 Task: Update the start and due dates for issues, add web links, create an automation rule for version release, and share issues via Slack.
Action: Key pressed <Key.f11>
Screenshot: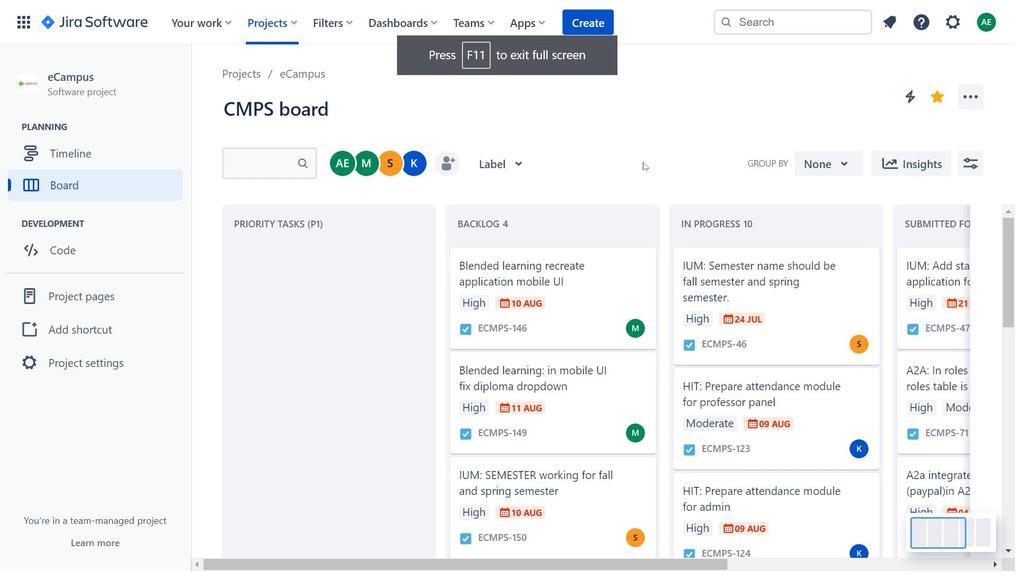 
Action: Mouse moved to (569, 4)
Screenshot: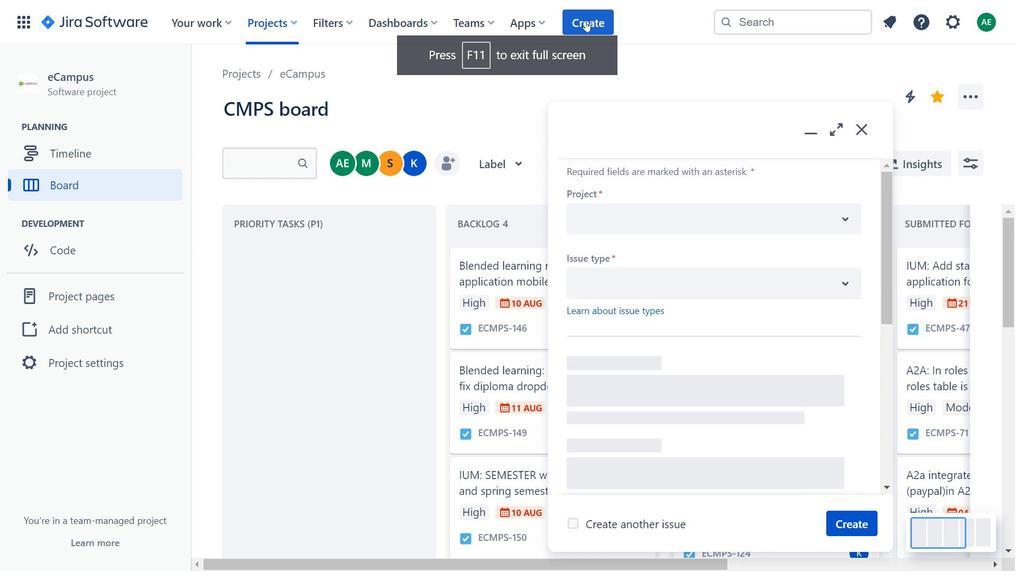 
Action: Mouse pressed left at (569, 4)
Screenshot: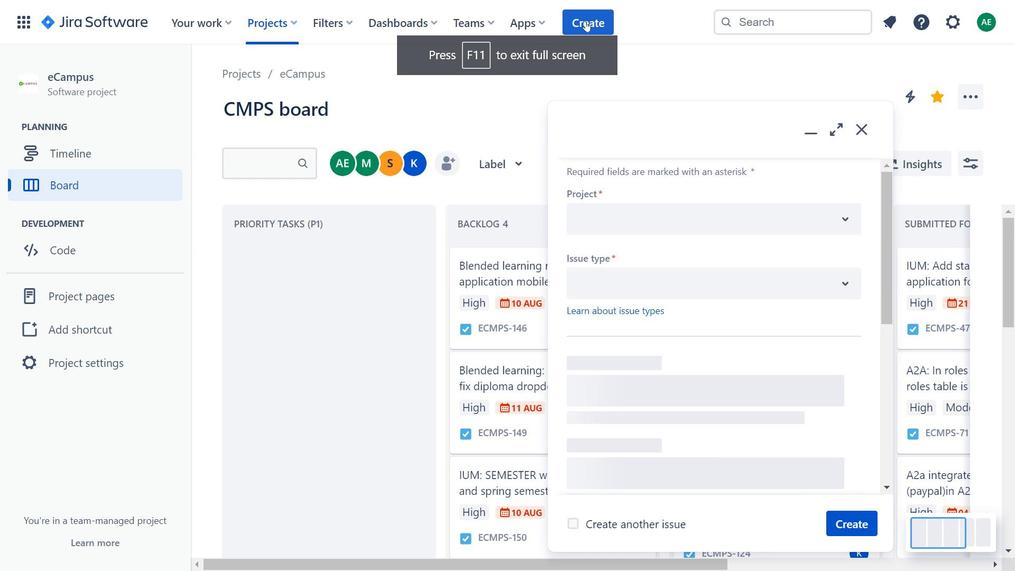 
Action: Mouse moved to (778, 273)
Screenshot: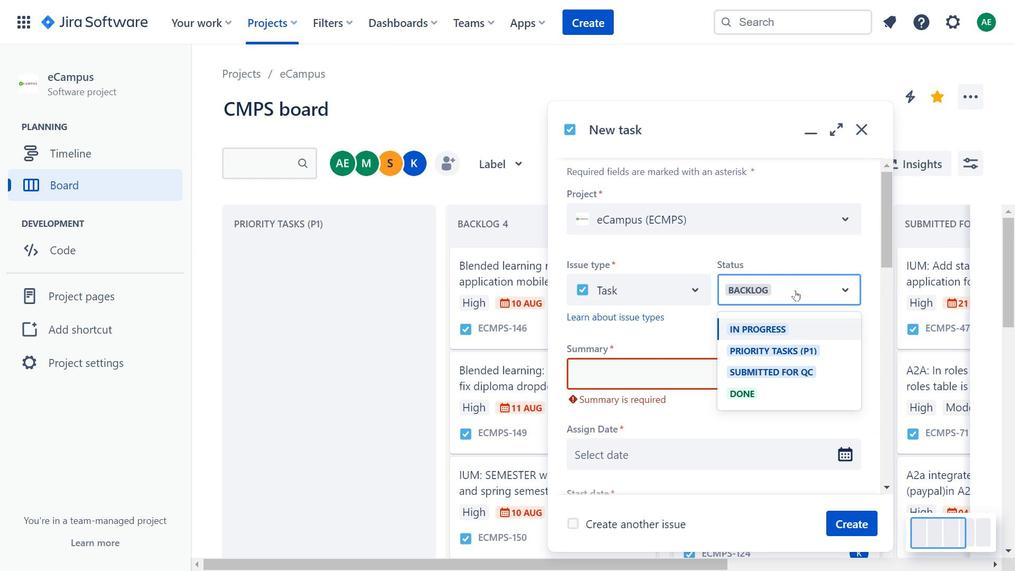 
Action: Mouse pressed left at (778, 273)
Screenshot: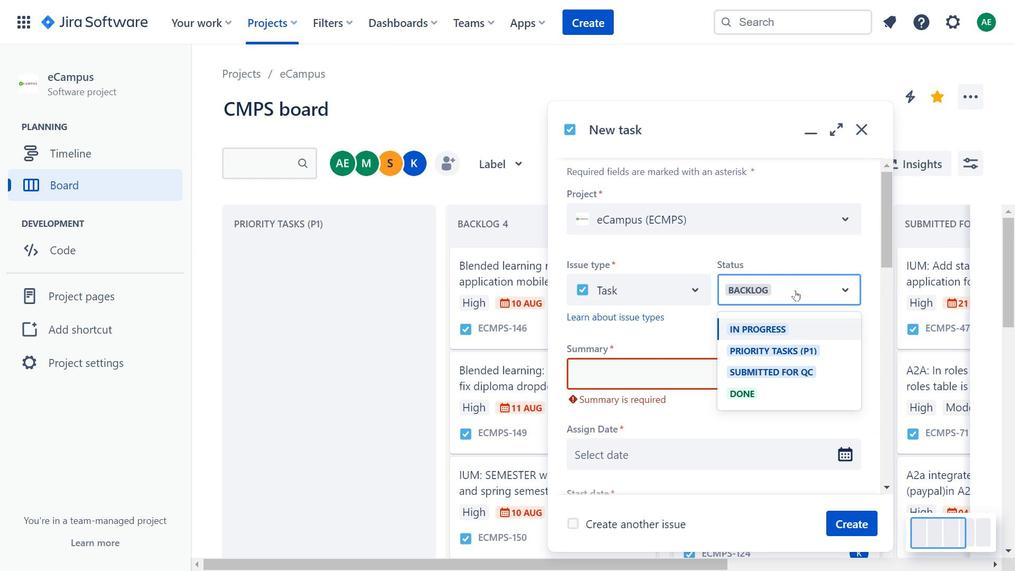 
Action: Mouse moved to (738, 317)
Screenshot: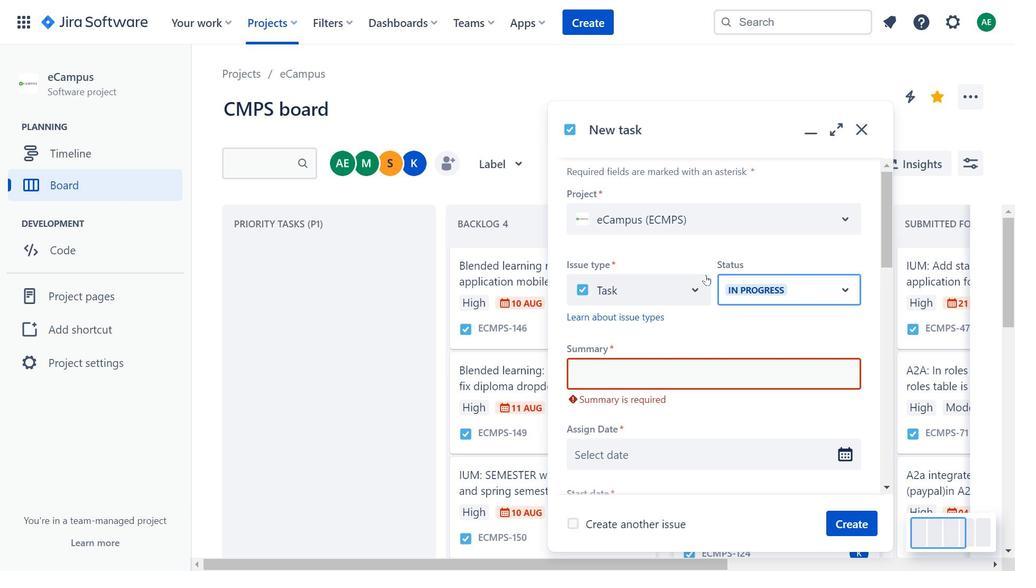 
Action: Mouse pressed left at (738, 317)
Screenshot: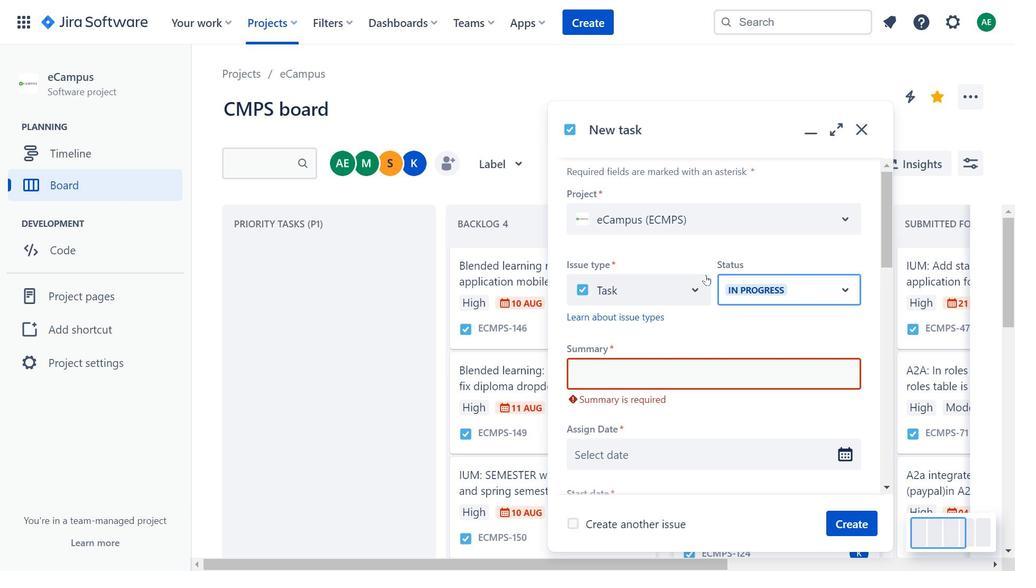 
Action: Mouse moved to (657, 255)
Screenshot: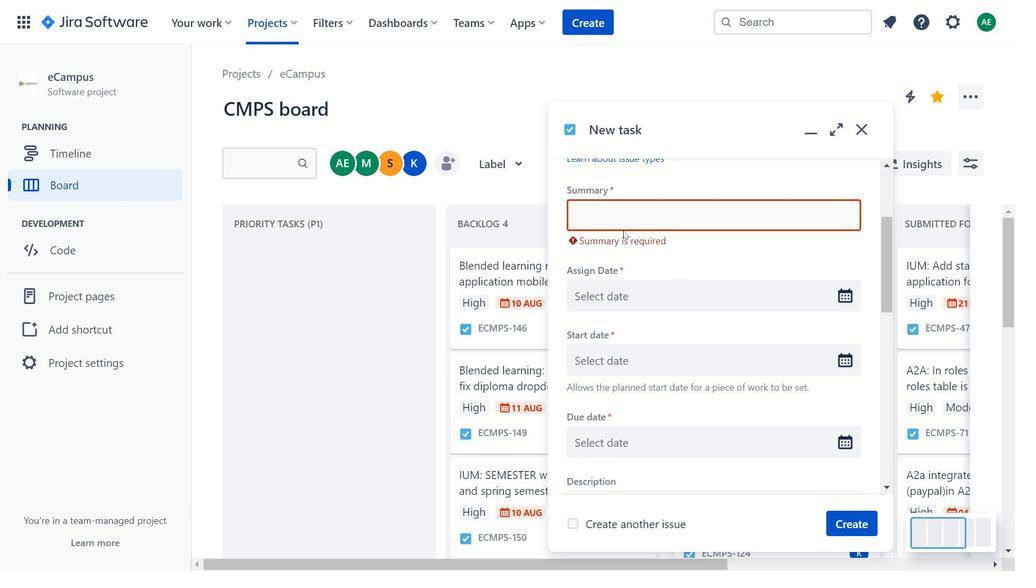 
Action: Mouse scrolled (657, 254) with delta (0, 0)
Screenshot: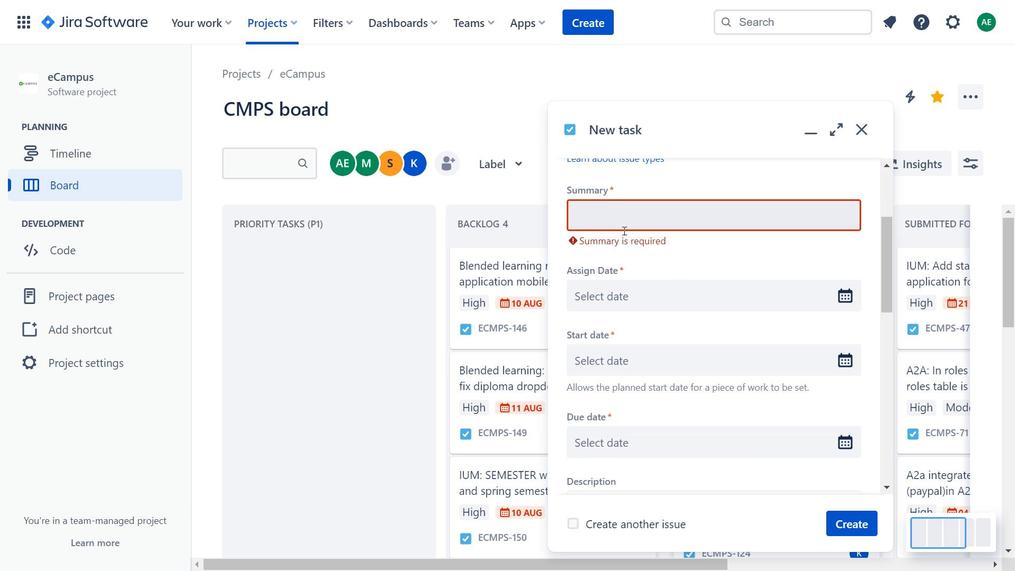 
Action: Mouse scrolled (657, 254) with delta (0, 0)
Screenshot: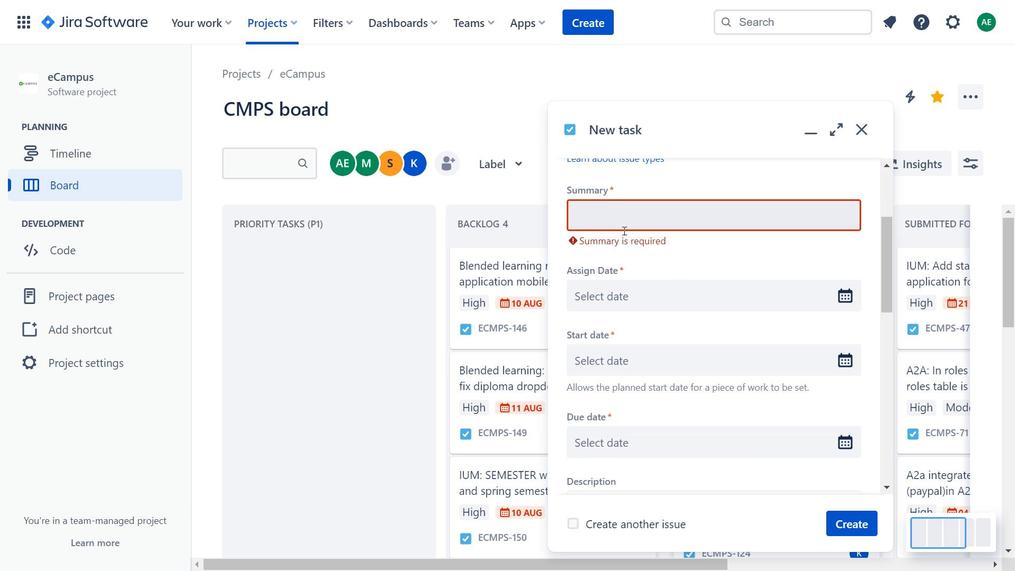 
Action: Mouse moved to (606, 213)
Screenshot: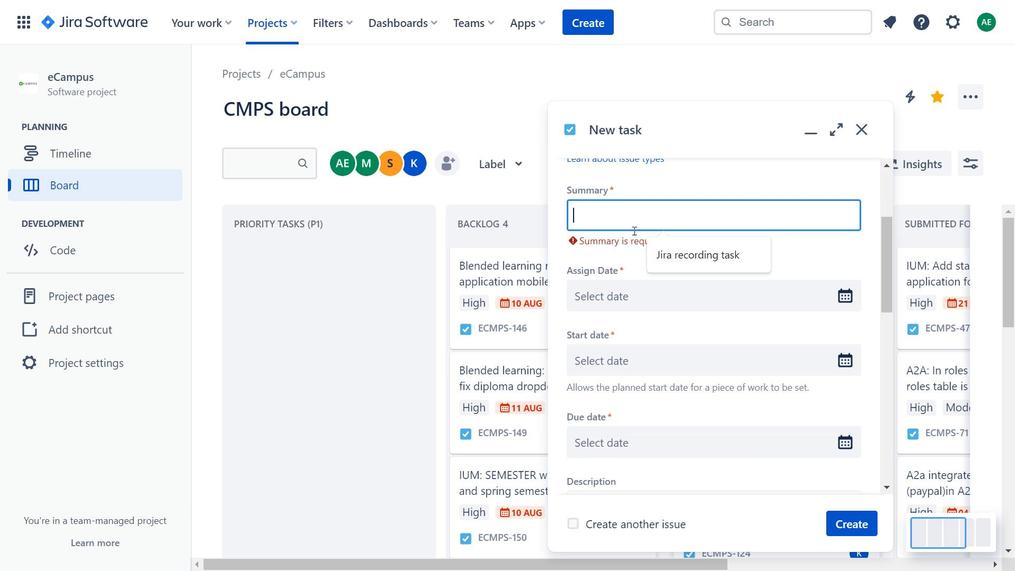 
Action: Mouse pressed left at (606, 213)
Screenshot: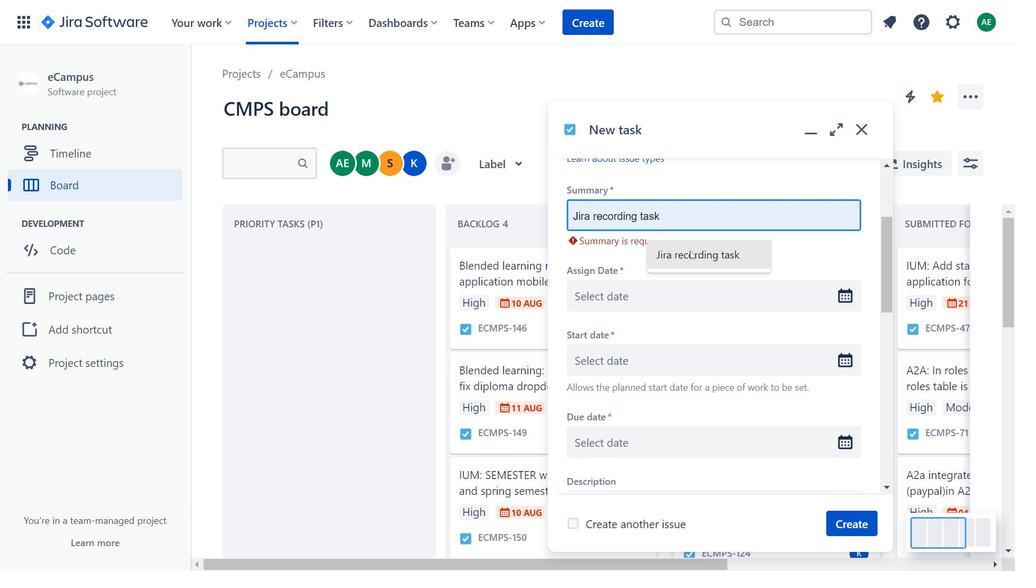 
Action: Mouse moved to (676, 237)
Screenshot: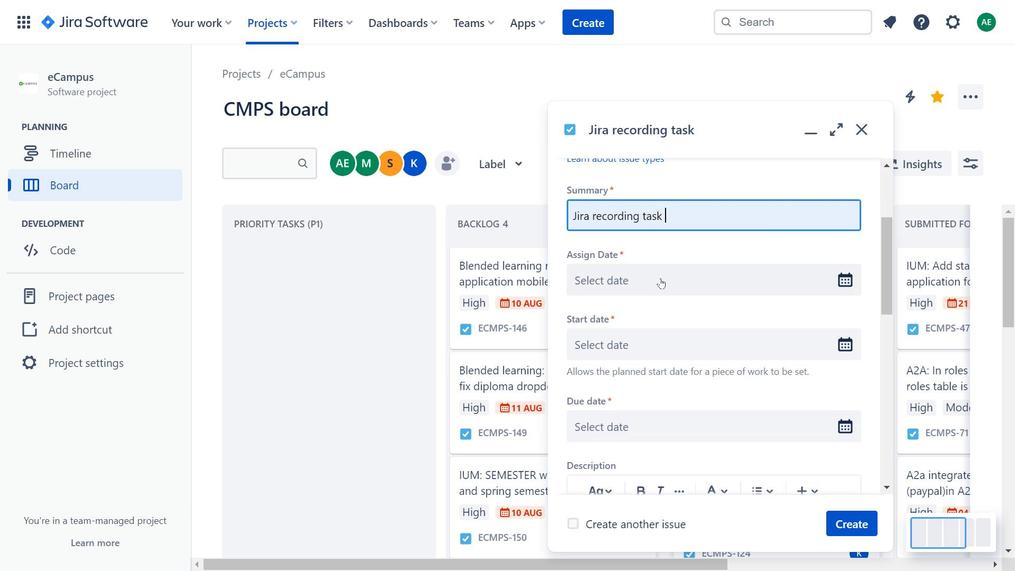 
Action: Mouse pressed left at (676, 237)
Screenshot: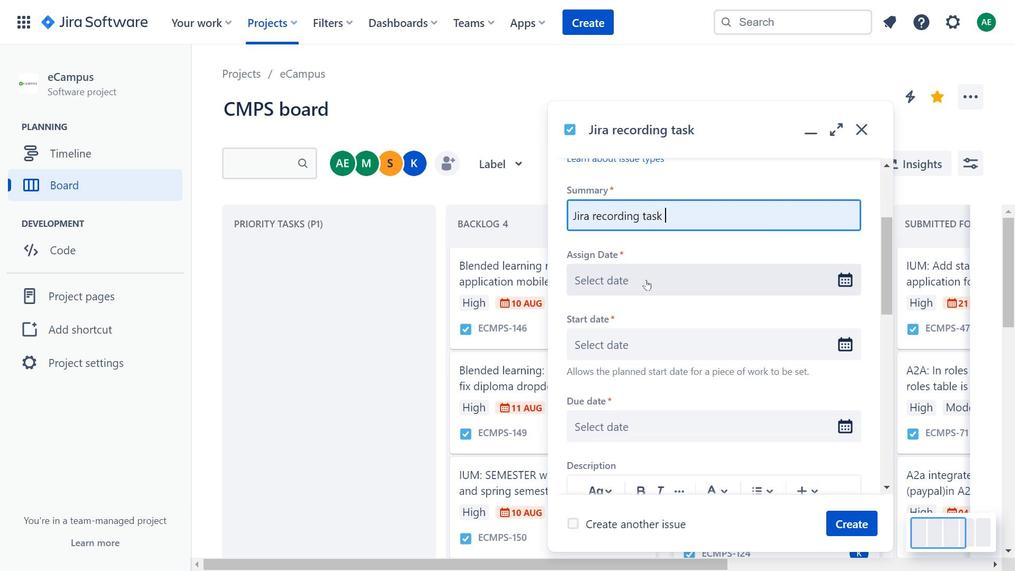
Action: Mouse moved to (629, 262)
Screenshot: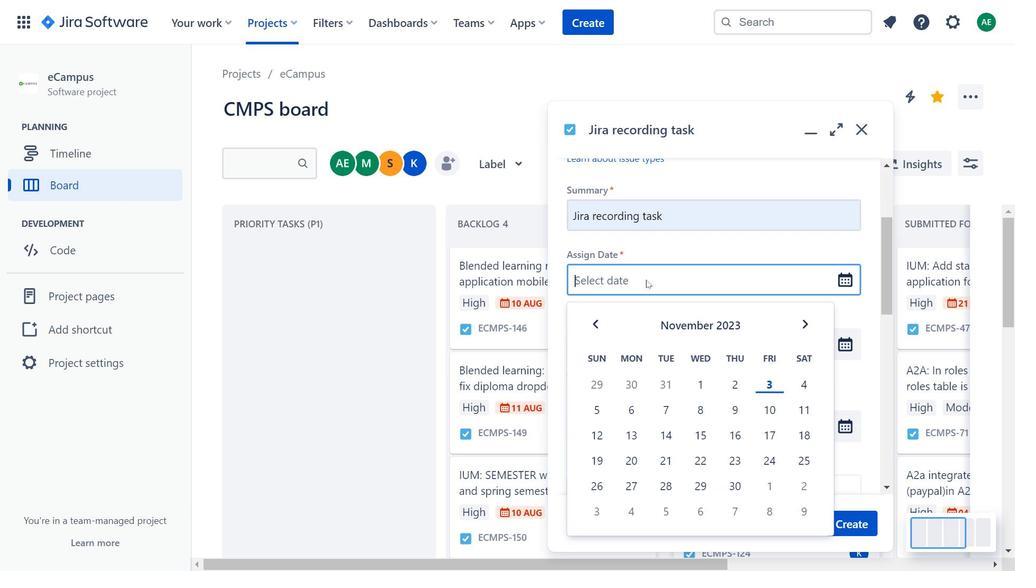 
Action: Mouse pressed left at (629, 262)
Screenshot: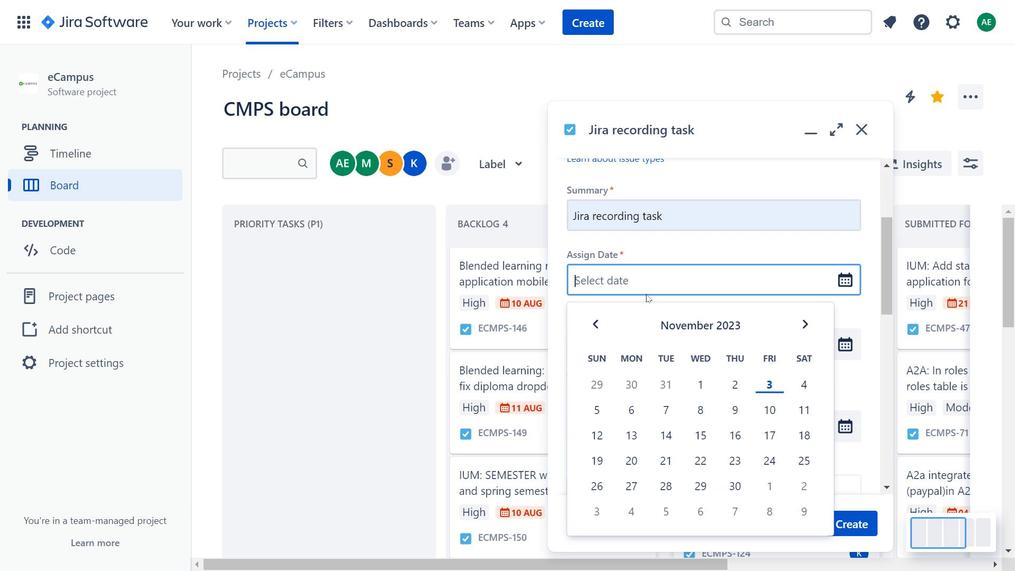 
Action: Mouse moved to (747, 369)
Screenshot: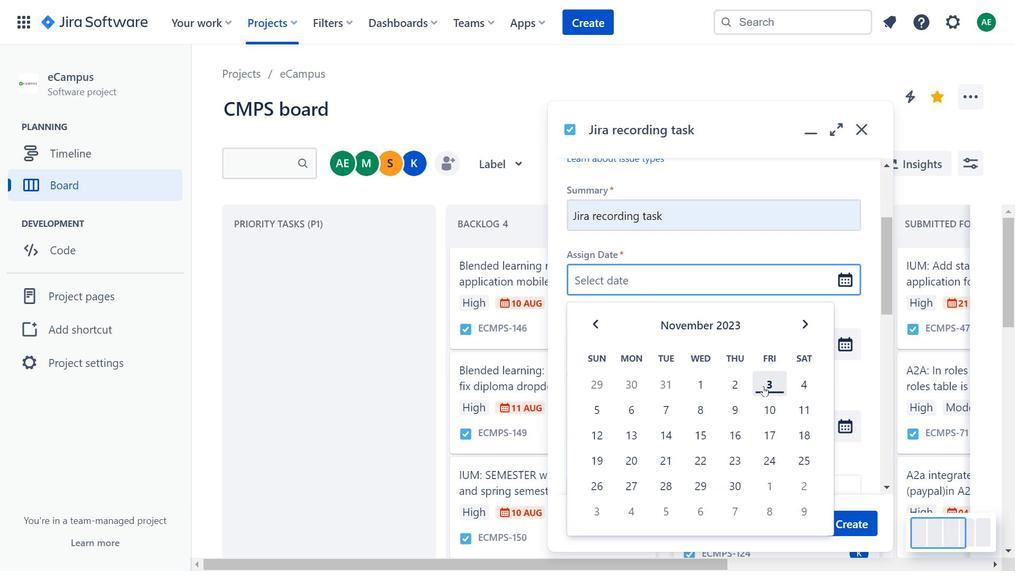 
Action: Mouse pressed left at (747, 369)
Screenshot: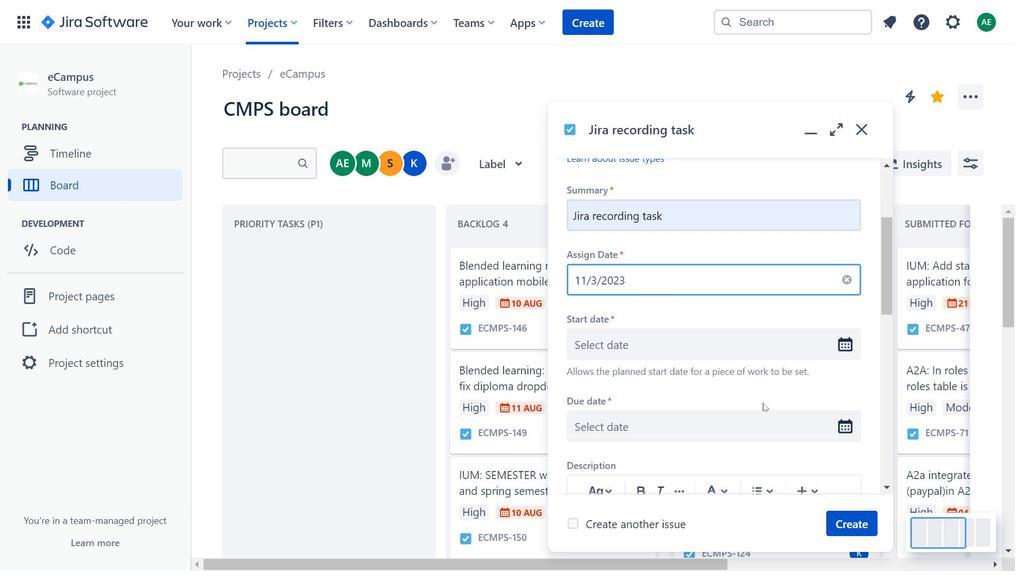 
Action: Mouse moved to (579, 333)
Screenshot: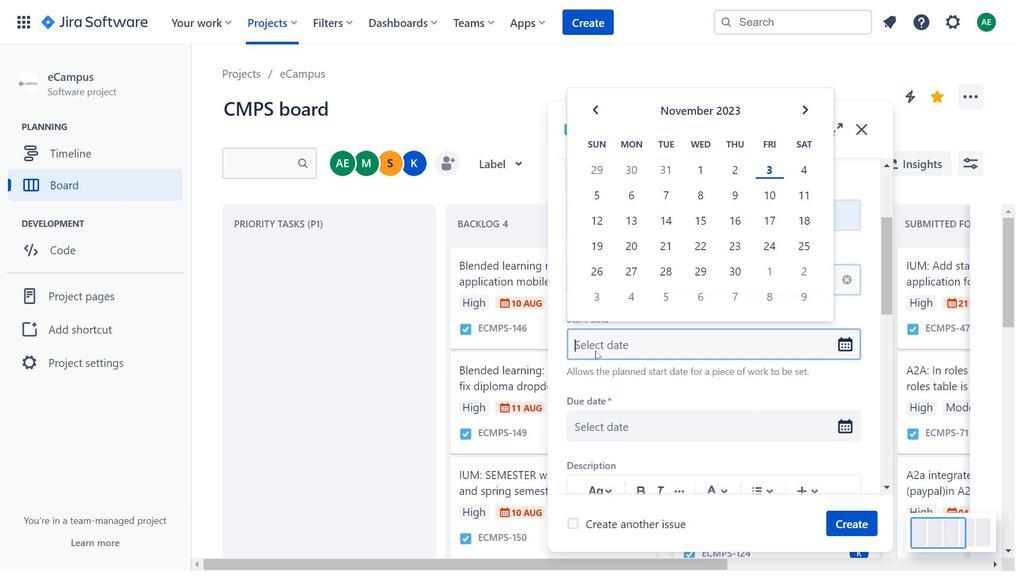 
Action: Mouse pressed left at (579, 333)
Screenshot: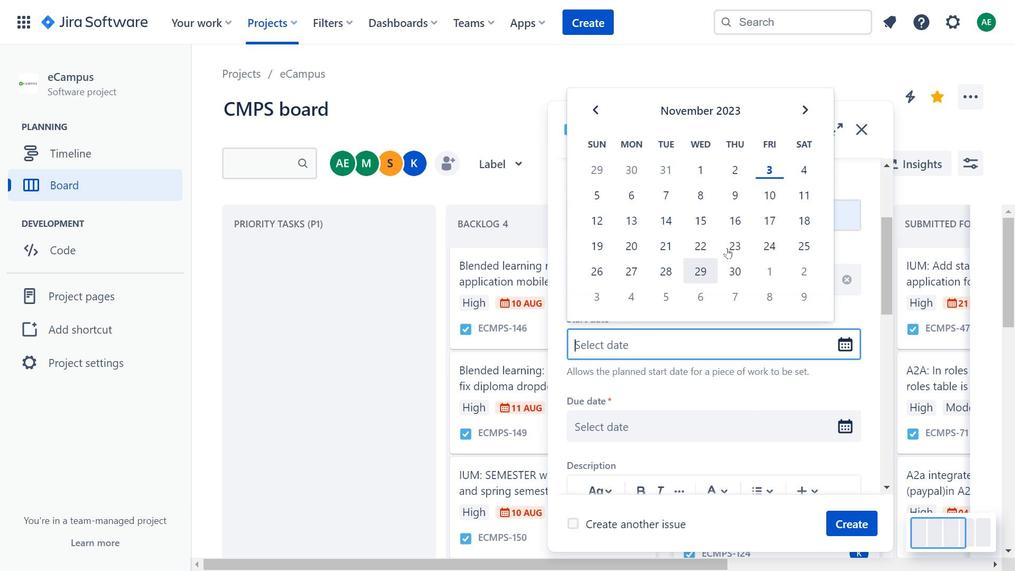
Action: Mouse moved to (758, 159)
Screenshot: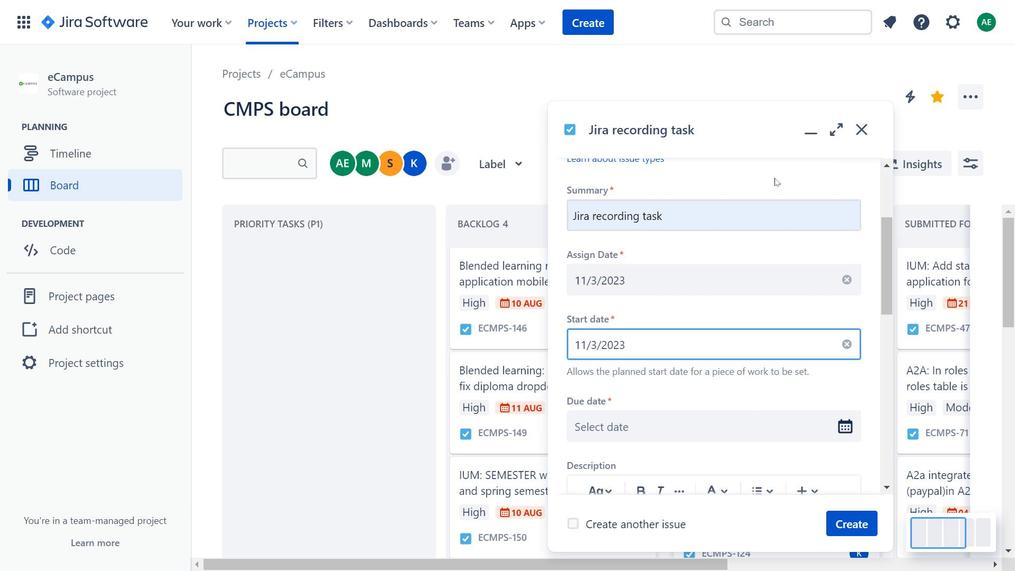 
Action: Mouse pressed left at (758, 159)
Screenshot: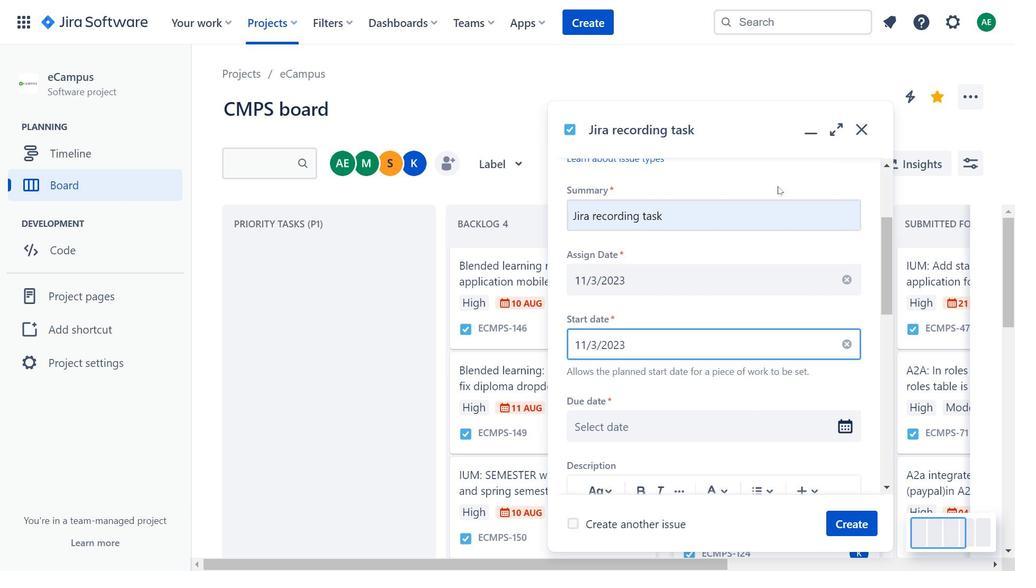 
Action: Mouse moved to (618, 409)
Screenshot: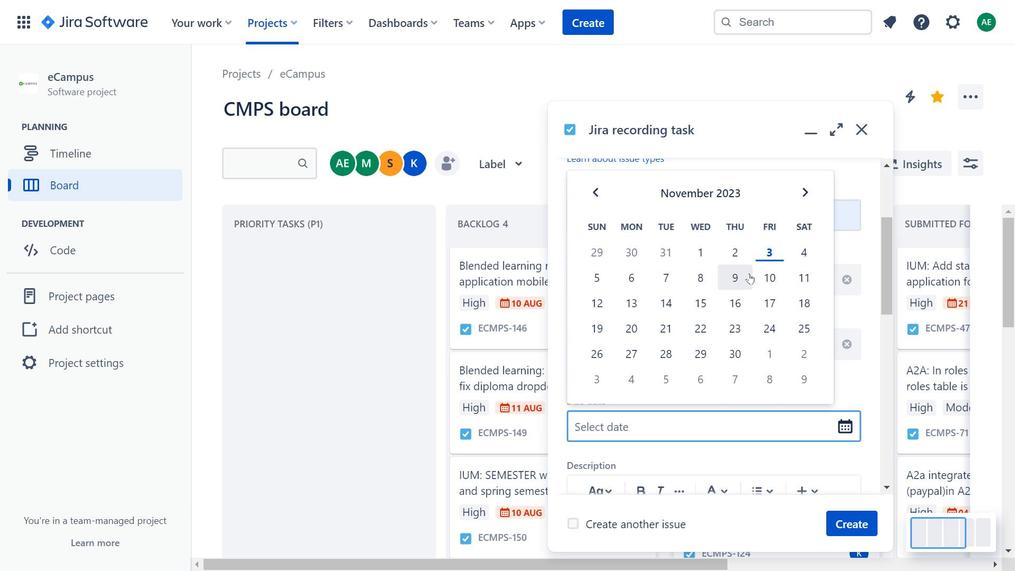 
Action: Mouse pressed left at (618, 409)
Screenshot: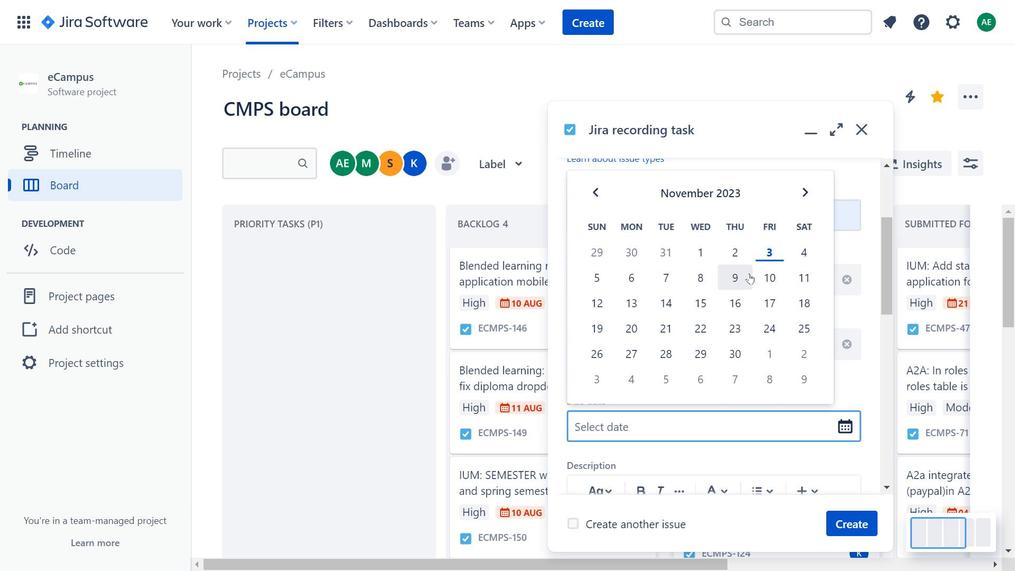
Action: Mouse moved to (745, 244)
Screenshot: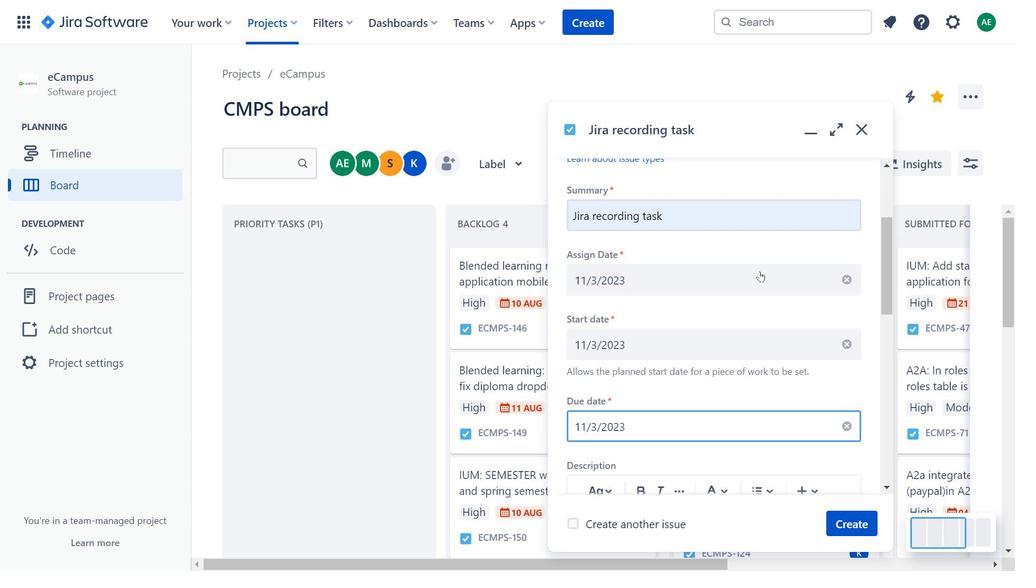 
Action: Mouse pressed left at (745, 244)
Screenshot: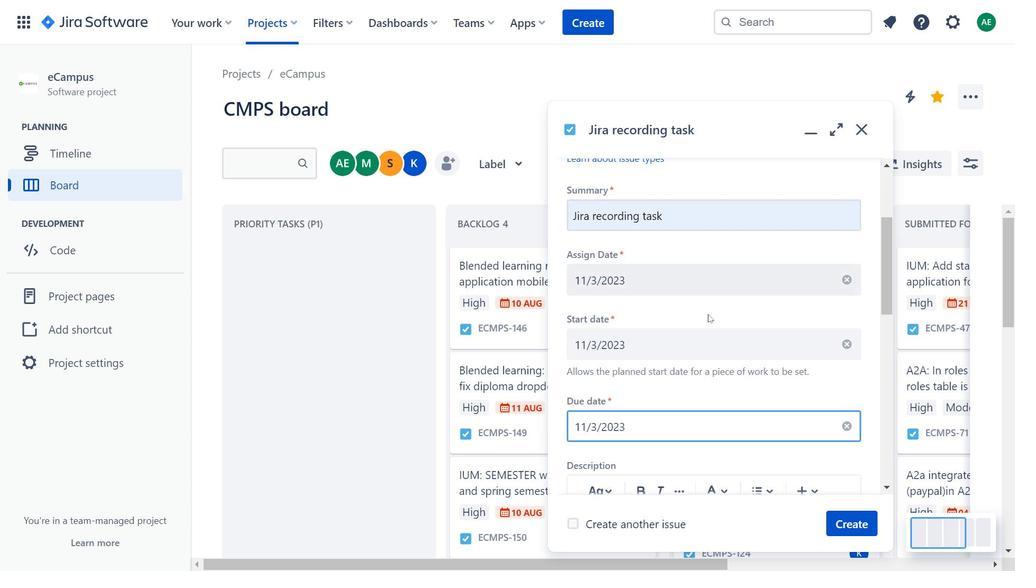 
Action: Mouse moved to (655, 319)
Screenshot: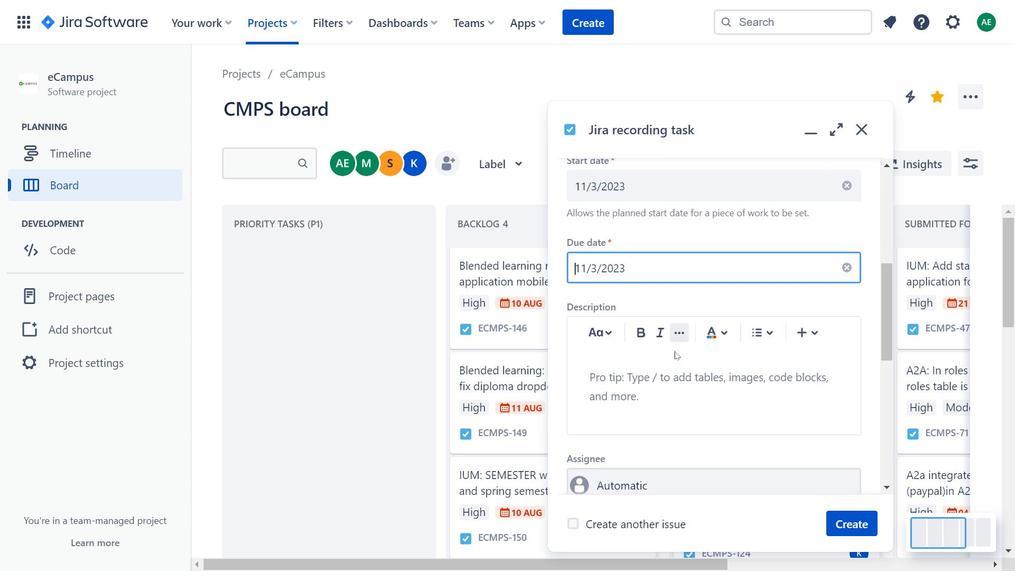 
Action: Mouse scrolled (655, 319) with delta (0, 0)
Screenshot: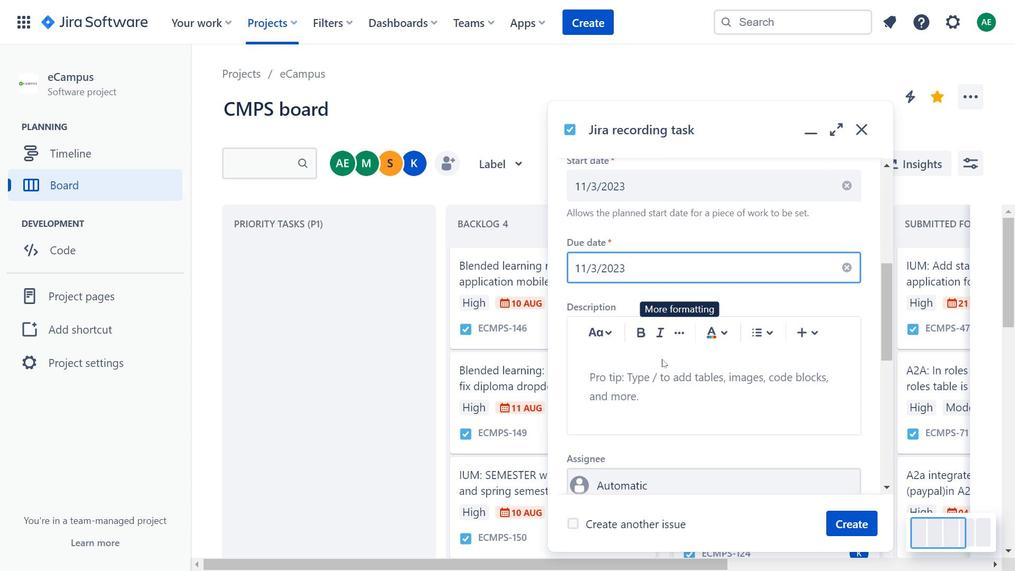 
Action: Mouse scrolled (655, 319) with delta (0, 0)
Screenshot: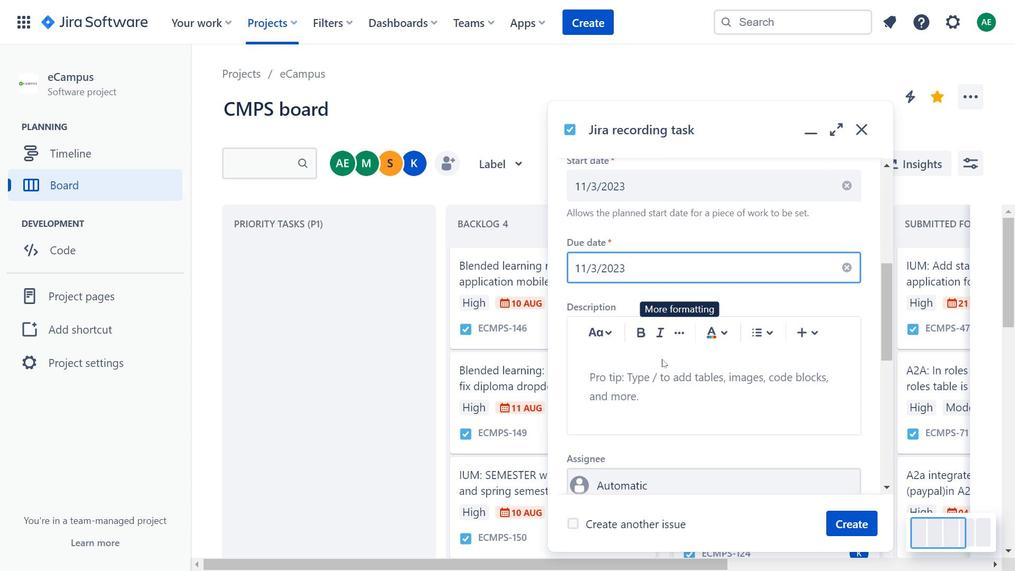 
Action: Mouse moved to (645, 342)
Screenshot: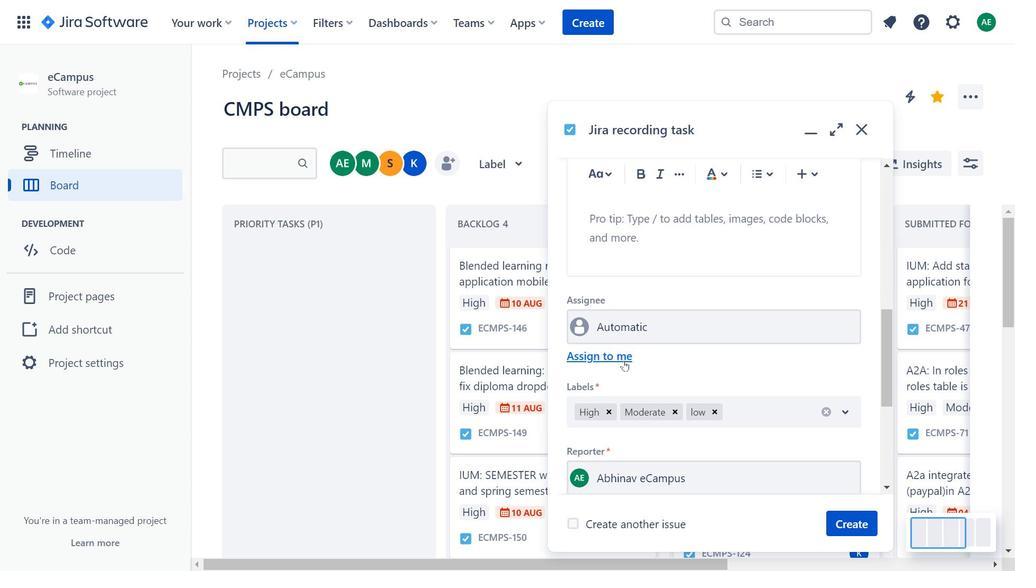 
Action: Mouse scrolled (645, 342) with delta (0, 0)
Screenshot: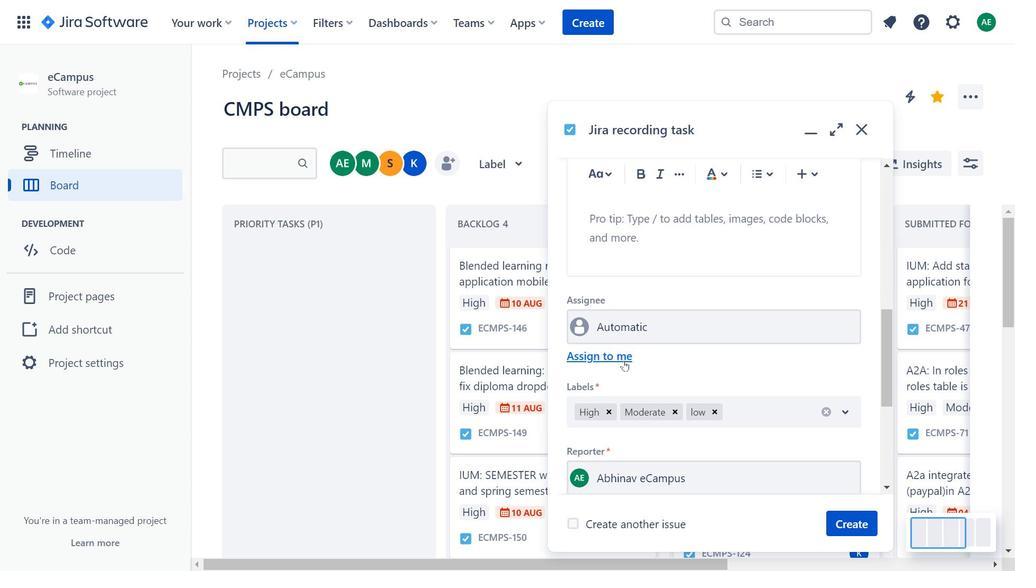 
Action: Mouse scrolled (645, 342) with delta (0, 0)
Screenshot: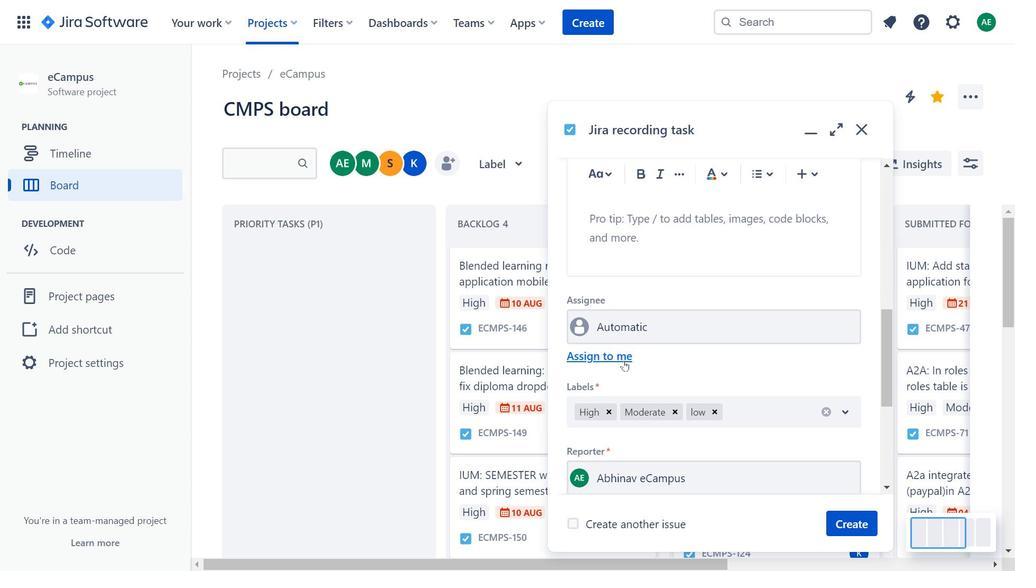 
Action: Mouse moved to (607, 344)
Screenshot: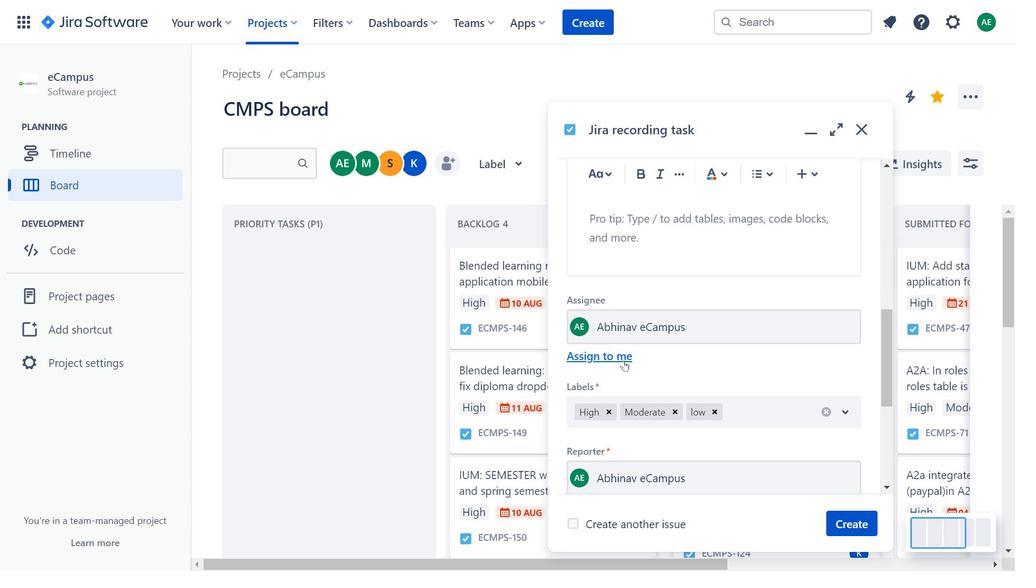 
Action: Mouse pressed left at (607, 344)
Screenshot: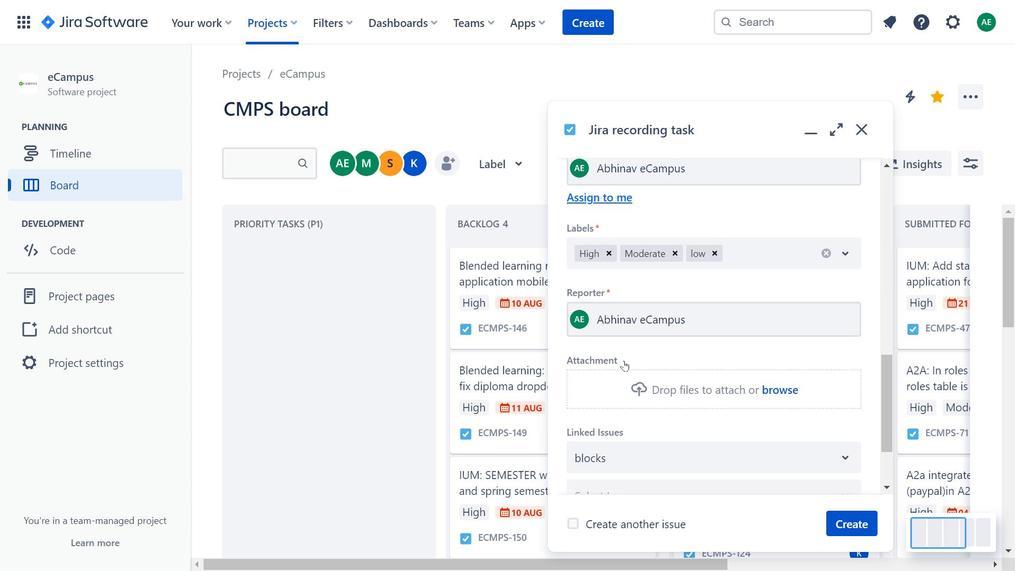 
Action: Mouse scrolled (607, 343) with delta (0, 0)
Screenshot: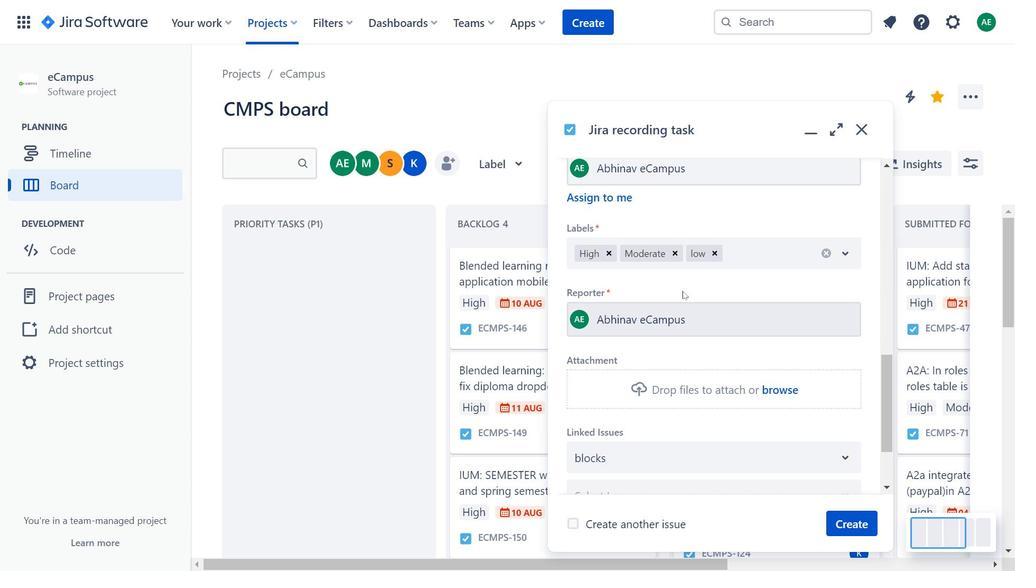 
Action: Mouse scrolled (607, 343) with delta (0, 0)
Screenshot: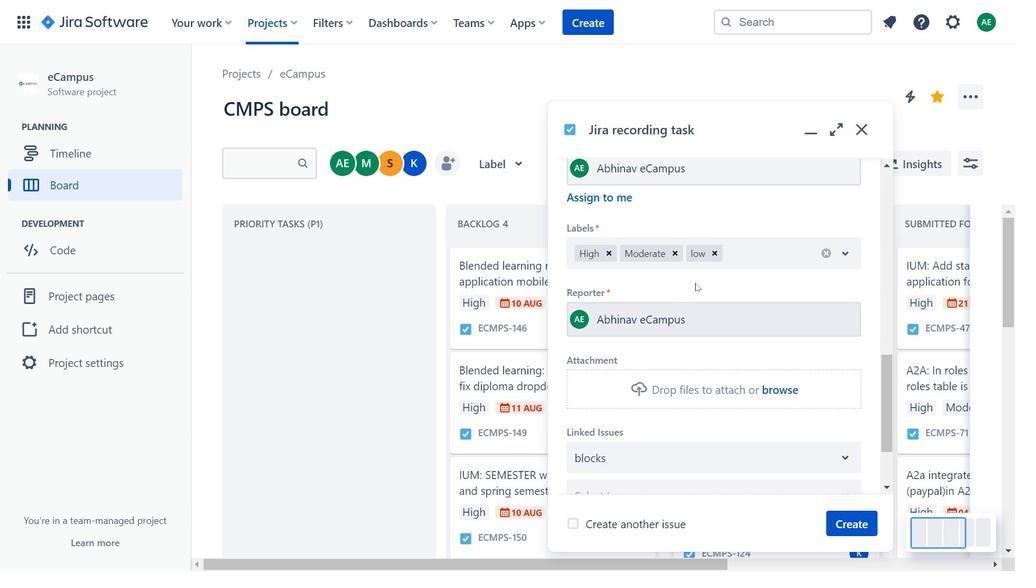 
Action: Mouse moved to (714, 250)
Screenshot: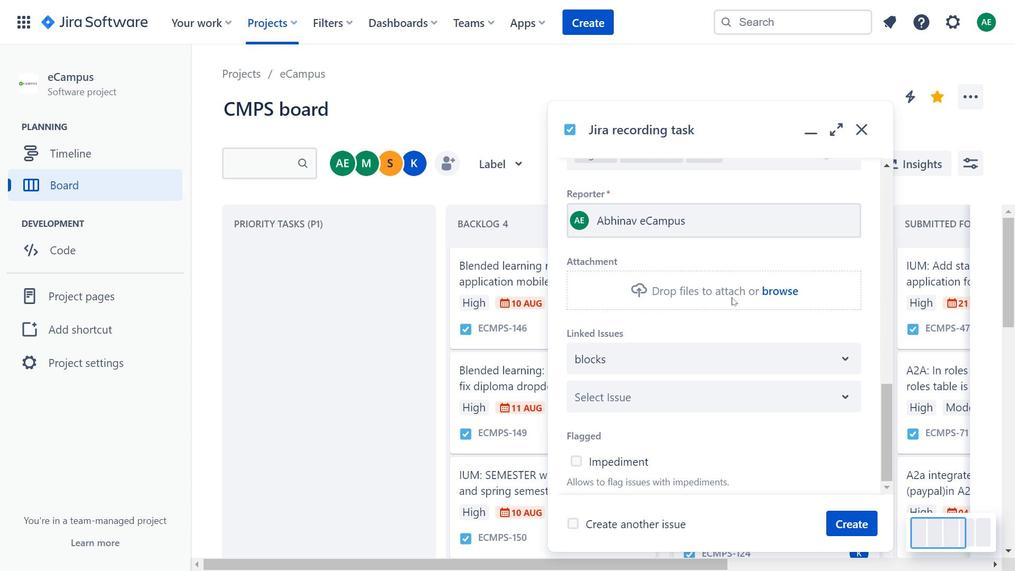 
Action: Mouse scrolled (714, 249) with delta (0, 0)
Screenshot: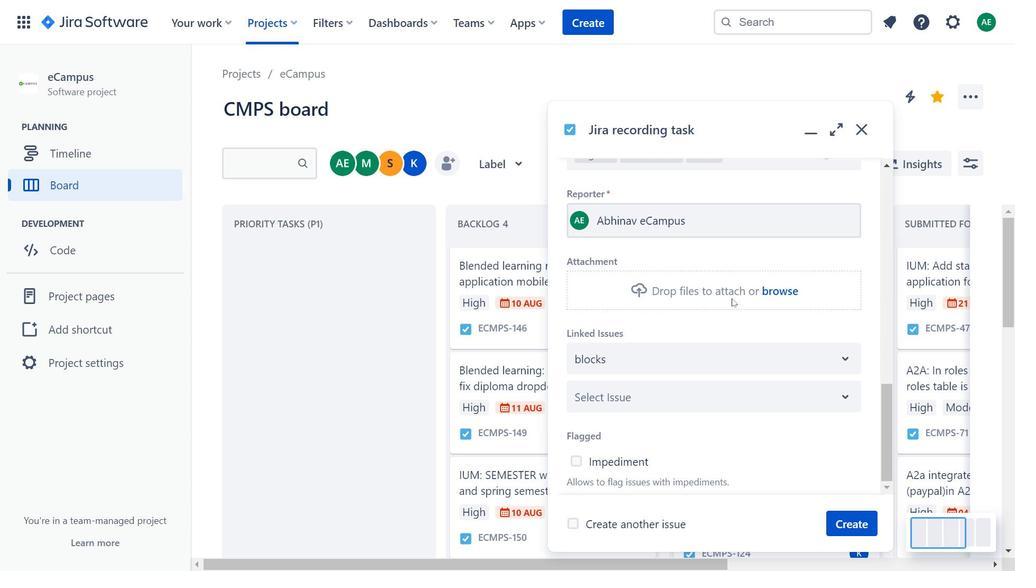 
Action: Mouse moved to (715, 252)
Screenshot: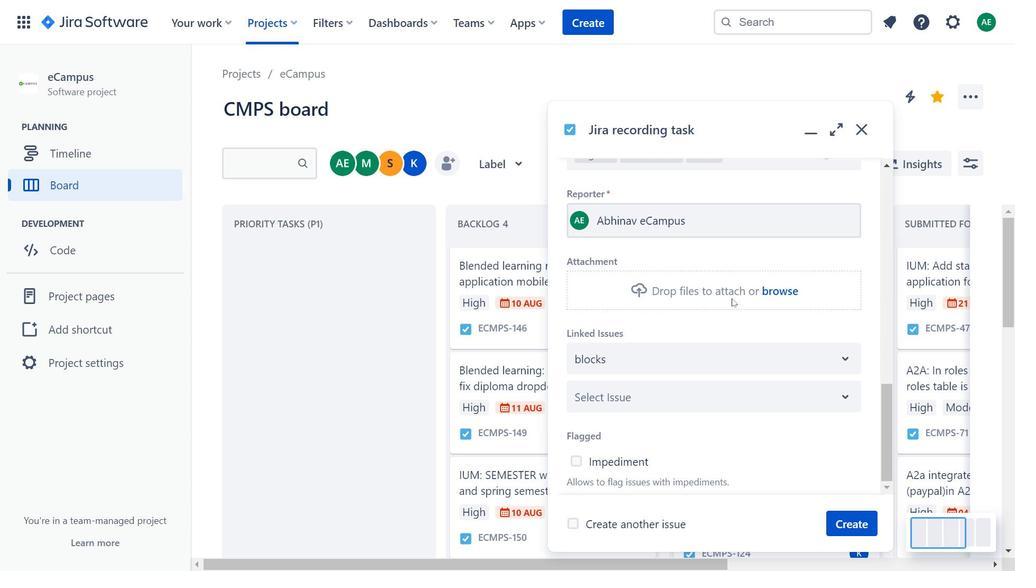 
Action: Mouse scrolled (715, 251) with delta (0, 0)
Screenshot: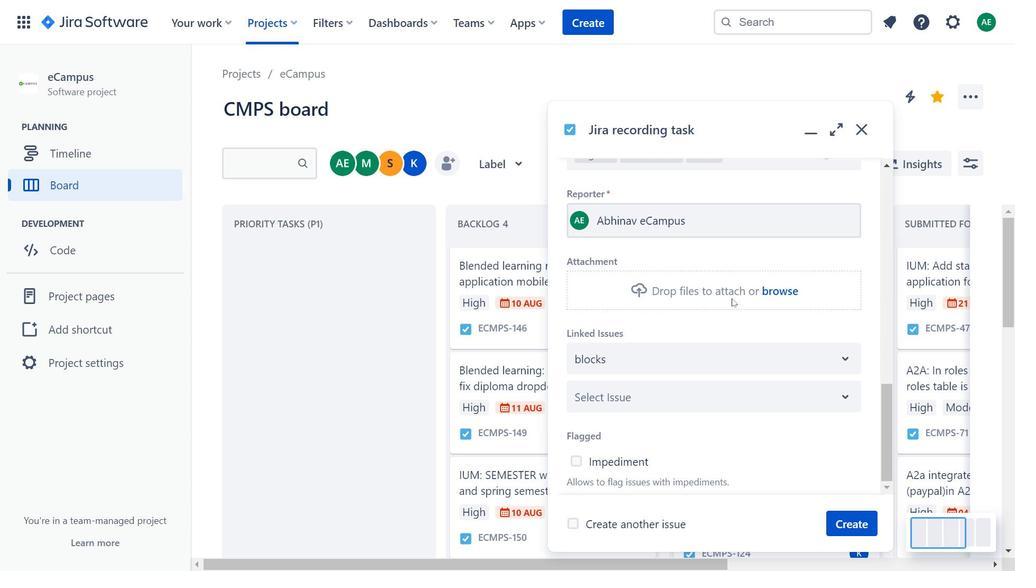 
Action: Mouse moved to (714, 279)
Screenshot: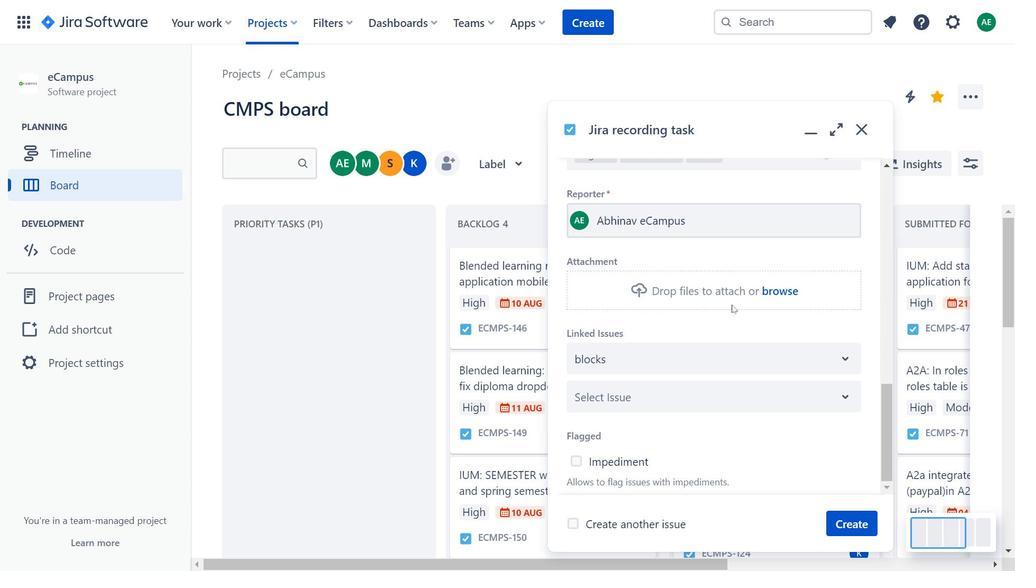 
Action: Mouse scrolled (714, 278) with delta (0, 0)
Screenshot: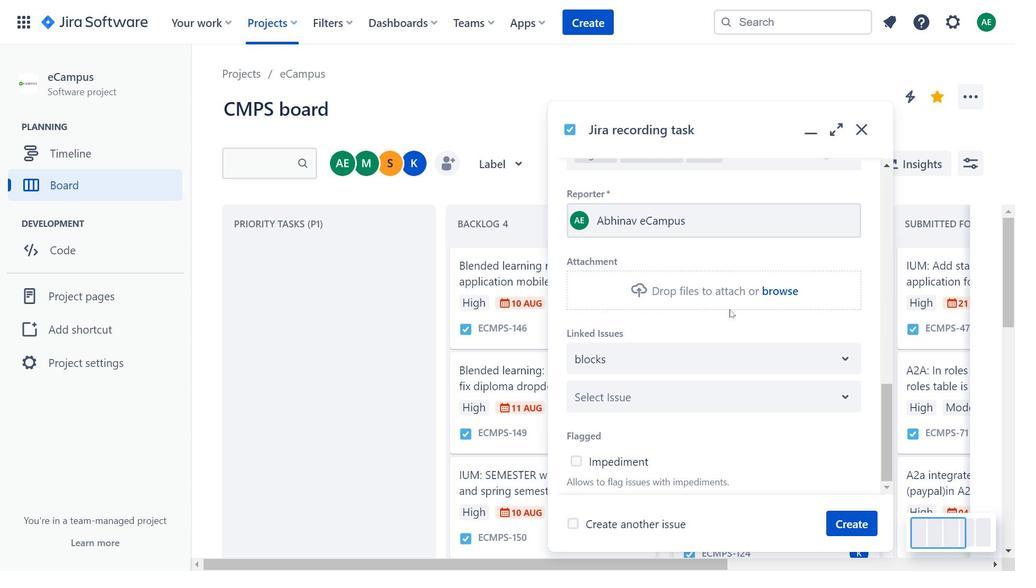 
Action: Mouse moved to (714, 279)
Screenshot: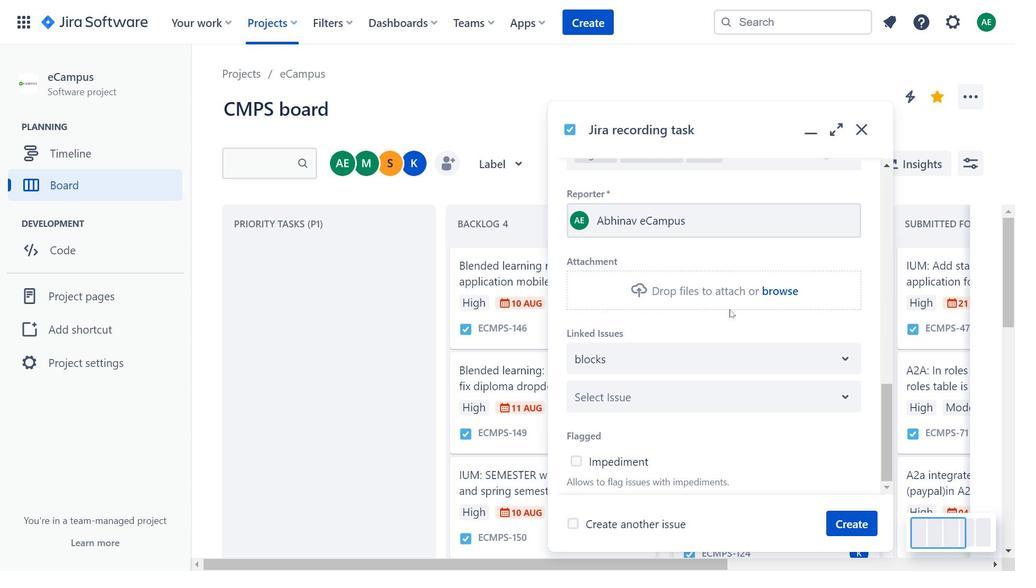 
Action: Mouse scrolled (714, 279) with delta (0, 0)
Screenshot: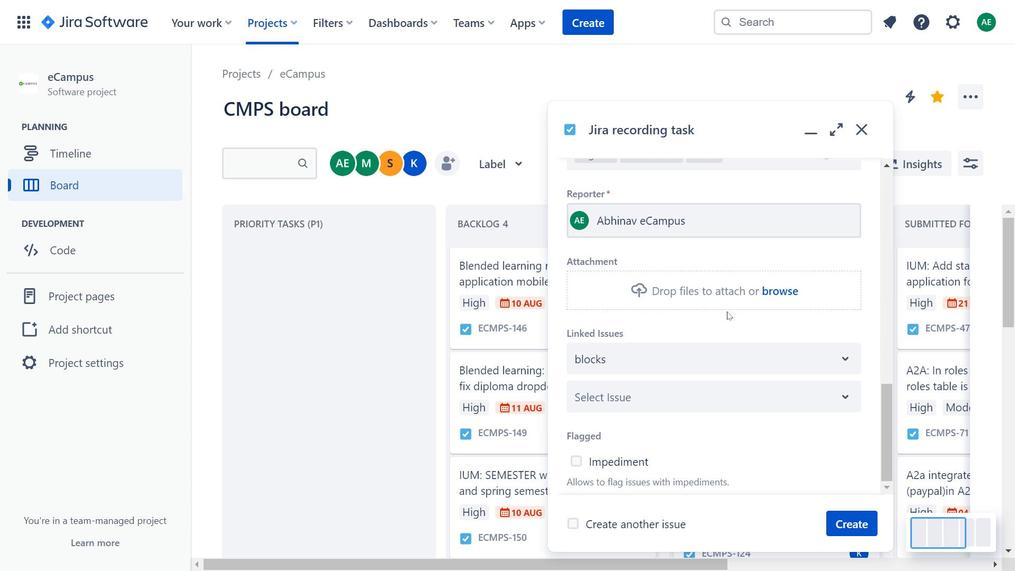 
Action: Mouse moved to (833, 501)
Screenshot: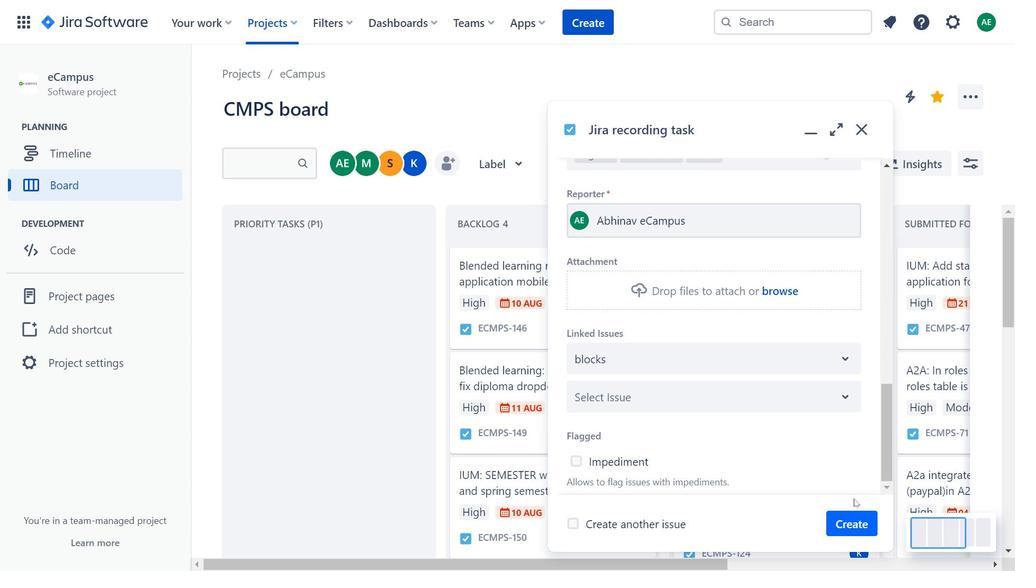 
Action: Mouse pressed left at (833, 501)
Screenshot: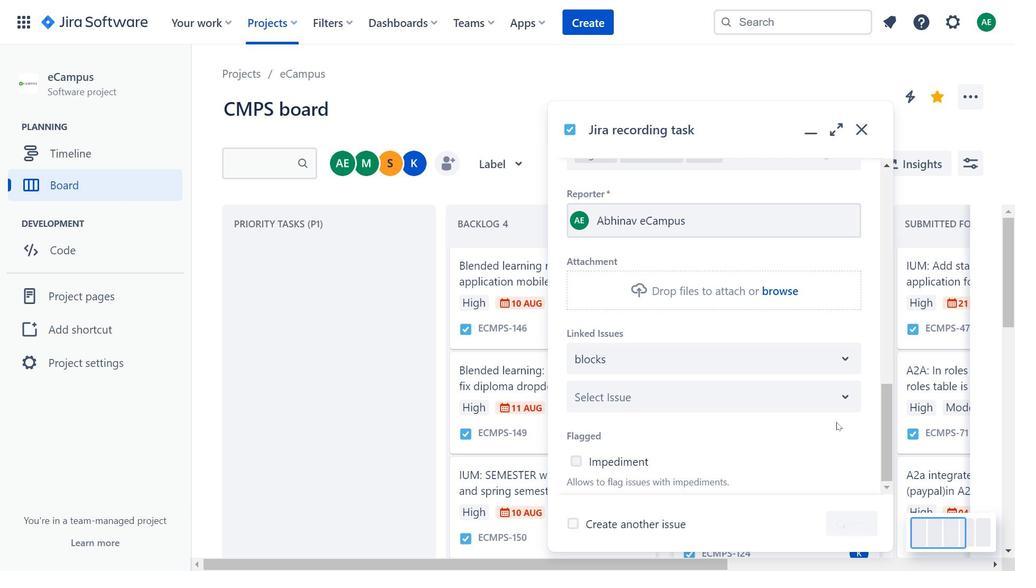 
Action: Mouse moved to (118, 487)
Screenshot: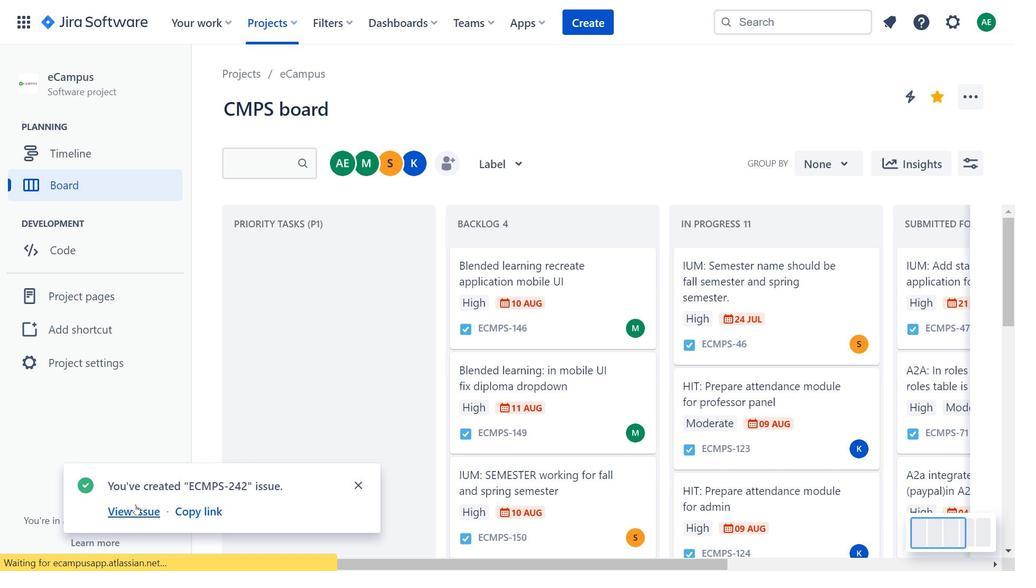 
Action: Mouse pressed left at (118, 487)
Screenshot: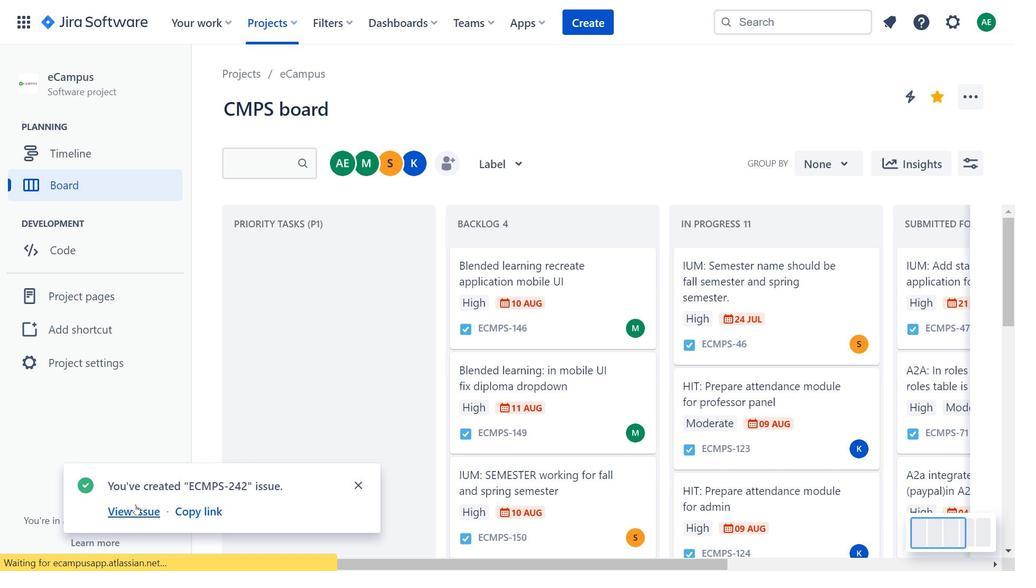 
Action: Mouse moved to (749, 101)
Screenshot: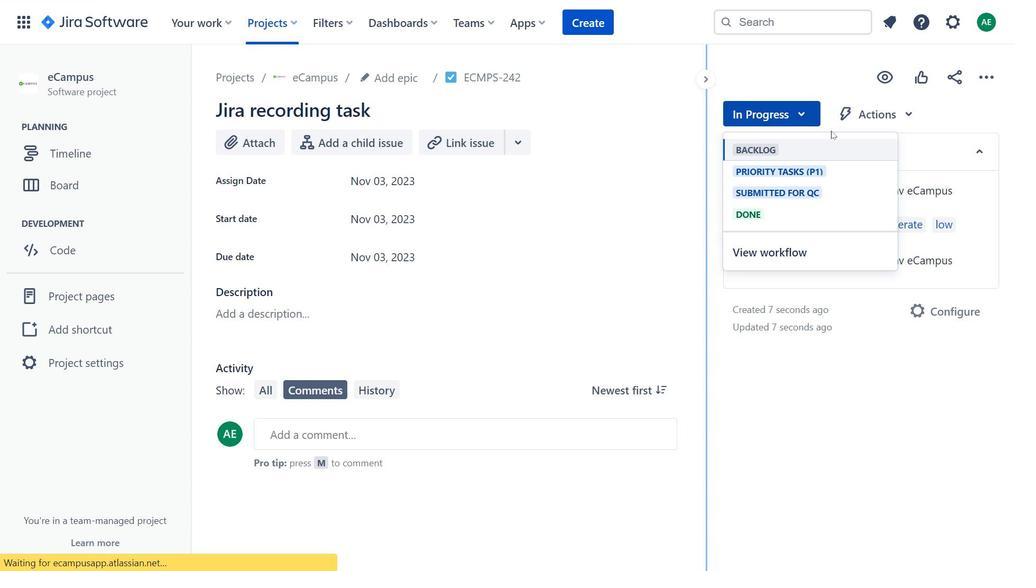 
Action: Mouse pressed left at (749, 101)
Screenshot: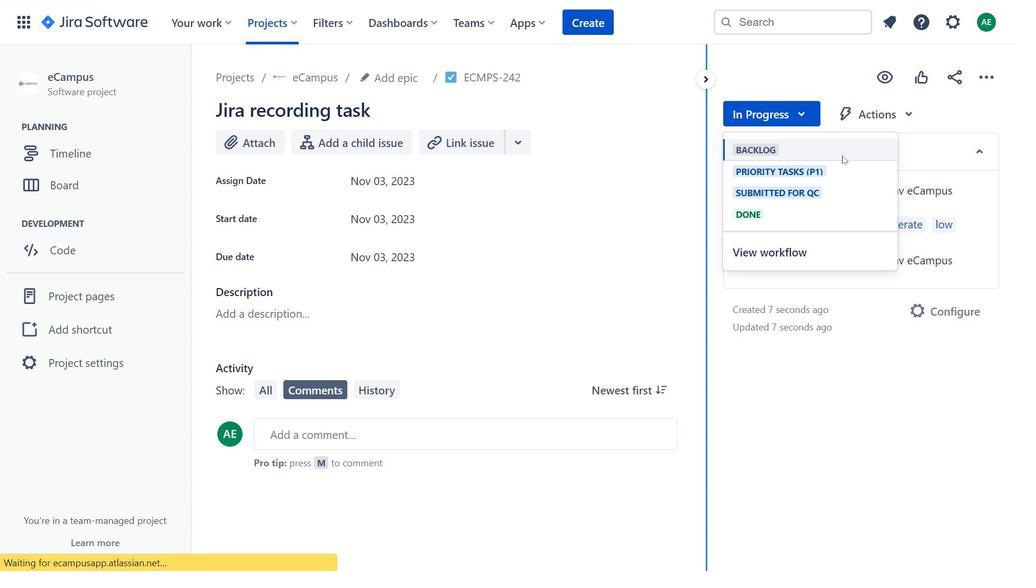 
Action: Mouse moved to (451, 205)
Screenshot: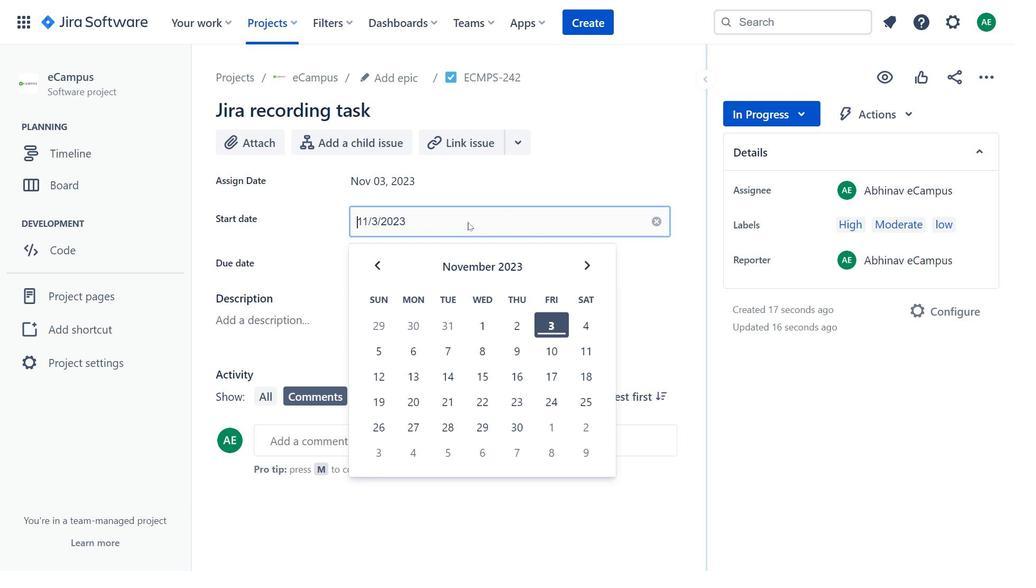 
Action: Mouse pressed left at (451, 205)
Screenshot: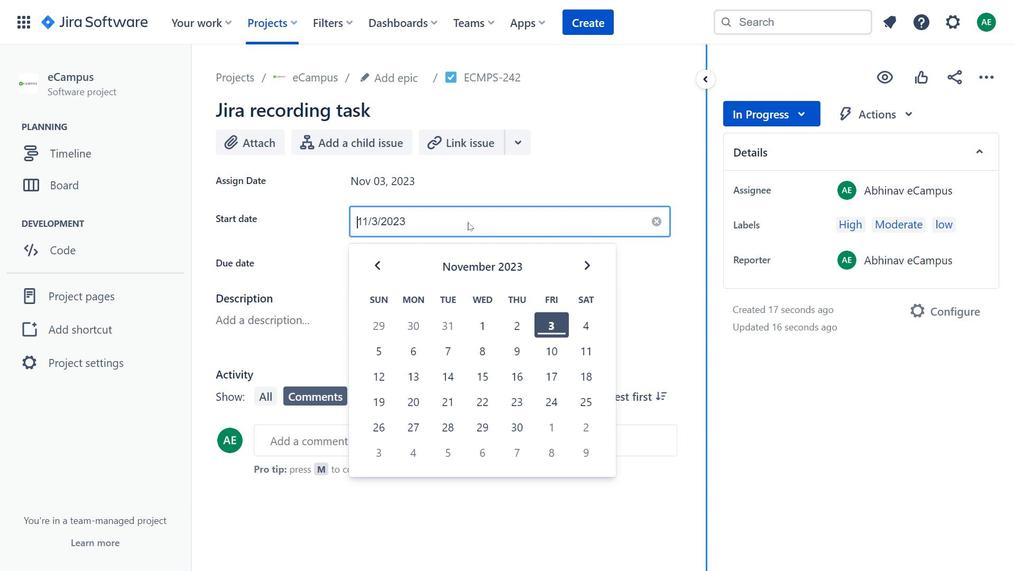 
Action: Mouse moved to (836, 99)
Screenshot: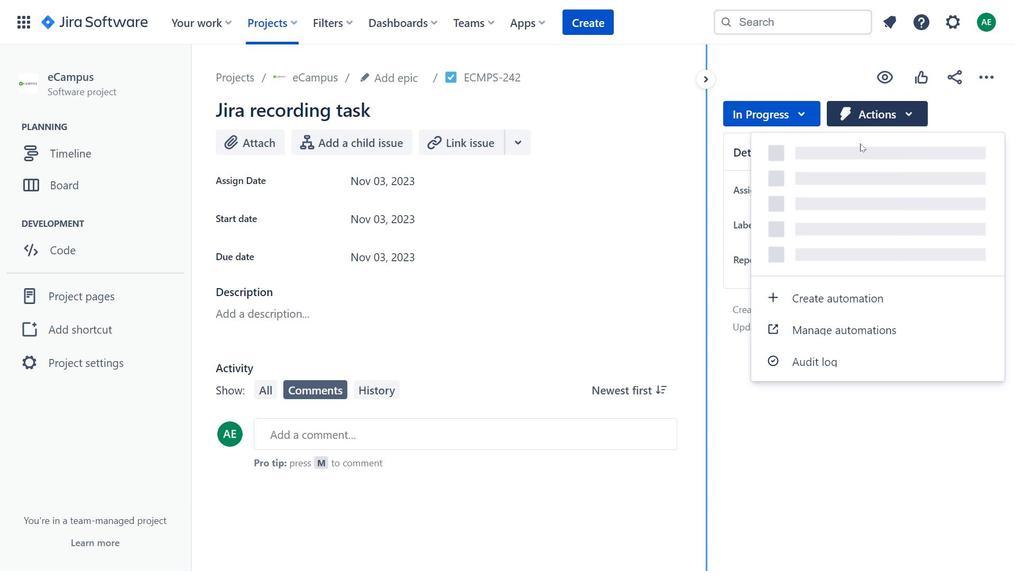 
Action: Mouse pressed left at (836, 99)
Screenshot: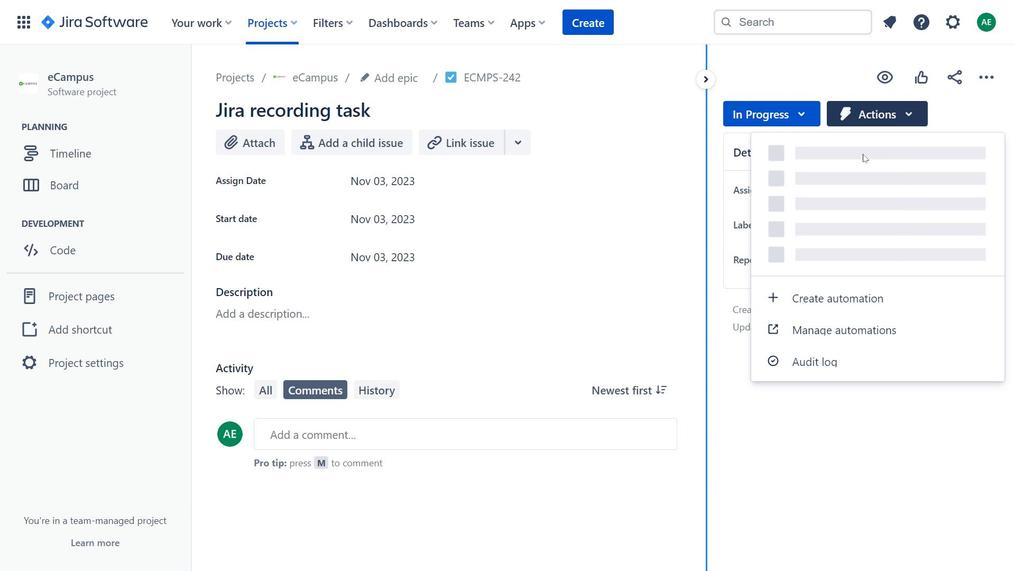 
Action: Mouse moved to (303, 67)
Screenshot: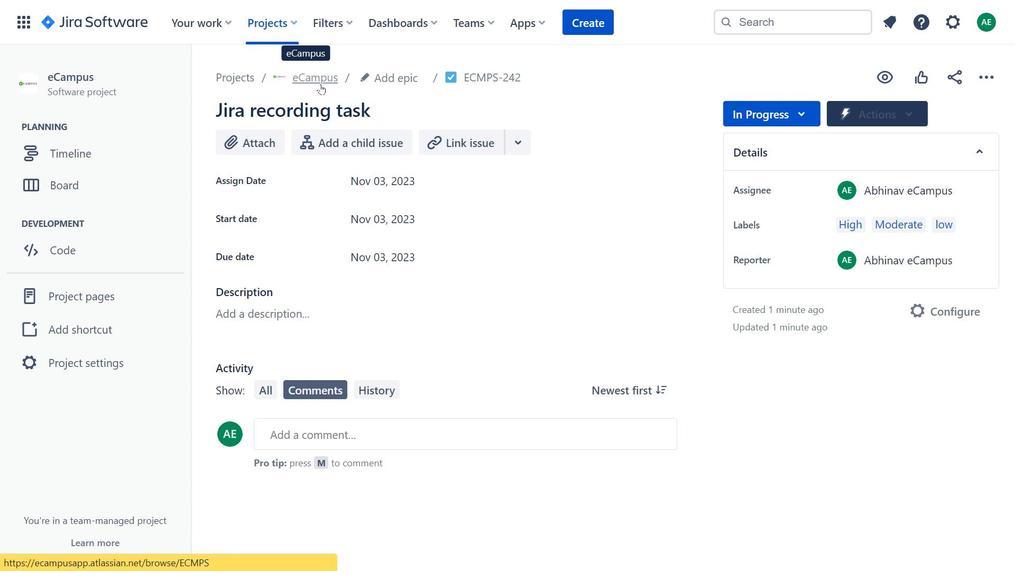 
Action: Mouse pressed left at (303, 67)
Screenshot: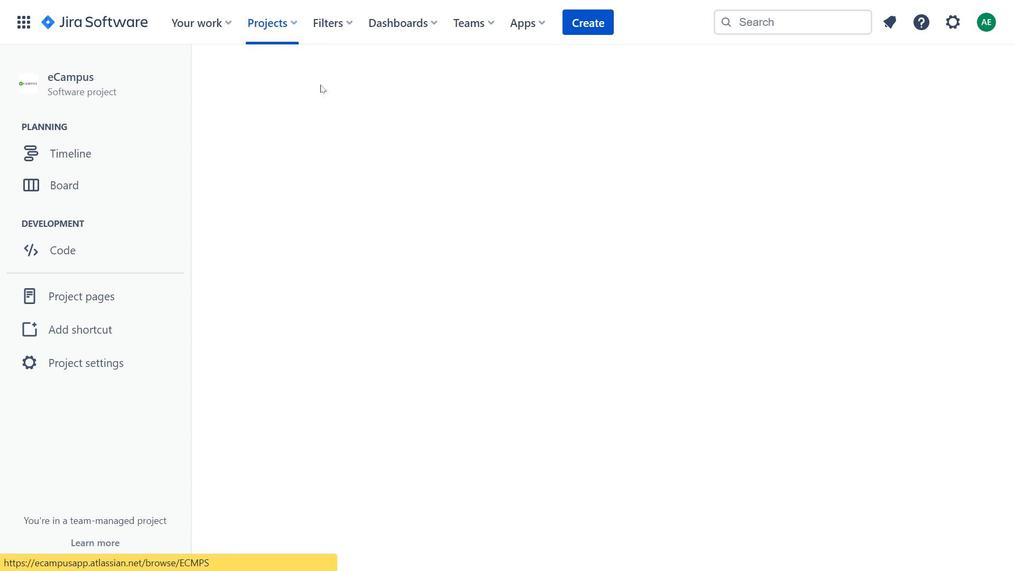 
Action: Mouse moved to (565, 257)
Screenshot: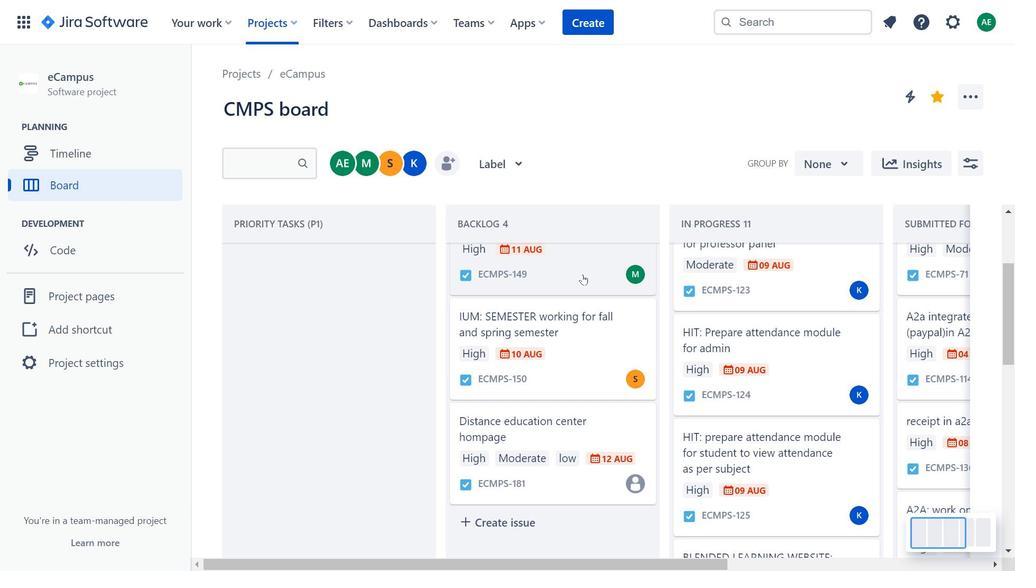 
Action: Mouse scrolled (565, 257) with delta (0, 0)
Screenshot: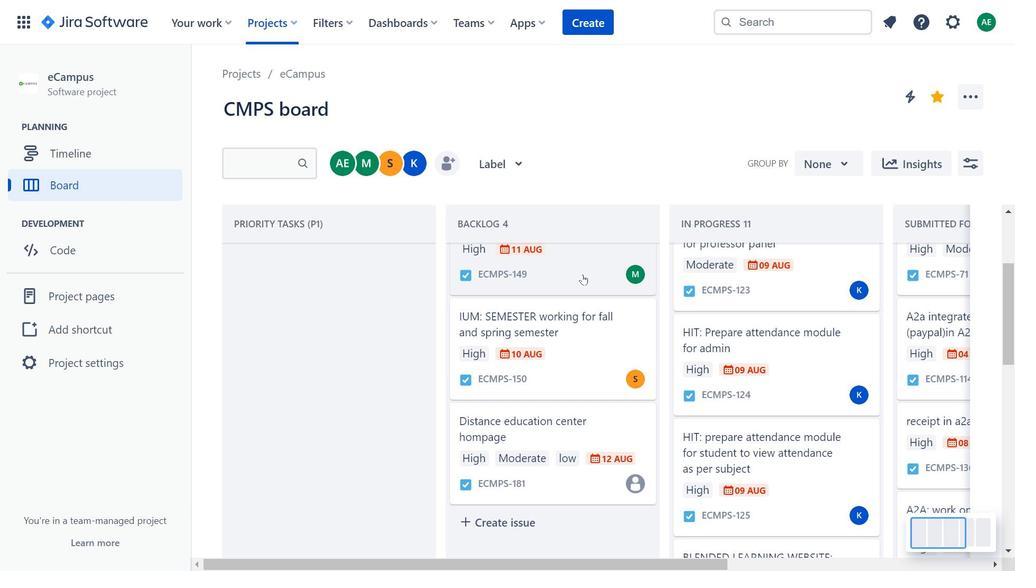 
Action: Mouse scrolled (565, 257) with delta (0, 0)
Screenshot: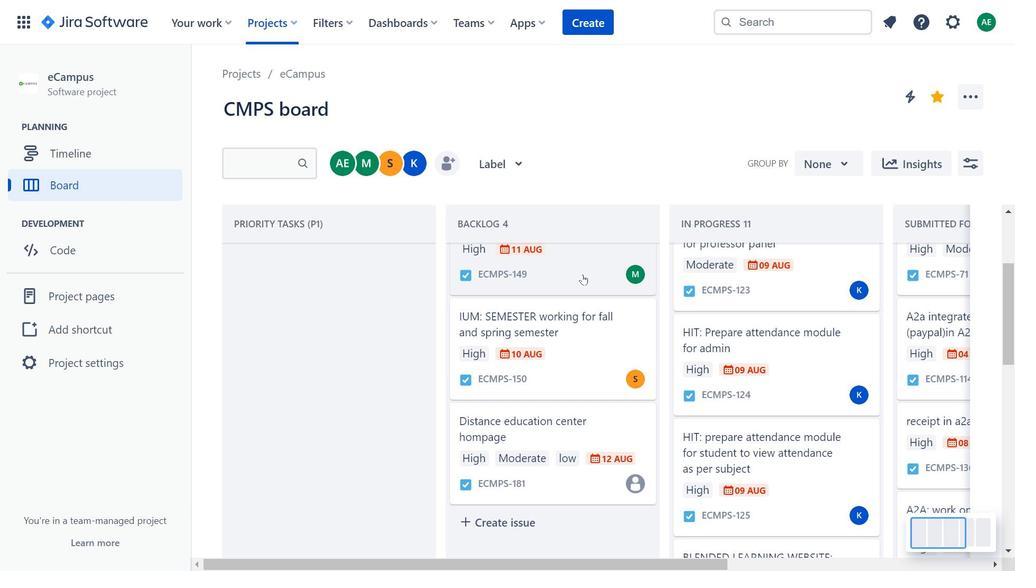 
Action: Mouse pressed left at (565, 257)
Screenshot: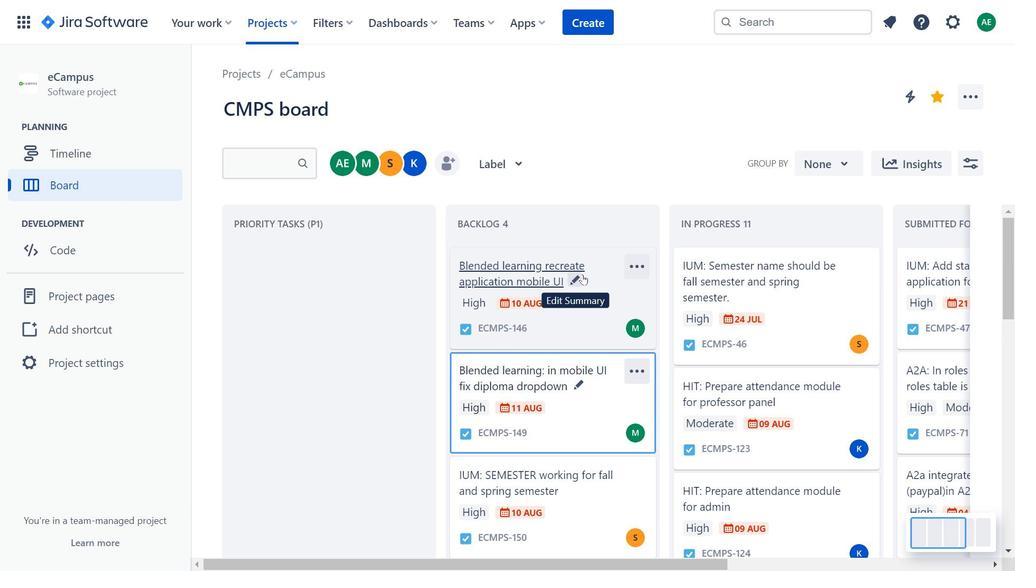 
Action: Mouse moved to (572, 415)
Screenshot: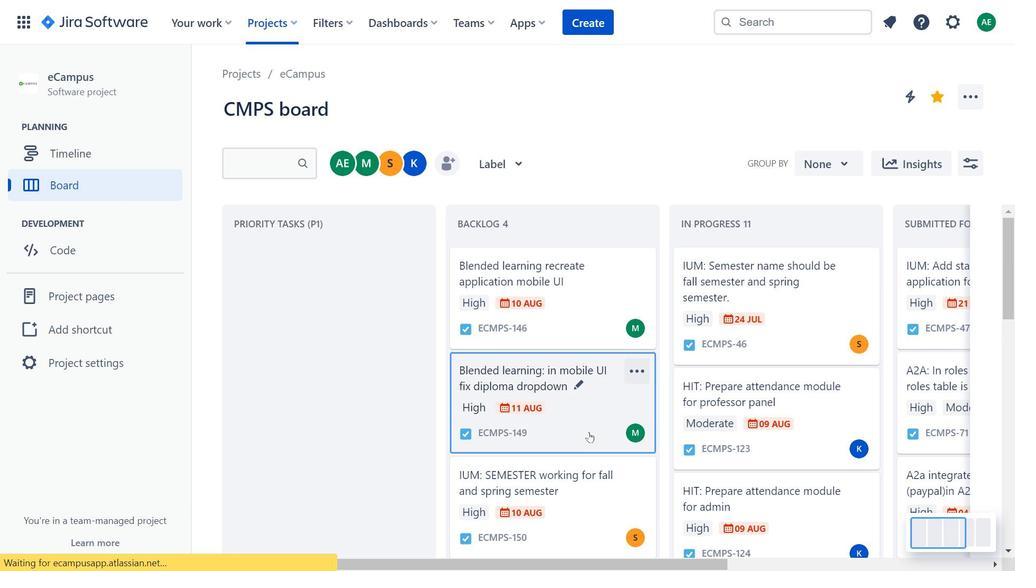 
Action: Mouse pressed left at (572, 415)
Screenshot: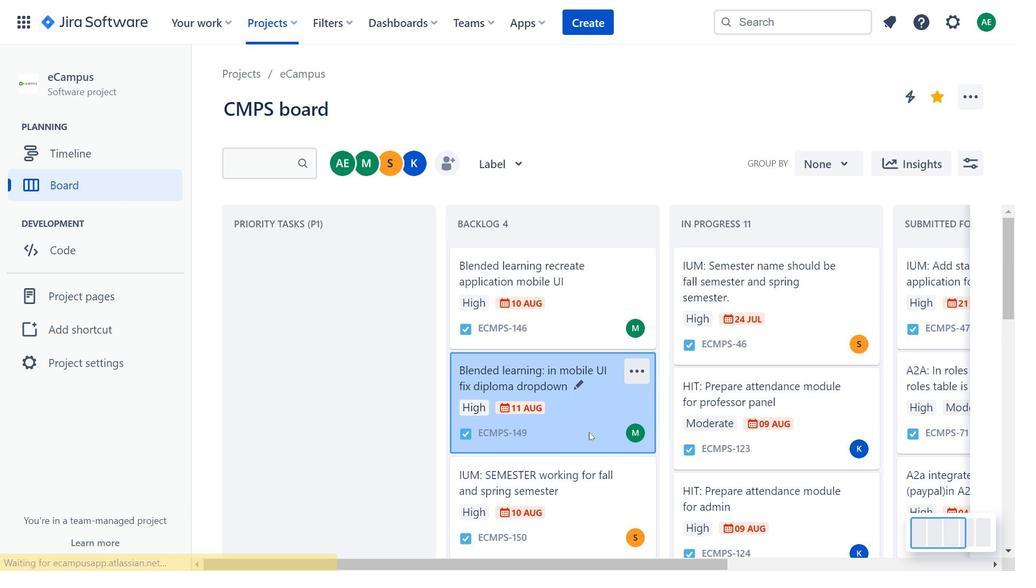 
Action: Mouse moved to (718, 114)
Screenshot: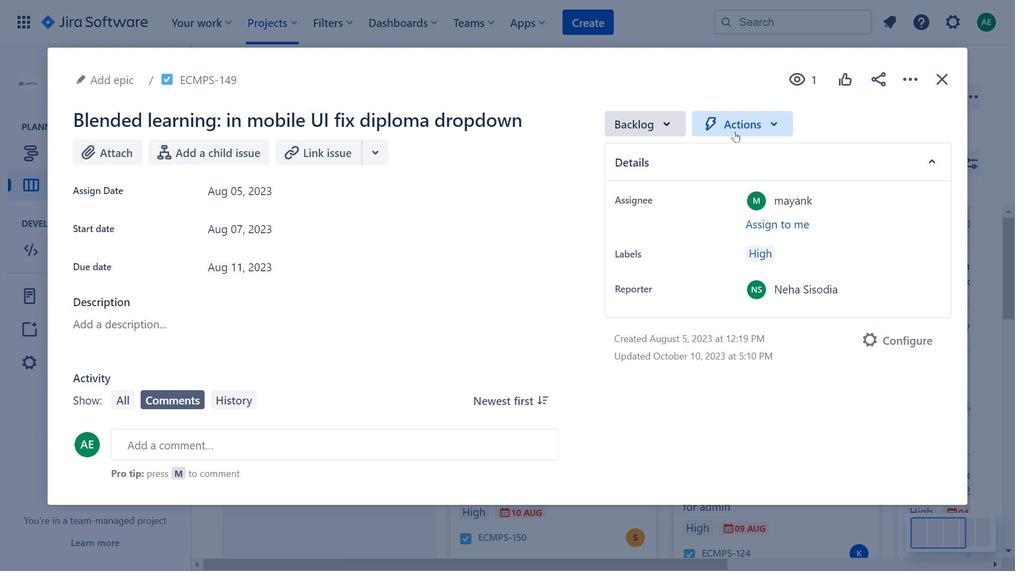 
Action: Mouse pressed left at (718, 114)
Screenshot: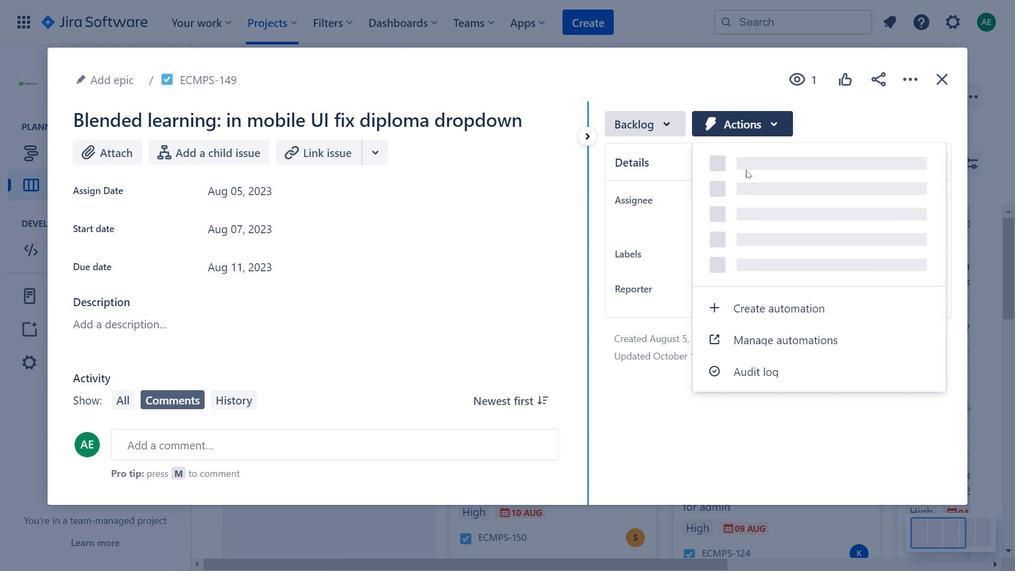 
Action: Mouse moved to (367, 135)
Screenshot: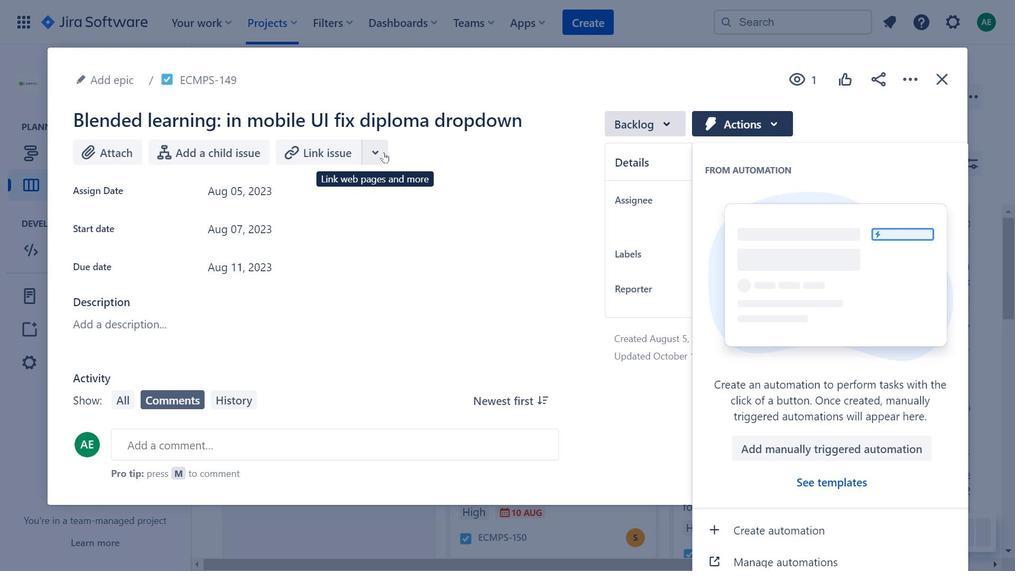 
Action: Mouse pressed left at (367, 135)
Screenshot: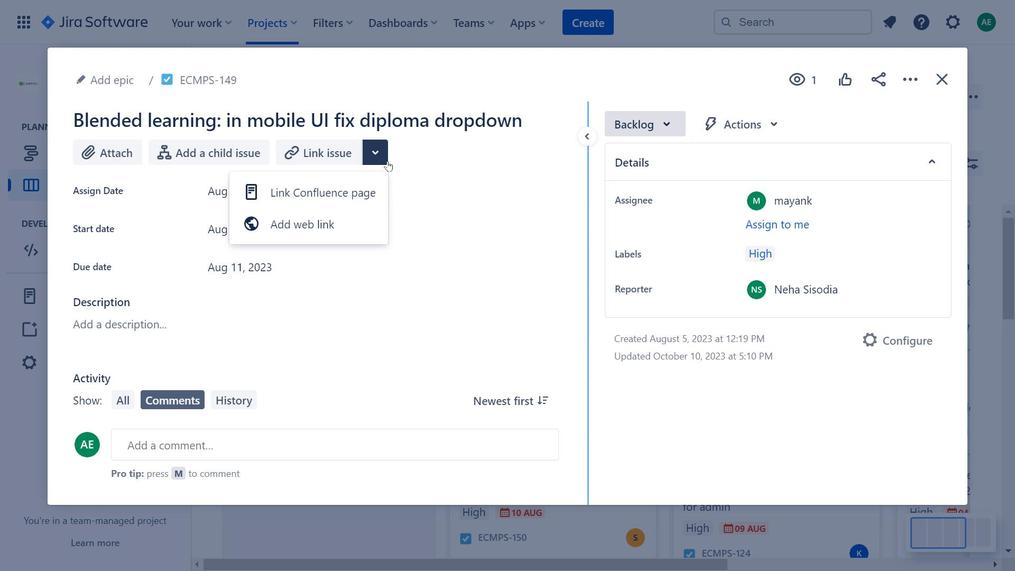 
Action: Mouse moved to (208, 387)
Screenshot: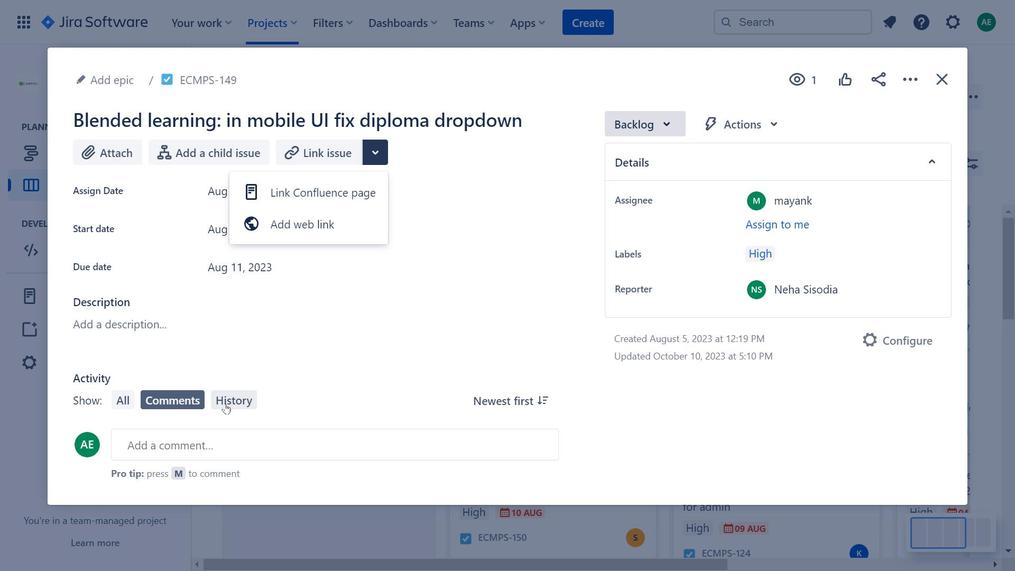 
Action: Mouse pressed left at (208, 387)
Screenshot: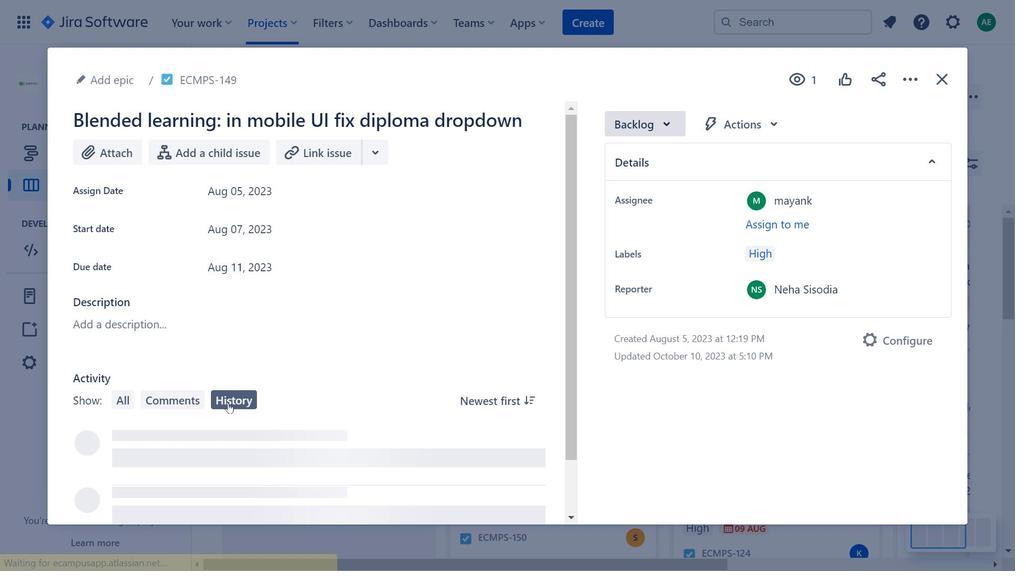 
Action: Mouse moved to (371, 258)
Screenshot: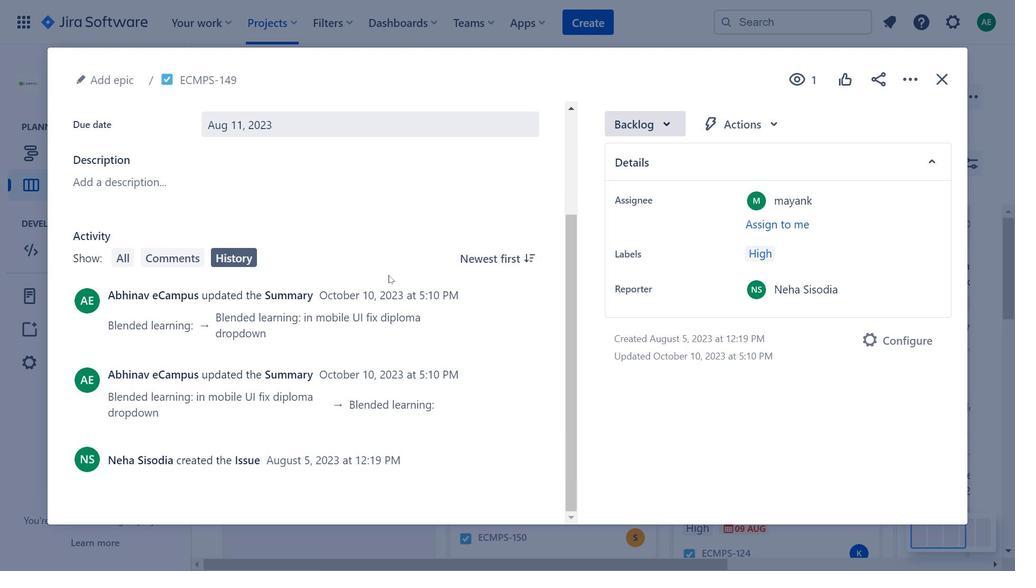 
Action: Mouse scrolled (371, 257) with delta (0, 0)
Screenshot: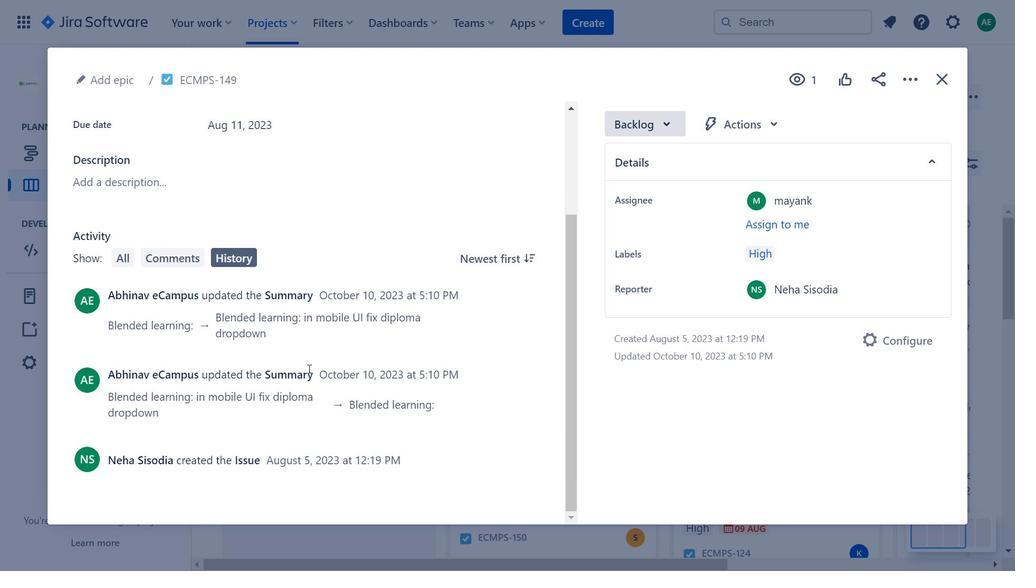 
Action: Mouse scrolled (371, 257) with delta (0, 0)
Screenshot: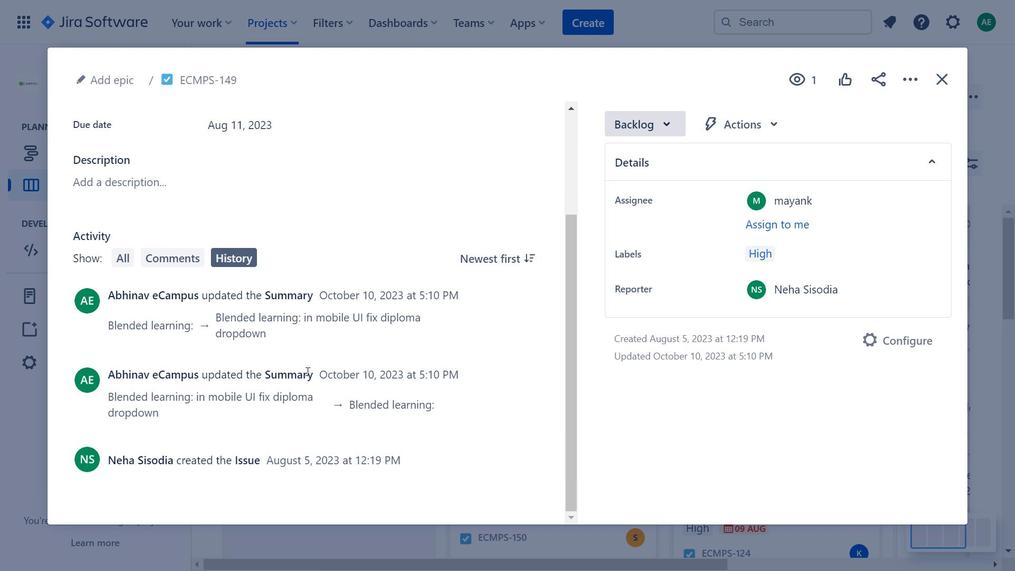 
Action: Mouse moved to (664, 97)
Screenshot: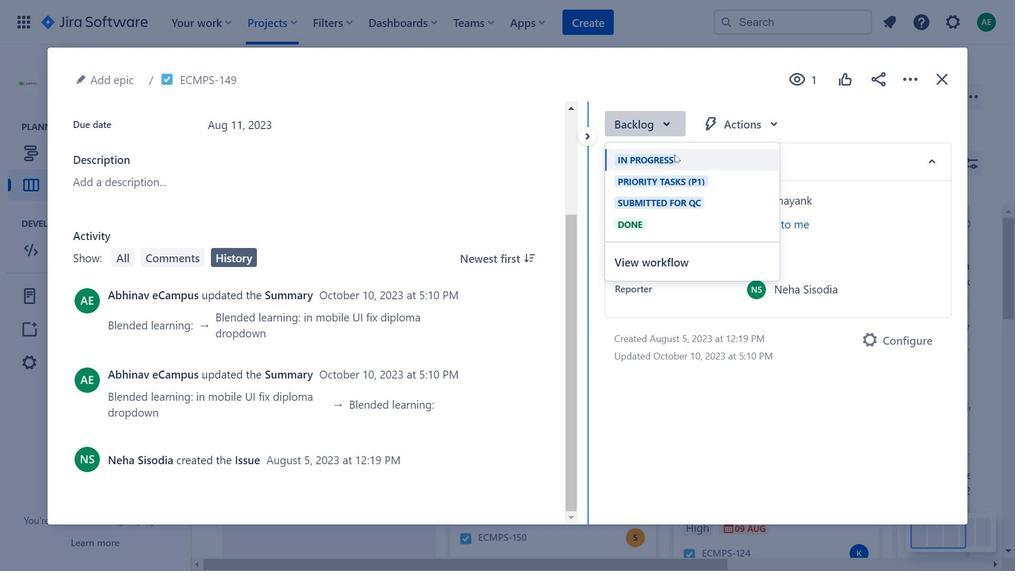 
Action: Mouse pressed left at (664, 97)
Screenshot: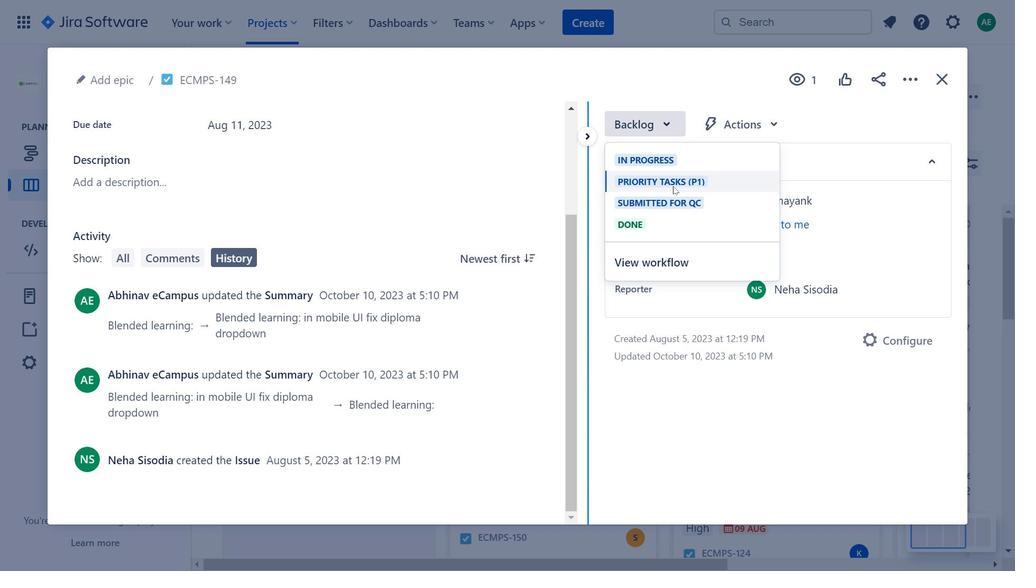 
Action: Mouse moved to (708, 109)
Screenshot: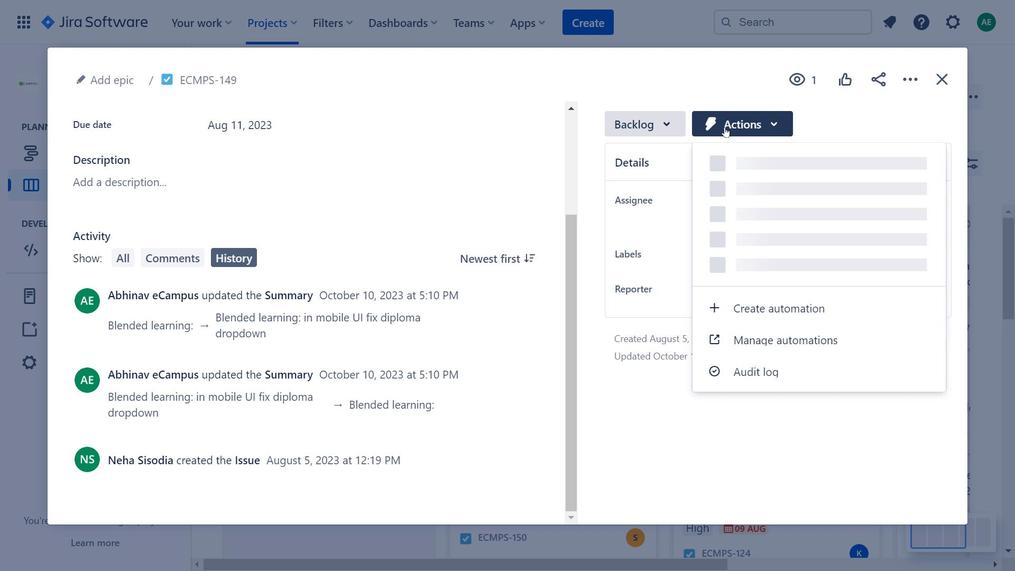 
Action: Mouse pressed left at (708, 109)
Screenshot: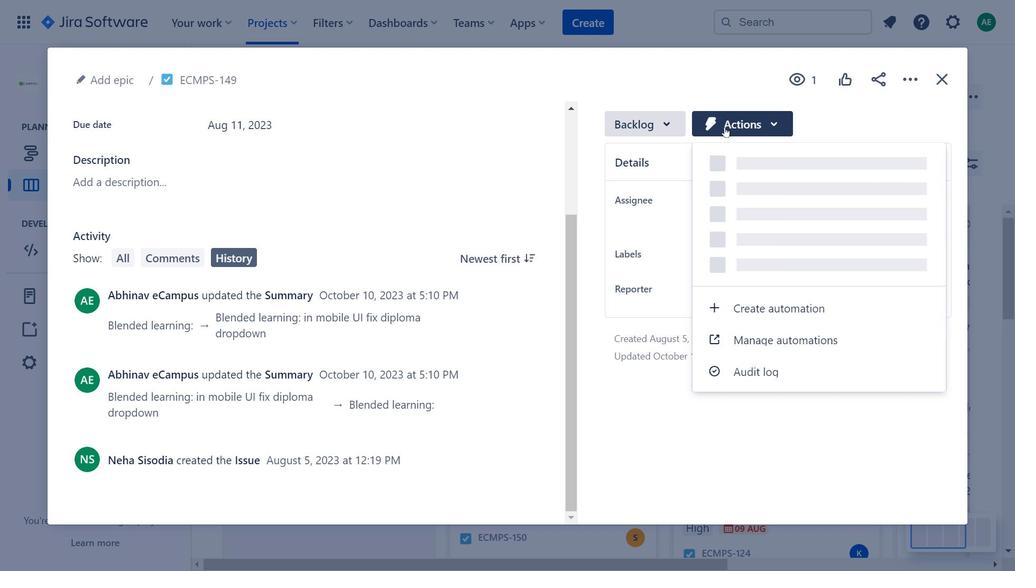 
Action: Mouse moved to (890, 62)
Screenshot: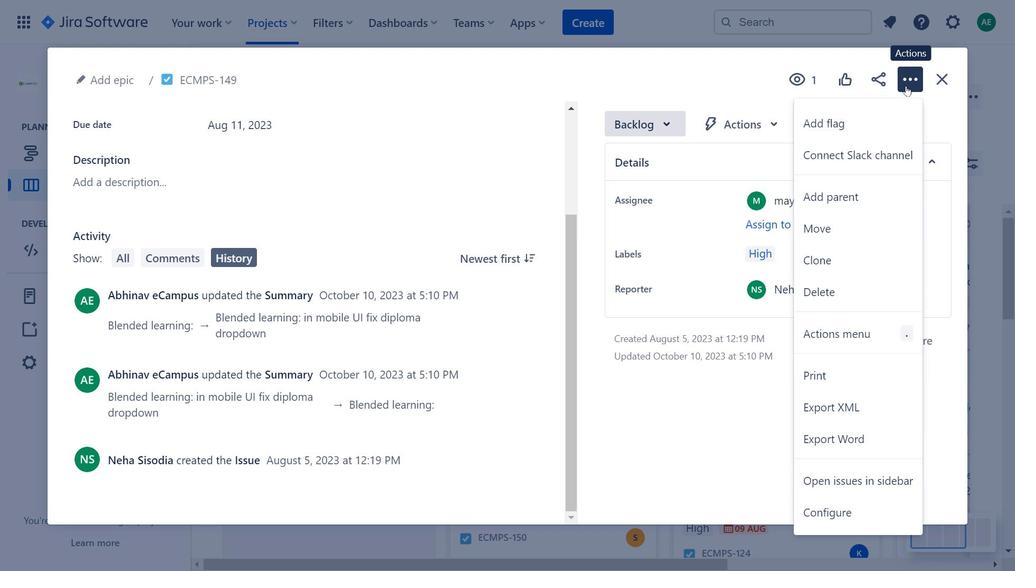 
Action: Mouse pressed left at (890, 62)
Screenshot: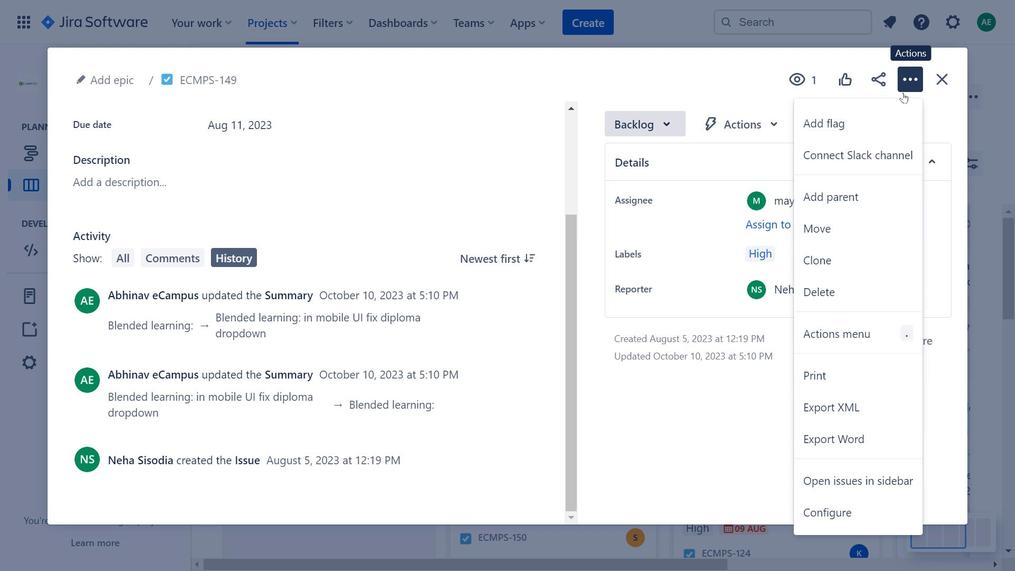 
Action: Mouse moved to (215, 278)
Screenshot: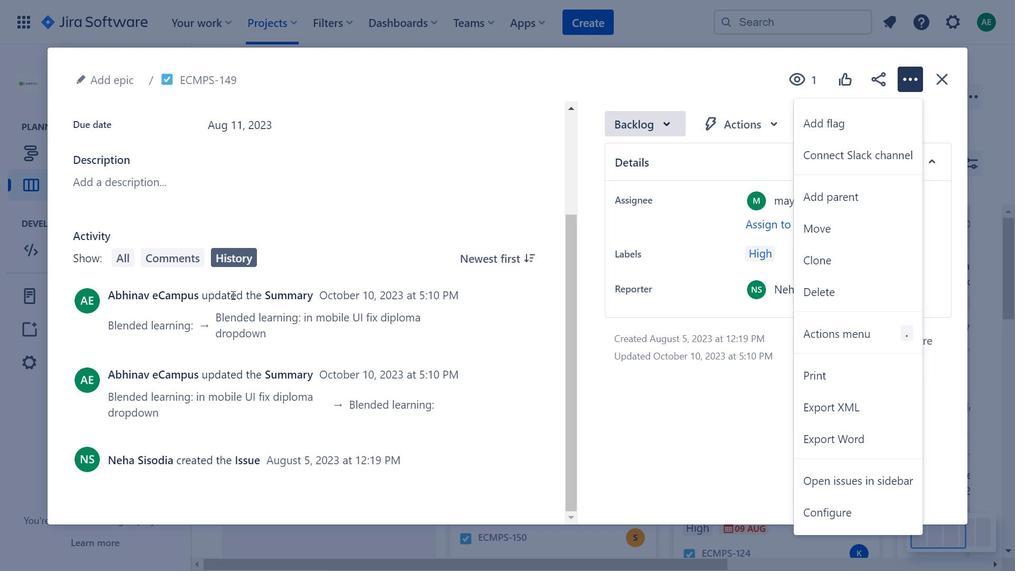 
Action: Mouse scrolled (215, 277) with delta (0, 0)
Screenshot: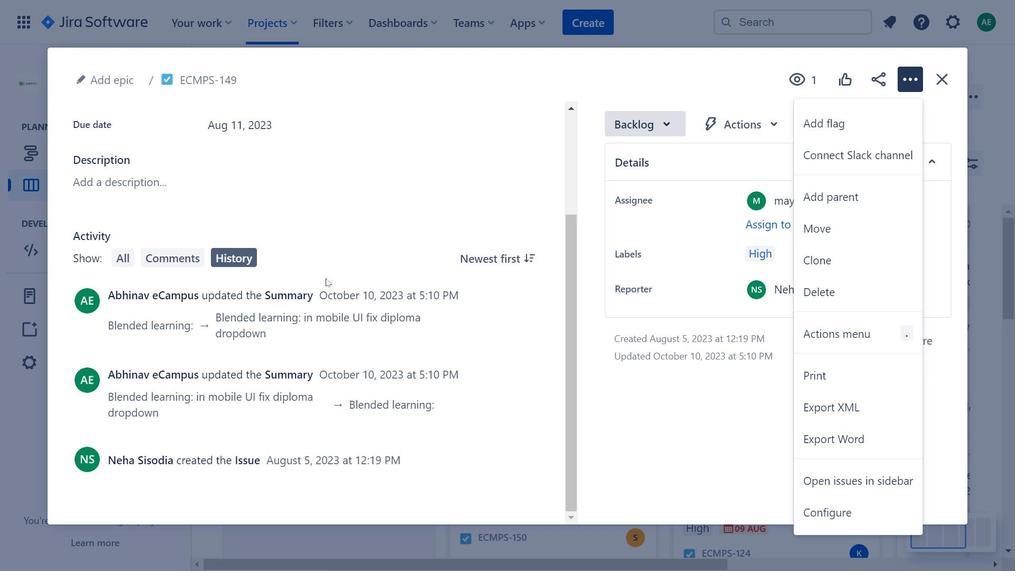 
Action: Mouse scrolled (215, 277) with delta (0, 0)
Screenshot: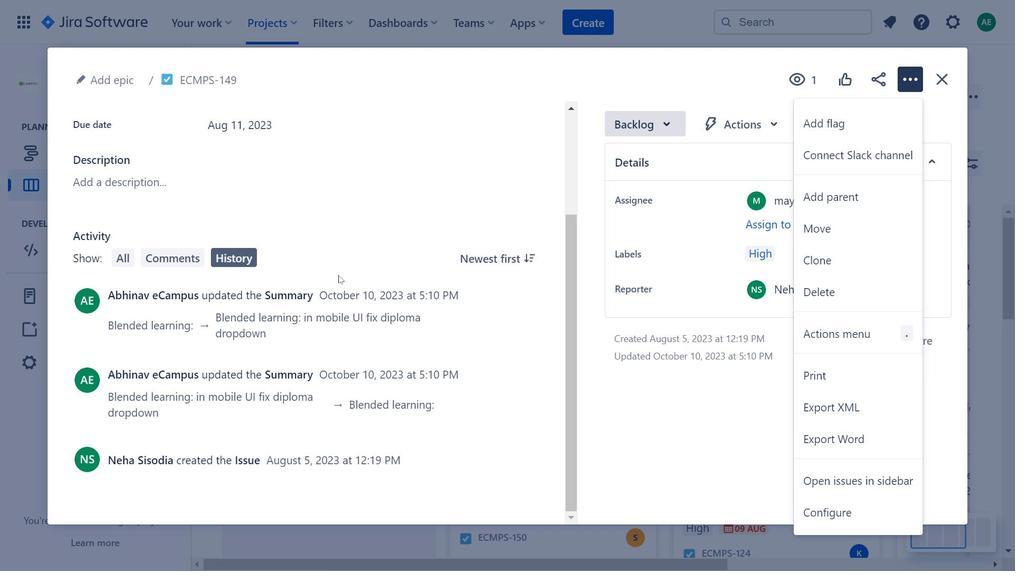 
Action: Mouse moved to (914, 56)
Screenshot: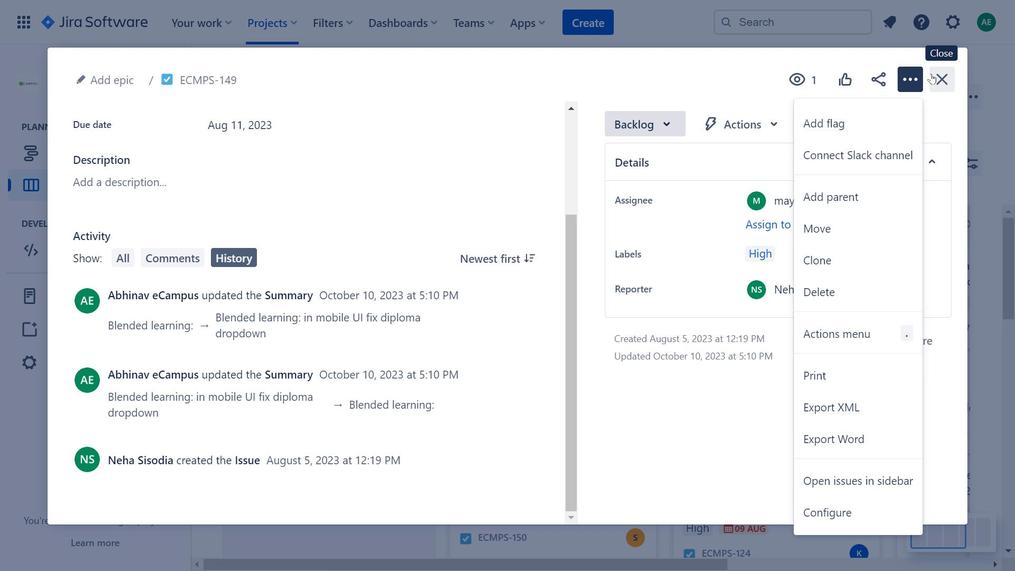 
Action: Mouse pressed left at (914, 56)
Screenshot: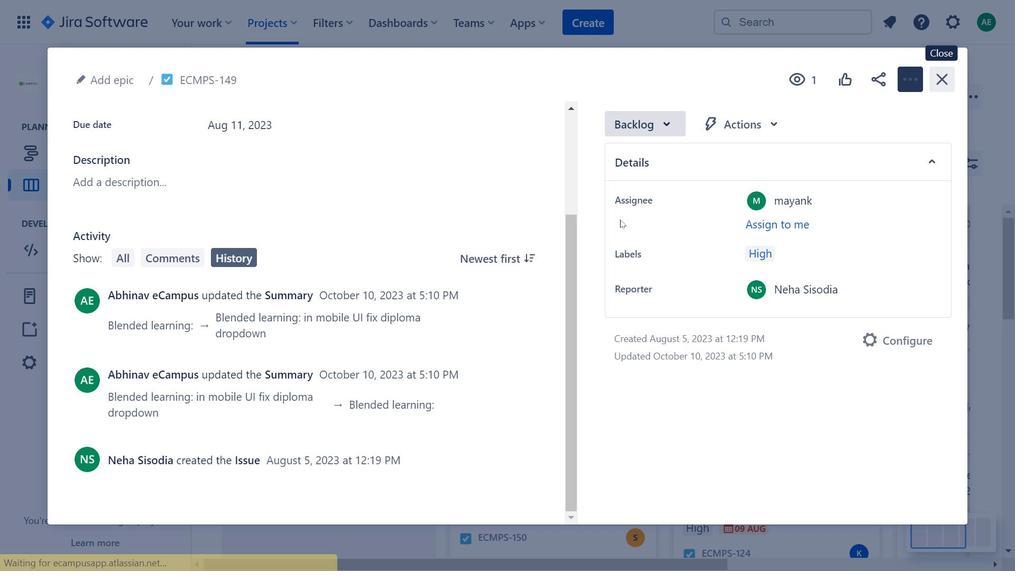 
Action: Mouse moved to (531, 312)
Screenshot: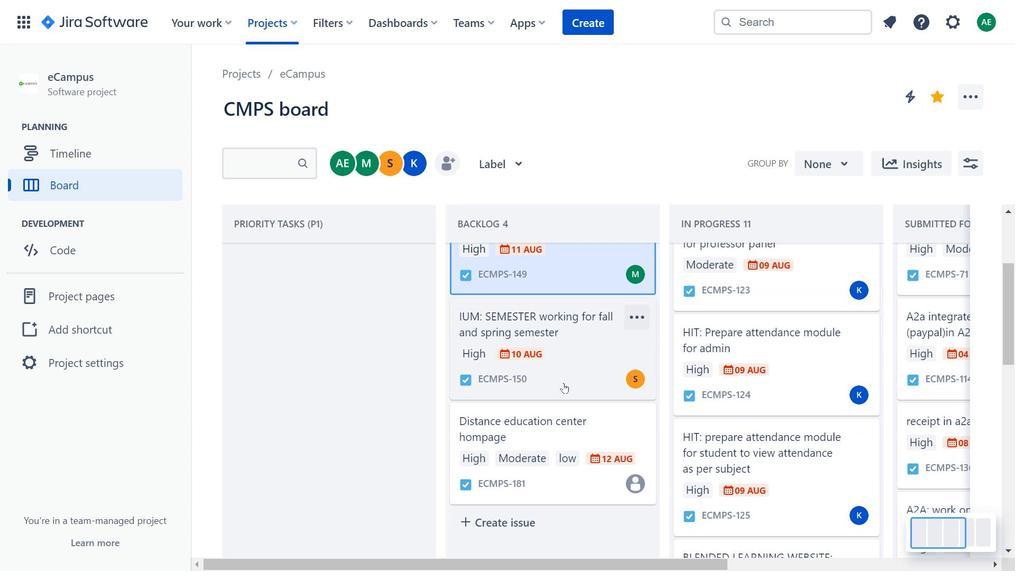 
Action: Mouse scrolled (531, 311) with delta (0, 0)
Screenshot: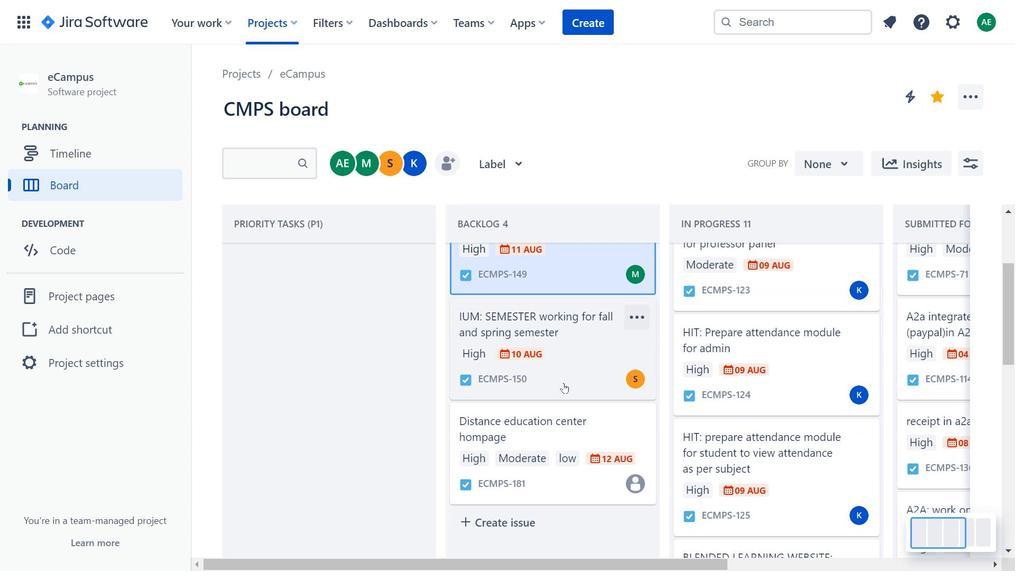 
Action: Mouse moved to (531, 314)
Screenshot: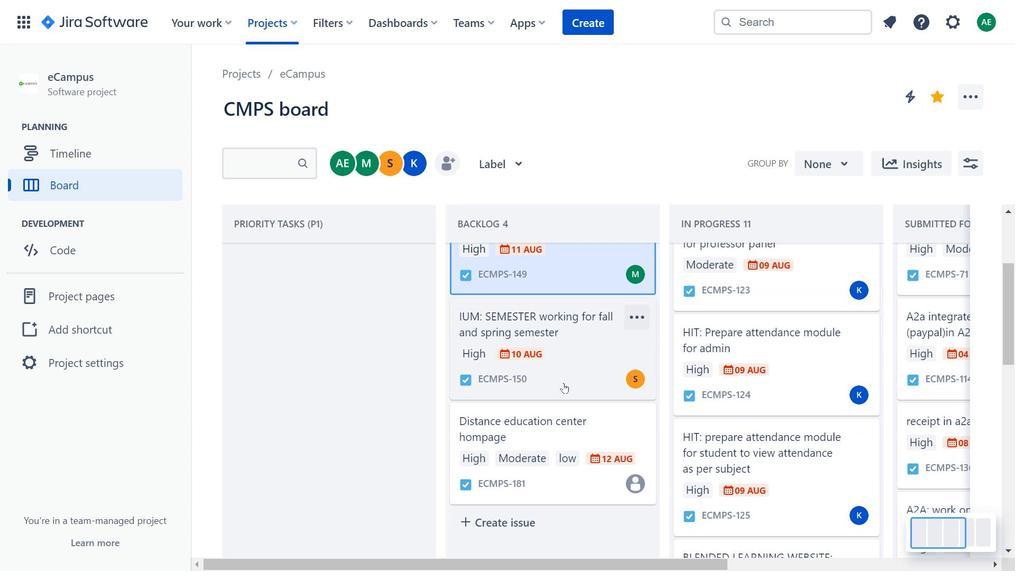 
Action: Mouse scrolled (531, 313) with delta (0, 0)
Screenshot: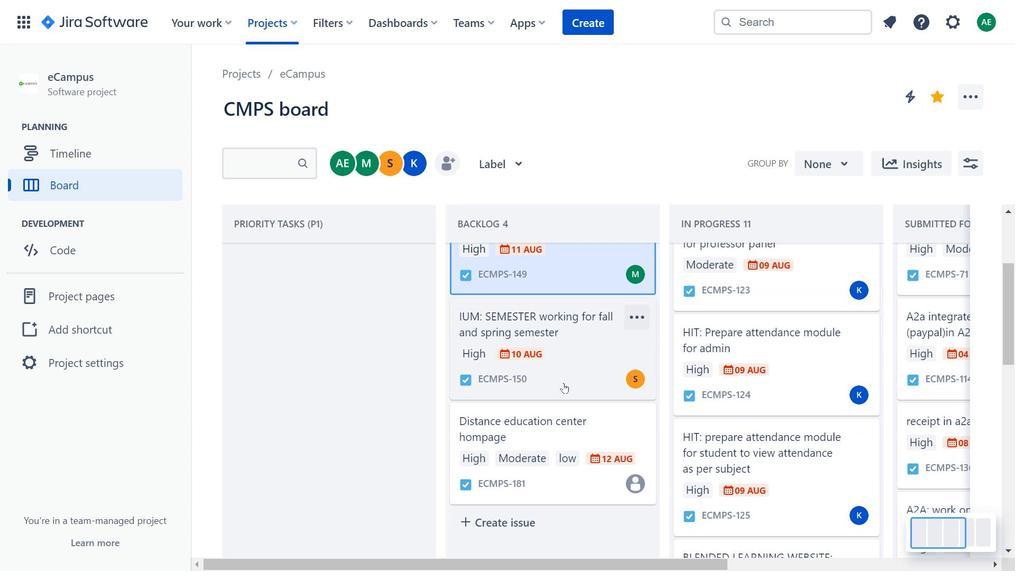 
Action: Mouse moved to (546, 365)
Screenshot: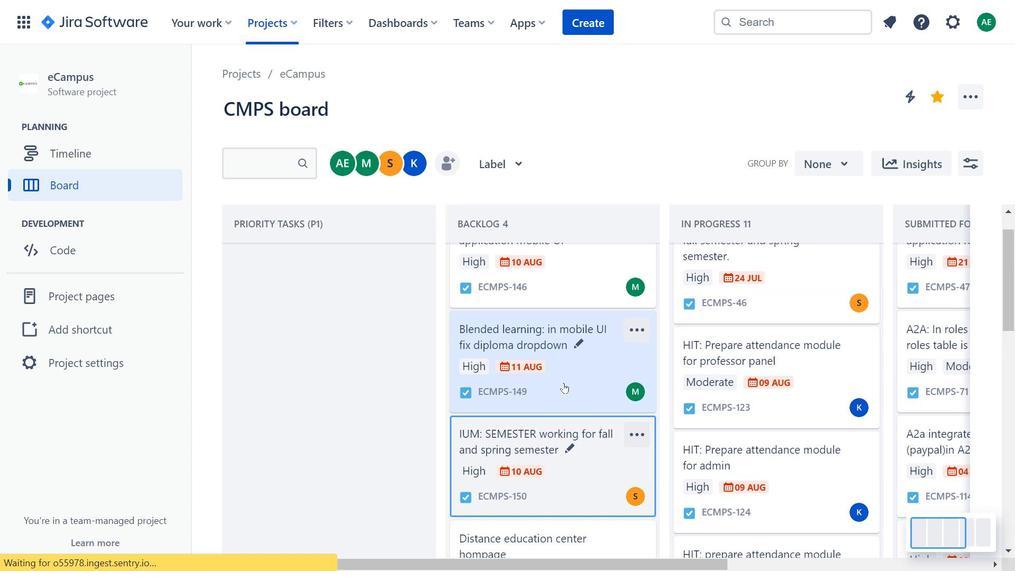 
Action: Mouse pressed left at (546, 365)
Screenshot: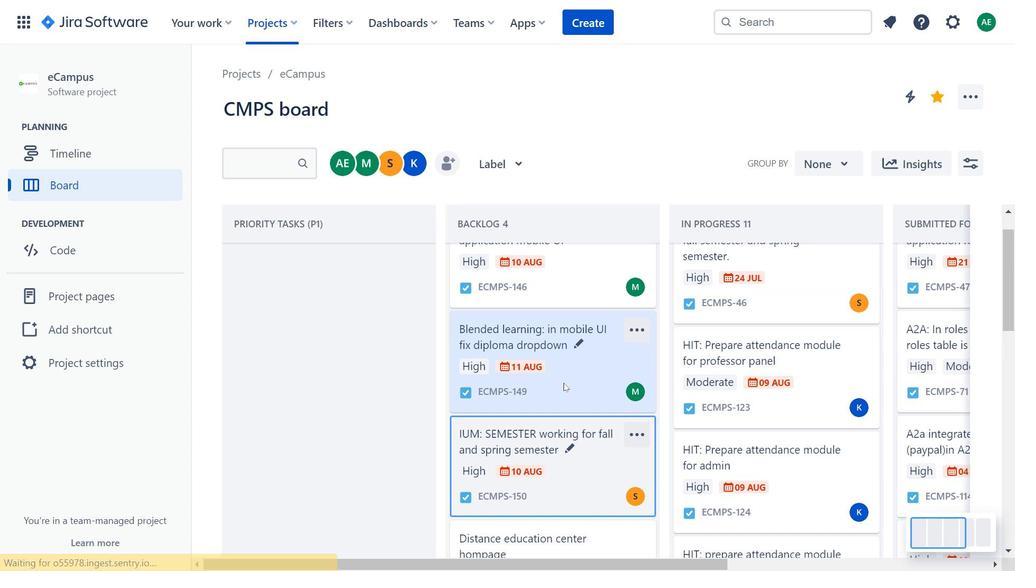 
Action: Mouse moved to (253, 217)
Screenshot: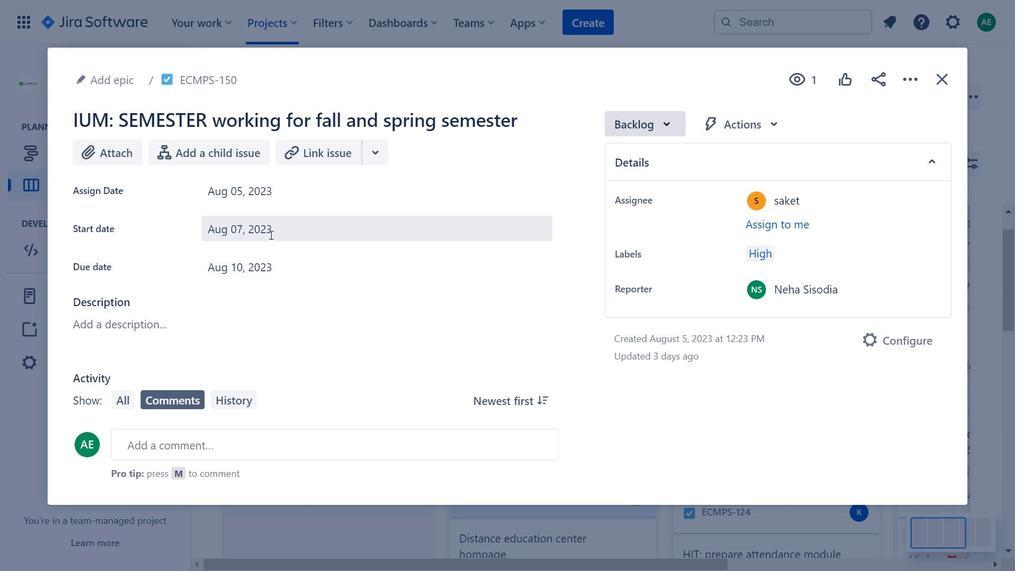 
Action: Mouse pressed left at (253, 217)
Screenshot: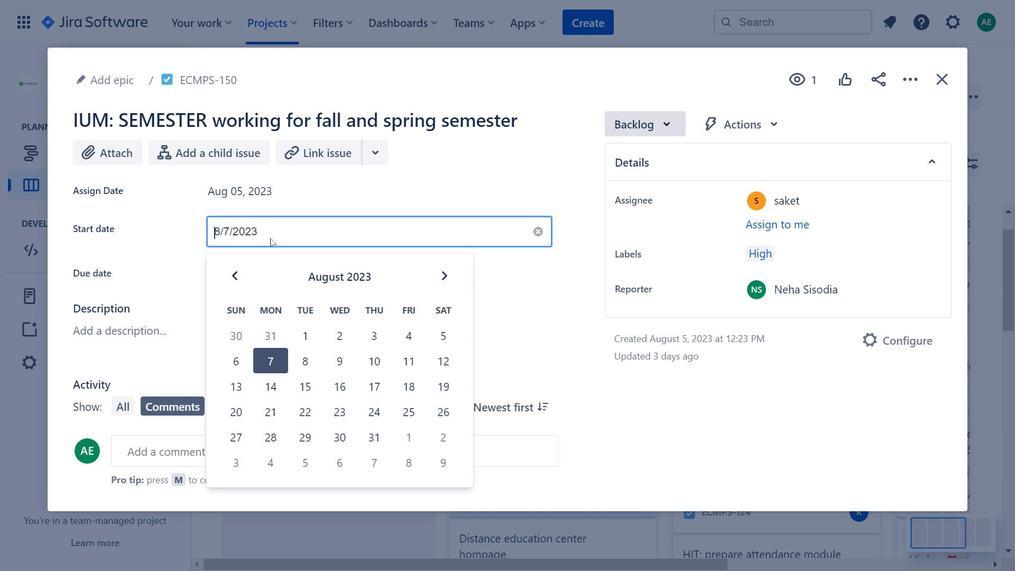 
Action: Mouse moved to (643, 110)
Screenshot: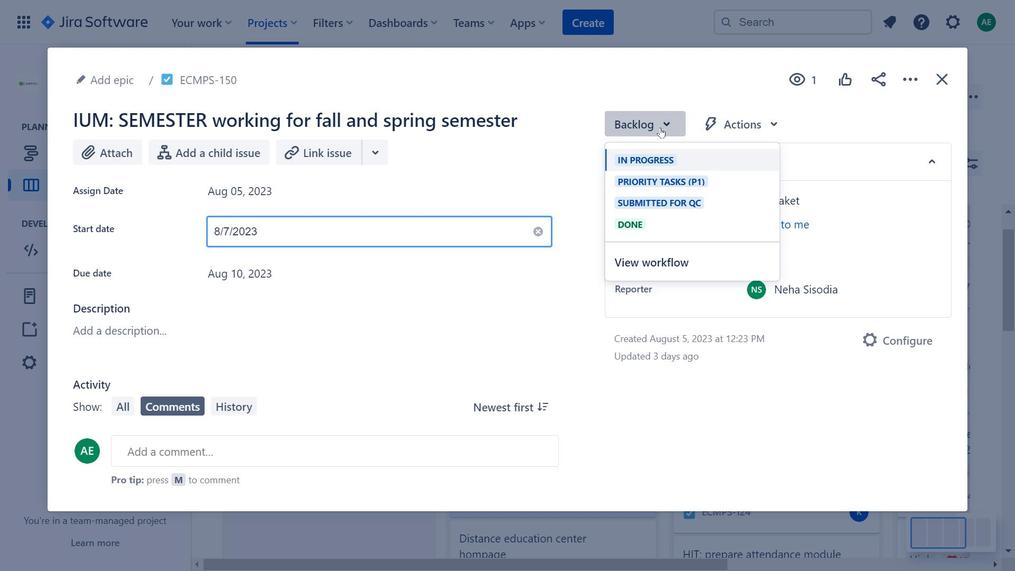 
Action: Mouse pressed left at (643, 110)
Screenshot: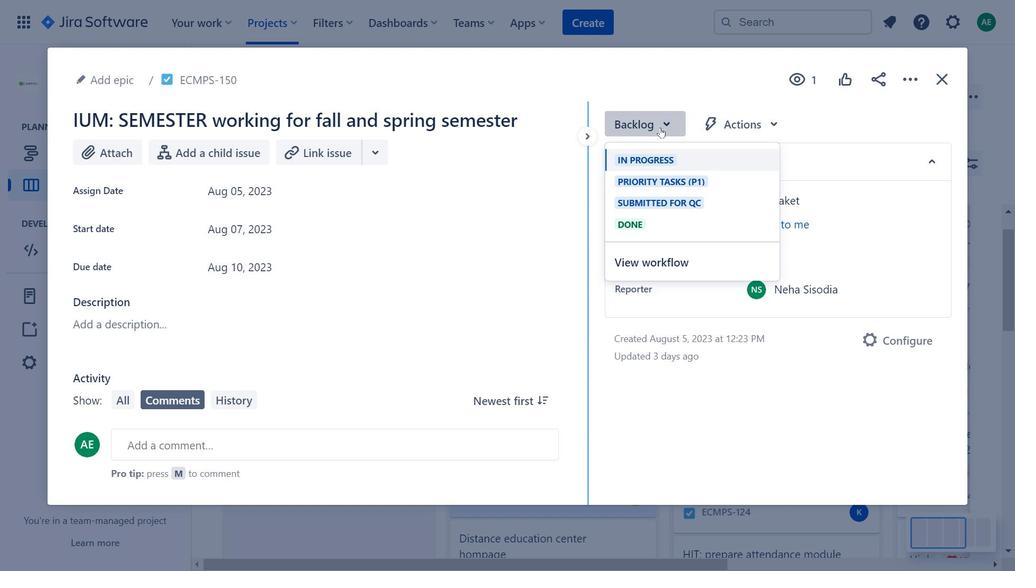 
Action: Mouse moved to (870, 63)
Screenshot: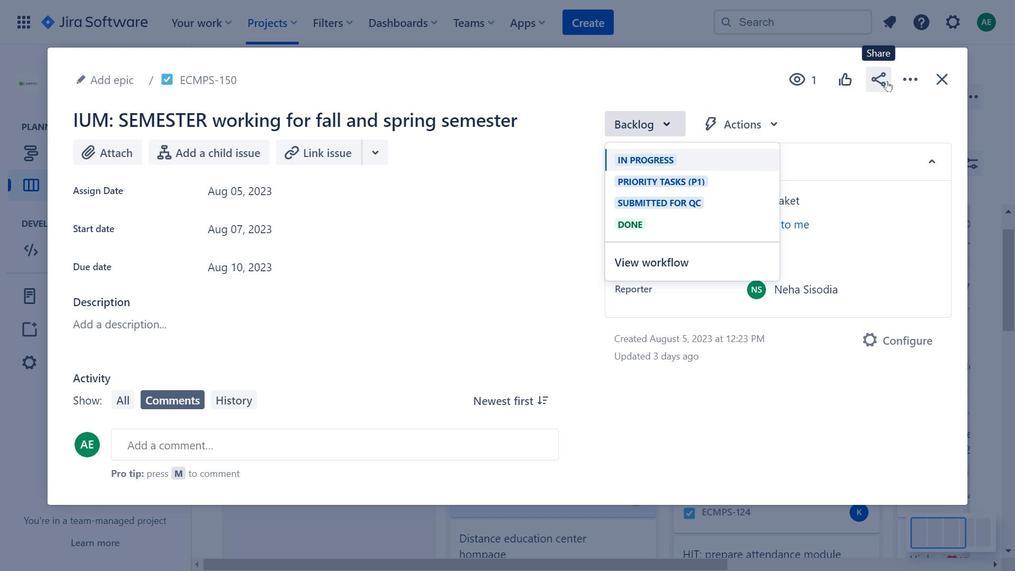 
Action: Mouse pressed left at (870, 63)
Screenshot: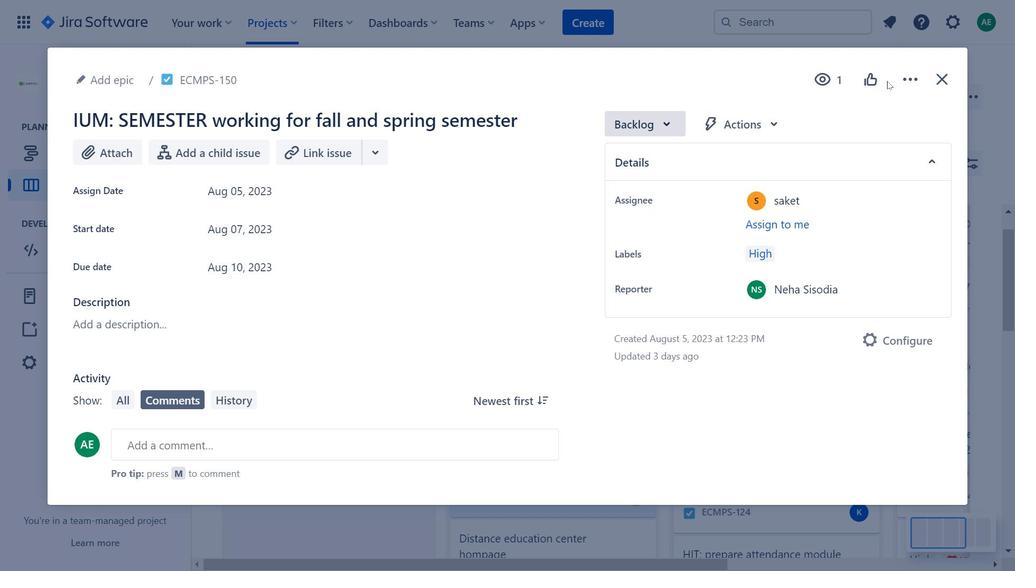 
Action: Mouse moved to (253, 205)
Screenshot: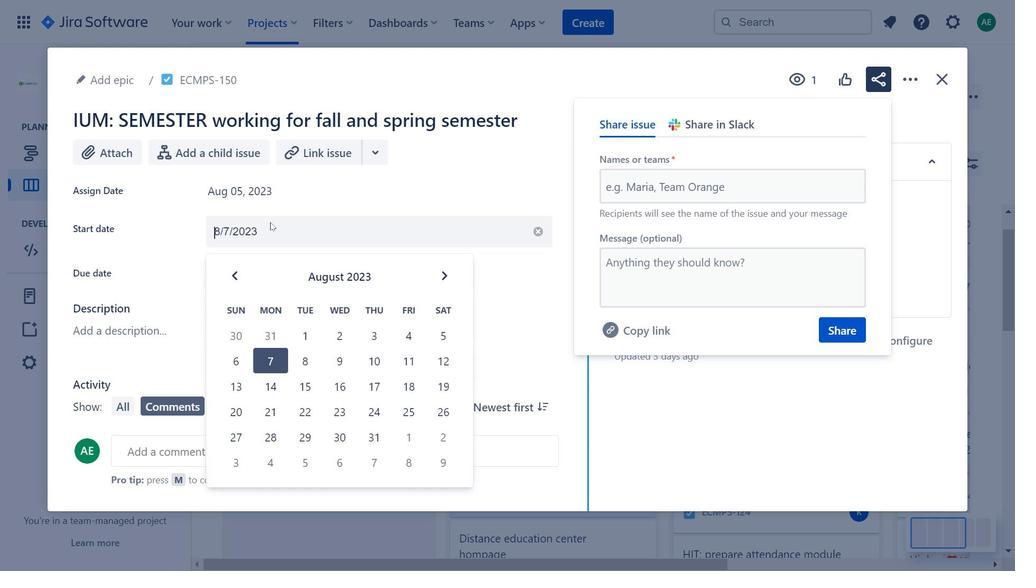 
Action: Mouse pressed left at (253, 205)
Screenshot: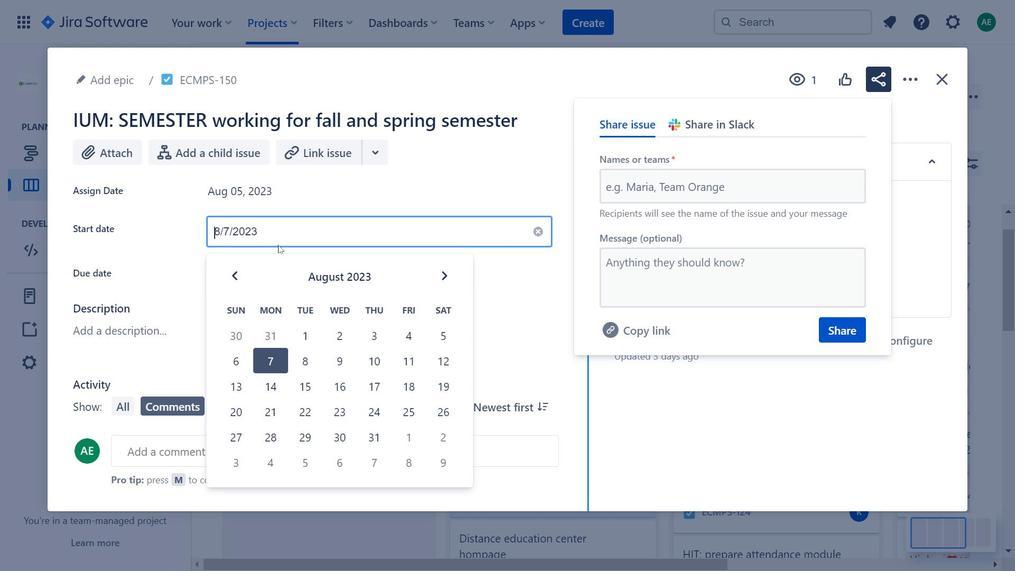 
Action: Mouse moved to (924, 59)
Screenshot: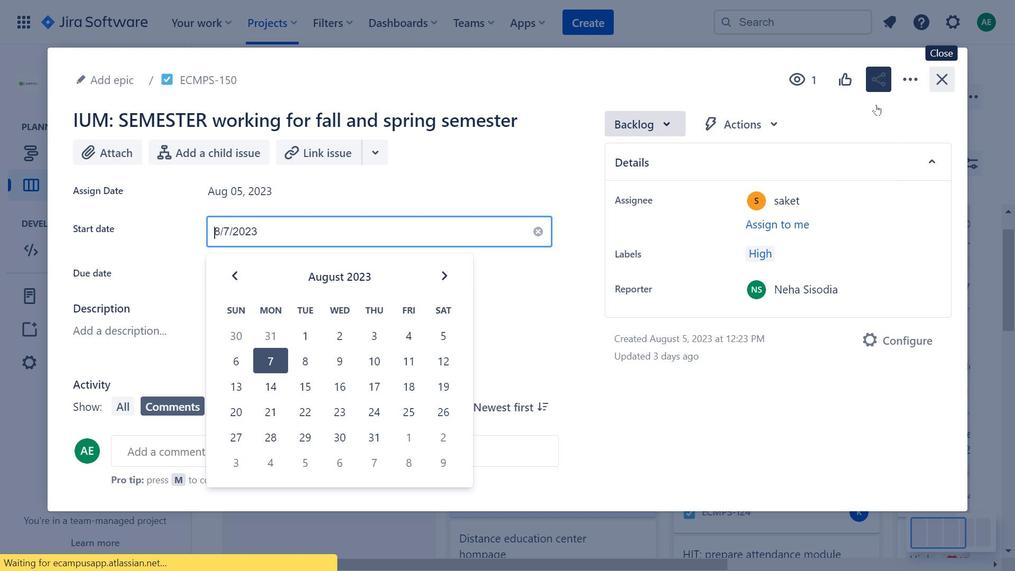 
Action: Mouse pressed left at (924, 59)
Screenshot: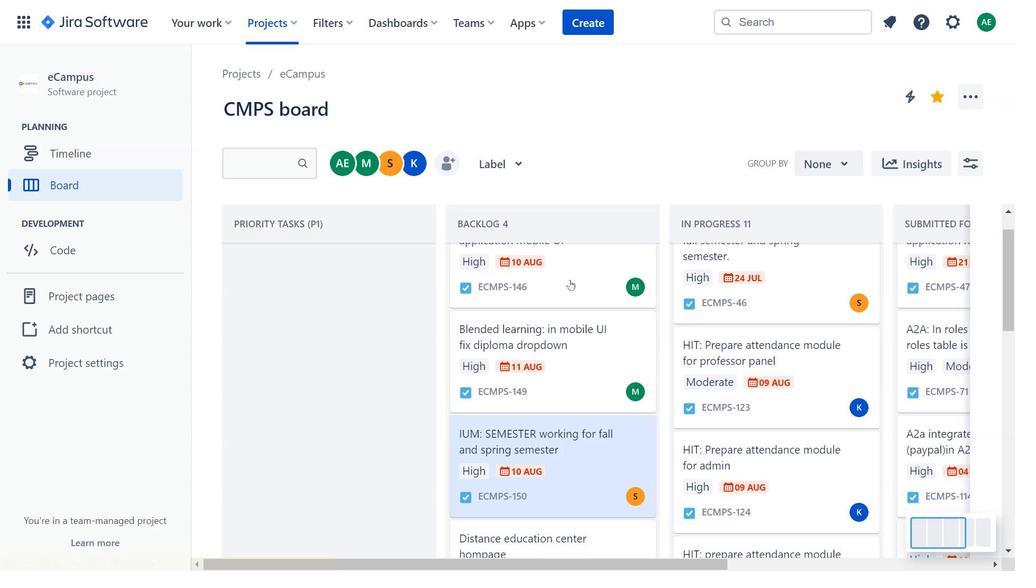 
Action: Mouse moved to (589, 366)
Screenshot: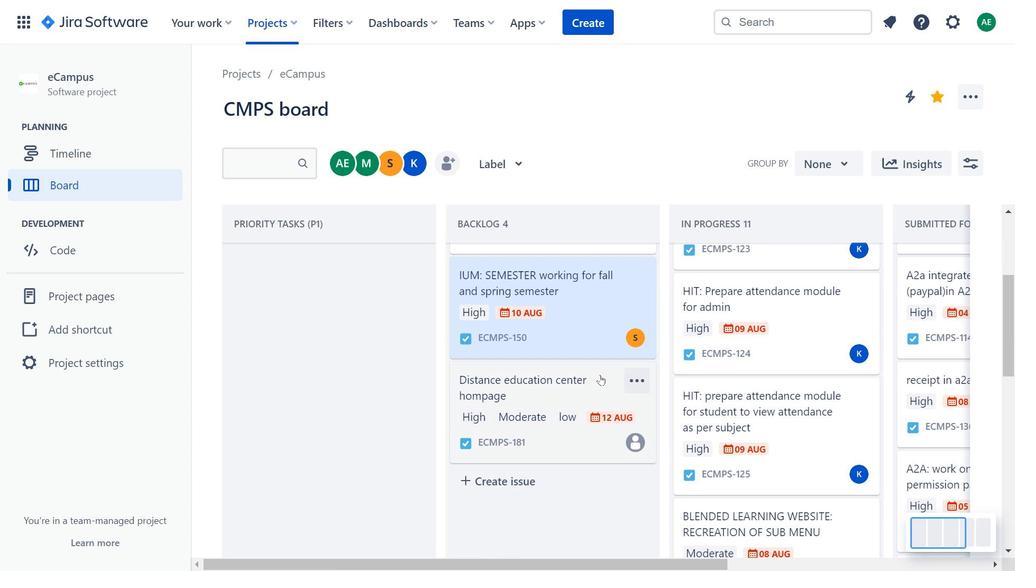 
Action: Mouse scrolled (589, 365) with delta (0, 0)
Screenshot: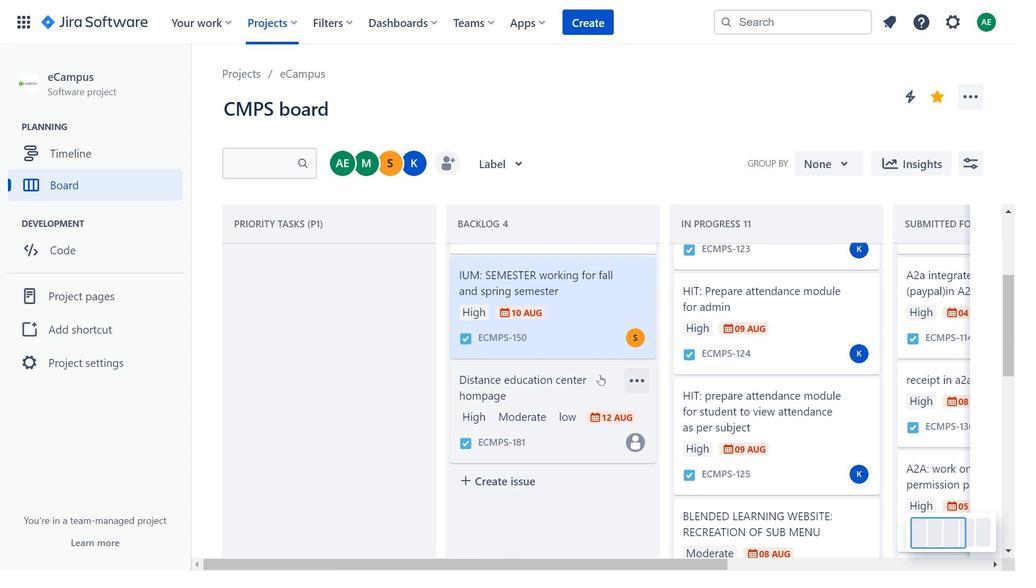 
Action: Mouse moved to (583, 358)
Screenshot: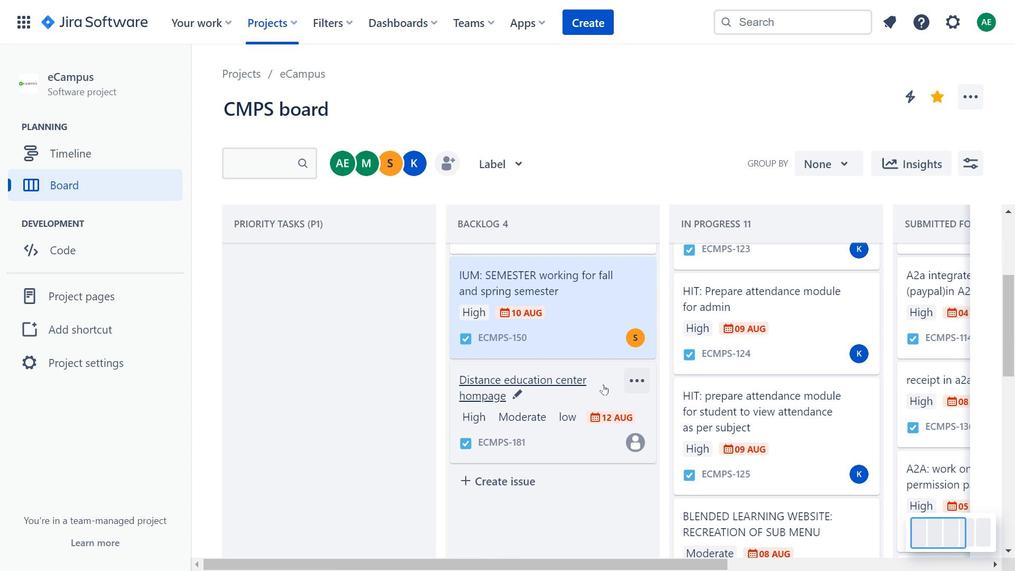 
Action: Mouse scrolled (583, 358) with delta (0, 0)
Screenshot: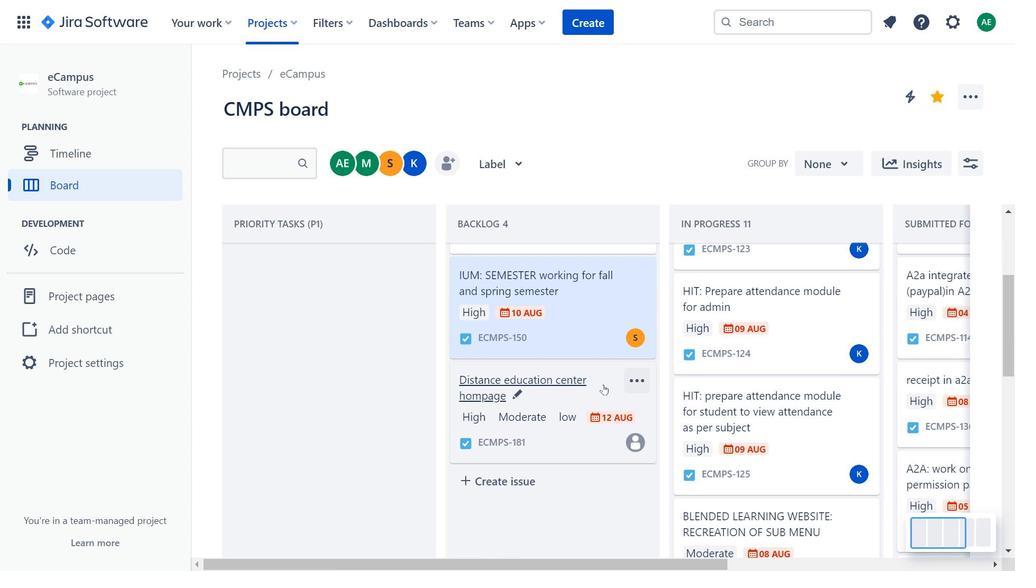 
Action: Mouse moved to (588, 377)
Screenshot: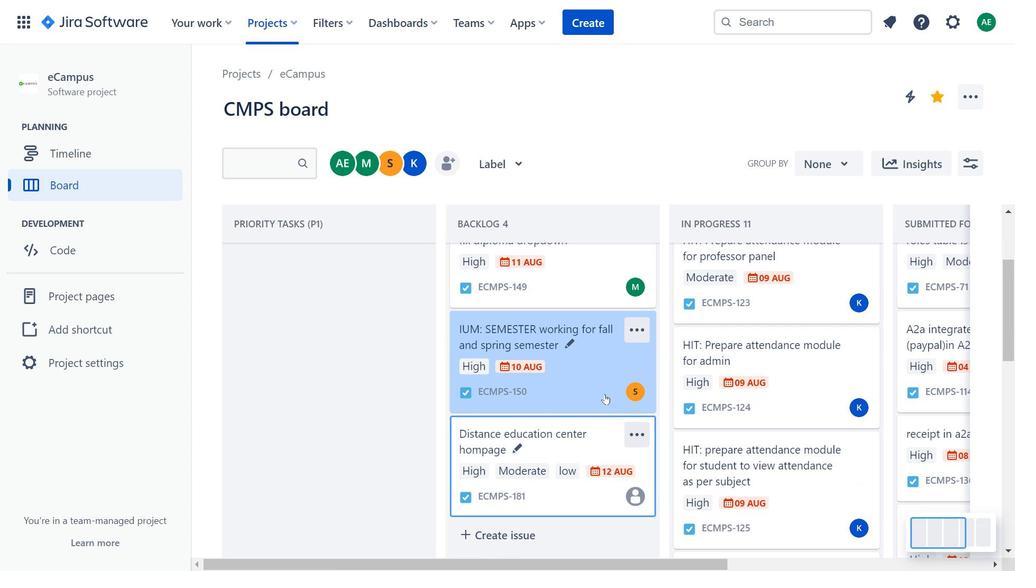 
Action: Mouse pressed left at (588, 377)
Screenshot: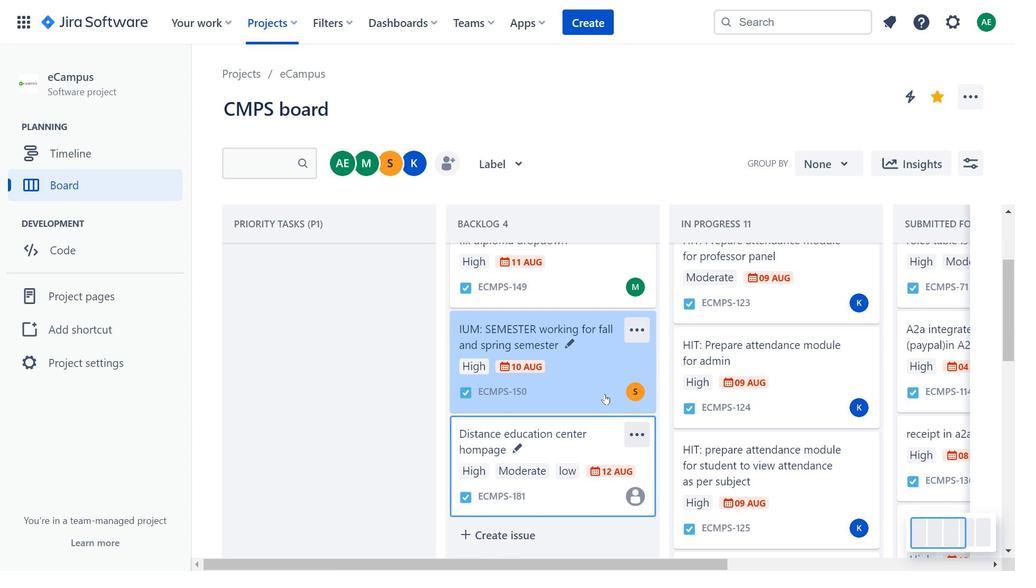 
Action: Mouse moved to (571, 480)
Screenshot: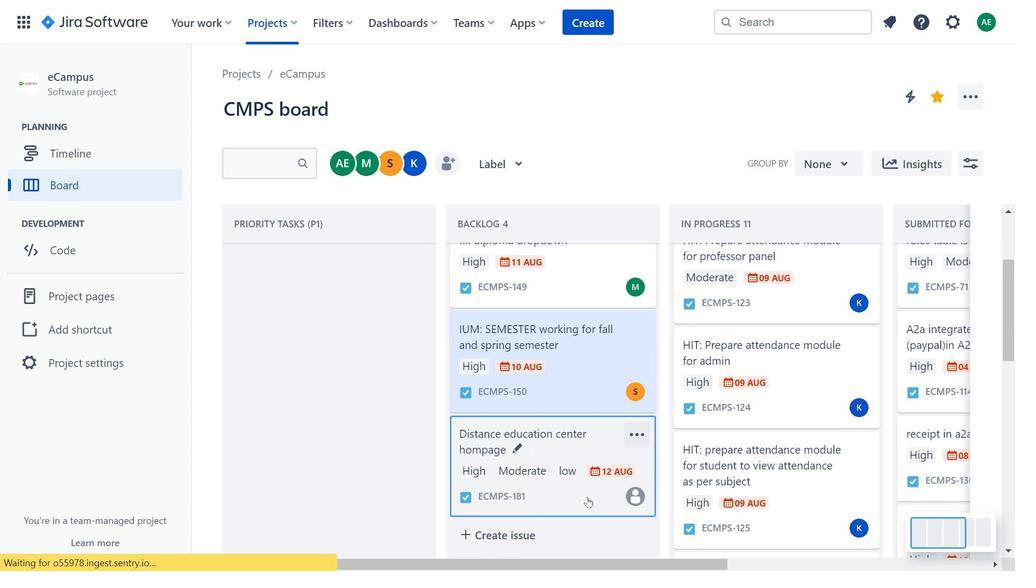 
Action: Mouse pressed left at (571, 480)
Screenshot: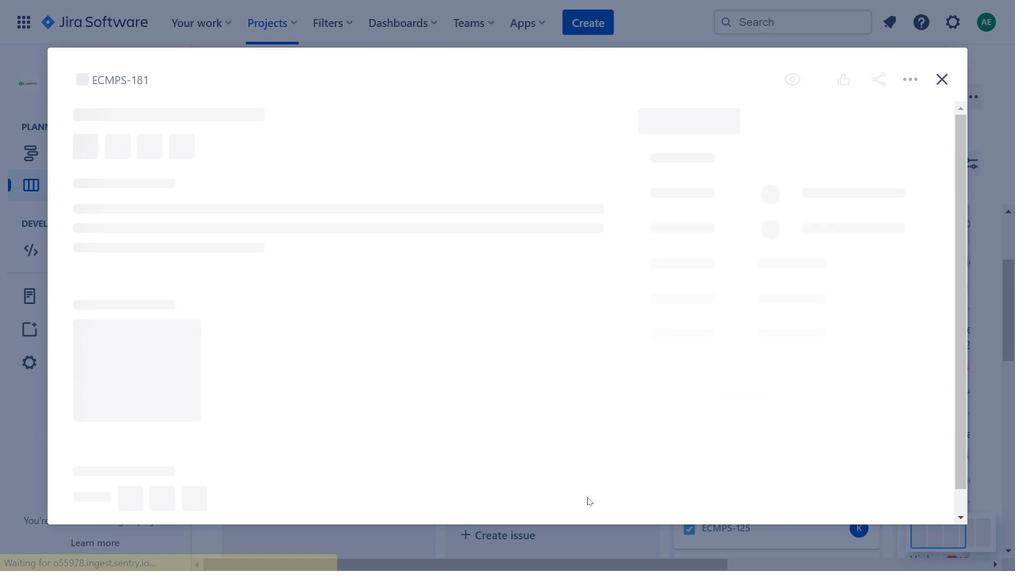
Action: Mouse moved to (235, 209)
Screenshot: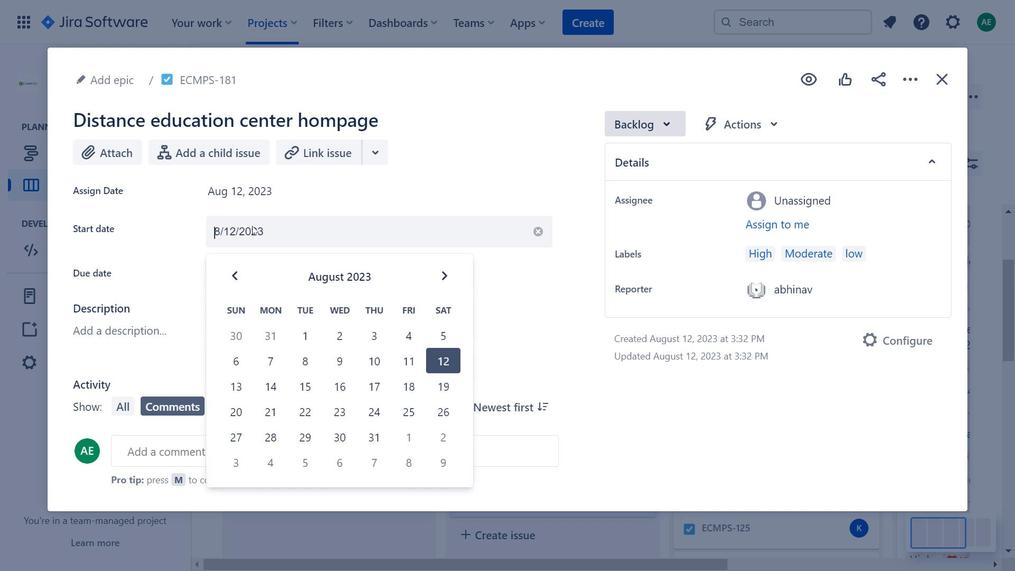 
Action: Mouse pressed left at (235, 209)
Screenshot: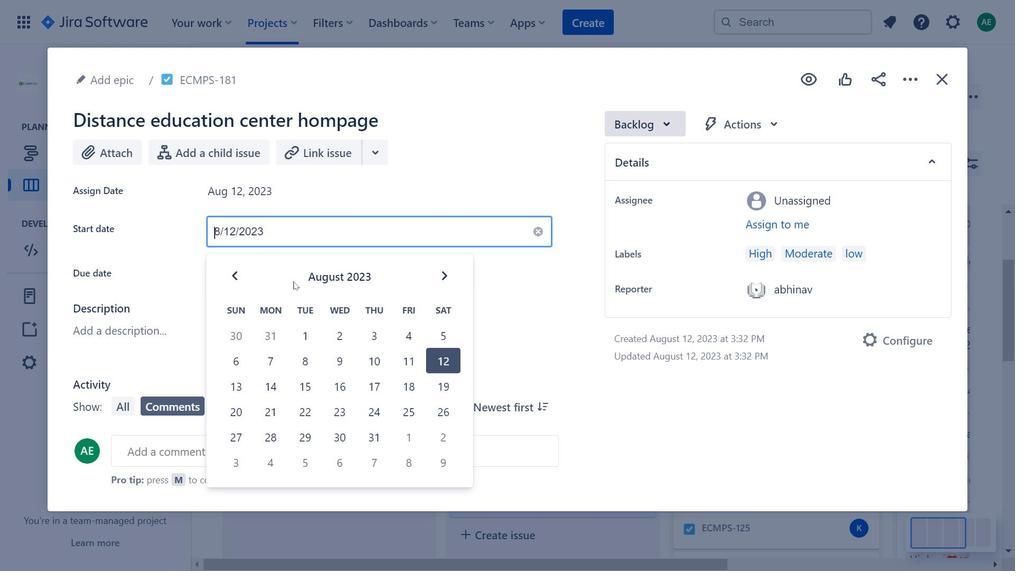 
Action: Mouse moved to (723, 112)
Screenshot: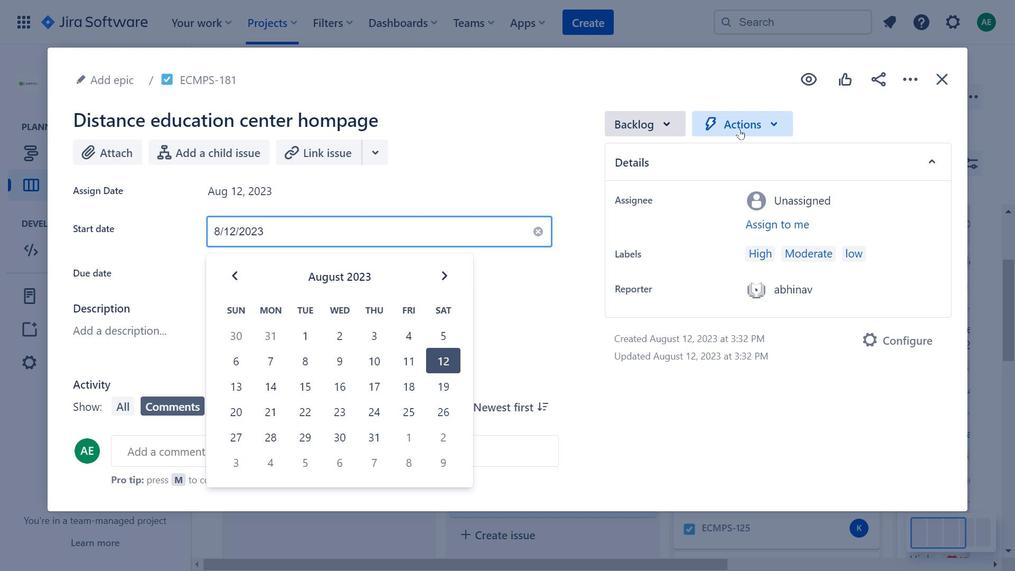
Action: Mouse pressed left at (723, 112)
Screenshot: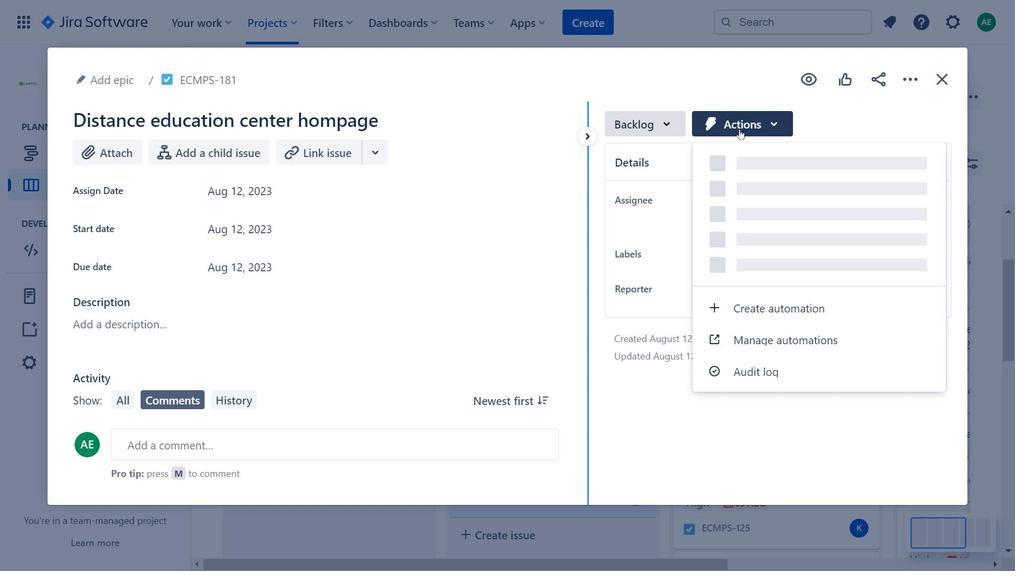 
Action: Mouse moved to (902, 56)
Screenshot: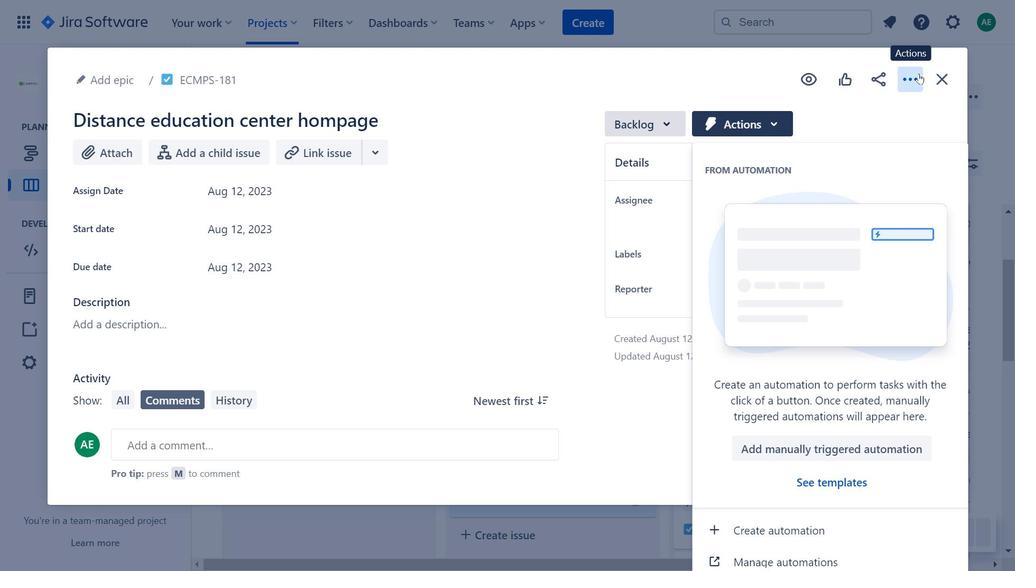 
Action: Mouse pressed left at (902, 56)
Screenshot: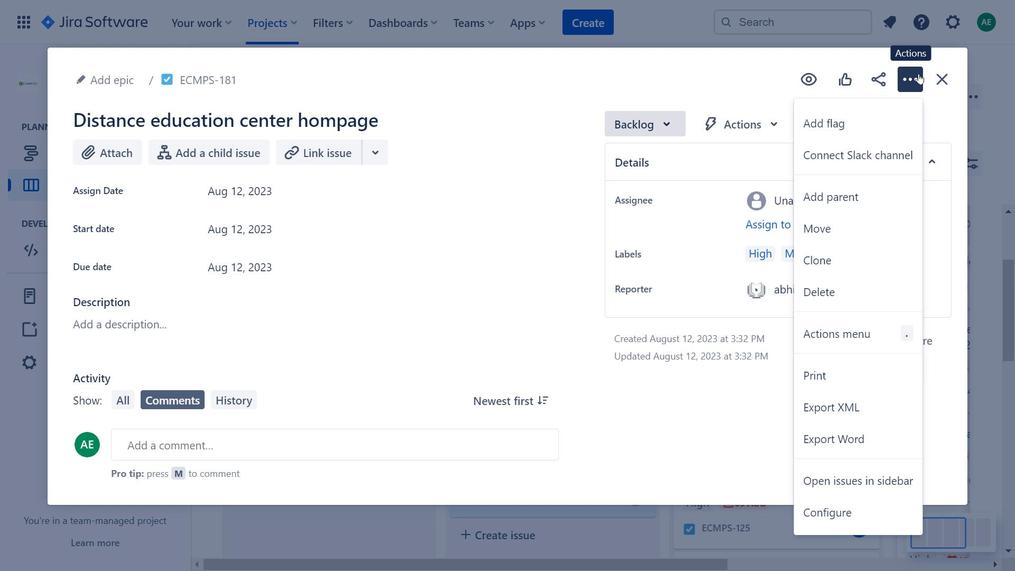
Action: Mouse moved to (931, 67)
Screenshot: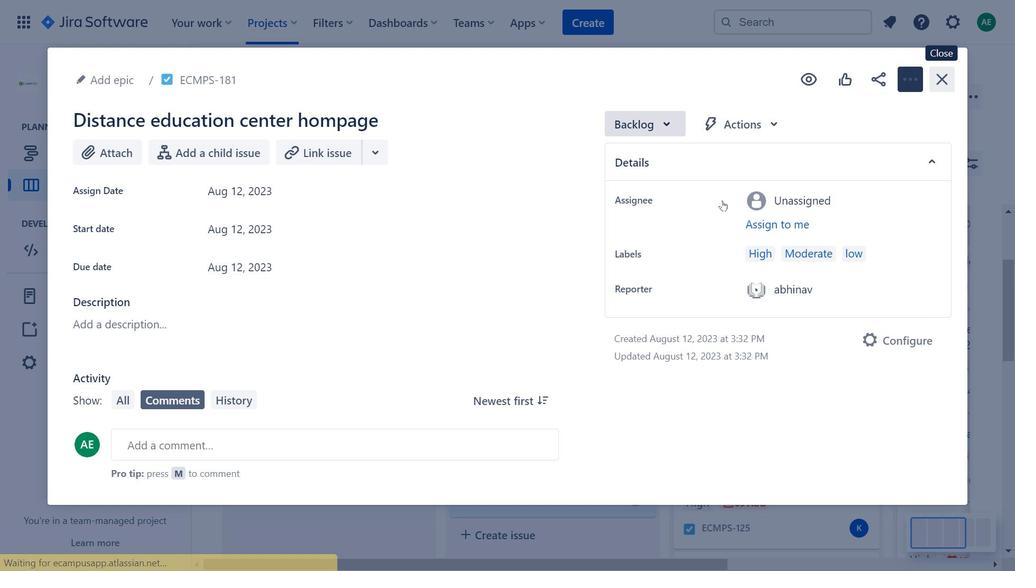 
Action: Mouse pressed left at (931, 67)
Screenshot: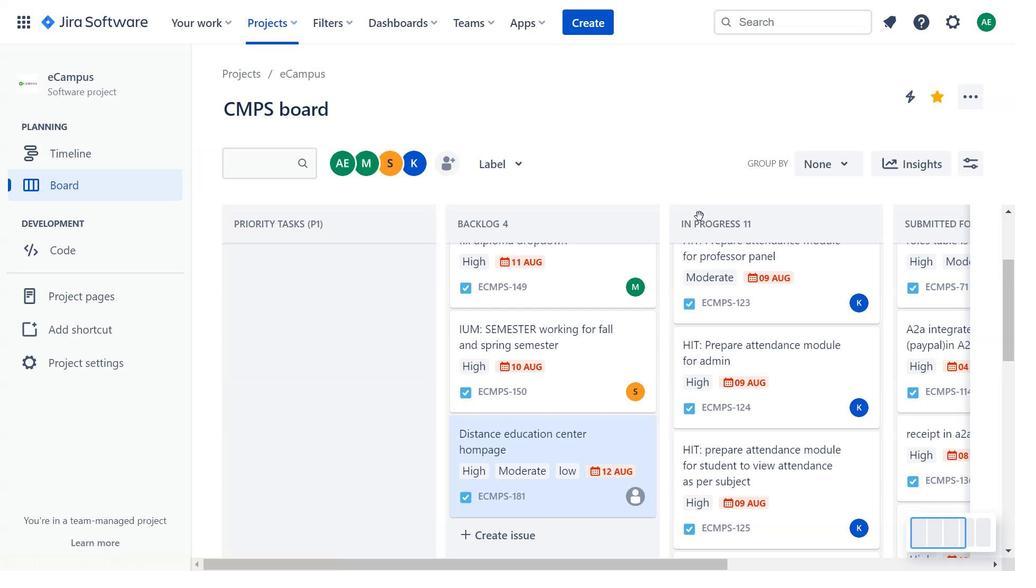 
Action: Mouse moved to (547, 349)
Screenshot: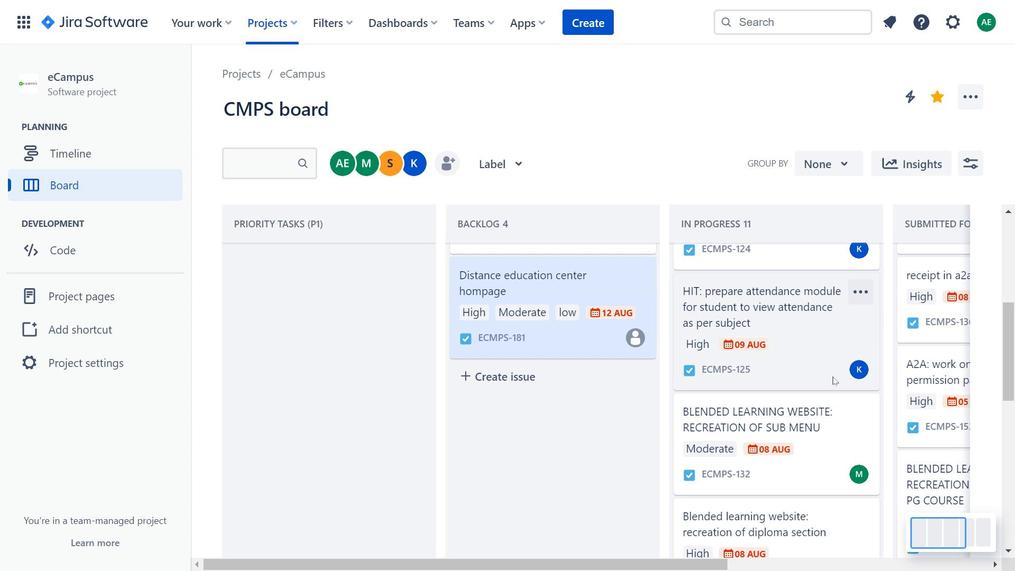
Action: Mouse scrolled (547, 349) with delta (0, 0)
Screenshot: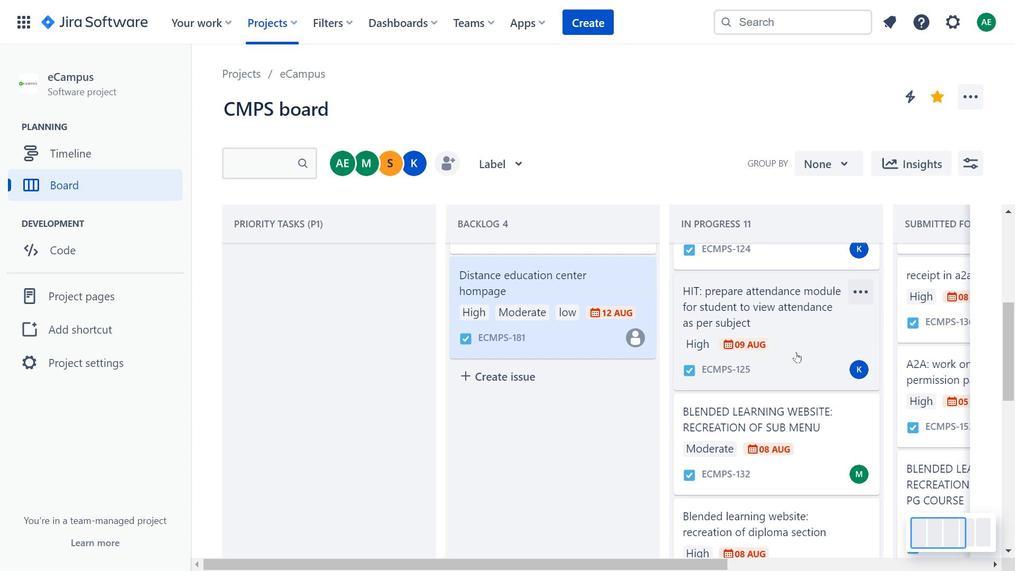 
Action: Mouse scrolled (547, 349) with delta (0, 0)
Screenshot: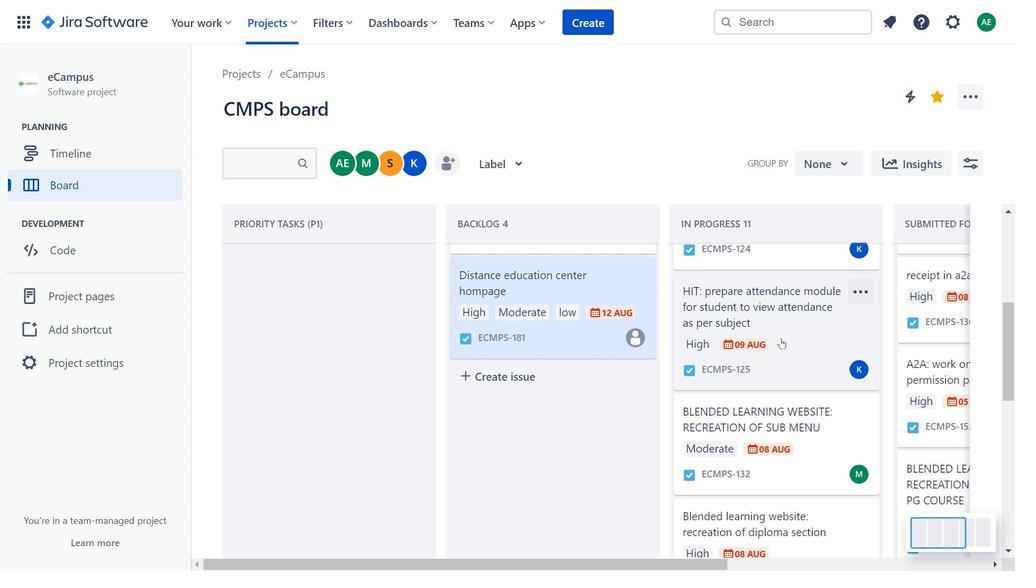 
Action: Mouse moved to (762, 318)
Screenshot: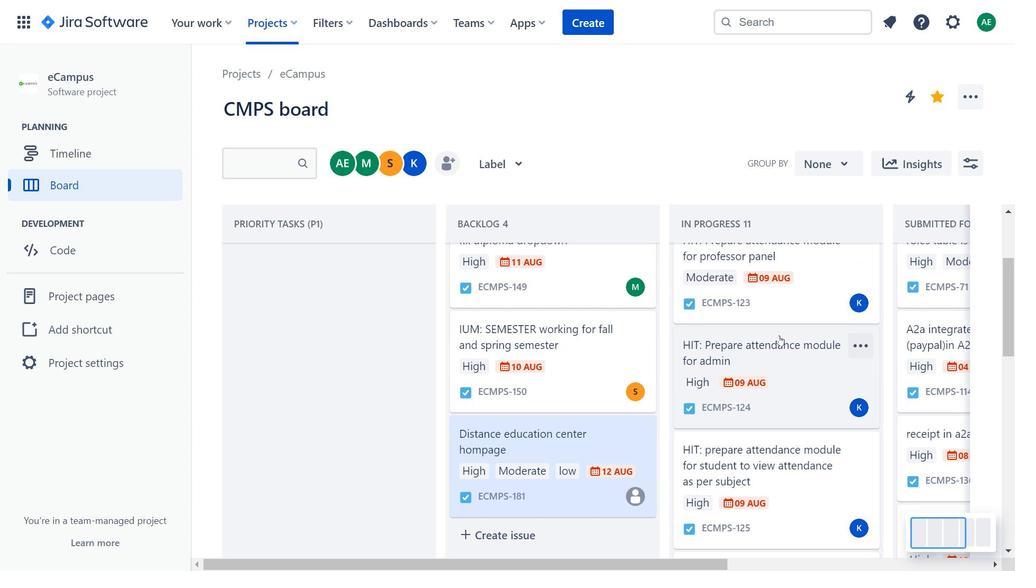 
Action: Mouse scrolled (762, 319) with delta (0, 0)
Screenshot: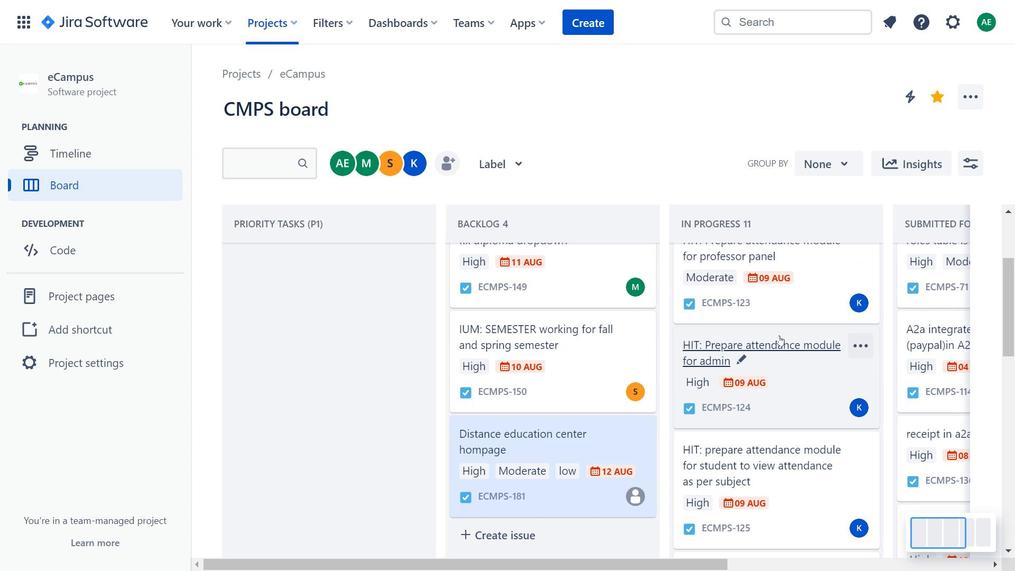 
Action: Mouse scrolled (762, 319) with delta (0, 0)
Screenshot: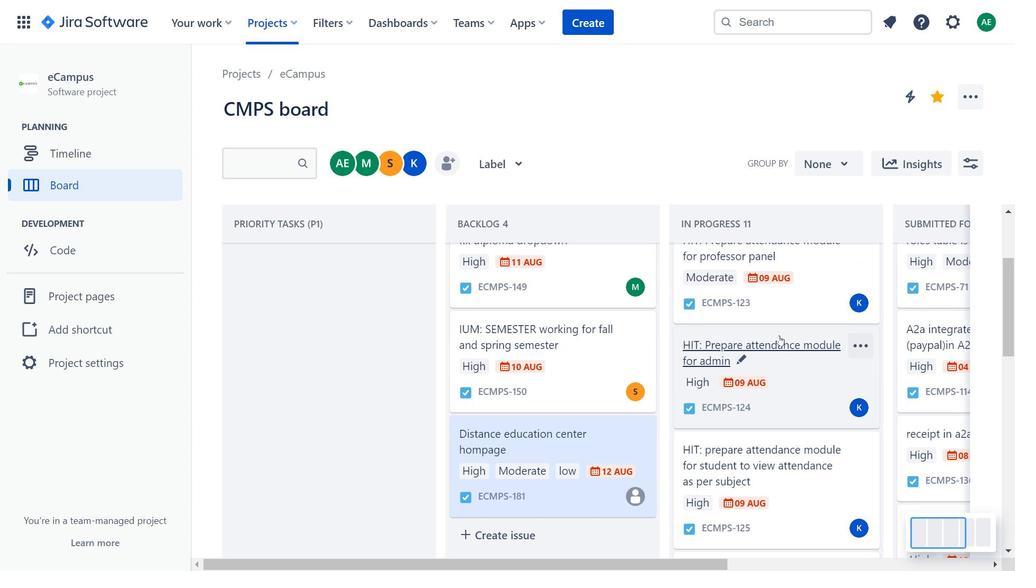 
Action: Mouse scrolled (762, 319) with delta (0, 0)
Screenshot: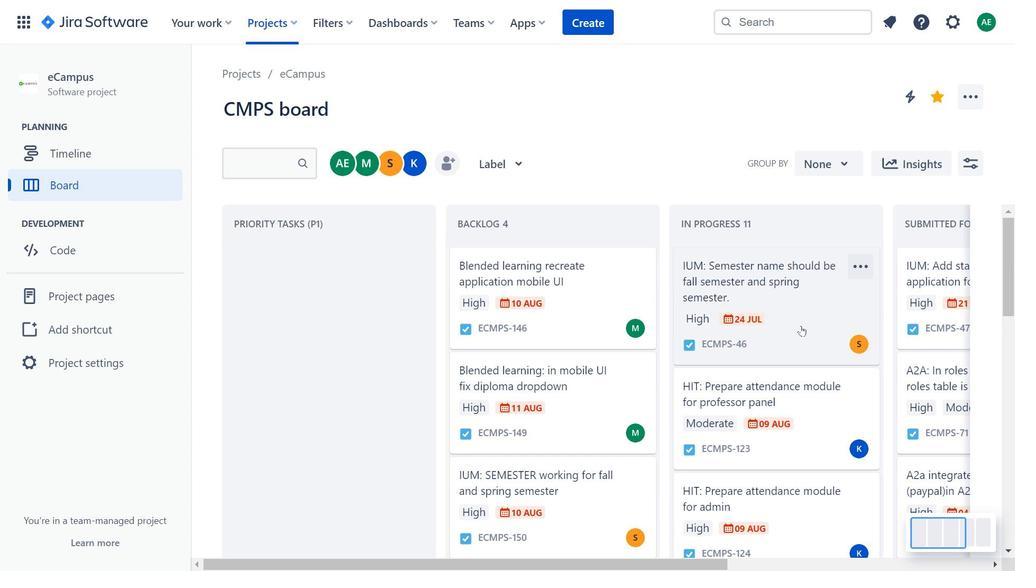 
Action: Mouse scrolled (762, 319) with delta (0, 0)
Screenshot: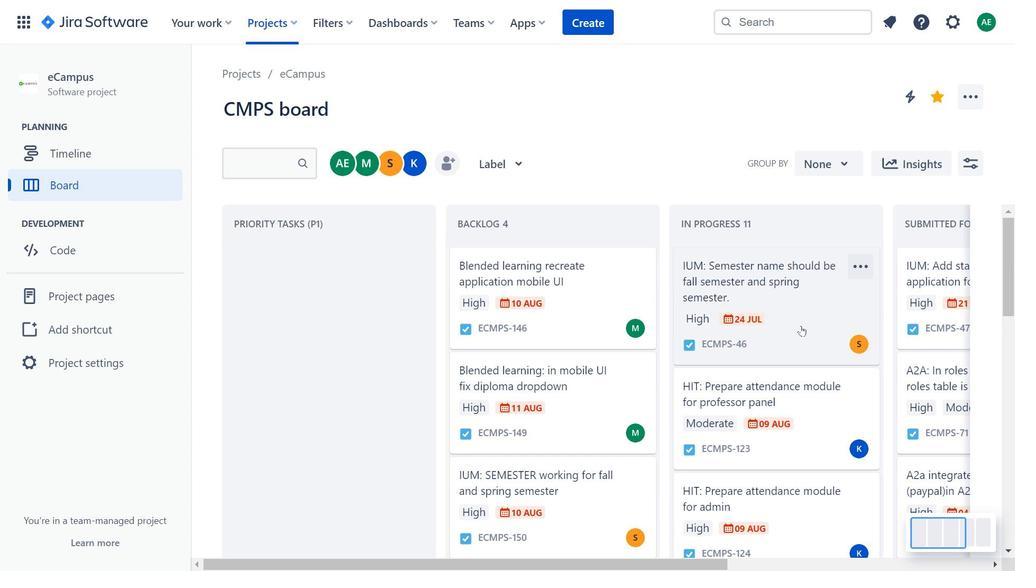 
Action: Mouse moved to (784, 308)
Screenshot: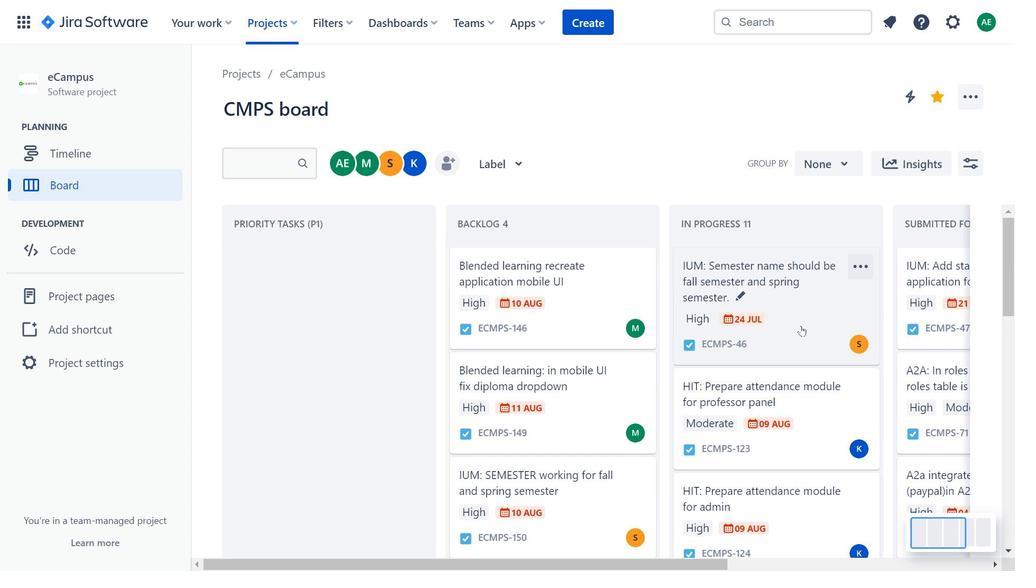 
Action: Mouse pressed left at (784, 308)
Screenshot: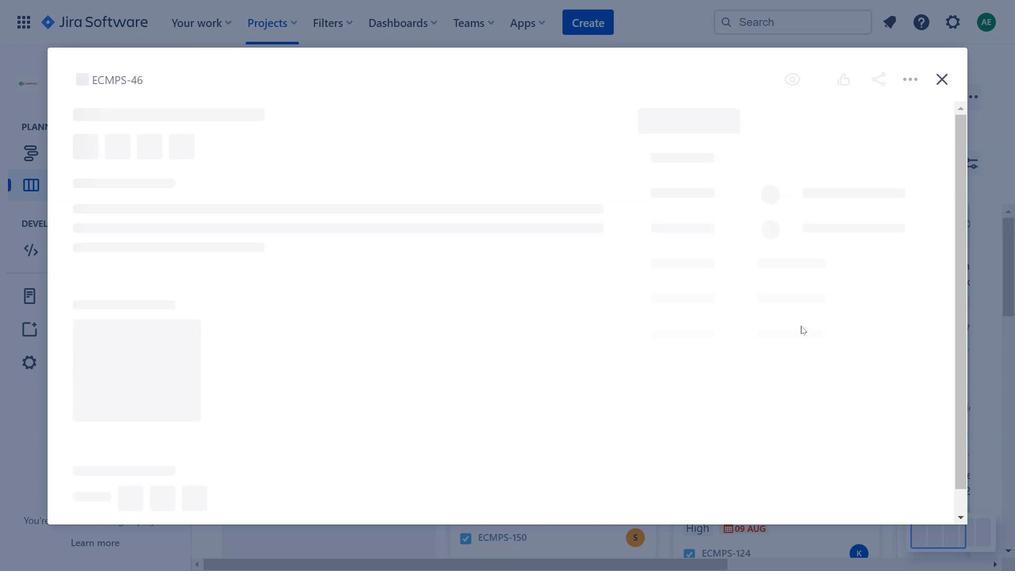 
Action: Mouse moved to (318, 230)
Screenshot: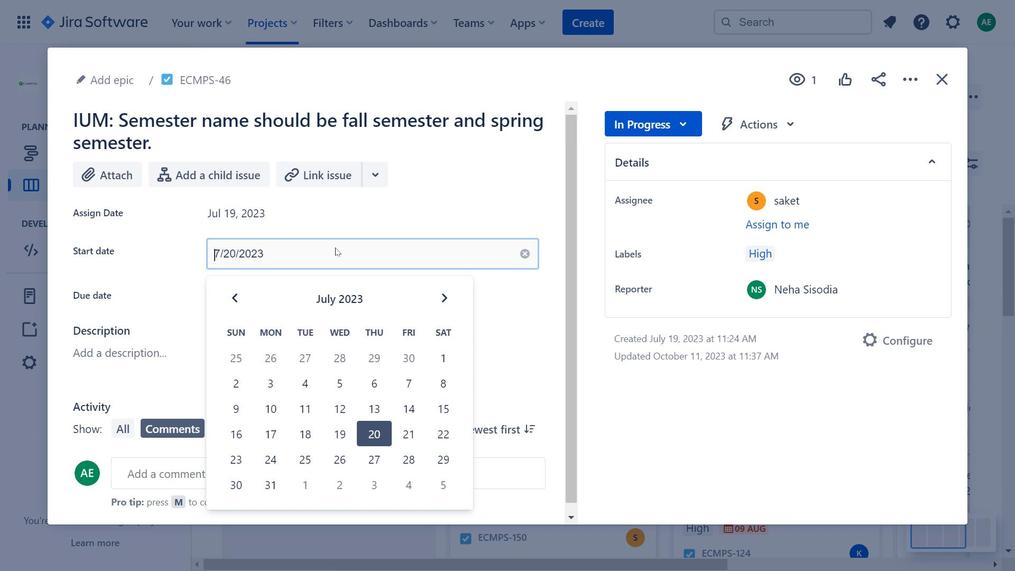 
Action: Mouse pressed left at (318, 230)
Screenshot: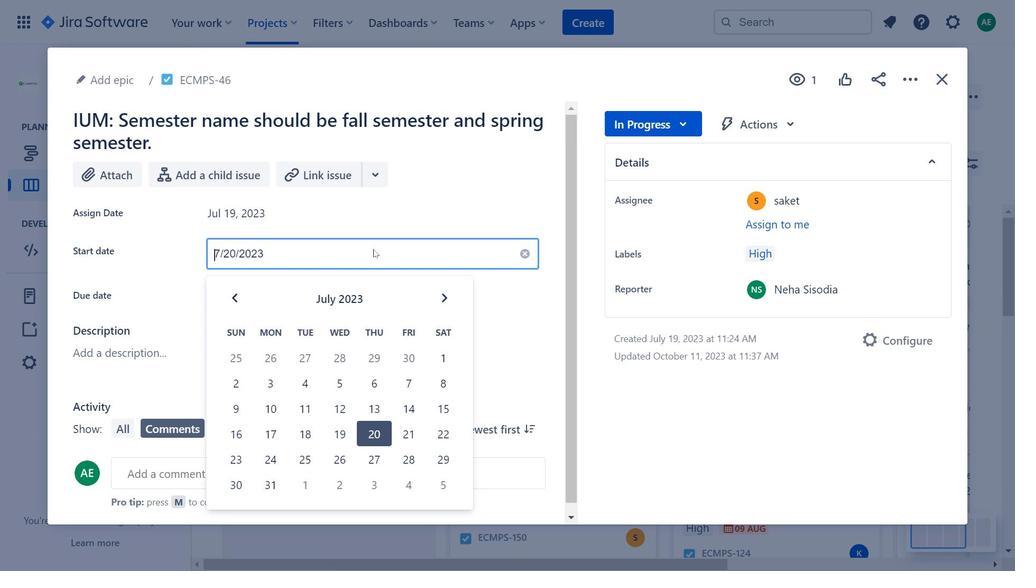 
Action: Mouse moved to (717, 105)
Screenshot: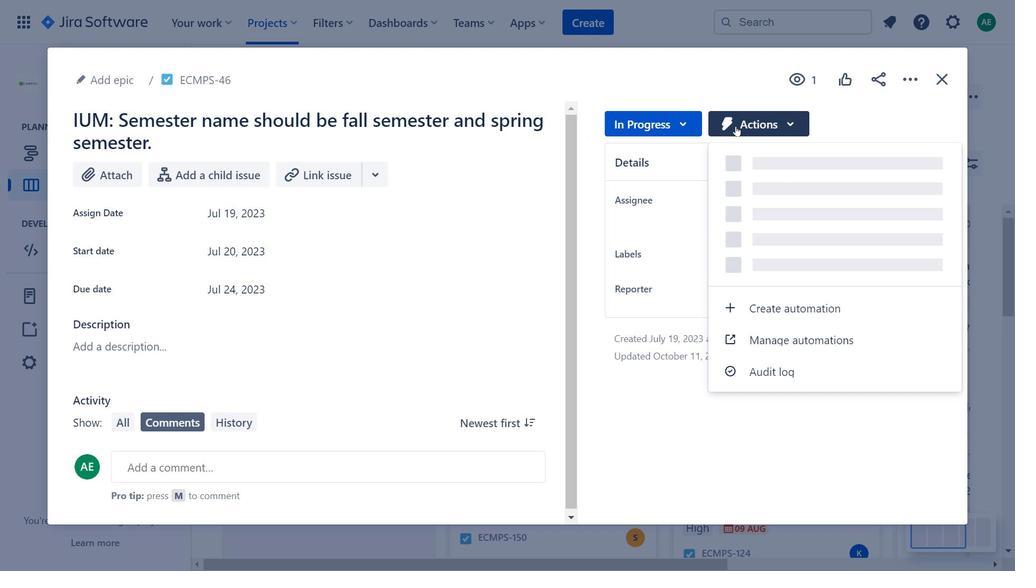 
Action: Mouse pressed left at (717, 105)
Screenshot: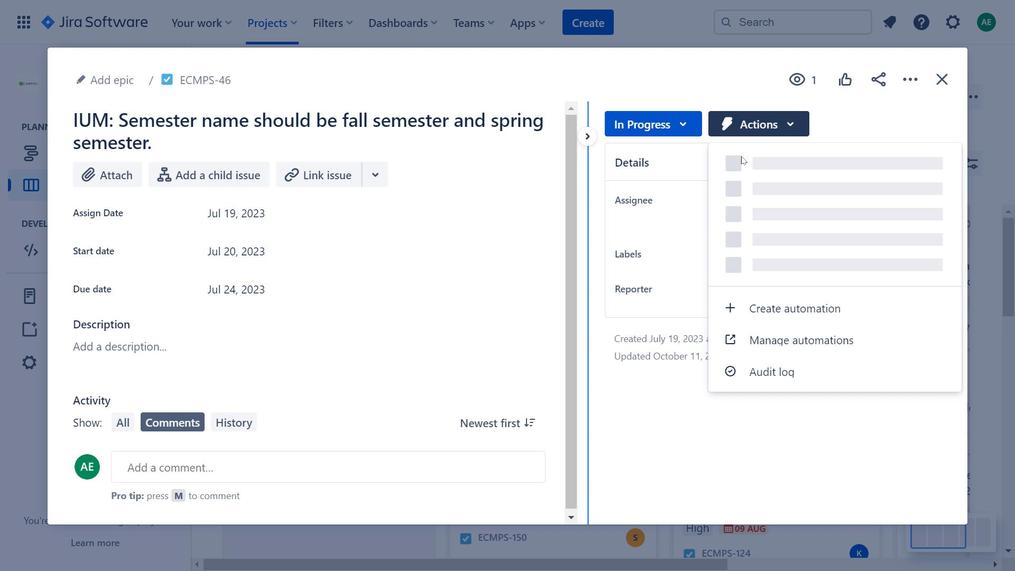 
Action: Mouse moved to (356, 151)
Screenshot: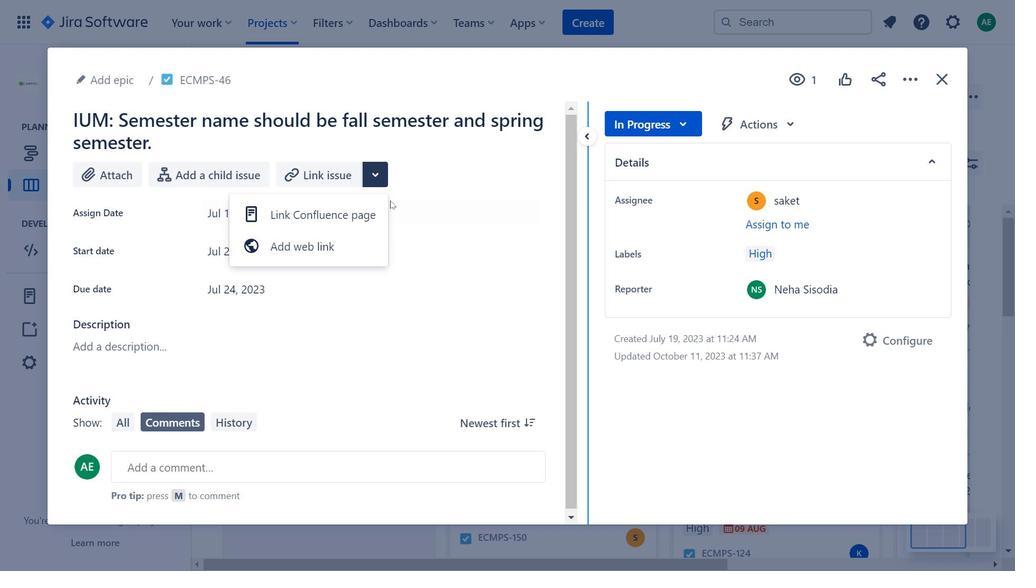 
Action: Mouse pressed left at (356, 151)
Screenshot: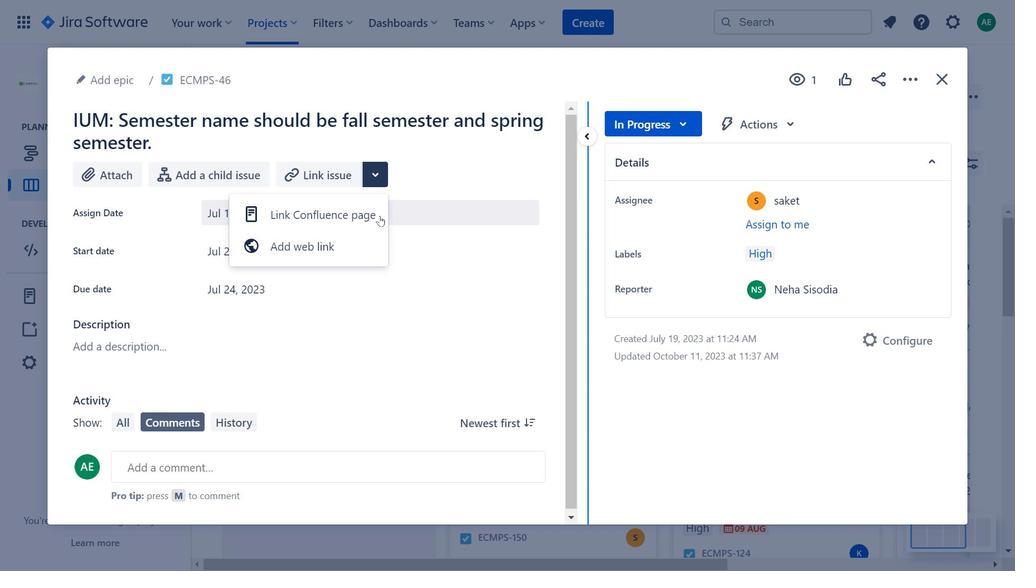 
Action: Mouse moved to (319, 226)
Screenshot: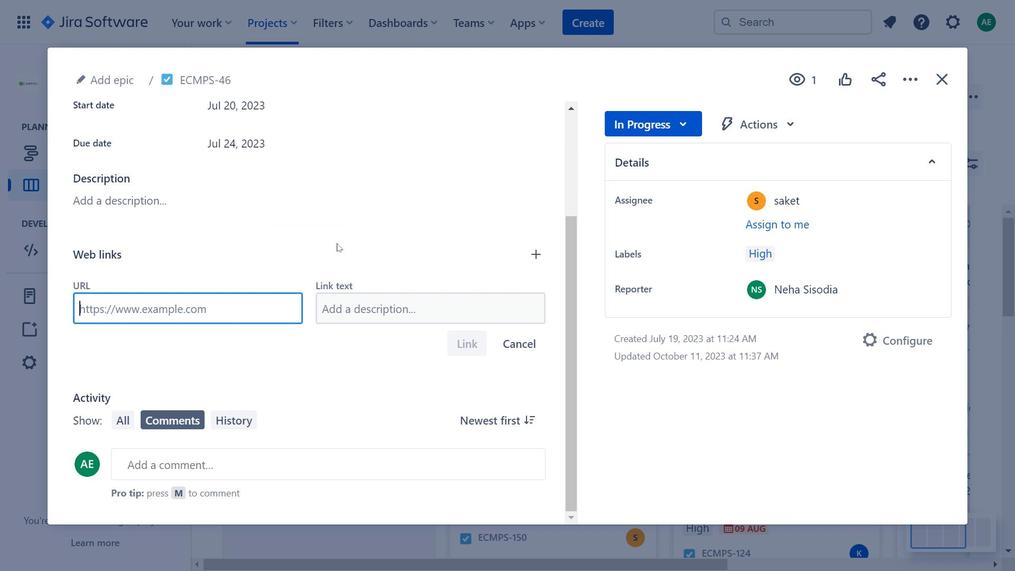 
Action: Mouse pressed left at (319, 226)
Screenshot: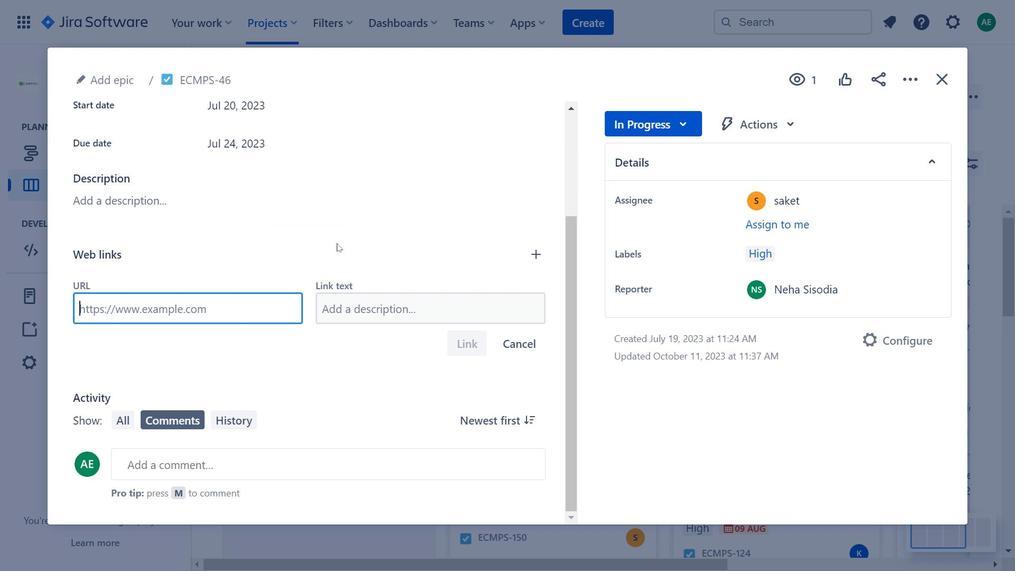 
Action: Mouse moved to (668, 101)
Screenshot: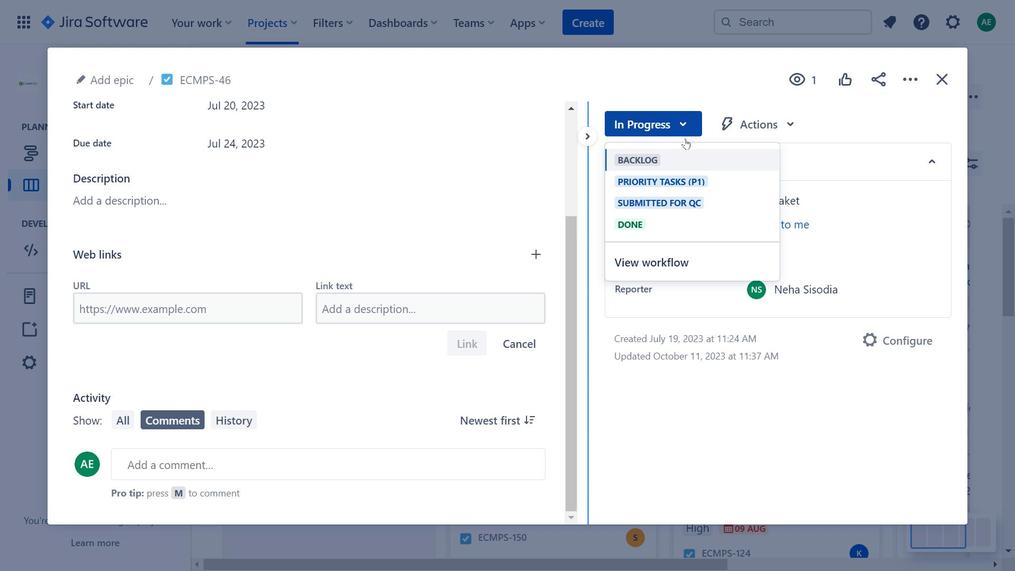 
Action: Mouse pressed left at (668, 101)
Screenshot: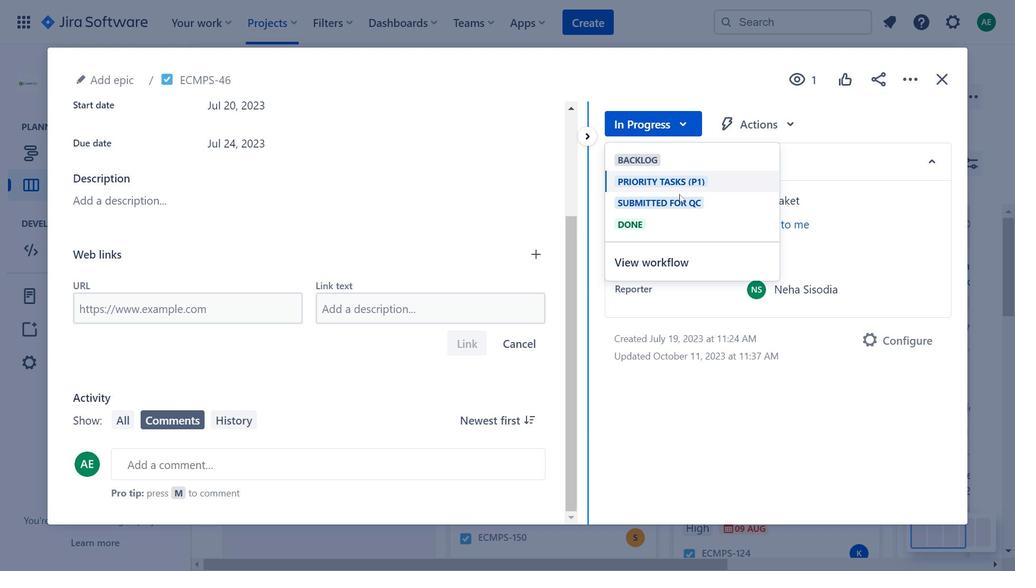 
Action: Mouse moved to (659, 242)
Screenshot: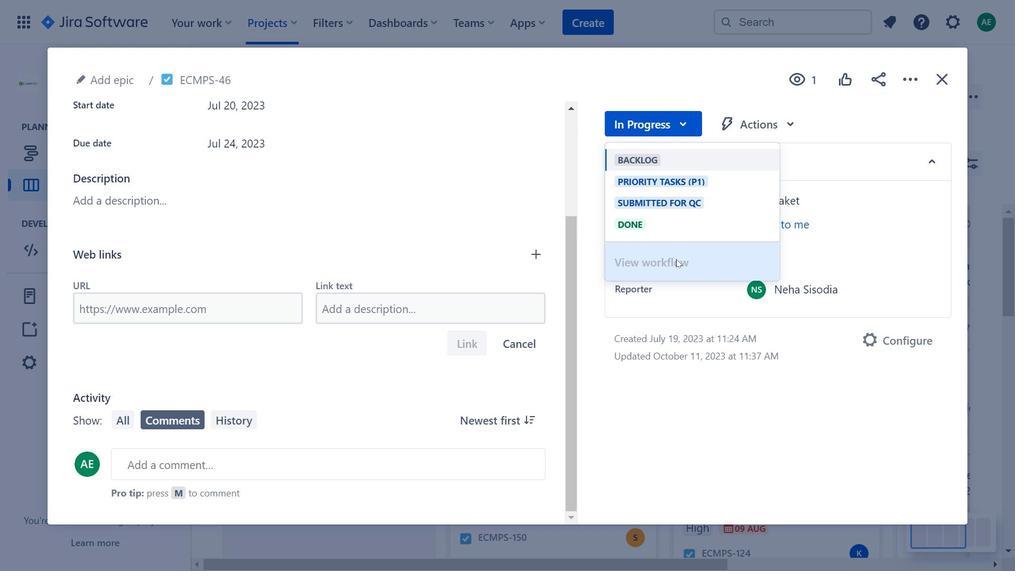 
Action: Mouse pressed left at (659, 242)
Screenshot: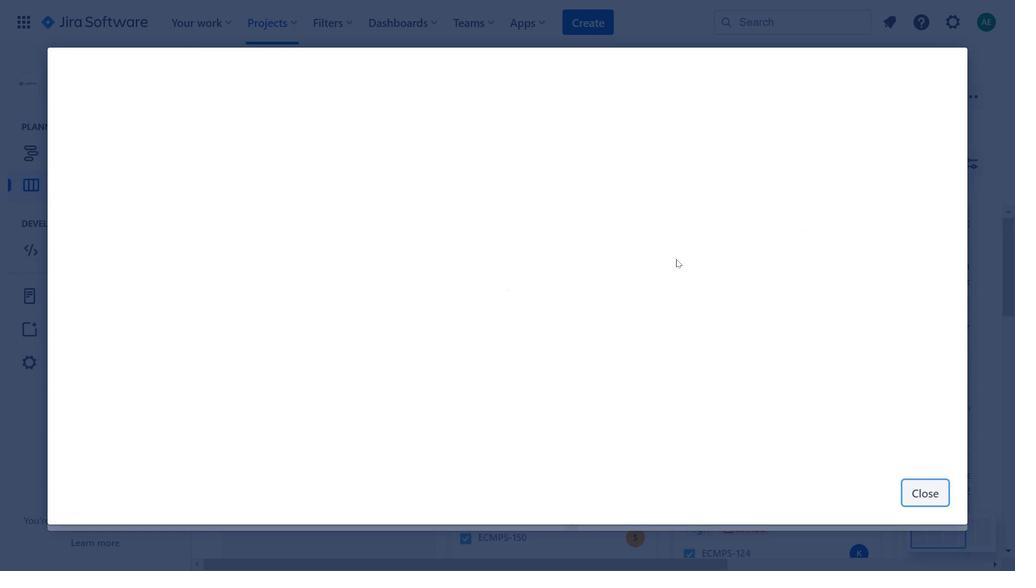 
Action: Mouse moved to (839, 417)
Screenshot: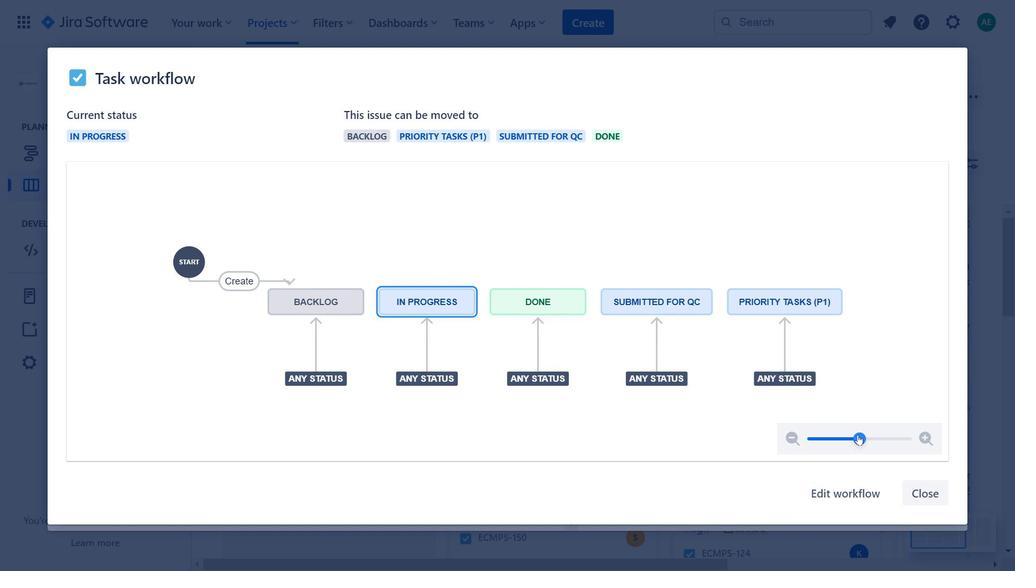 
Action: Mouse pressed left at (839, 417)
Screenshot: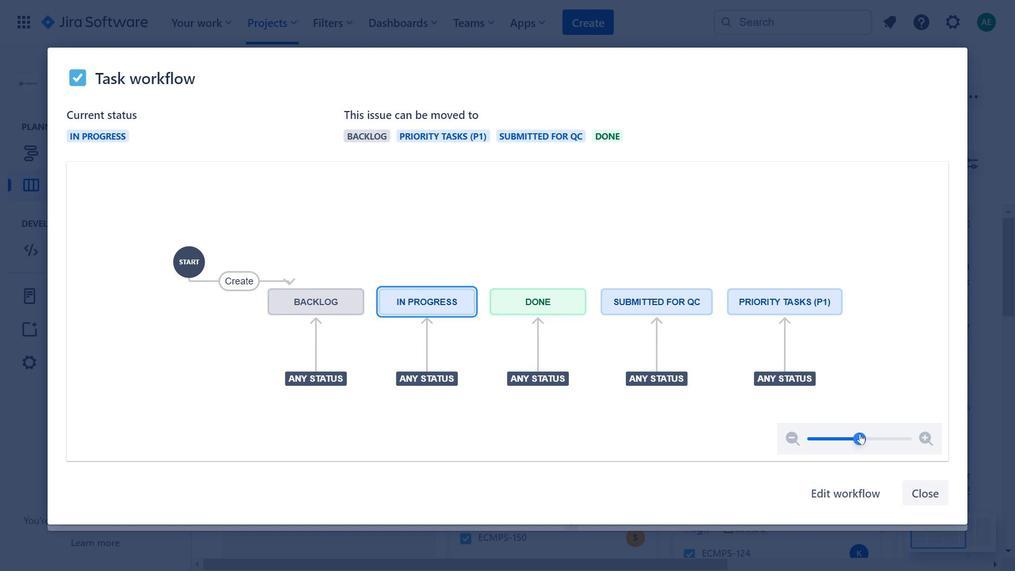 
Action: Mouse moved to (516, 241)
Screenshot: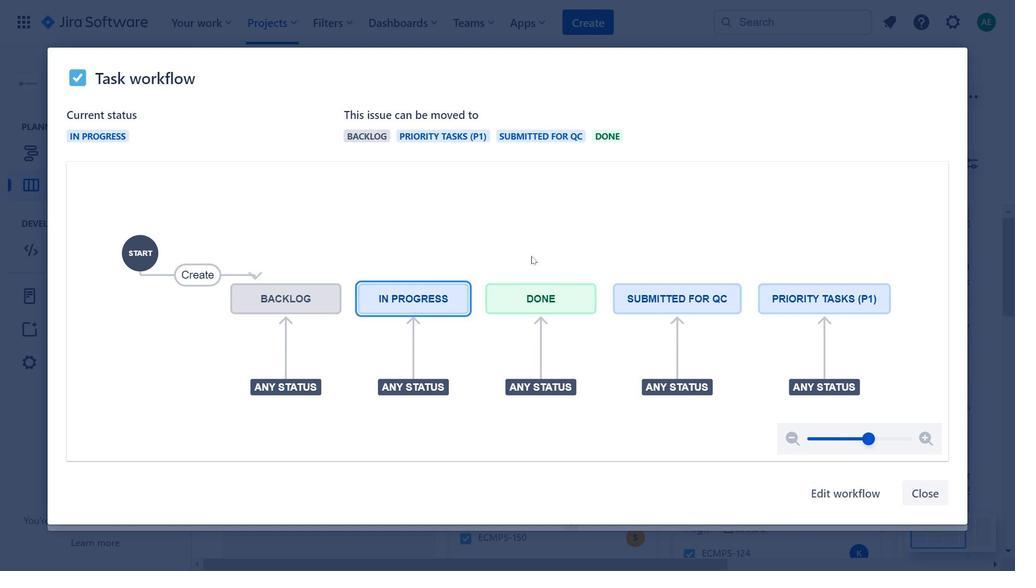 
Action: Mouse pressed left at (516, 241)
Screenshot: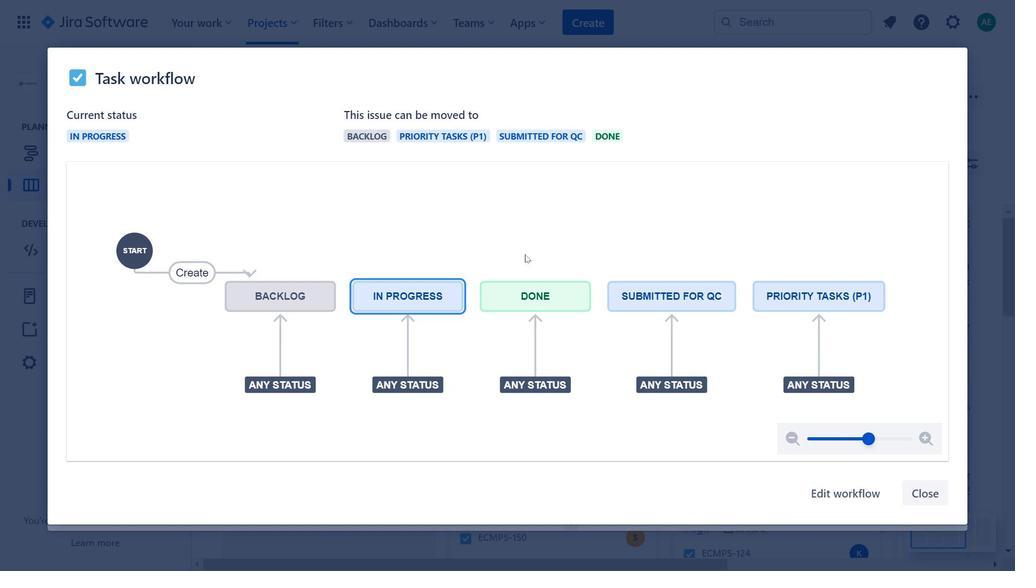 
Action: Mouse moved to (844, 424)
Screenshot: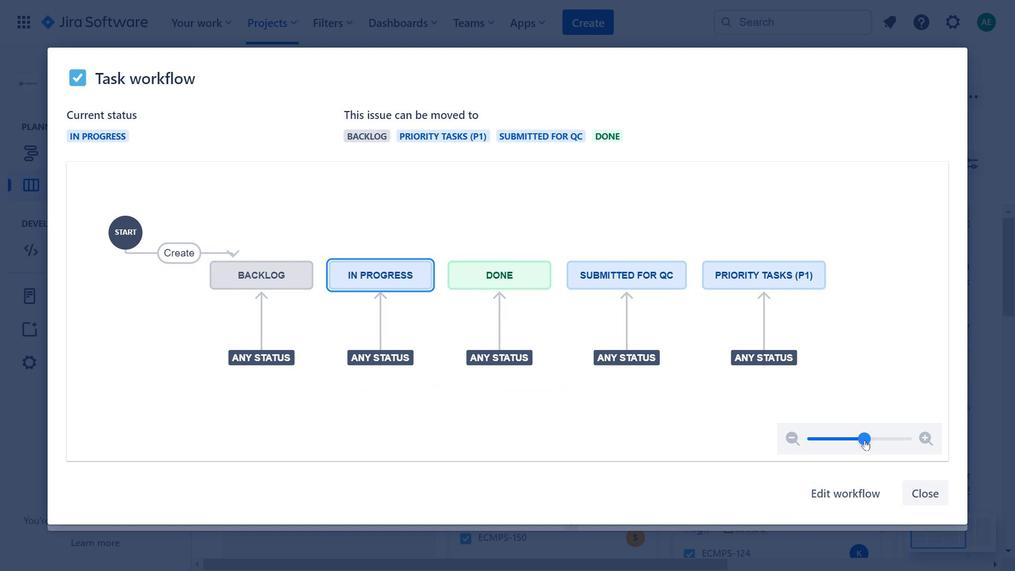 
Action: Mouse pressed left at (844, 424)
Screenshot: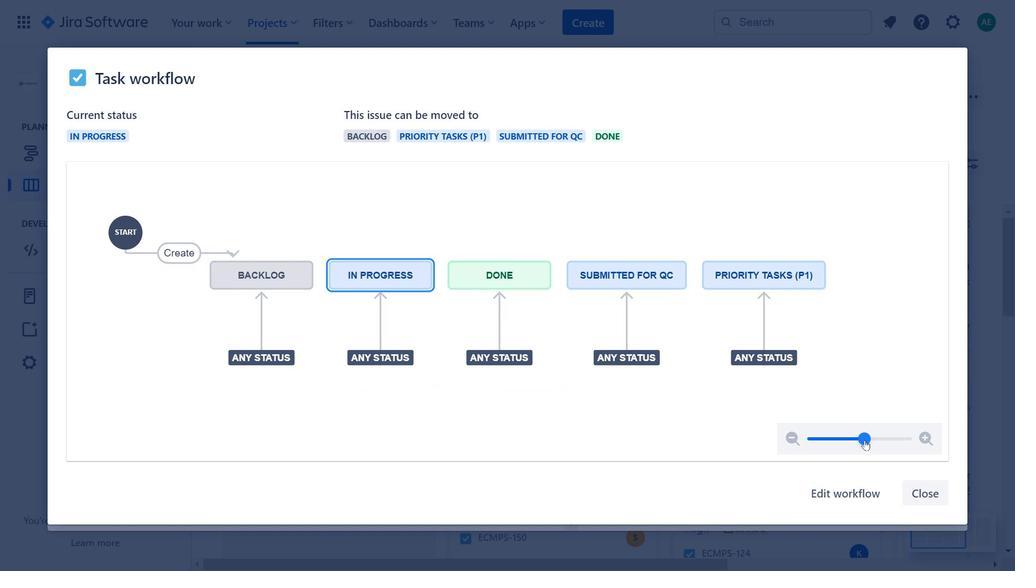 
Action: Mouse moved to (848, 423)
Screenshot: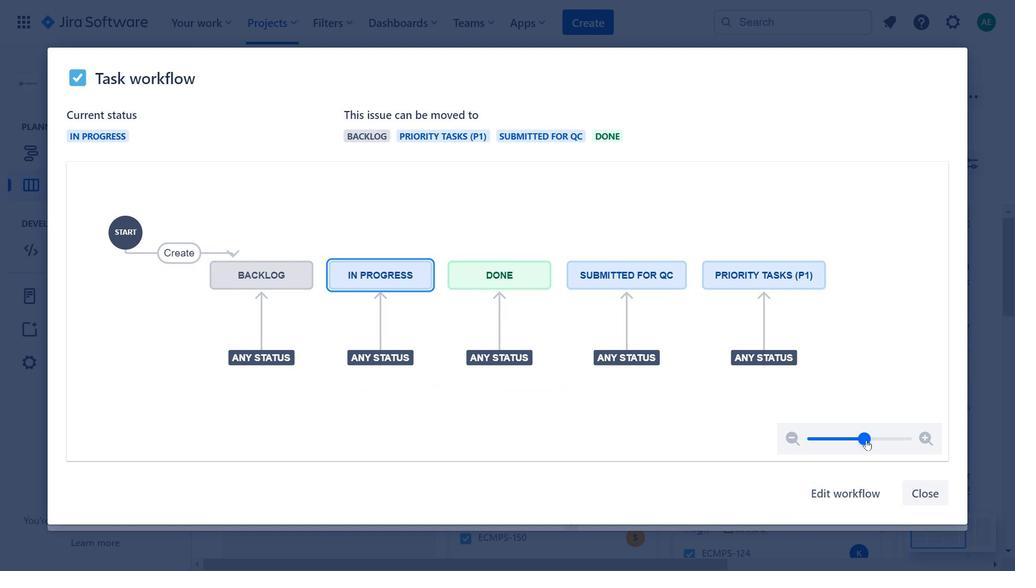 
Action: Mouse pressed left at (848, 423)
Screenshot: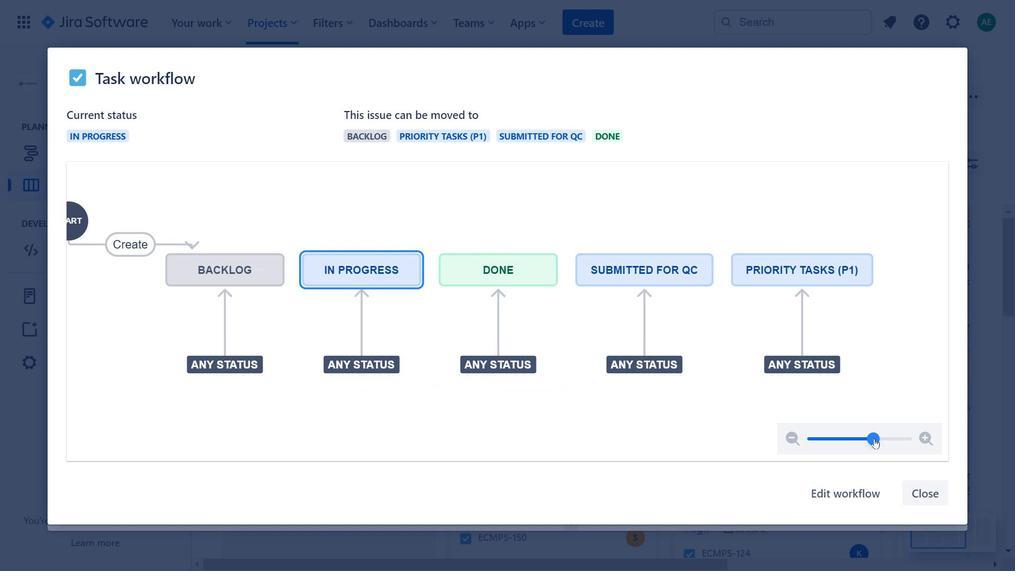 
Action: Mouse moved to (739, 282)
Screenshot: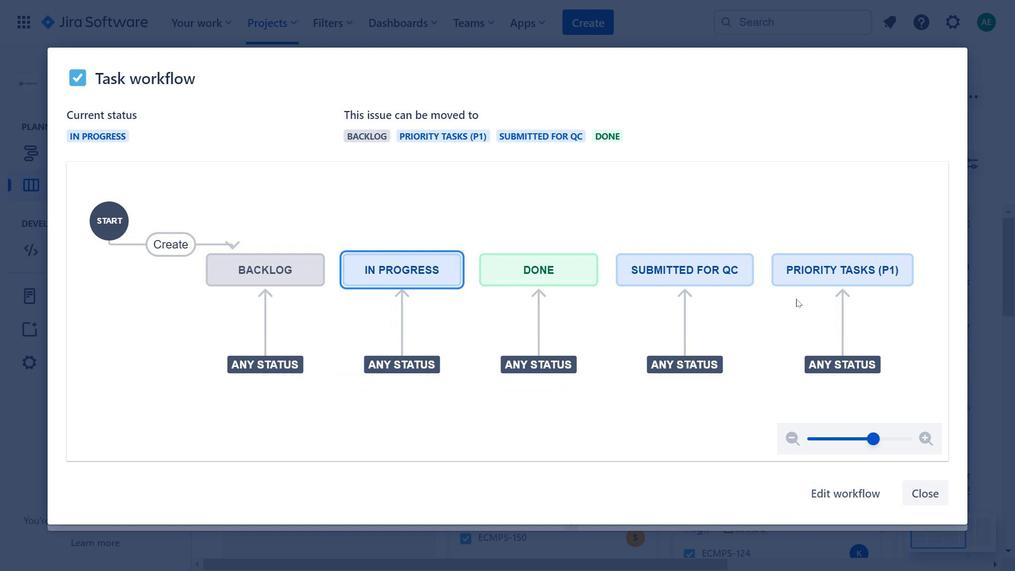 
Action: Mouse pressed left at (739, 282)
Screenshot: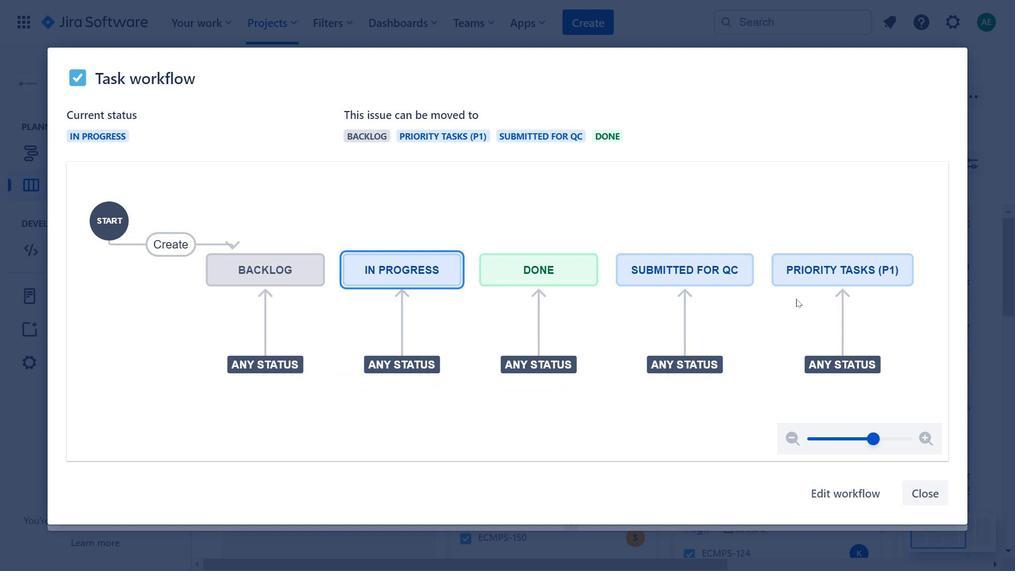 
Action: Mouse moved to (916, 470)
Screenshot: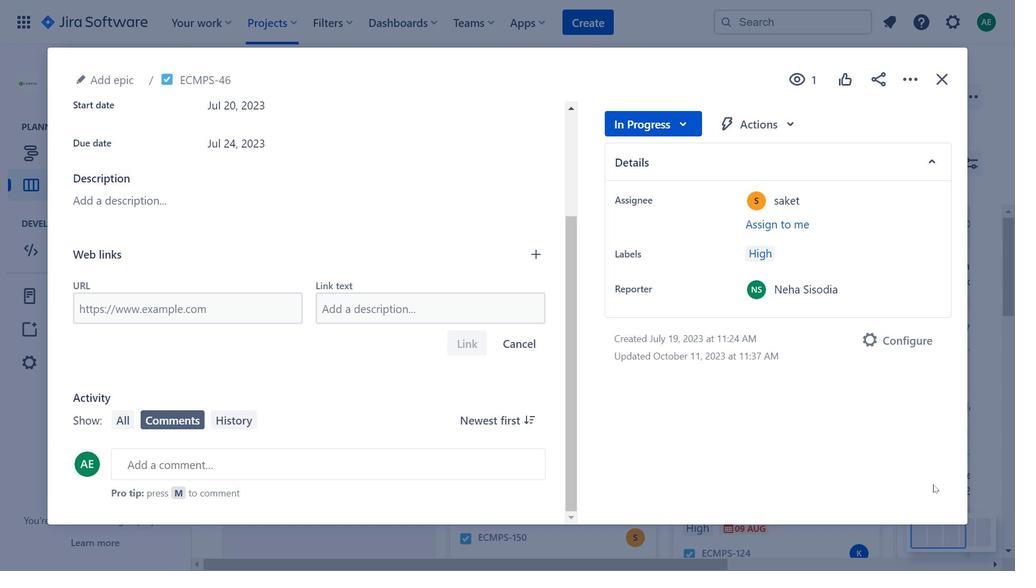 
Action: Mouse pressed left at (916, 470)
Screenshot: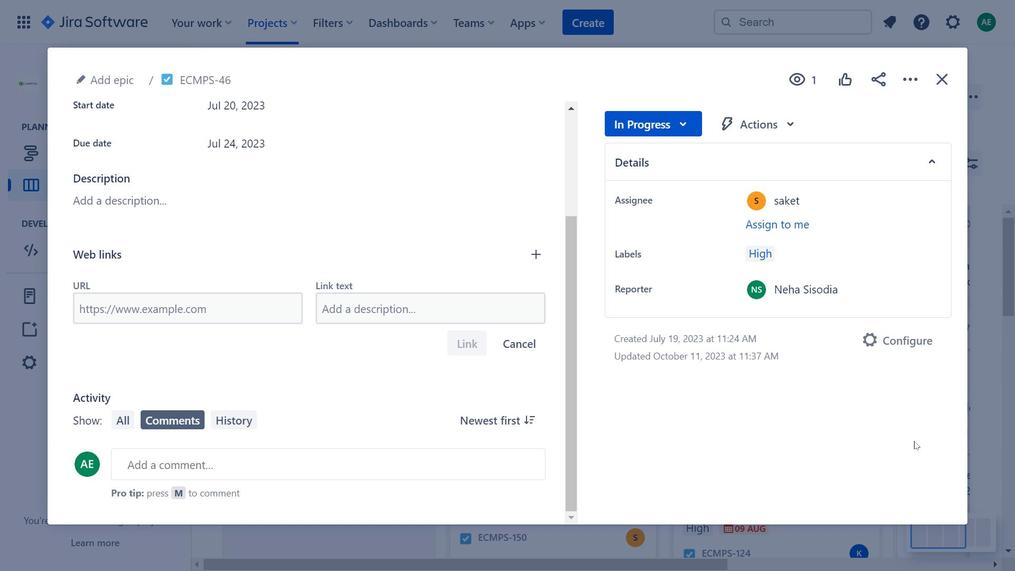 
Action: Mouse moved to (739, 107)
Screenshot: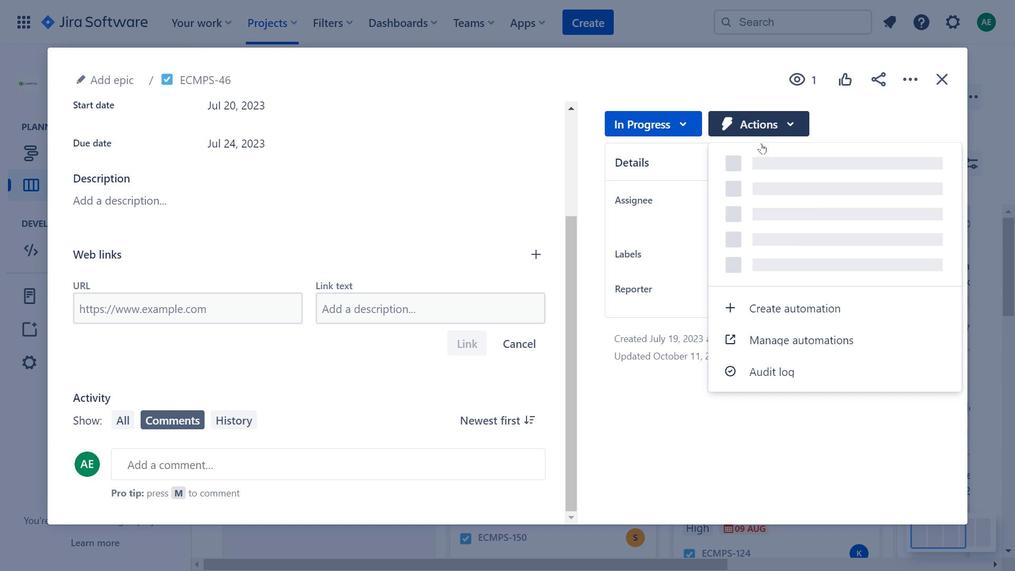 
Action: Mouse pressed left at (739, 107)
Screenshot: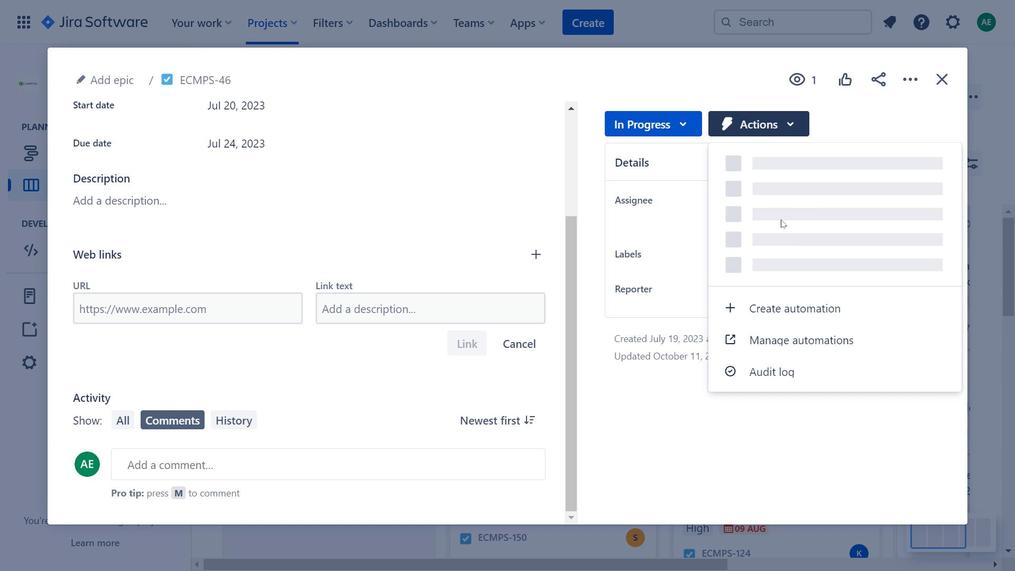 
Action: Mouse moved to (932, 62)
Screenshot: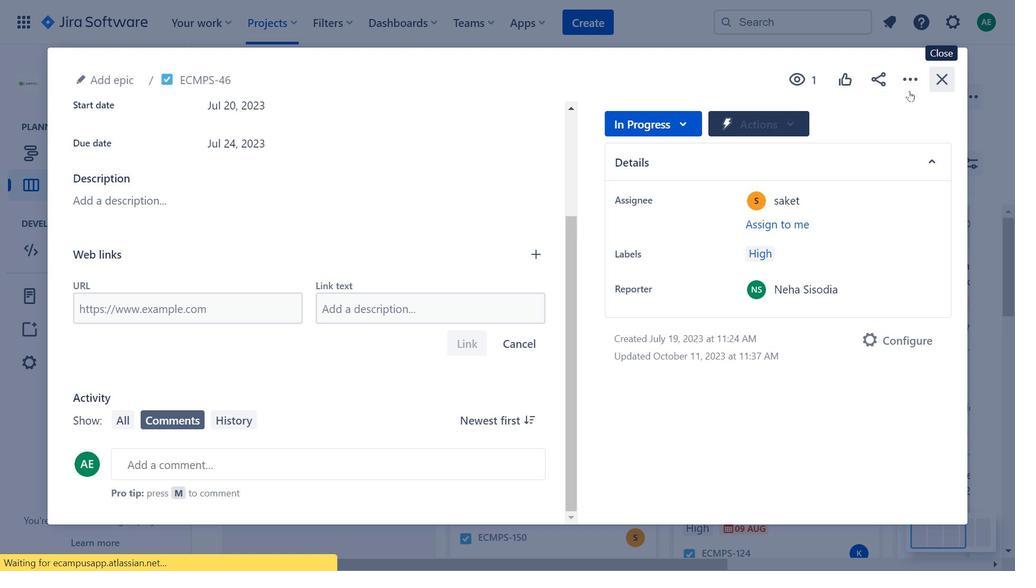 
Action: Mouse pressed left at (932, 62)
Screenshot: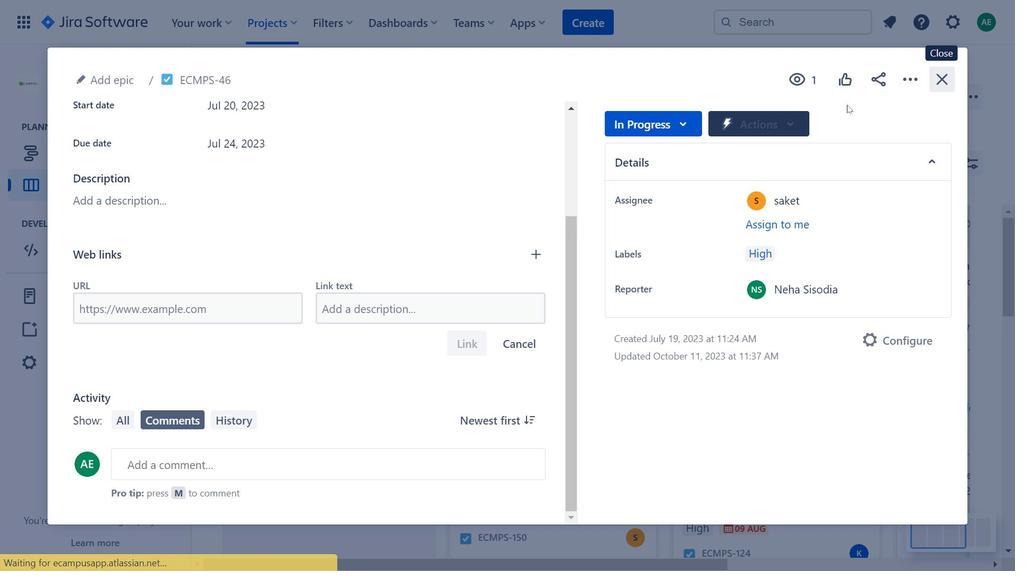 
Action: Mouse moved to (530, 400)
Screenshot: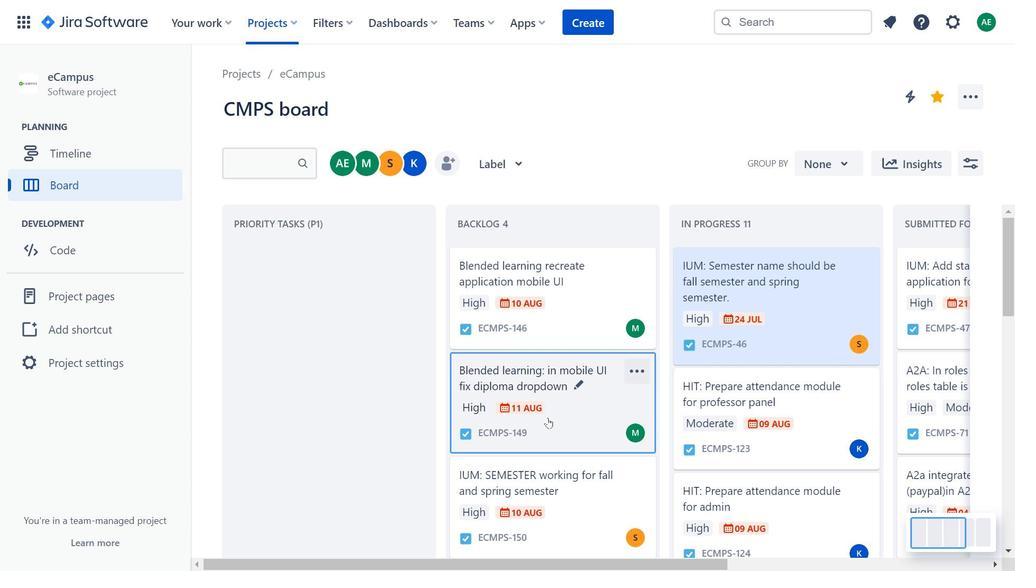 
Action: Mouse pressed left at (530, 400)
Screenshot: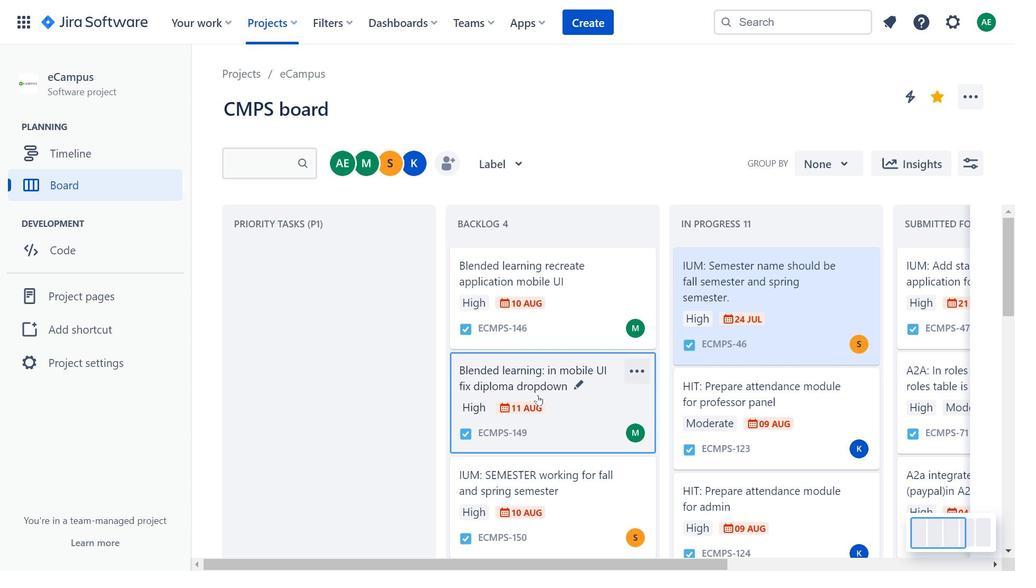 
Action: Mouse moved to (269, 215)
Screenshot: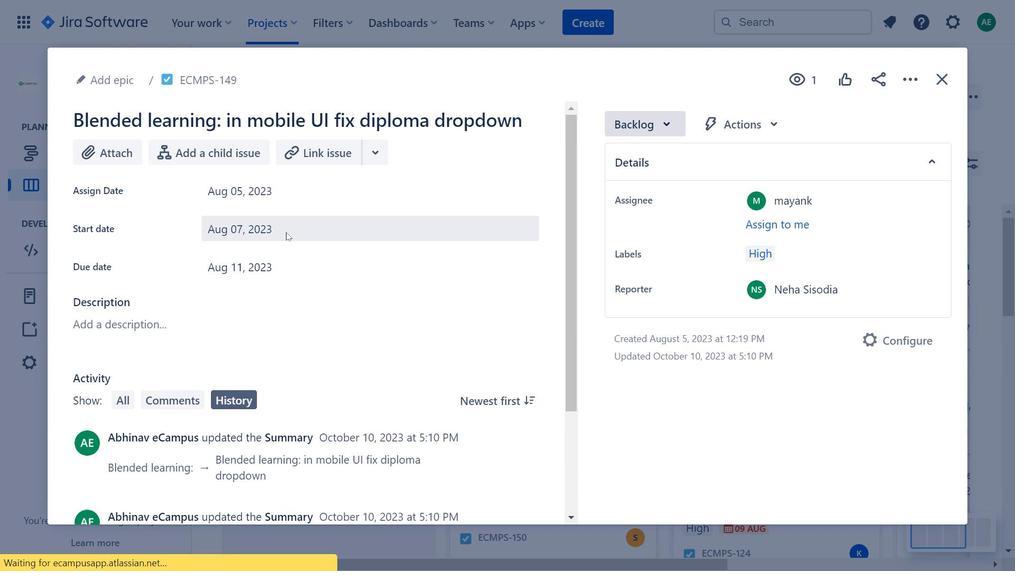 
Action: Mouse pressed left at (269, 215)
Screenshot: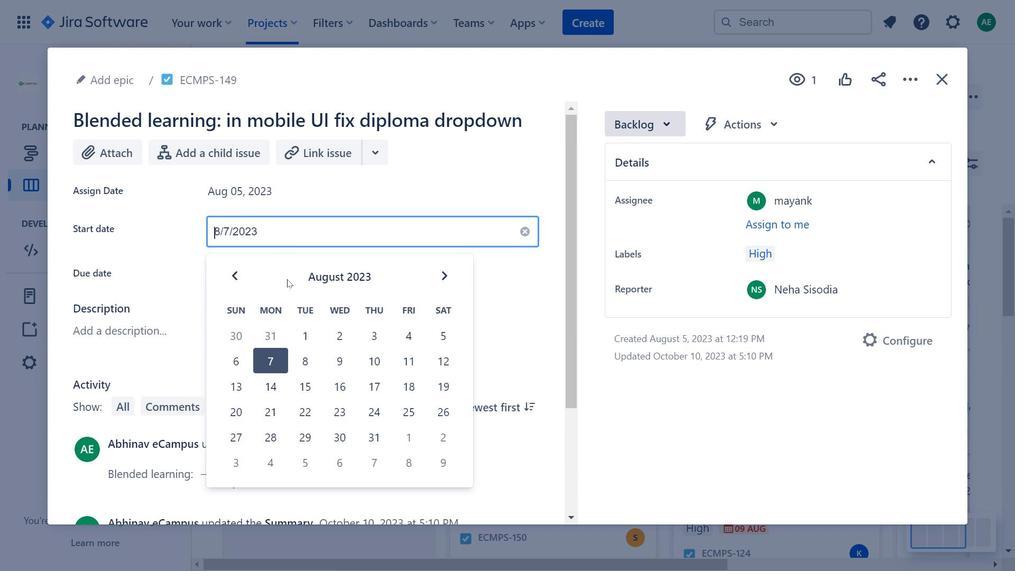 
Action: Mouse moved to (899, 56)
Screenshot: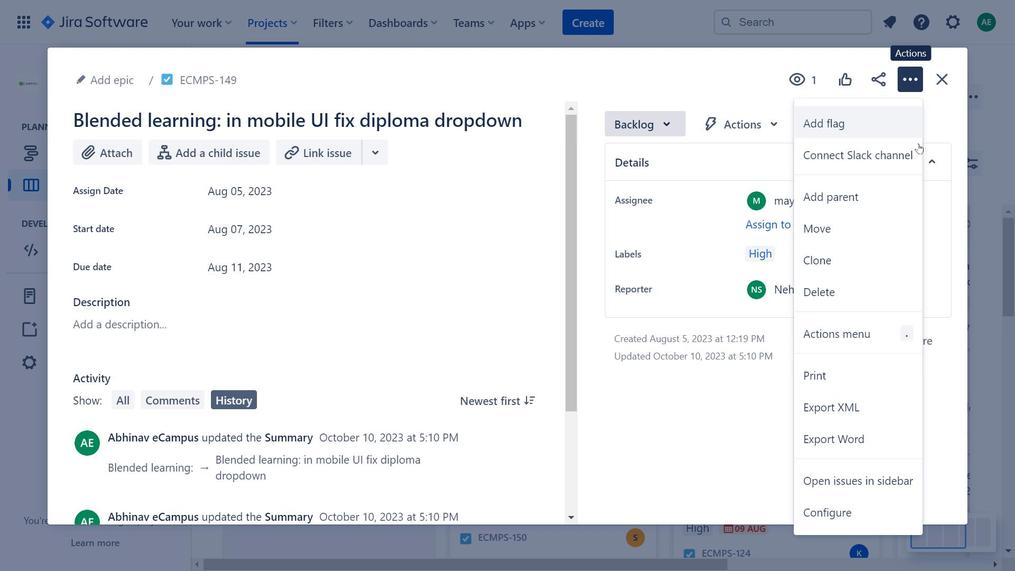
Action: Mouse pressed left at (899, 56)
Screenshot: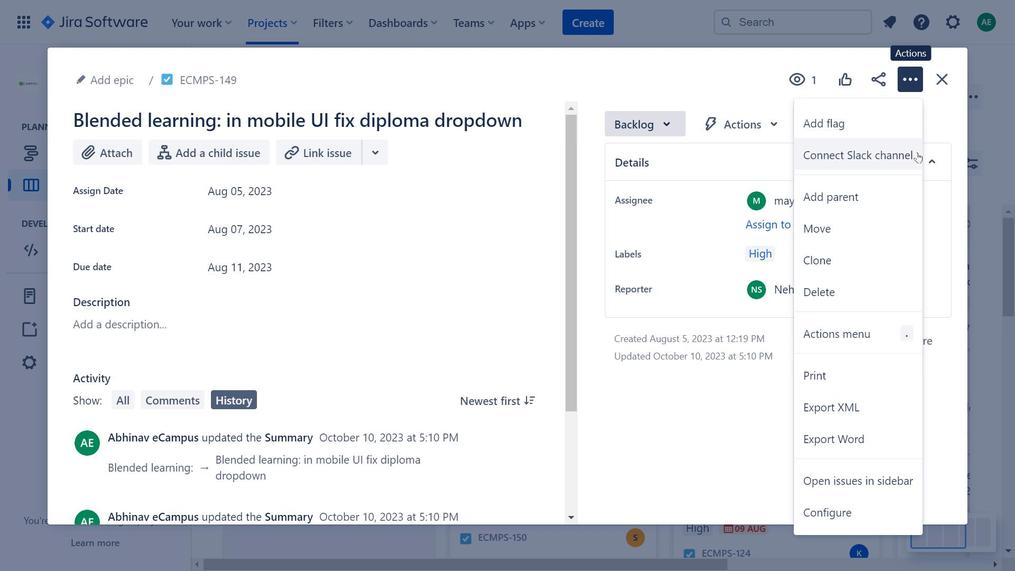 
Action: Mouse moved to (310, 210)
Screenshot: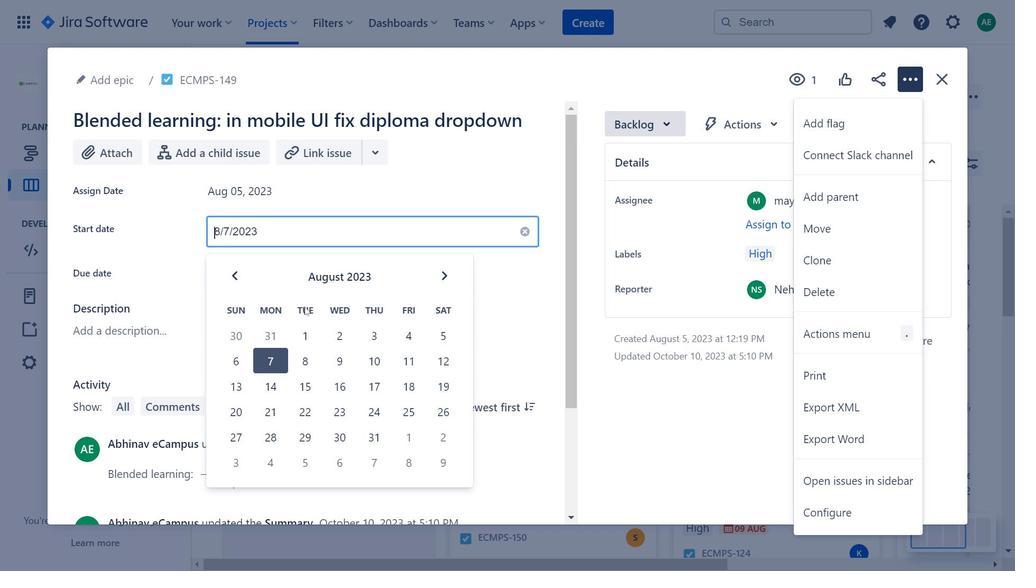 
Action: Mouse pressed left at (310, 210)
Screenshot: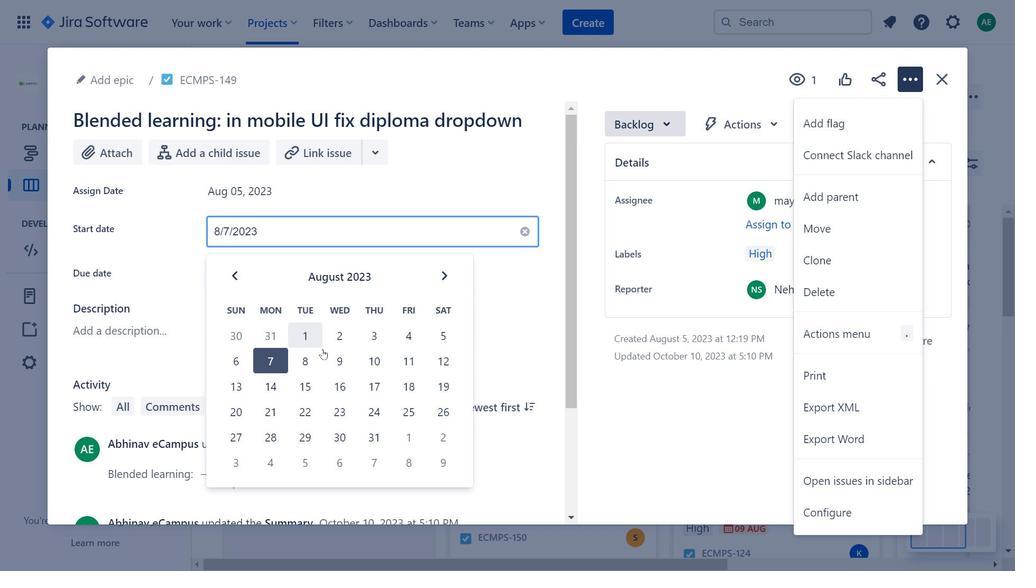 
Action: Mouse moved to (744, 111)
Screenshot: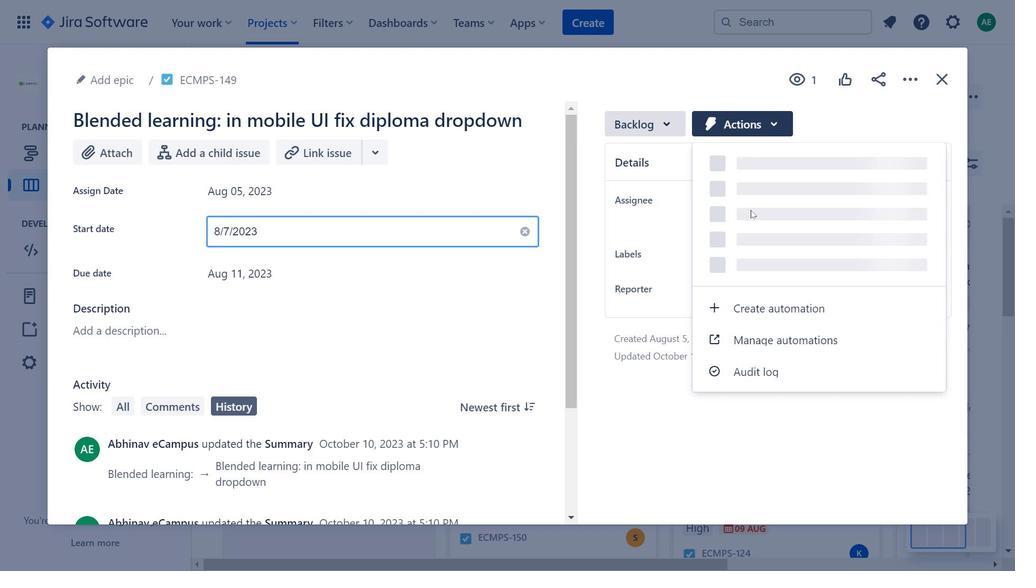 
Action: Mouse pressed left at (744, 111)
Screenshot: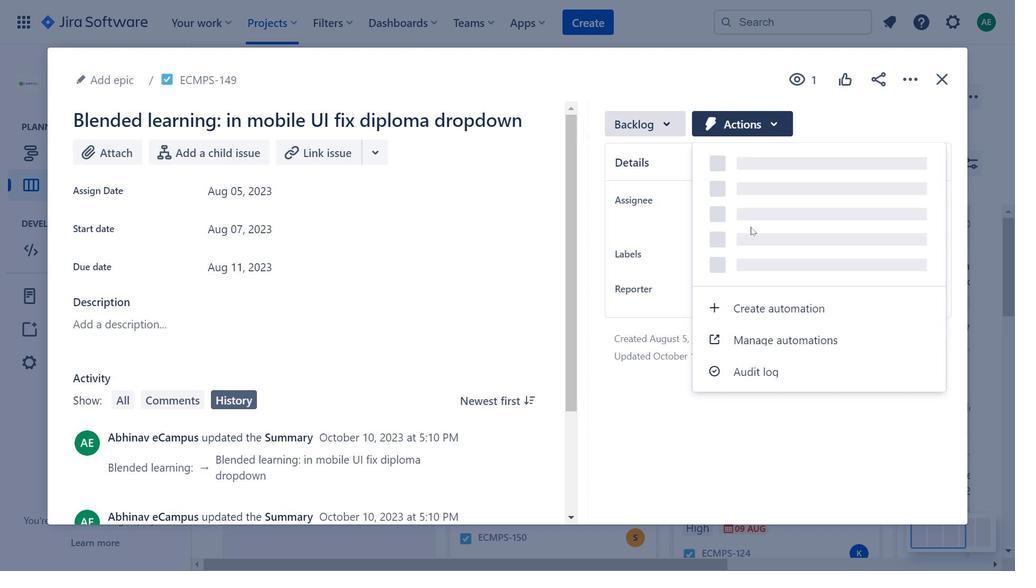 
Action: Mouse moved to (634, 107)
Screenshot: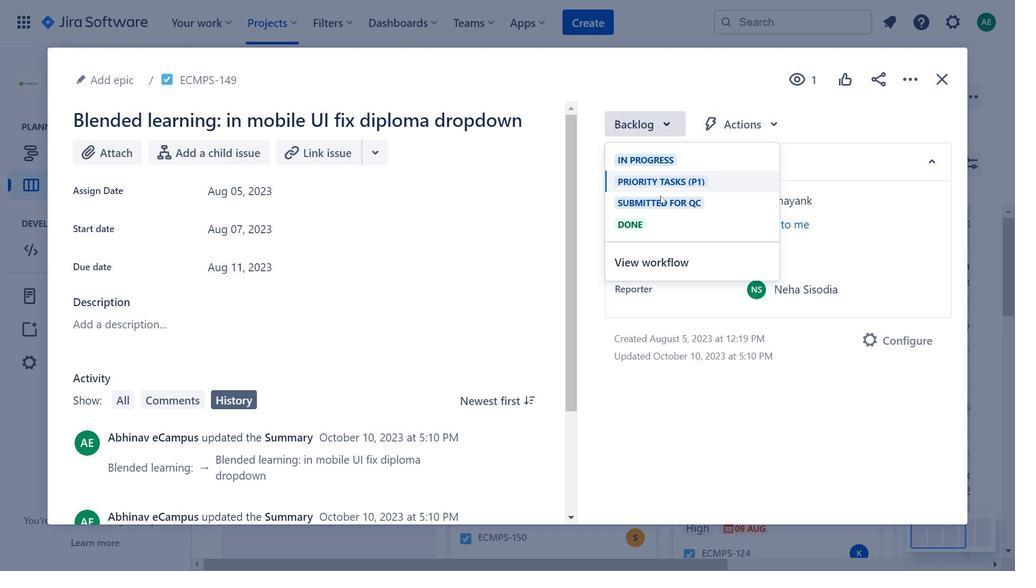 
Action: Mouse pressed left at (634, 107)
Screenshot: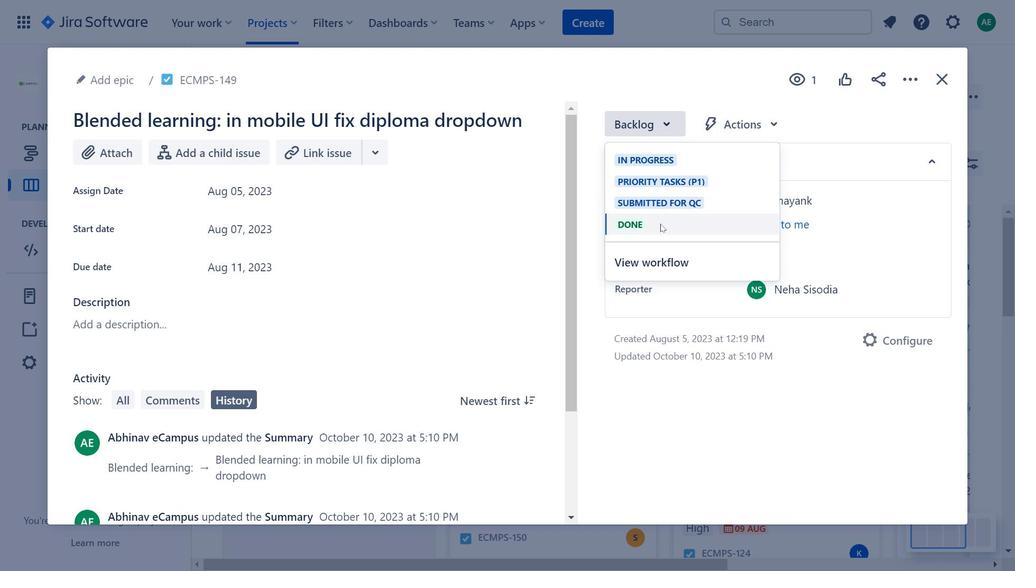 
Action: Mouse moved to (887, 63)
Screenshot: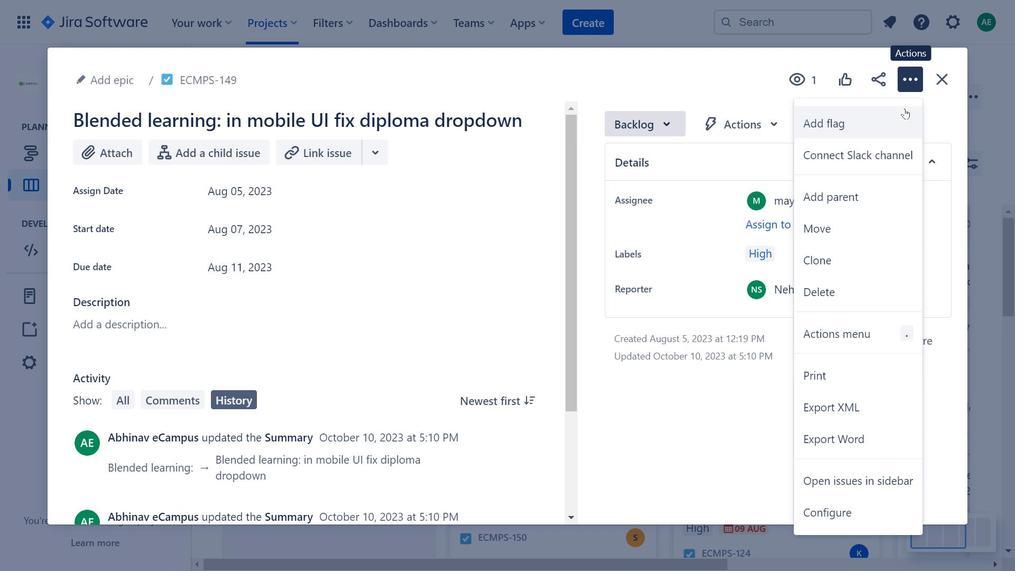 
Action: Mouse pressed left at (887, 63)
Screenshot: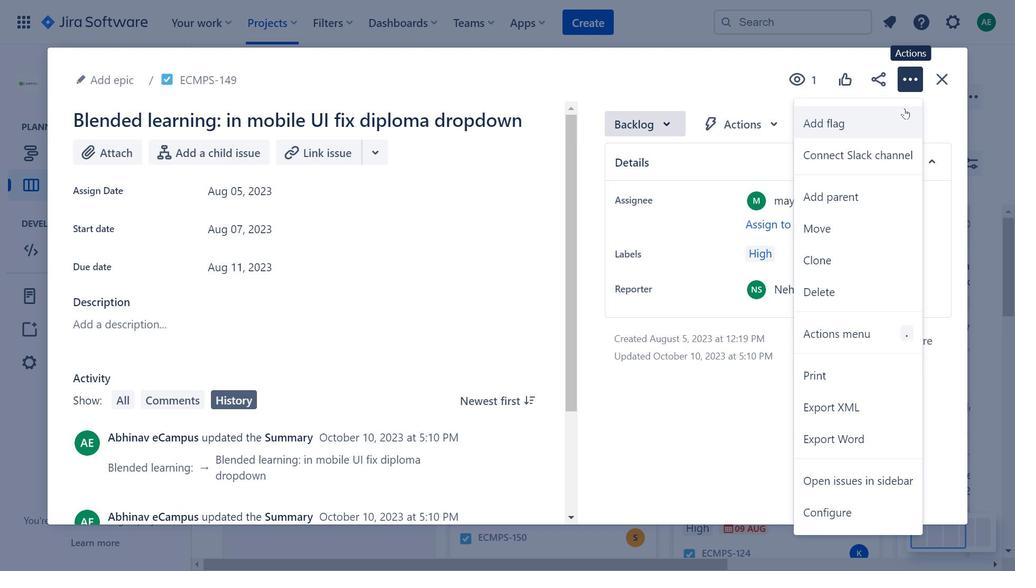 
Action: Mouse moved to (923, 54)
Screenshot: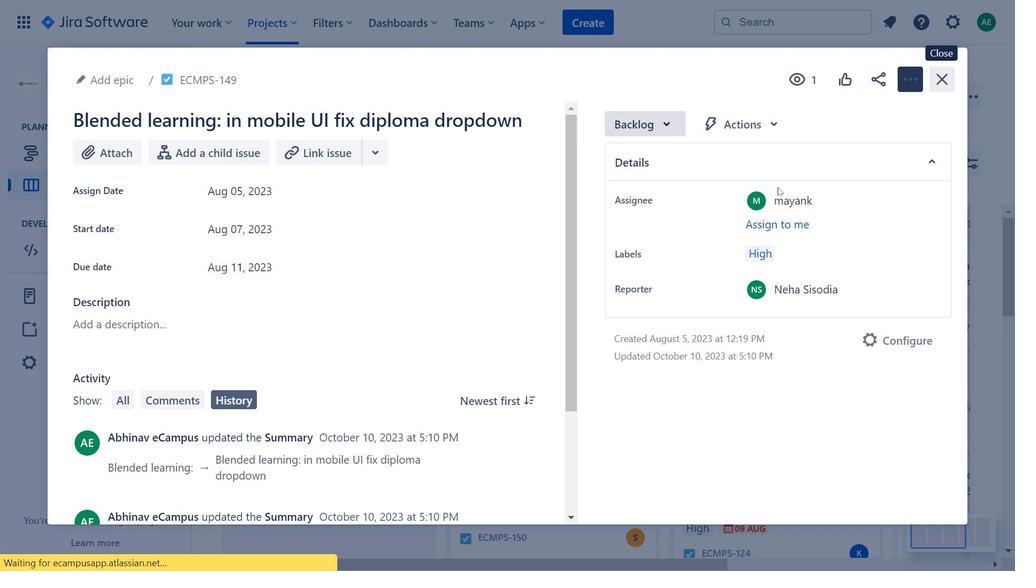 
Action: Mouse pressed left at (923, 54)
Screenshot: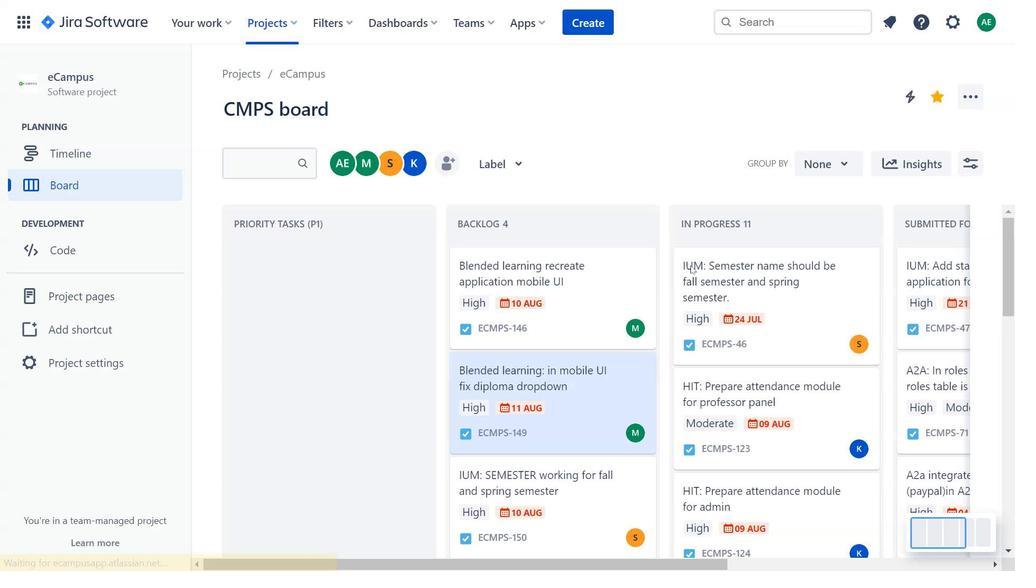 
Action: Mouse moved to (613, 358)
Screenshot: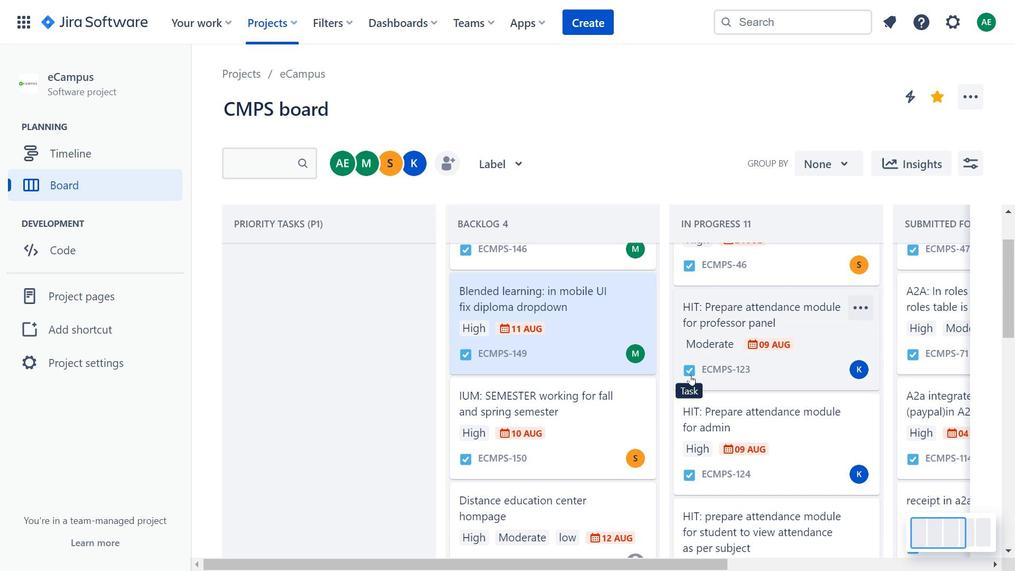 
Action: Mouse scrolled (613, 357) with delta (0, 0)
Screenshot: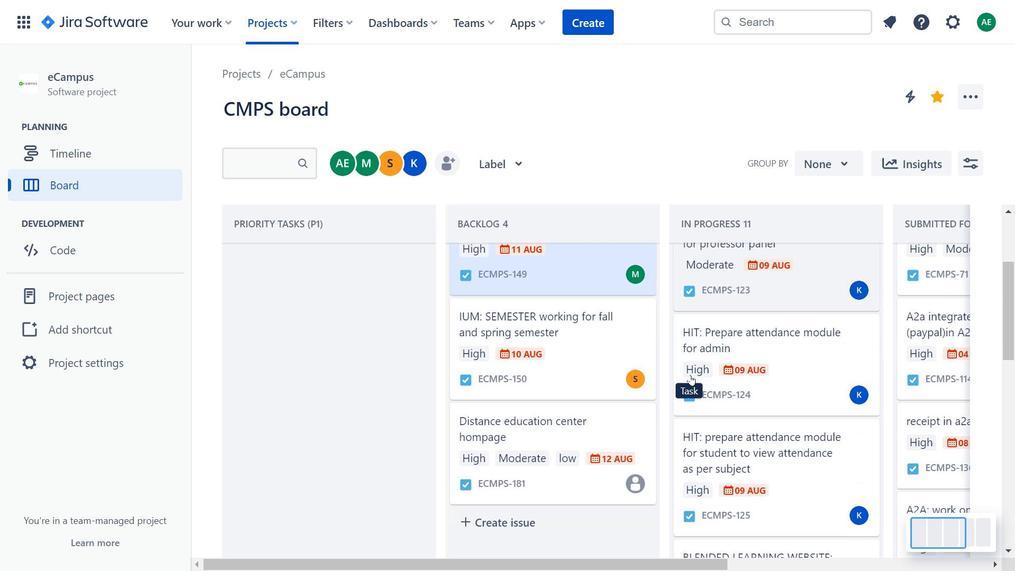 
Action: Mouse moved to (674, 358)
Screenshot: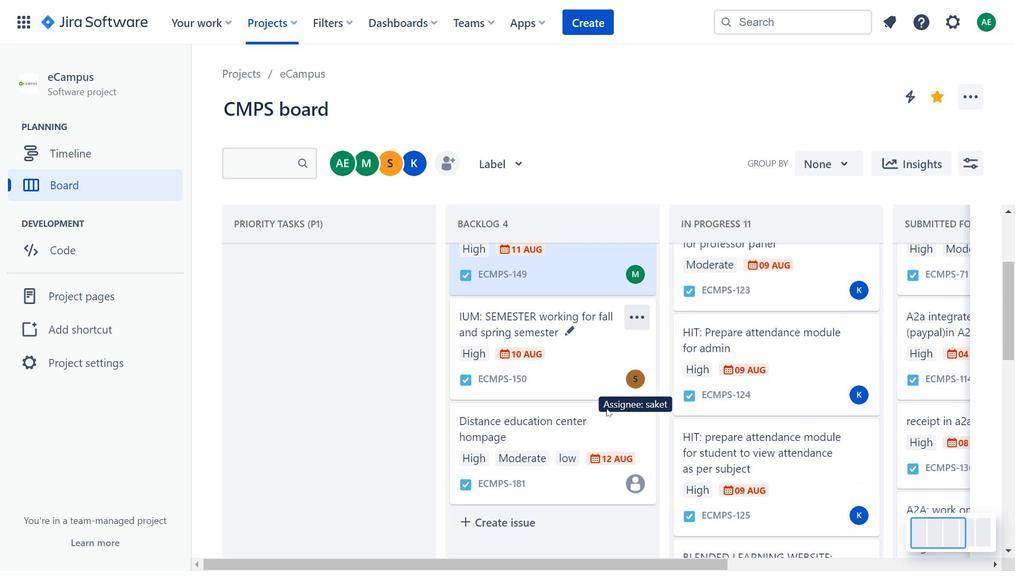 
Action: Mouse scrolled (674, 357) with delta (0, 0)
Screenshot: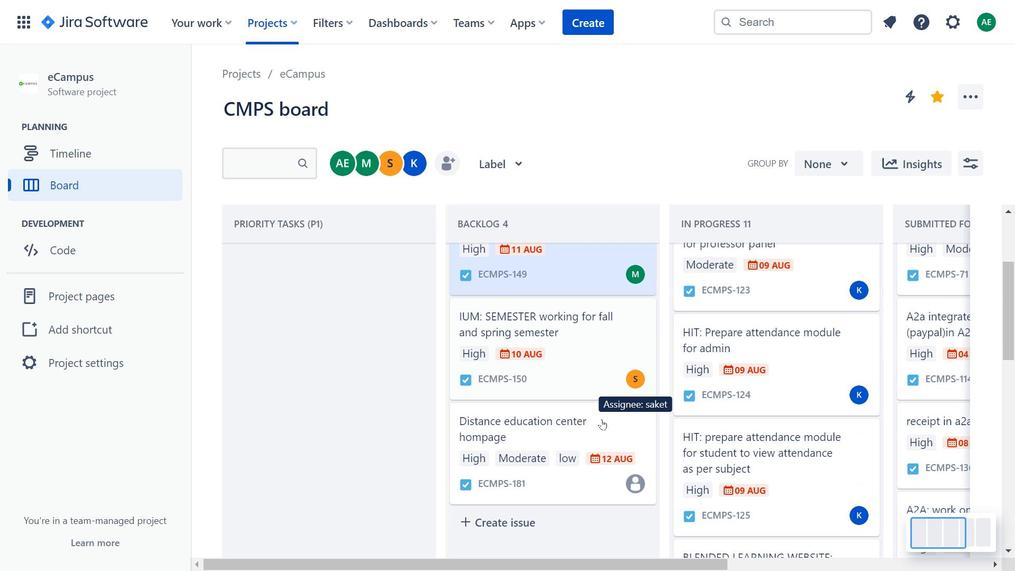 
Action: Mouse moved to (577, 453)
Screenshot: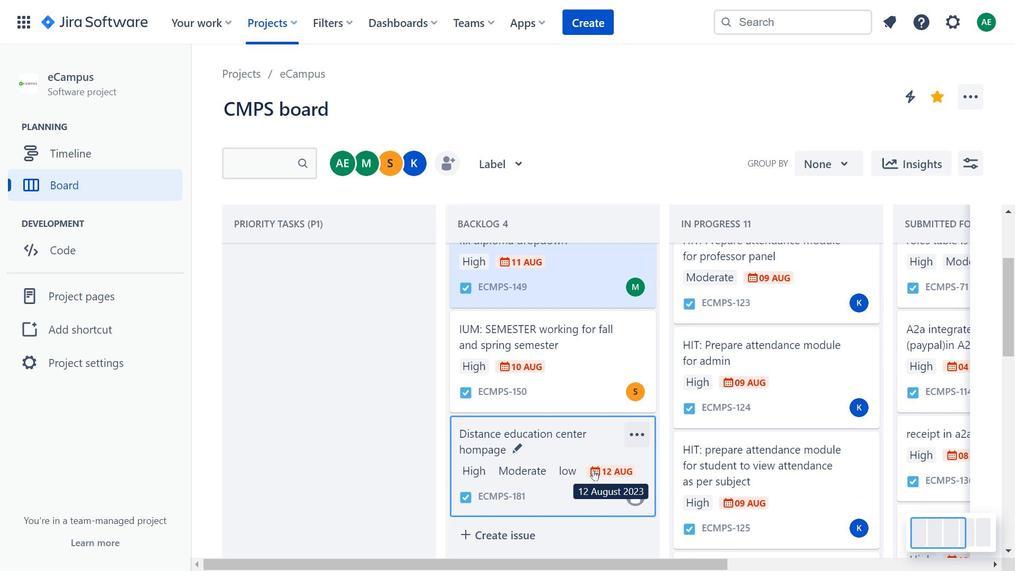 
Action: Mouse pressed left at (577, 453)
Screenshot: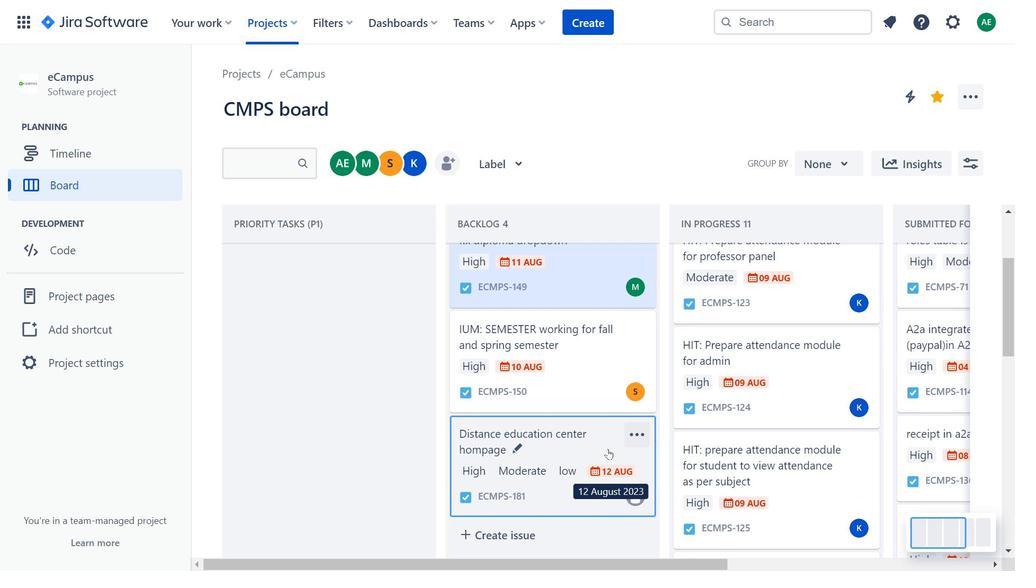 
Action: Mouse moved to (276, 202)
Screenshot: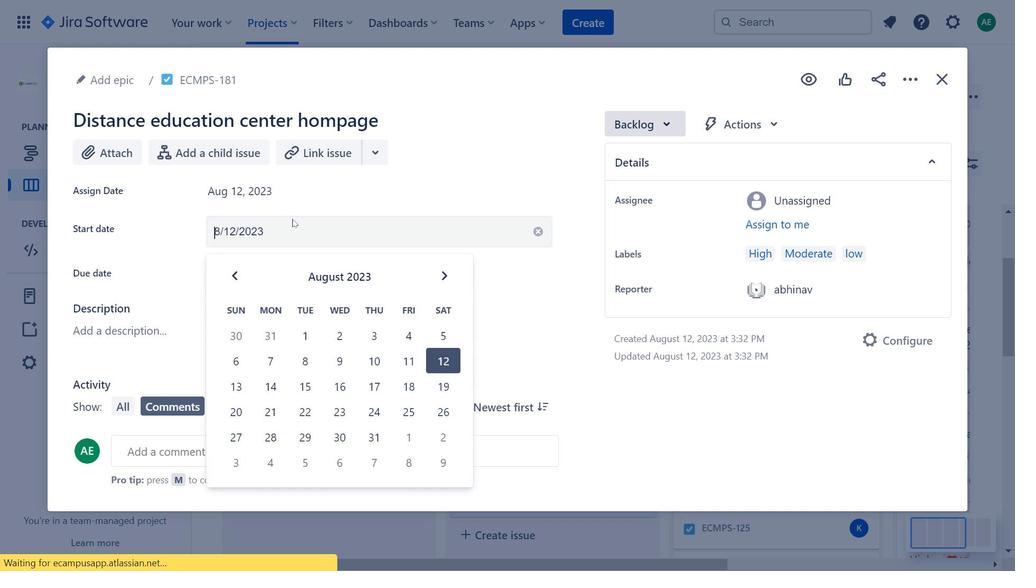 
Action: Mouse pressed left at (276, 202)
Screenshot: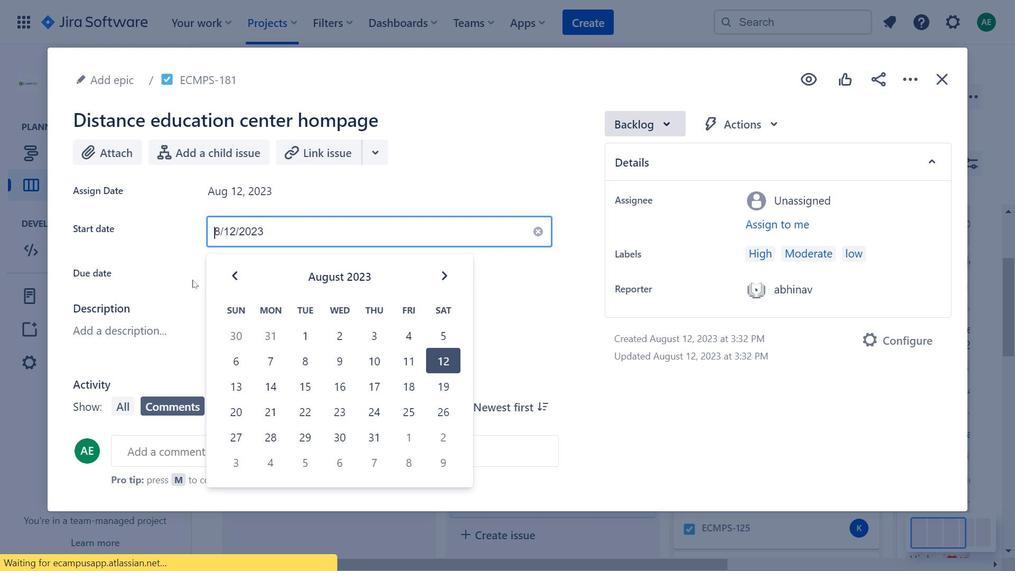 
Action: Mouse moved to (737, 107)
Screenshot: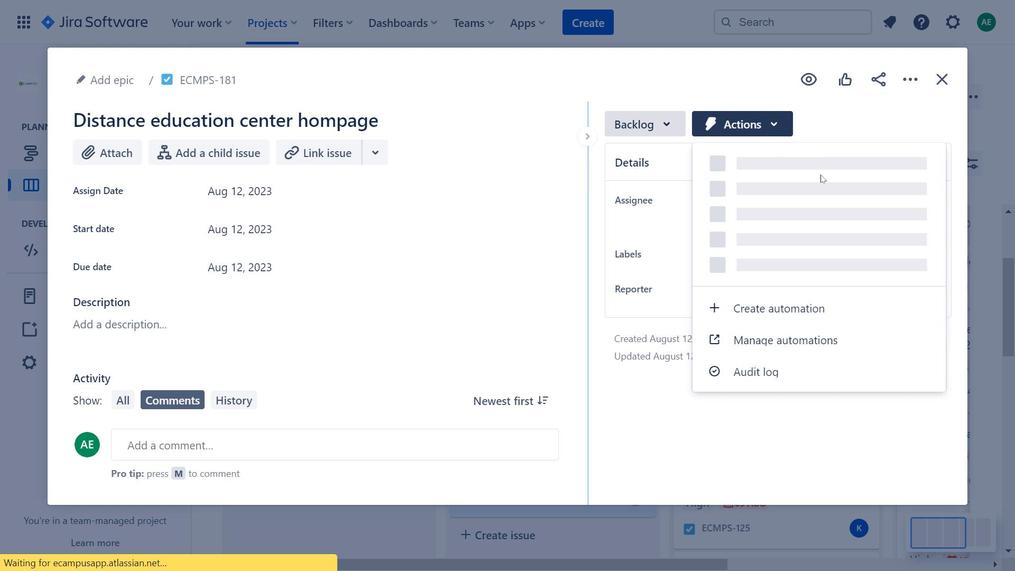 
Action: Mouse pressed left at (737, 107)
Screenshot: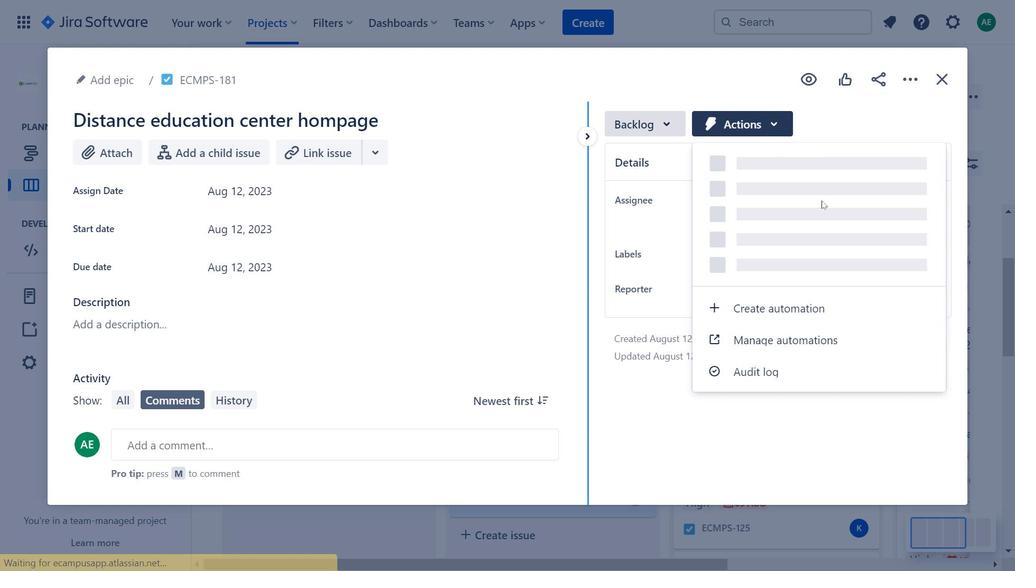 
Action: Mouse moved to (287, 198)
Screenshot: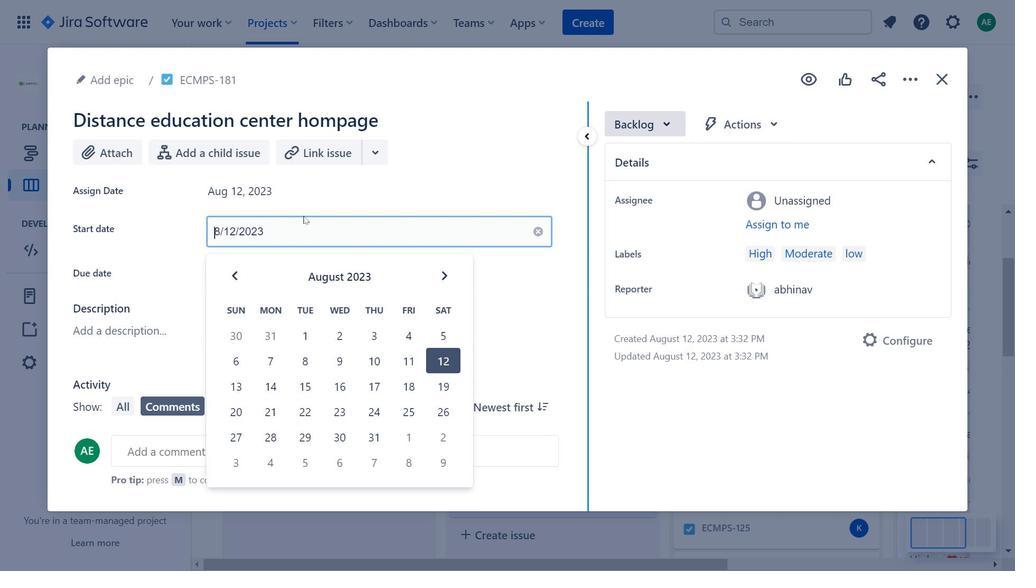 
Action: Mouse pressed left at (287, 198)
Screenshot: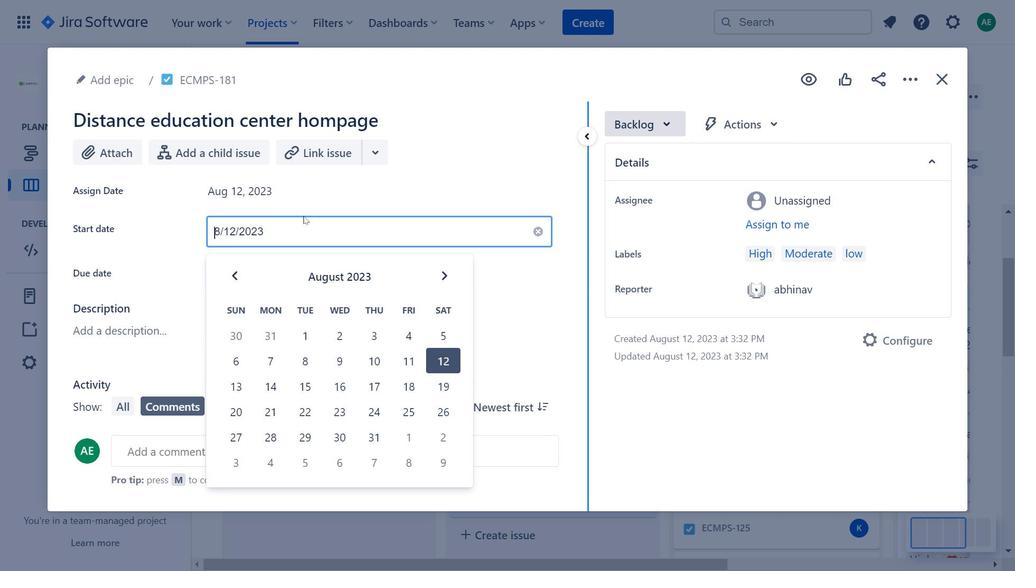 
Action: Mouse moved to (872, 68)
Screenshot: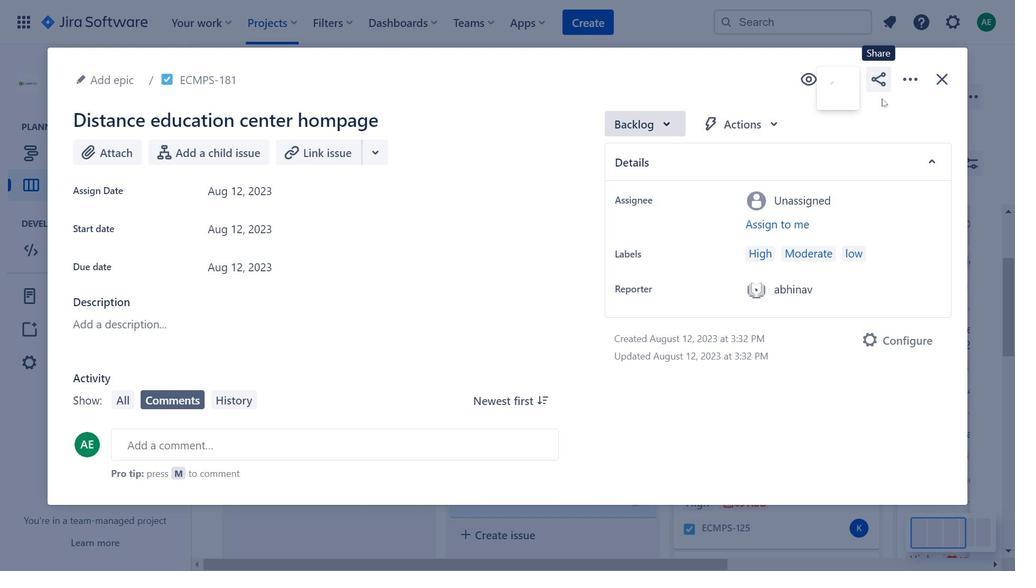 
Action: Mouse pressed left at (872, 68)
Screenshot: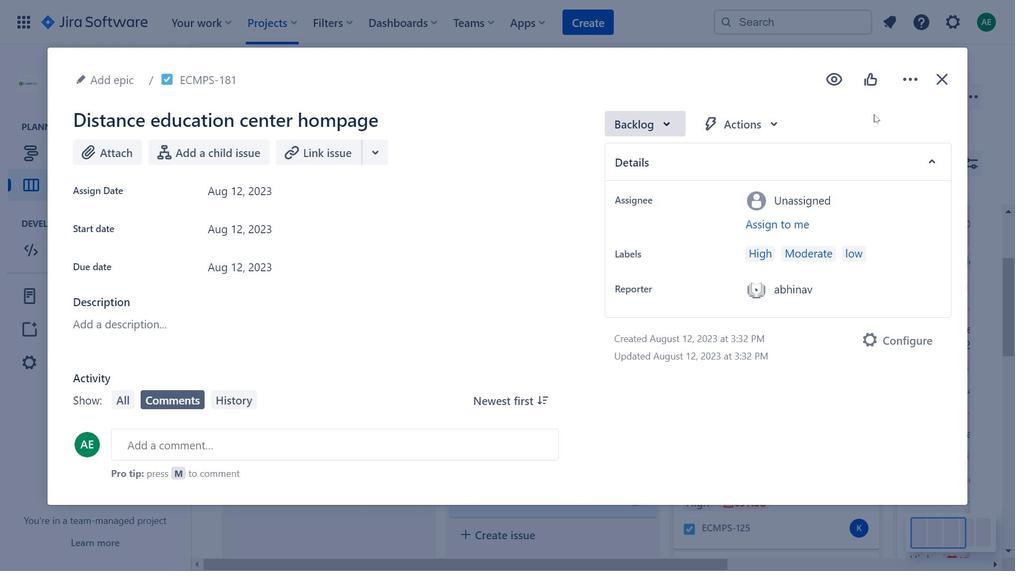 
Action: Mouse moved to (914, 70)
Screenshot: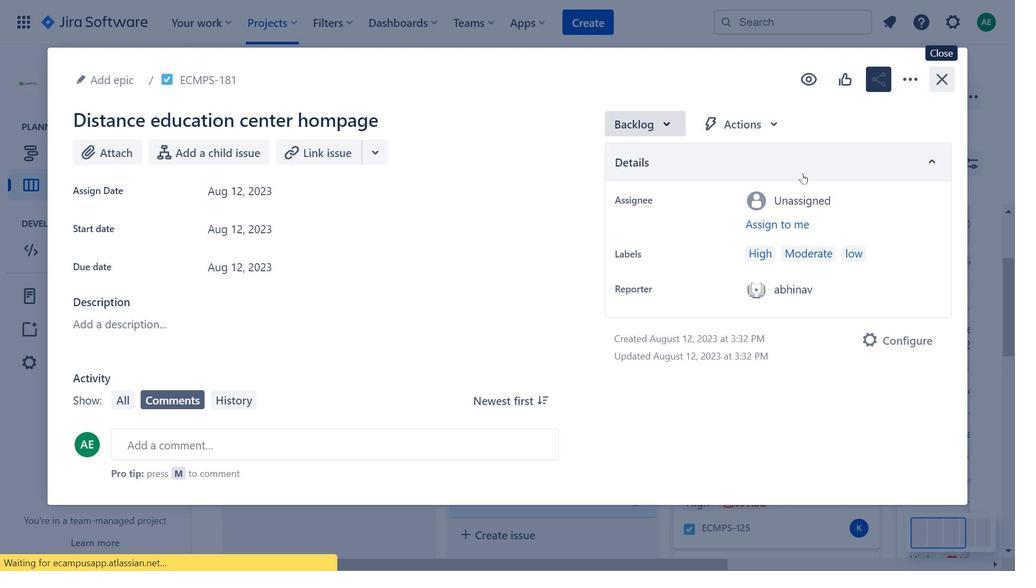 
Action: Mouse pressed left at (914, 70)
Screenshot: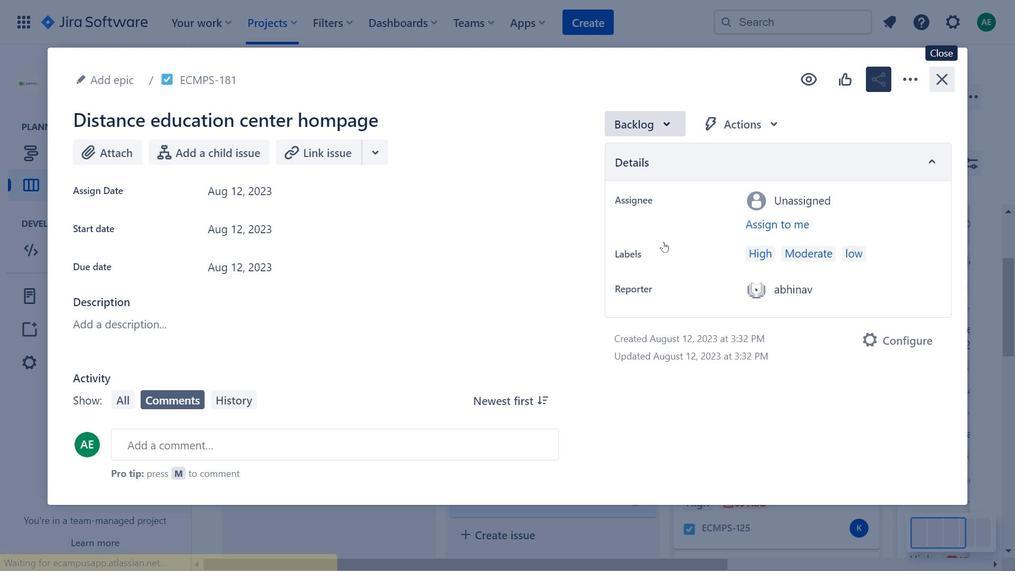 
Action: Mouse moved to (588, 251)
Screenshot: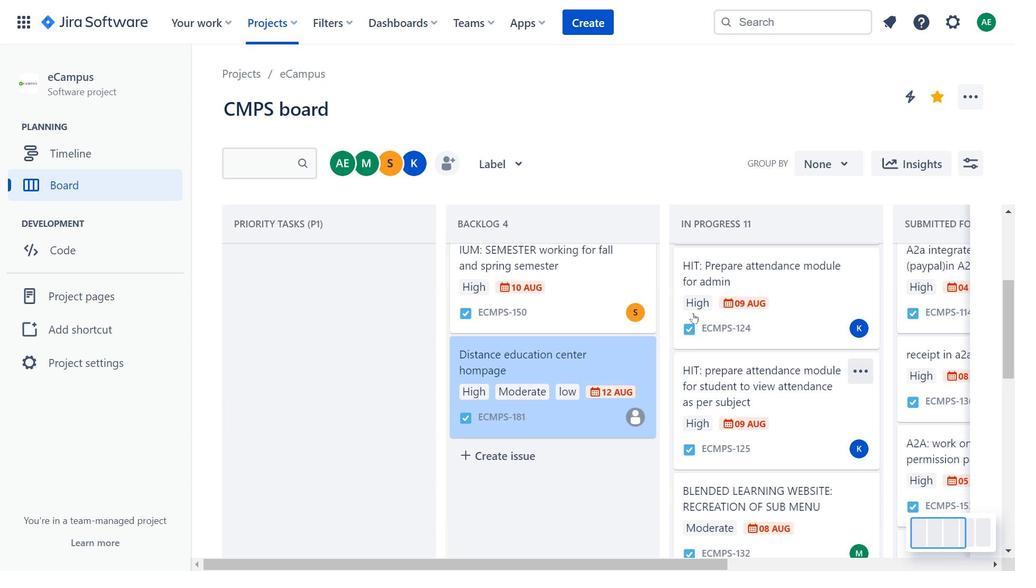 
Action: Mouse scrolled (588, 251) with delta (0, 0)
Screenshot: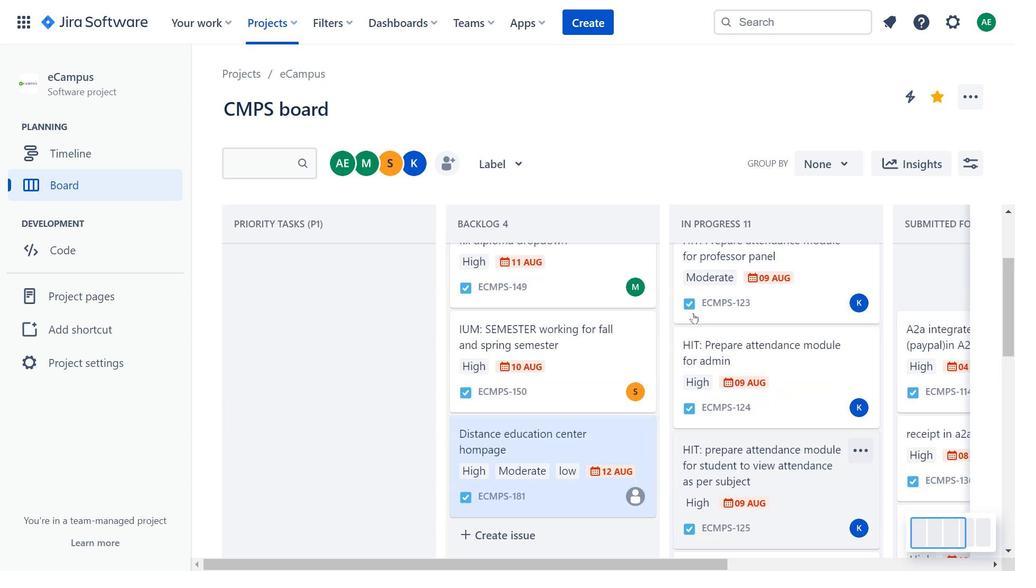 
Action: Mouse scrolled (588, 251) with delta (0, 0)
Screenshot: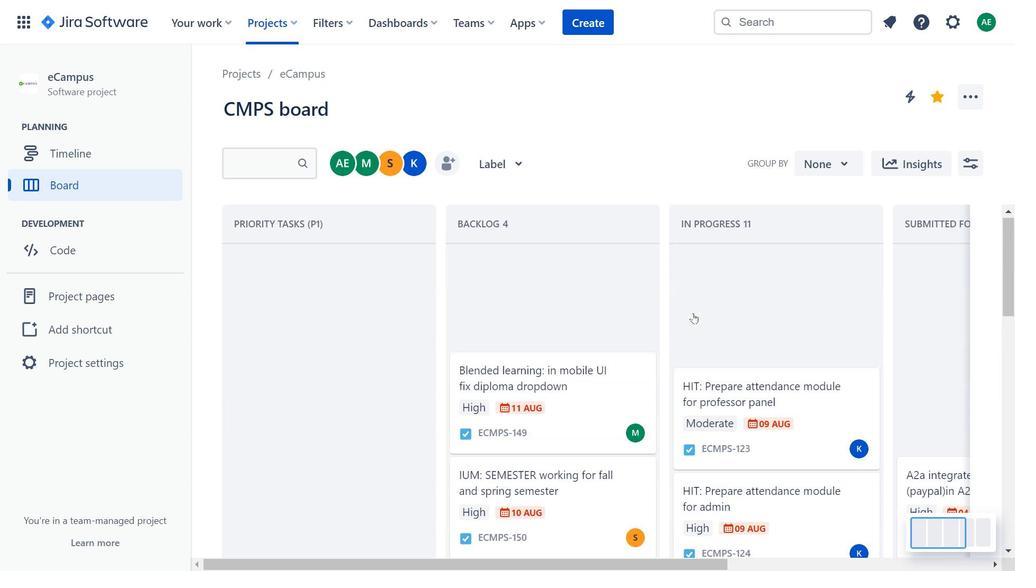 
Action: Mouse moved to (676, 296)
Screenshot: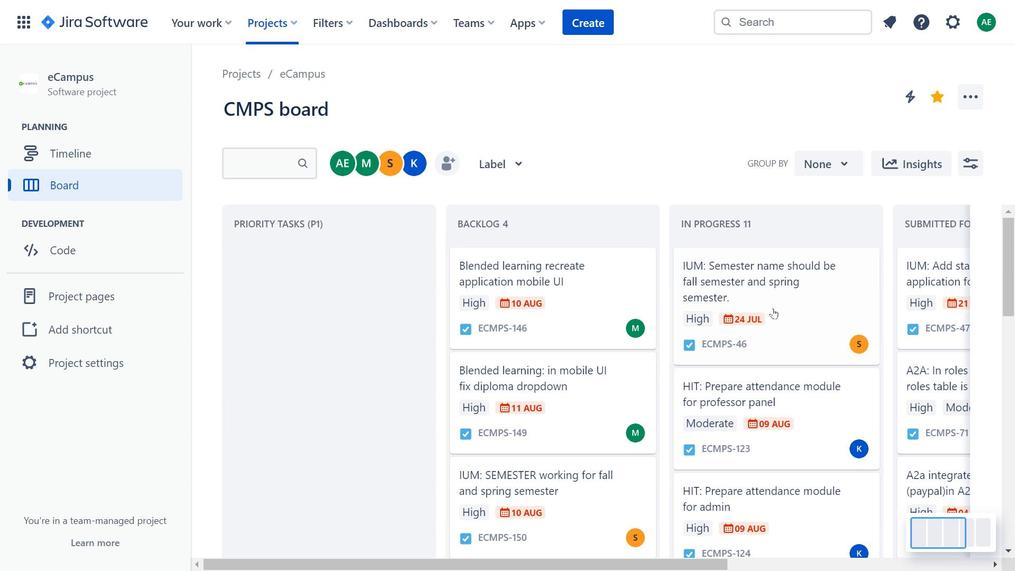 
Action: Mouse scrolled (676, 297) with delta (0, 0)
Screenshot: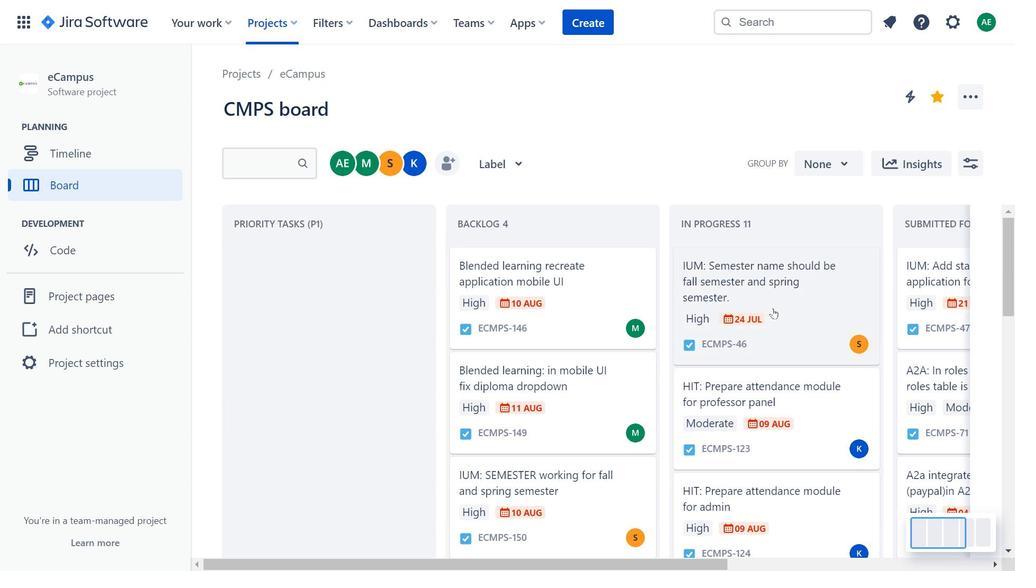 
Action: Mouse scrolled (676, 297) with delta (0, 0)
Screenshot: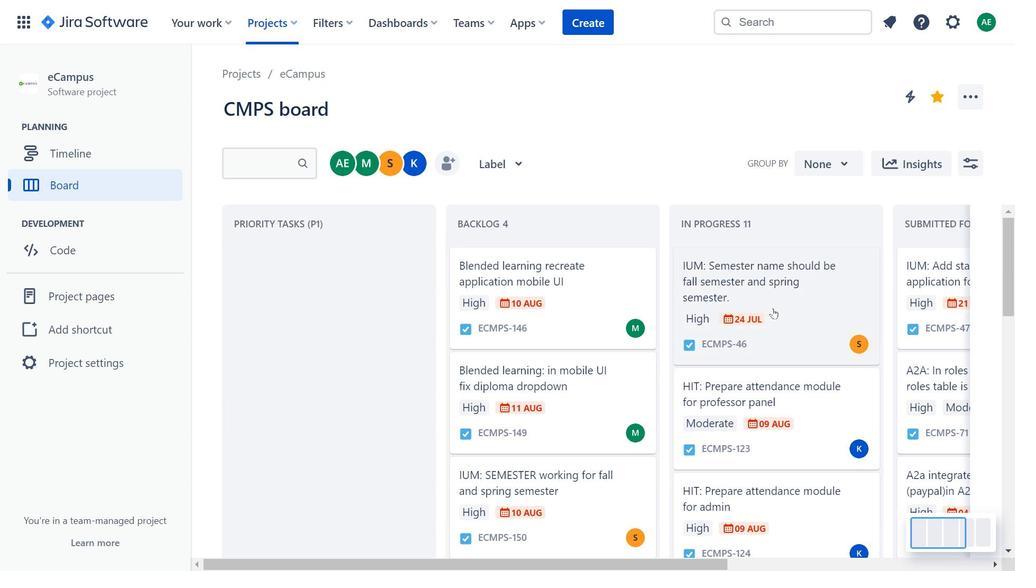 
Action: Mouse scrolled (676, 297) with delta (0, 0)
Screenshot: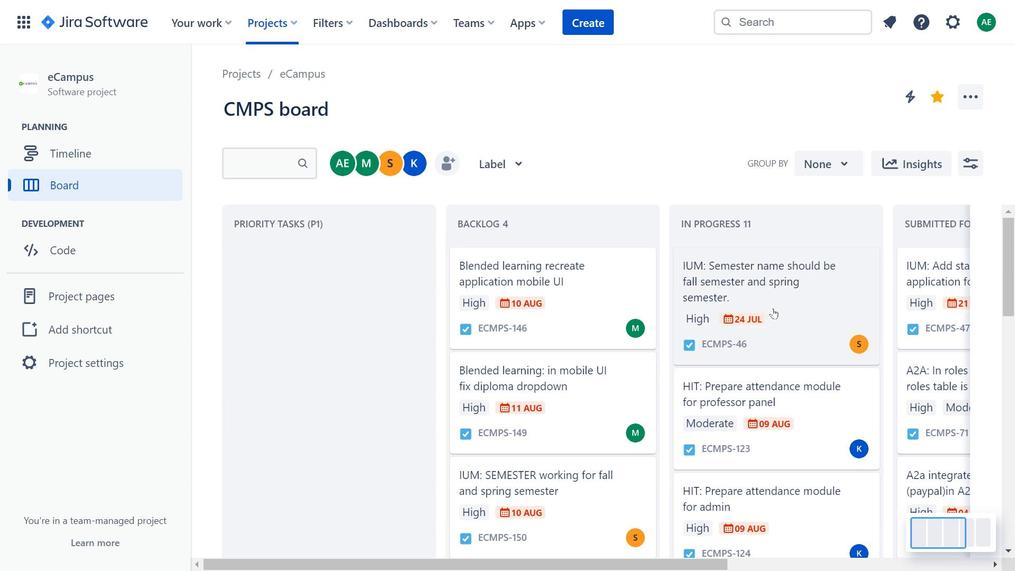 
Action: Mouse scrolled (676, 297) with delta (0, 0)
Screenshot: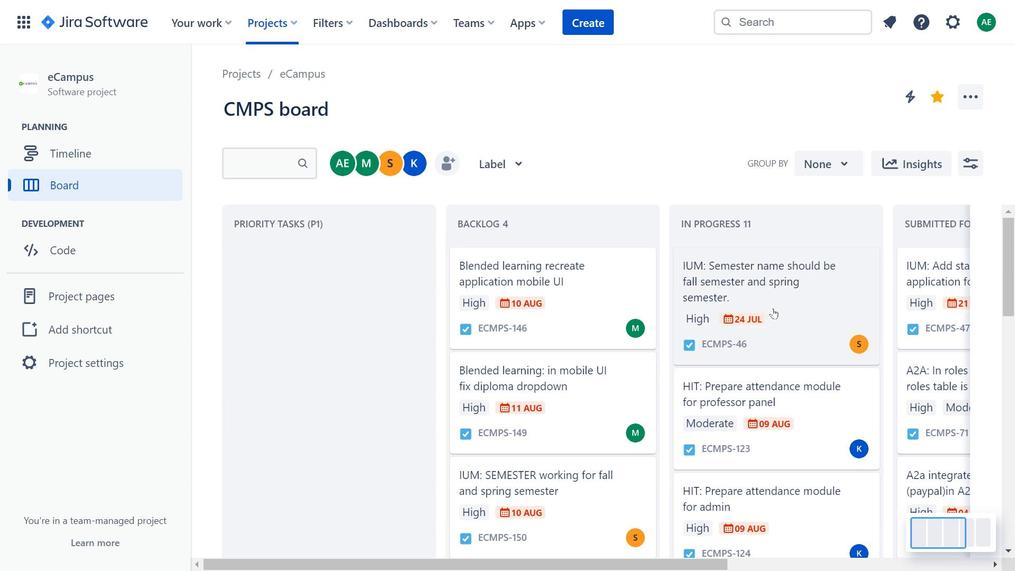 
Action: Mouse moved to (756, 291)
Screenshot: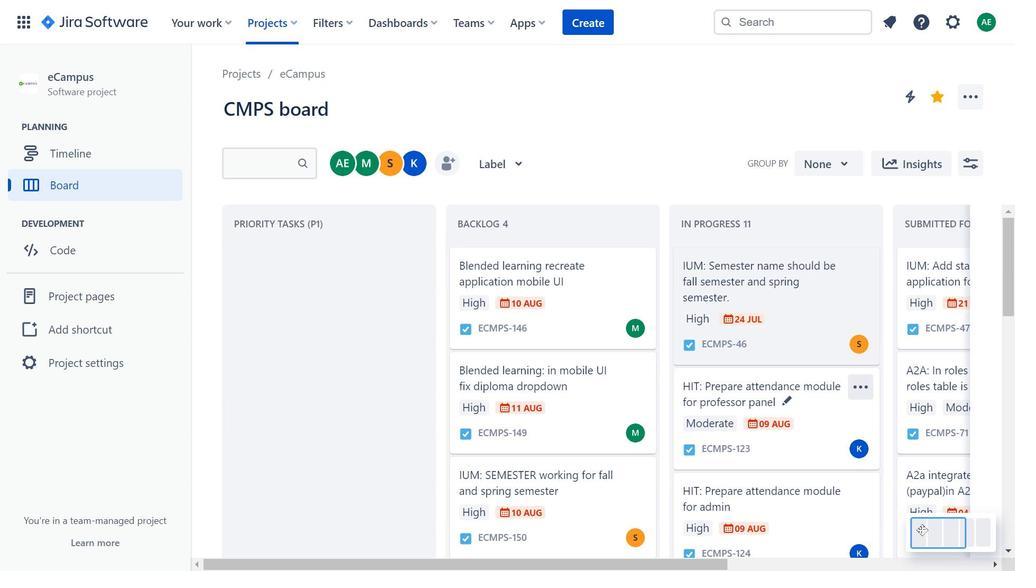 
Action: Mouse scrolled (756, 291) with delta (0, 0)
Screenshot: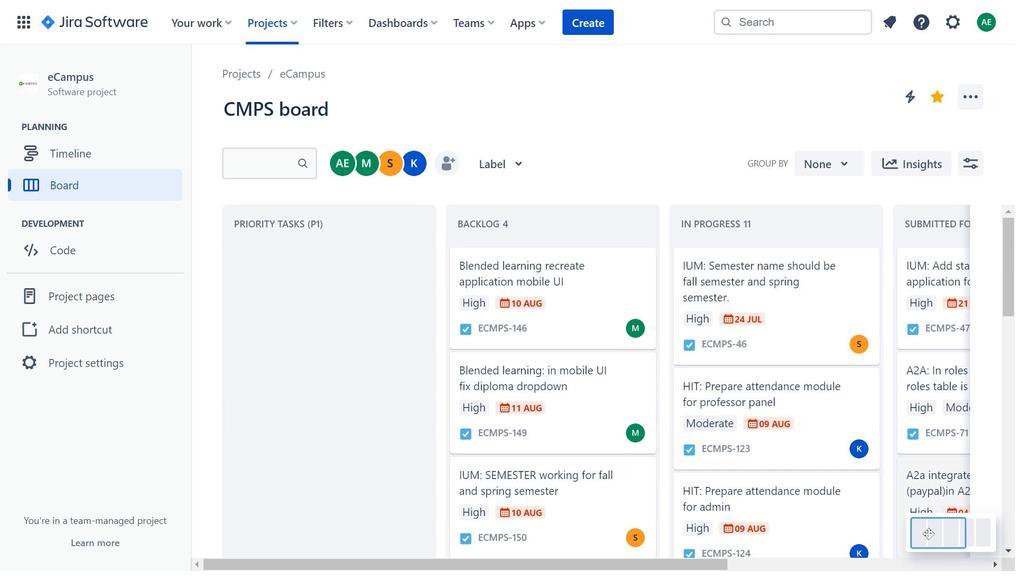 
Action: Mouse scrolled (756, 291) with delta (0, 0)
Screenshot: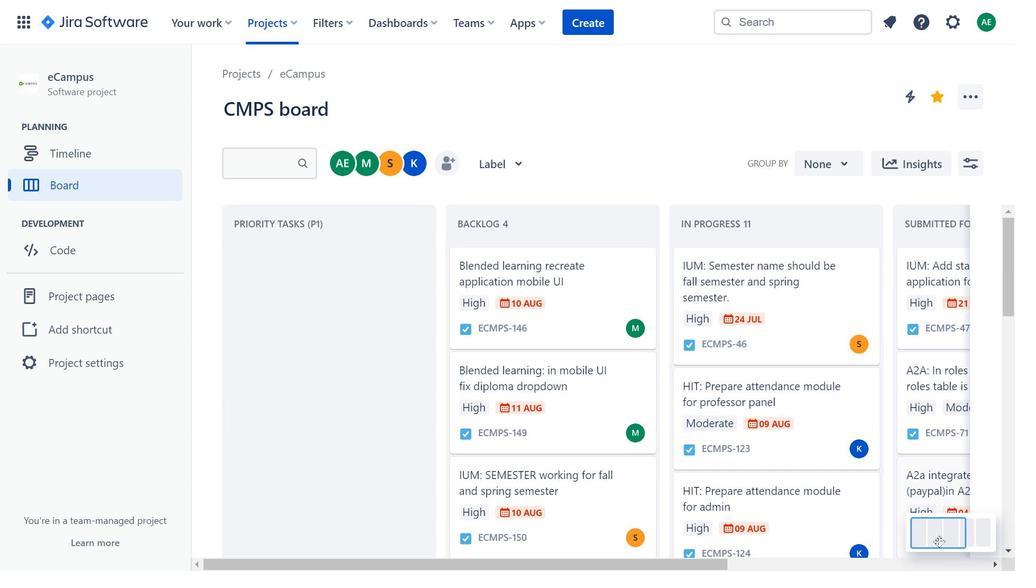 
Action: Mouse scrolled (756, 291) with delta (0, 0)
Screenshot: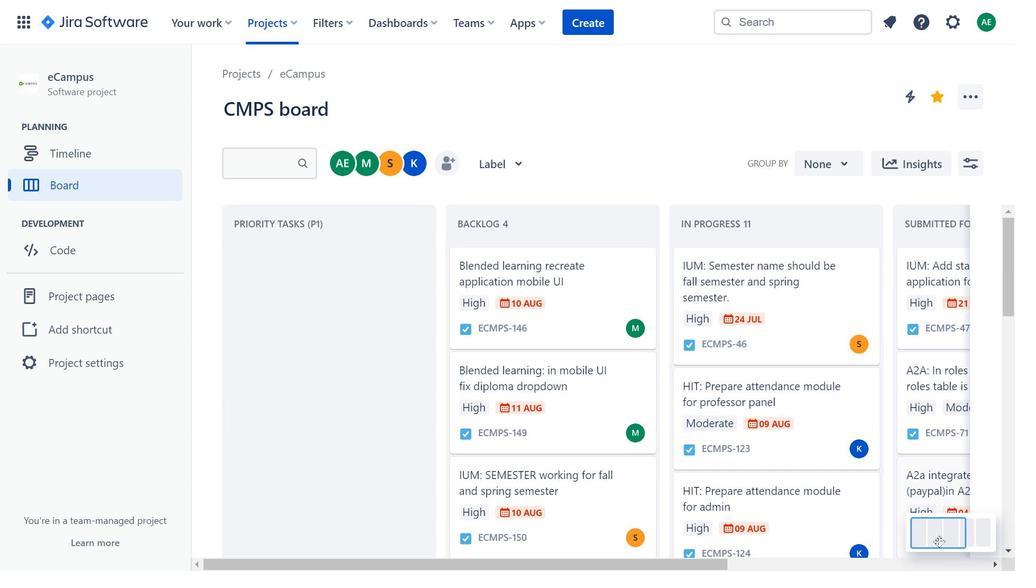 
Action: Mouse moved to (940, 509)
Screenshot: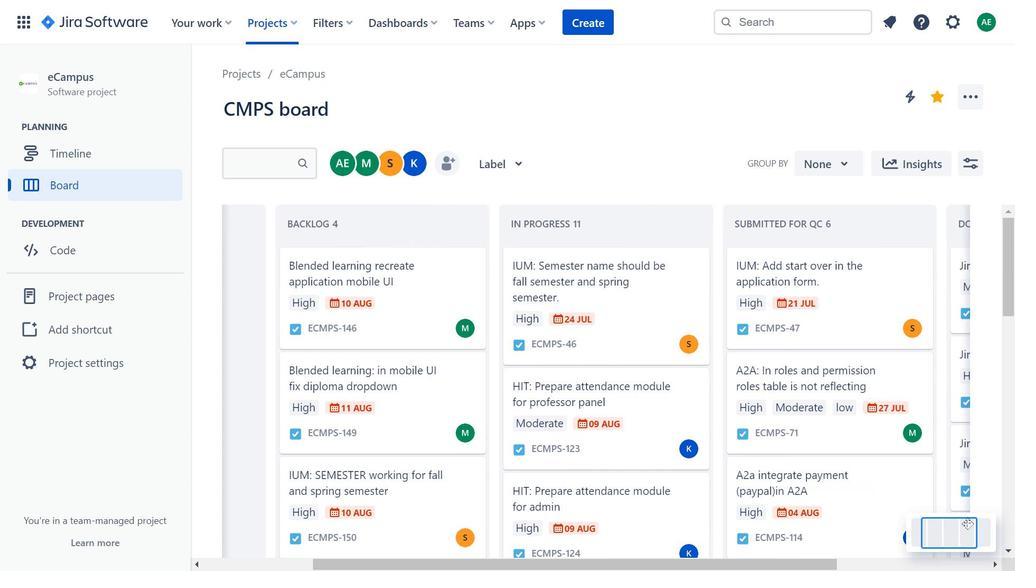
Action: Mouse pressed left at (940, 509)
Screenshot: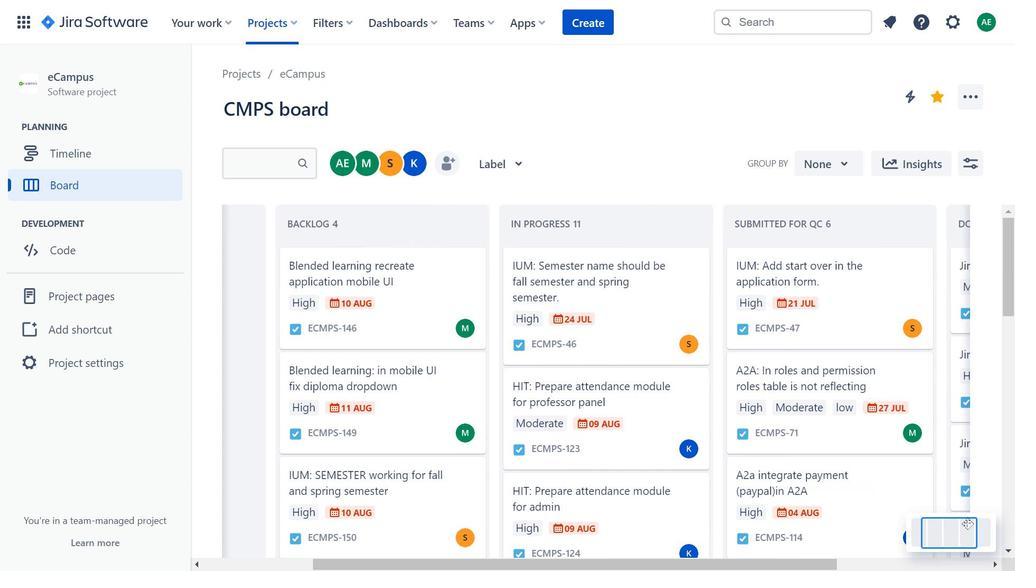 
Action: Mouse moved to (545, 291)
Screenshot: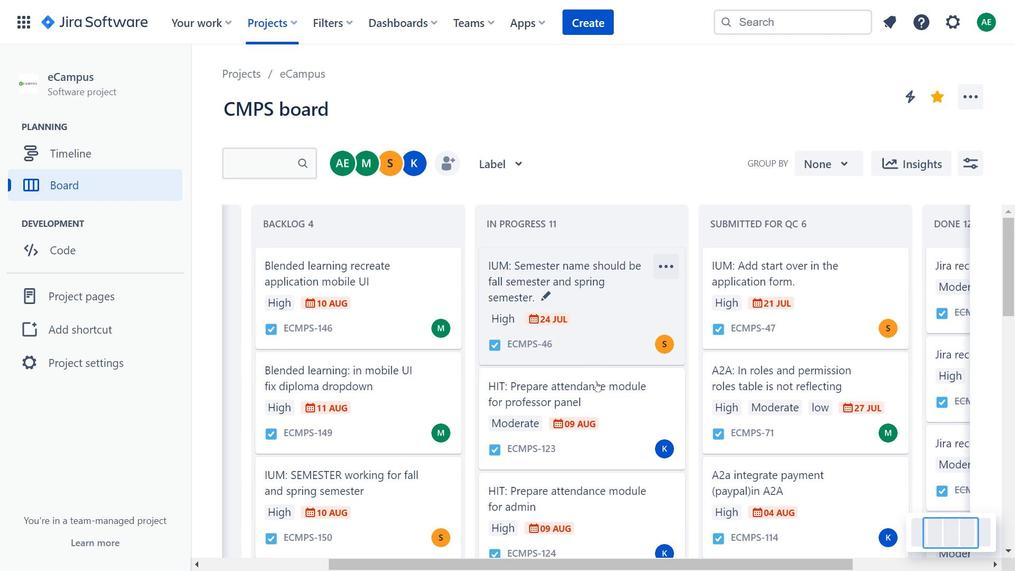 
Action: Mouse scrolled (545, 291) with delta (0, 0)
Screenshot: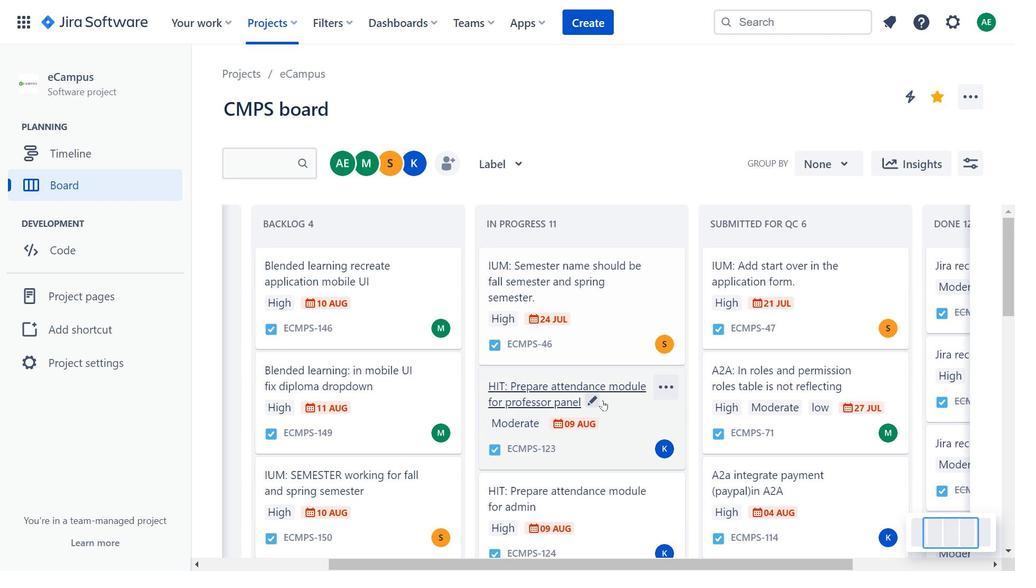 
Action: Mouse scrolled (545, 291) with delta (0, 0)
Screenshot: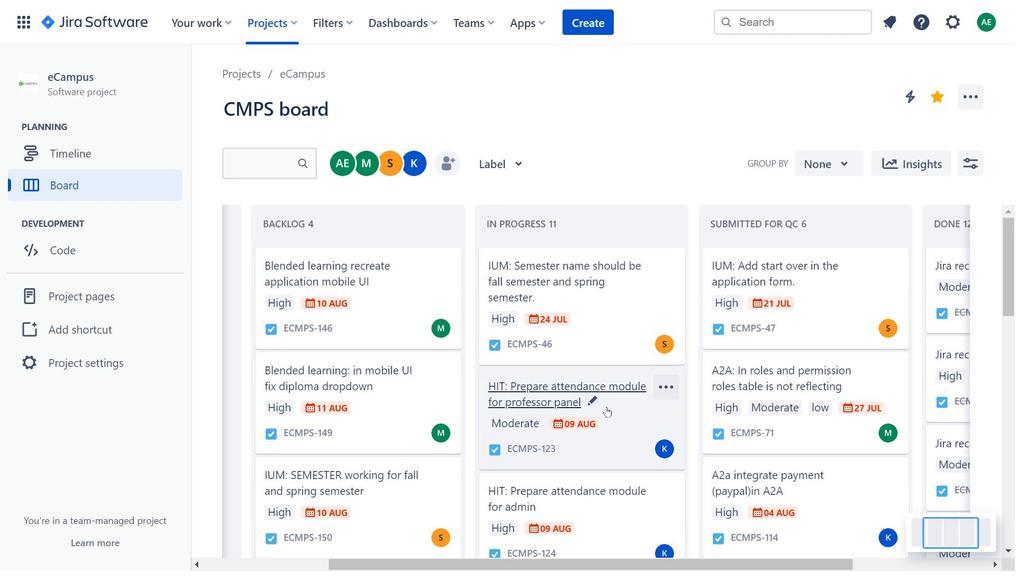 
Action: Mouse scrolled (545, 291) with delta (0, 0)
Screenshot: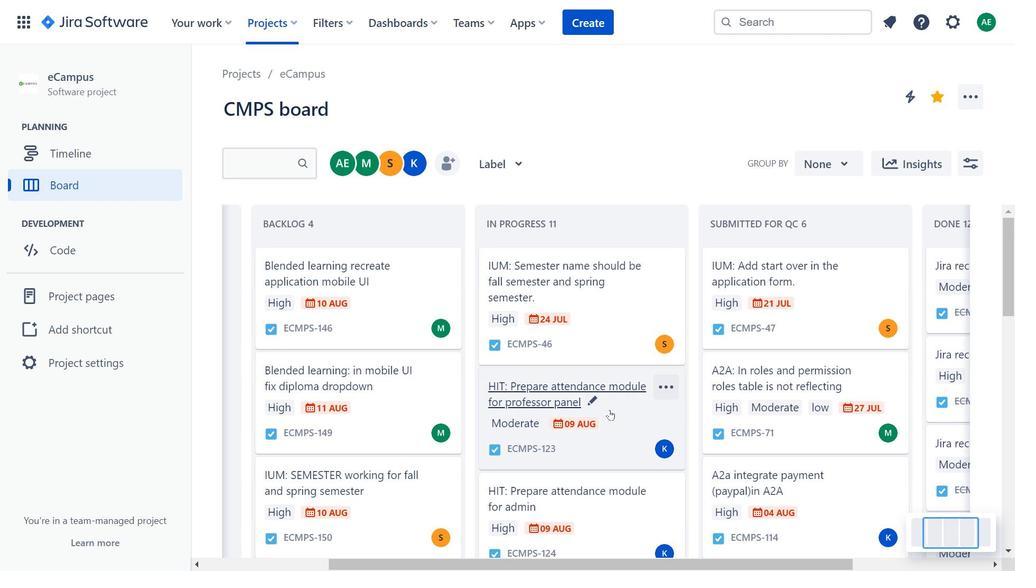 
Action: Mouse moved to (616, 415)
Screenshot: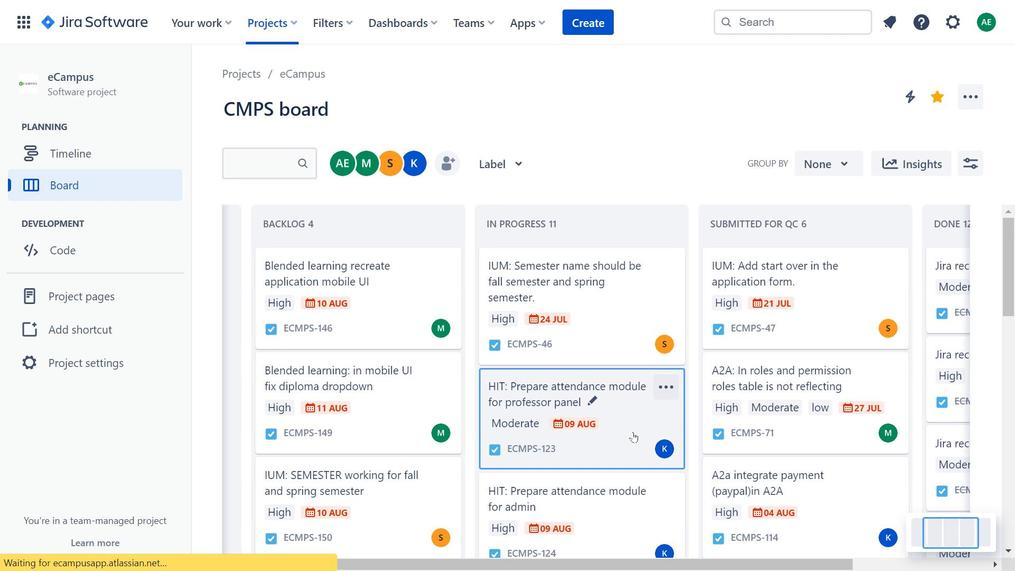 
Action: Mouse pressed left at (616, 415)
Screenshot: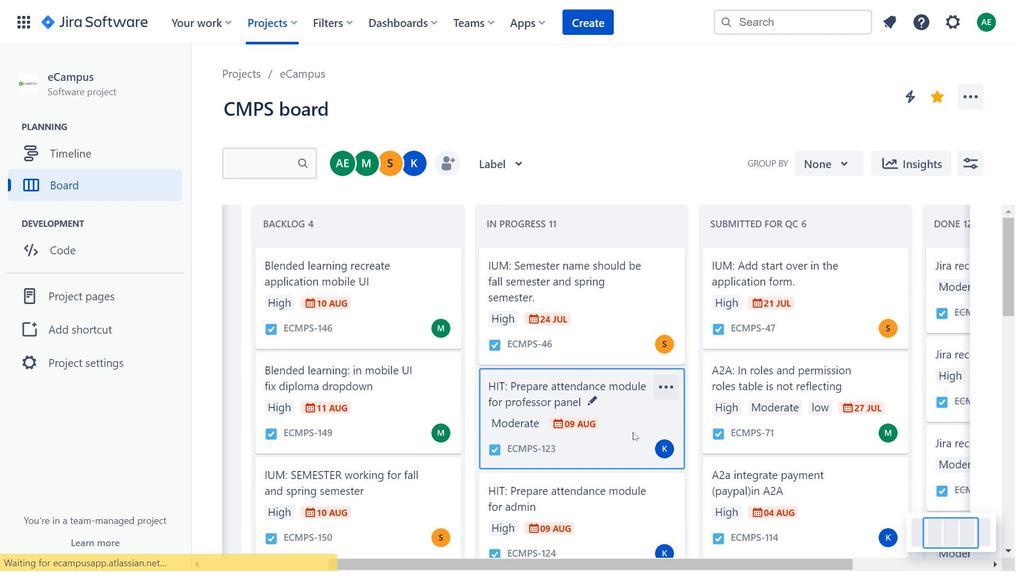 
Action: Mouse moved to (734, 116)
Screenshot: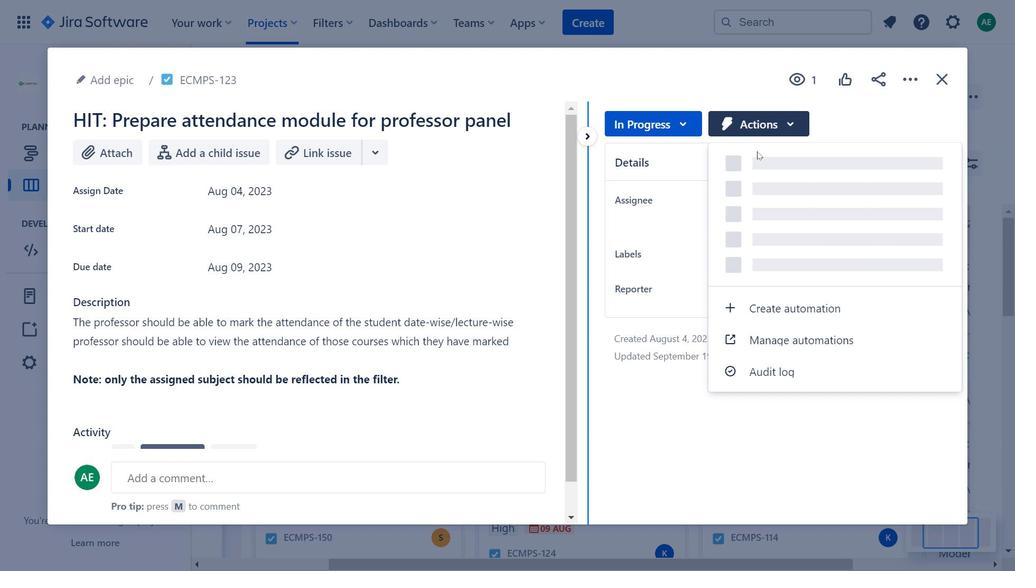 
Action: Mouse pressed left at (734, 116)
Screenshot: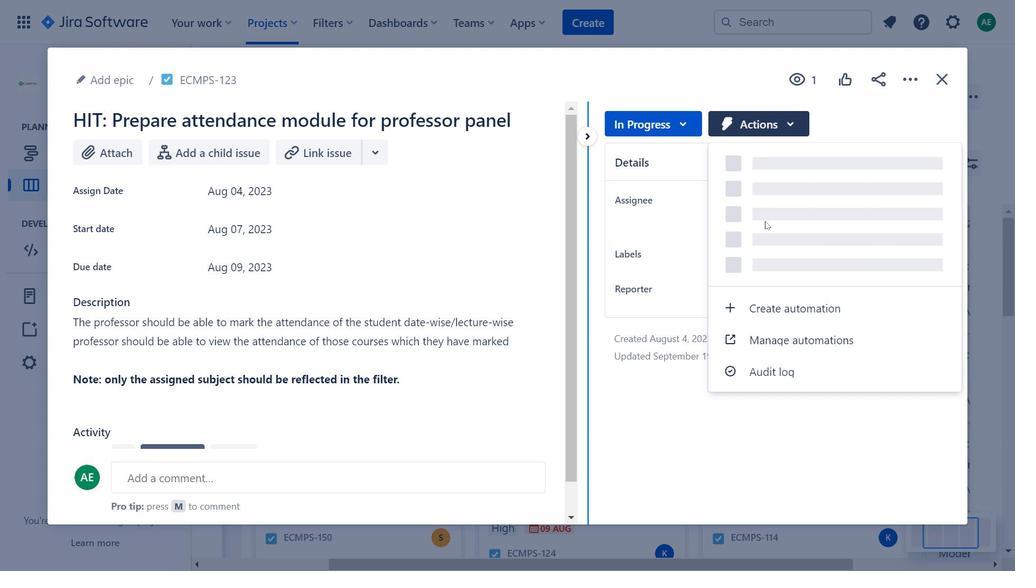 
Action: Mouse moved to (246, 258)
Screenshot: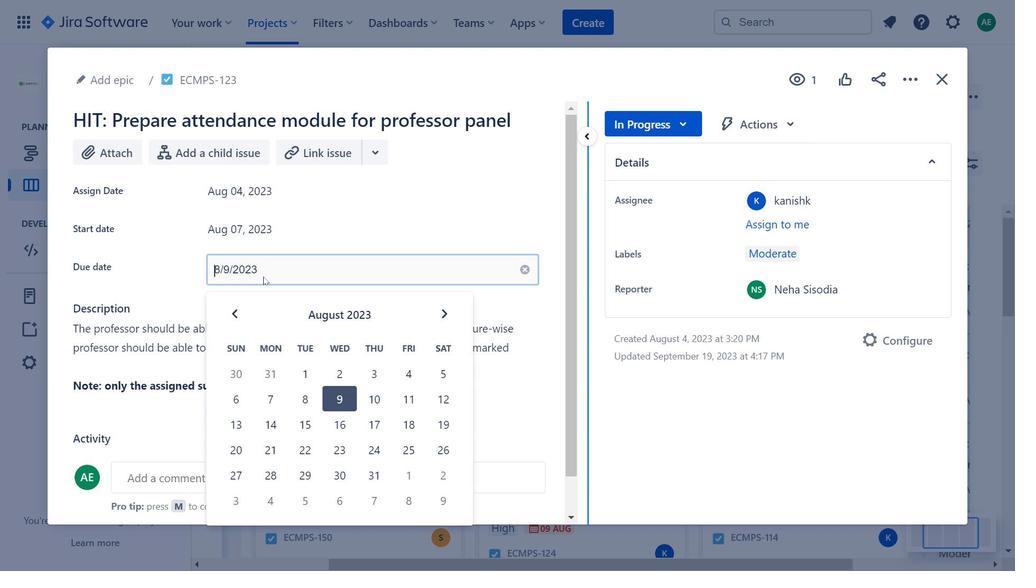 
Action: Mouse pressed left at (246, 258)
Screenshot: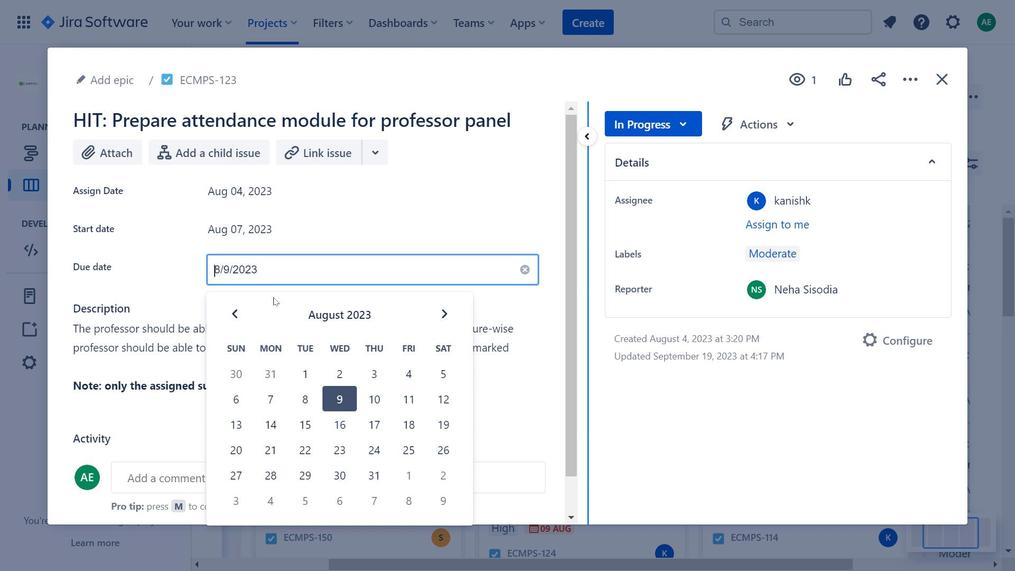 
Action: Mouse moved to (770, 107)
Screenshot: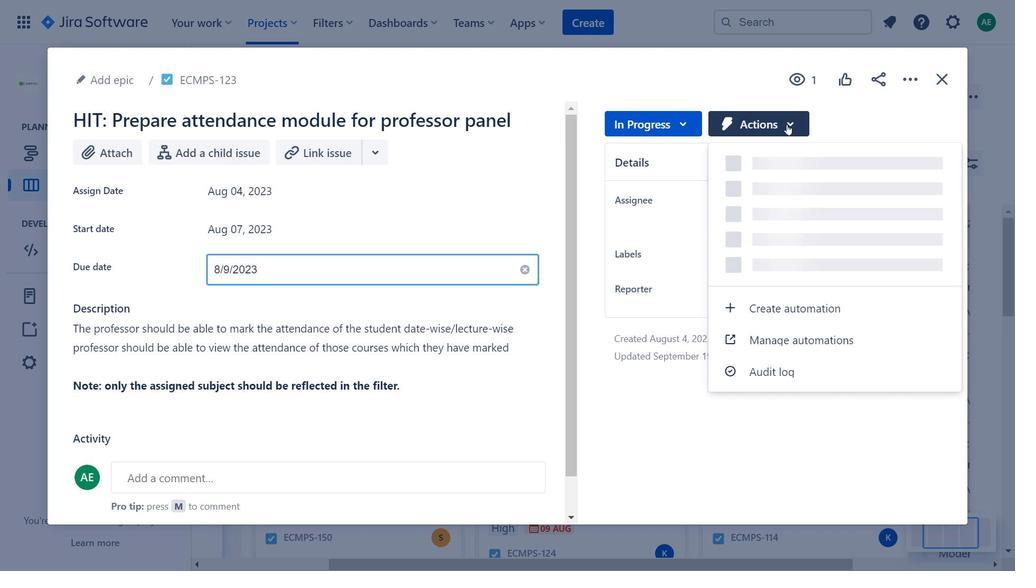 
Action: Mouse pressed left at (770, 107)
Screenshot: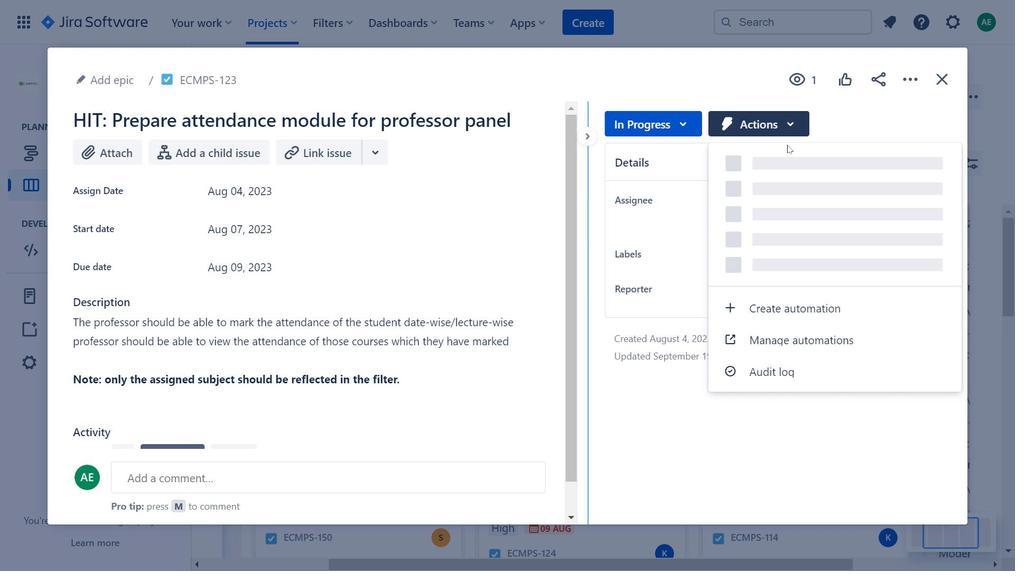 
Action: Mouse moved to (829, 454)
Screenshot: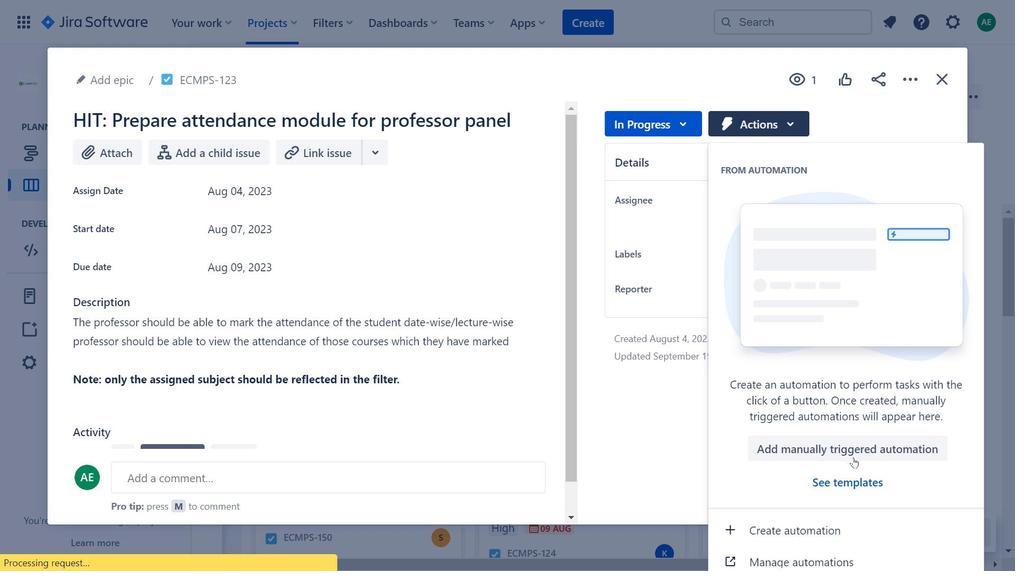 
Action: Mouse pressed left at (829, 454)
Screenshot: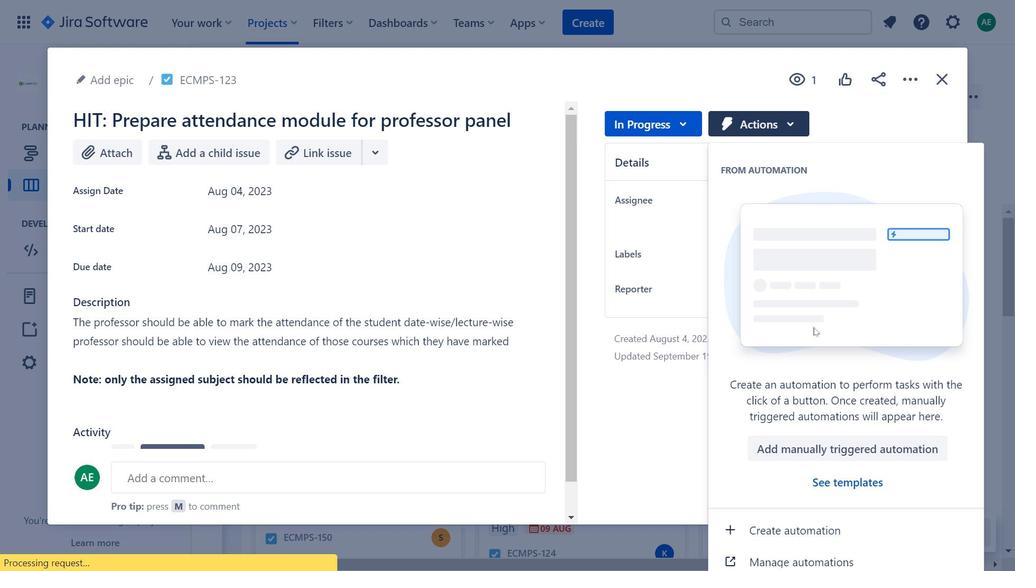 
Action: Mouse moved to (488, 138)
Screenshot: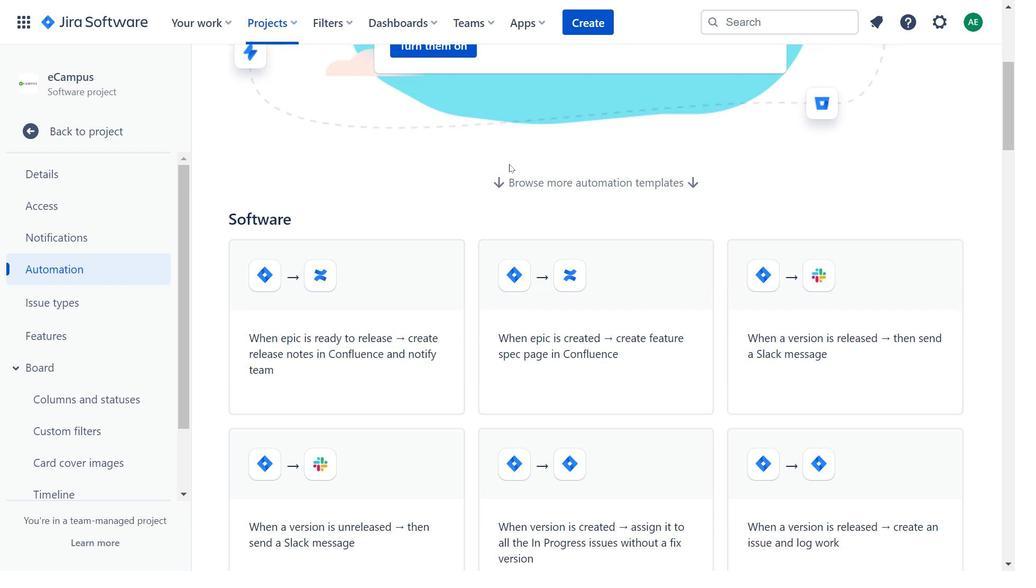
Action: Mouse scrolled (488, 137) with delta (0, 0)
Screenshot: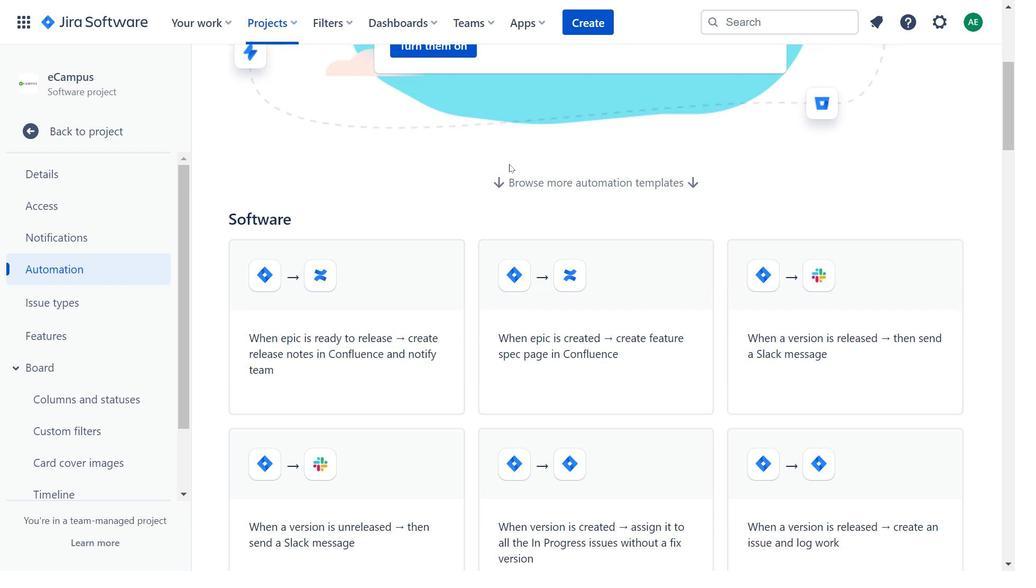 
Action: Mouse moved to (490, 143)
Screenshot: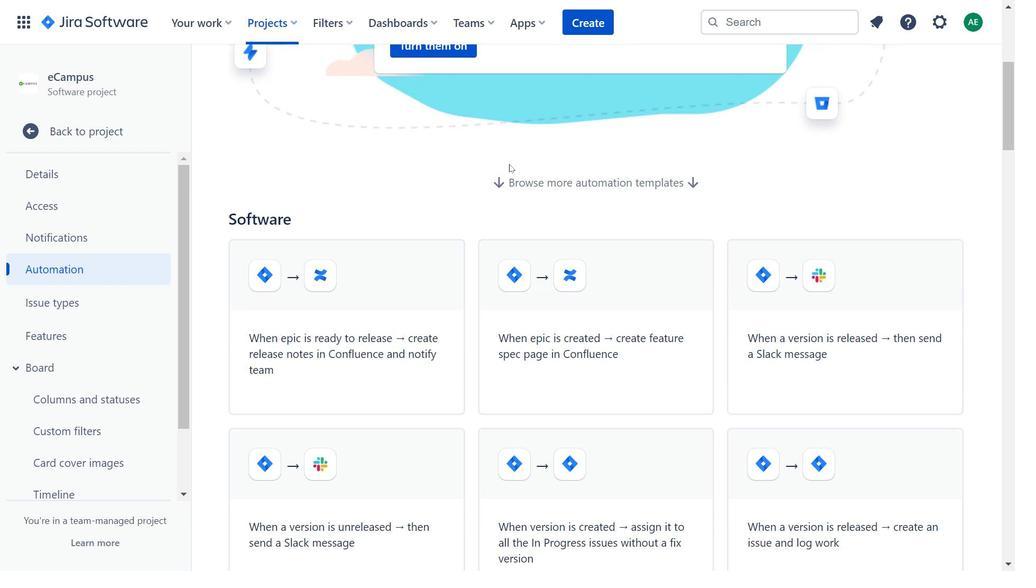 
Action: Mouse scrolled (490, 142) with delta (0, 0)
Screenshot: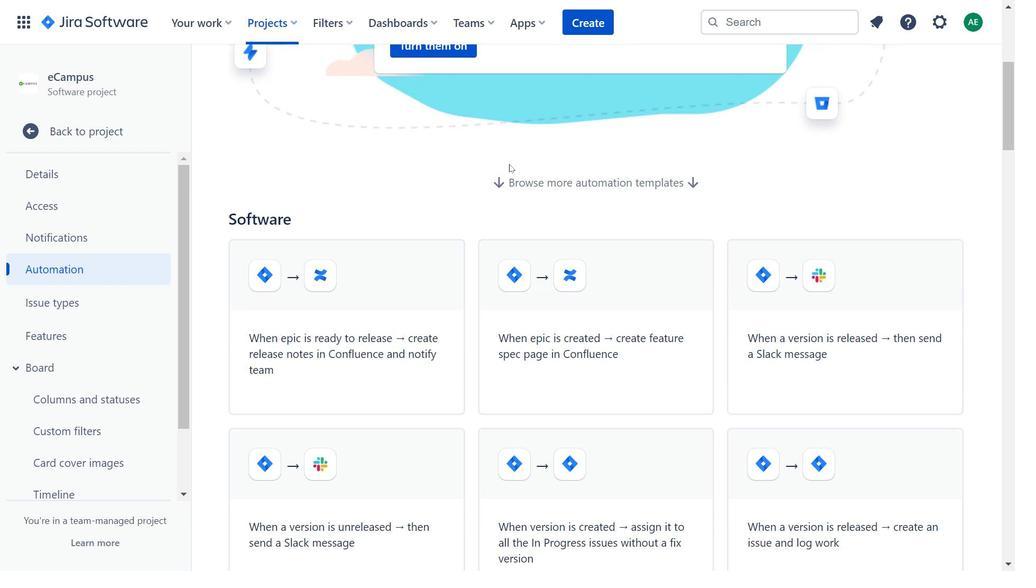 
Action: Mouse moved to (492, 147)
Screenshot: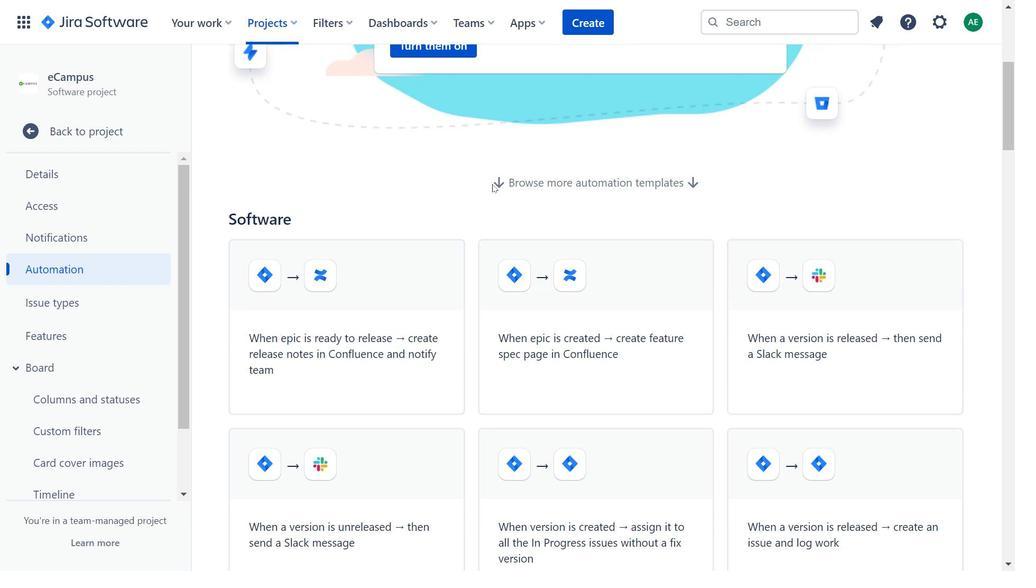 
Action: Mouse scrolled (492, 146) with delta (0, 0)
Screenshot: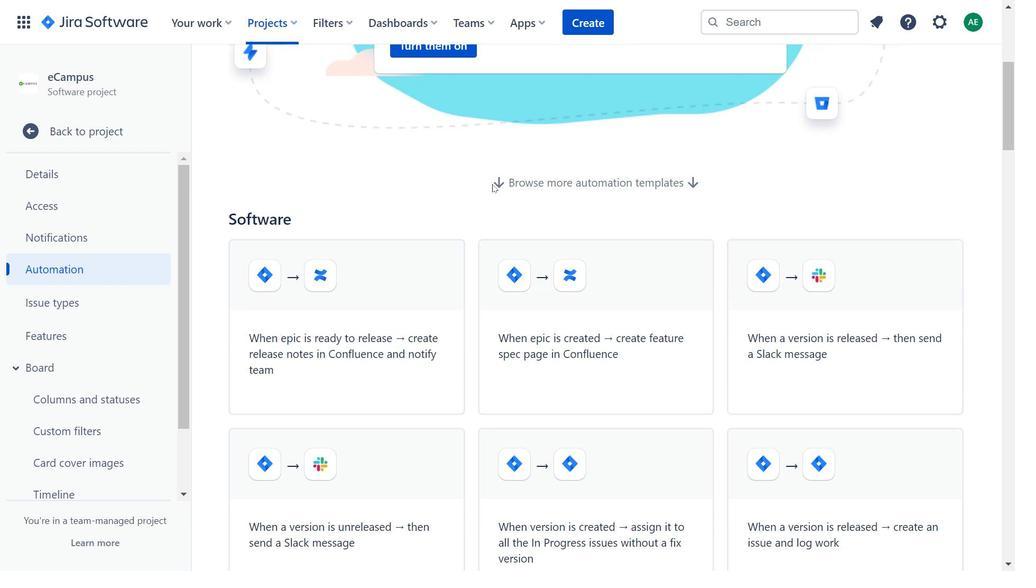 
Action: Mouse scrolled (492, 146) with delta (0, 0)
Screenshot: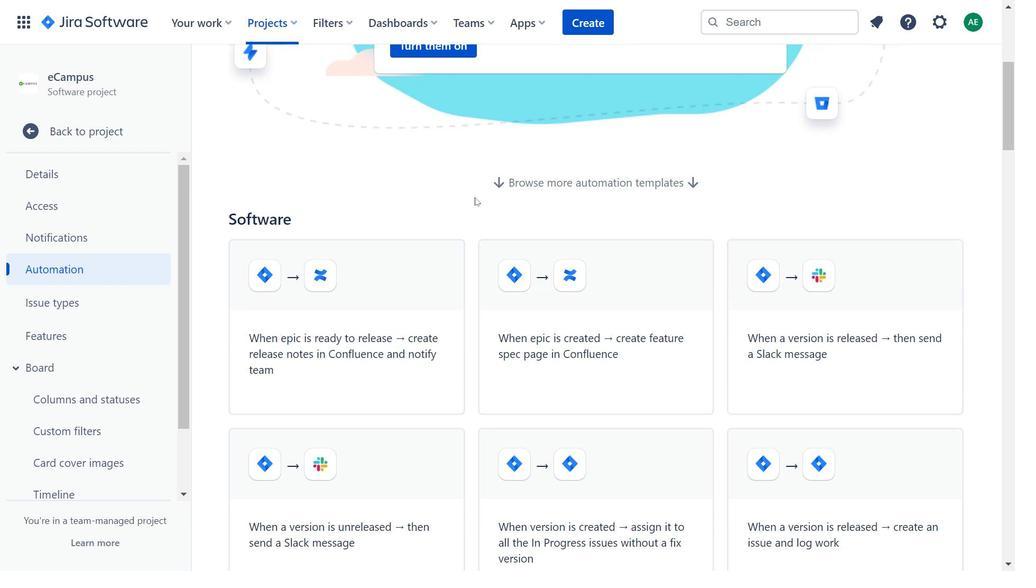 
Action: Mouse moved to (414, 326)
Screenshot: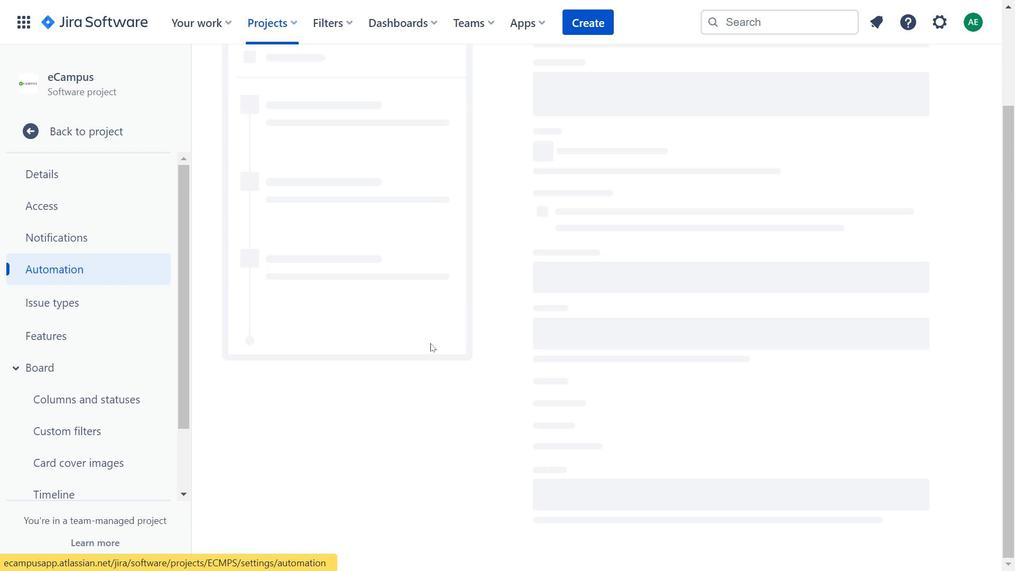 
Action: Mouse pressed left at (414, 326)
Screenshot: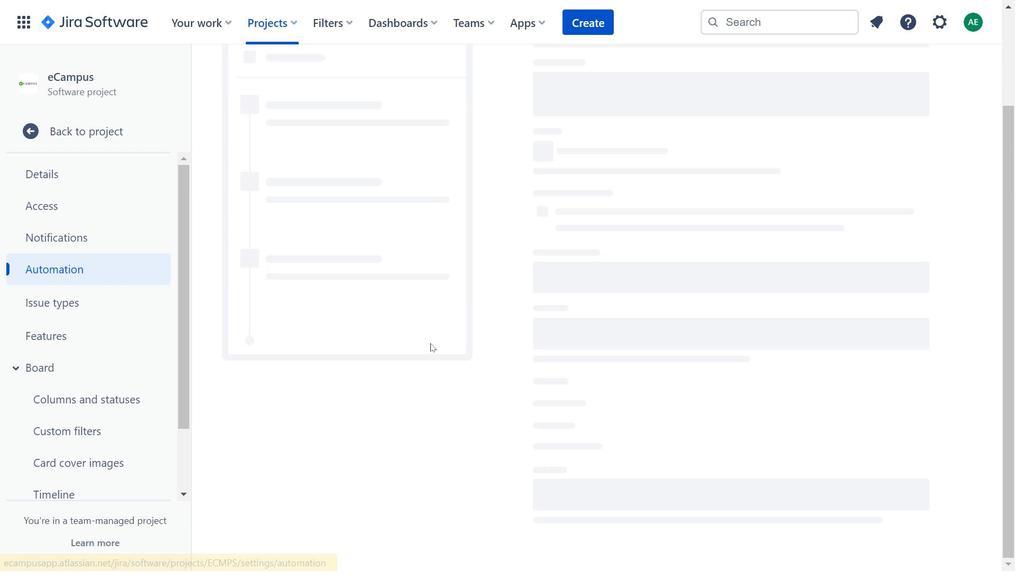 
Action: Mouse moved to (668, 326)
Screenshot: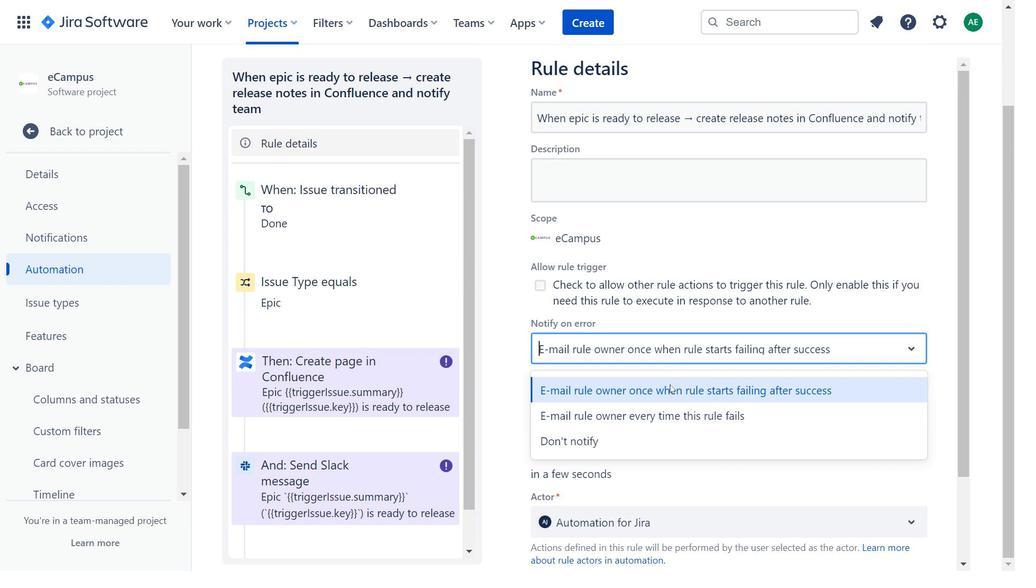
Action: Mouse pressed left at (668, 326)
Screenshot: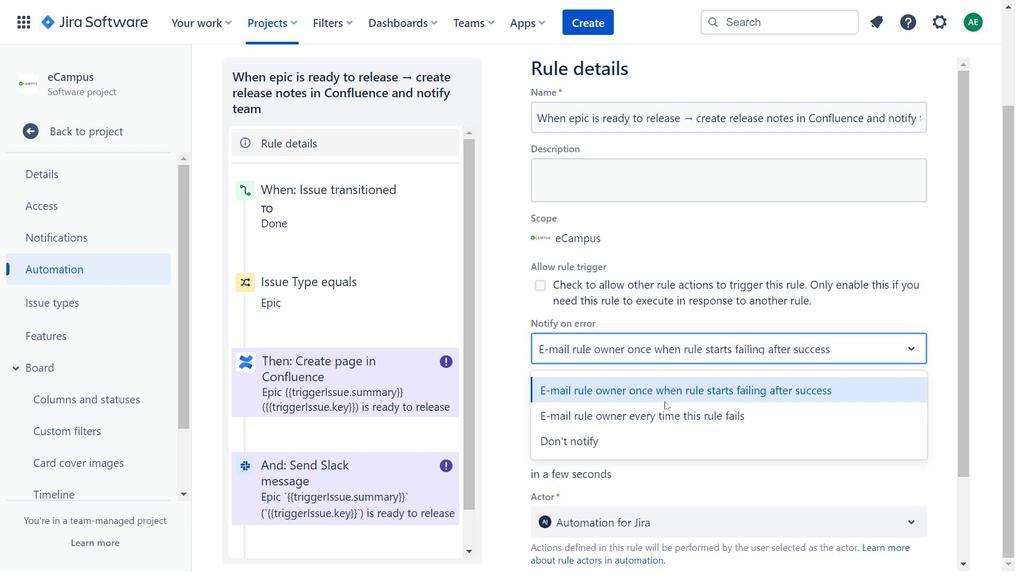 
Action: Mouse moved to (314, 211)
Screenshot: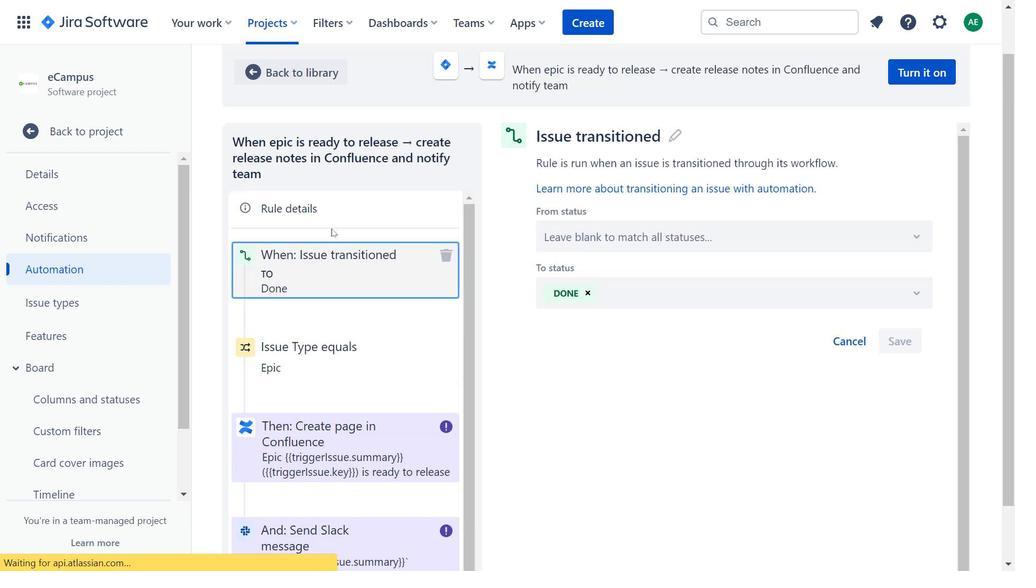 
Action: Mouse pressed left at (314, 211)
Screenshot: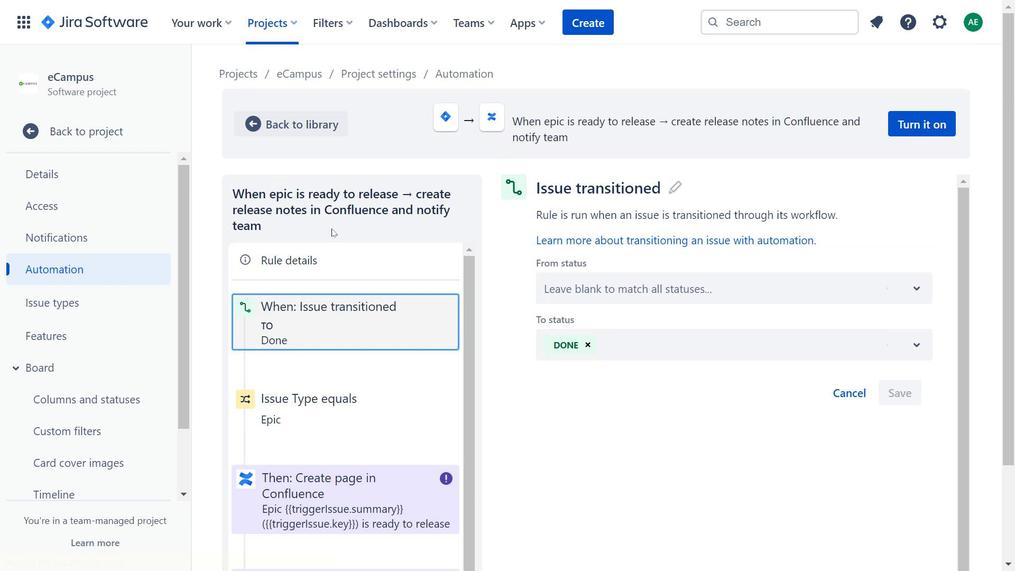 
Action: Mouse moved to (674, 273)
Screenshot: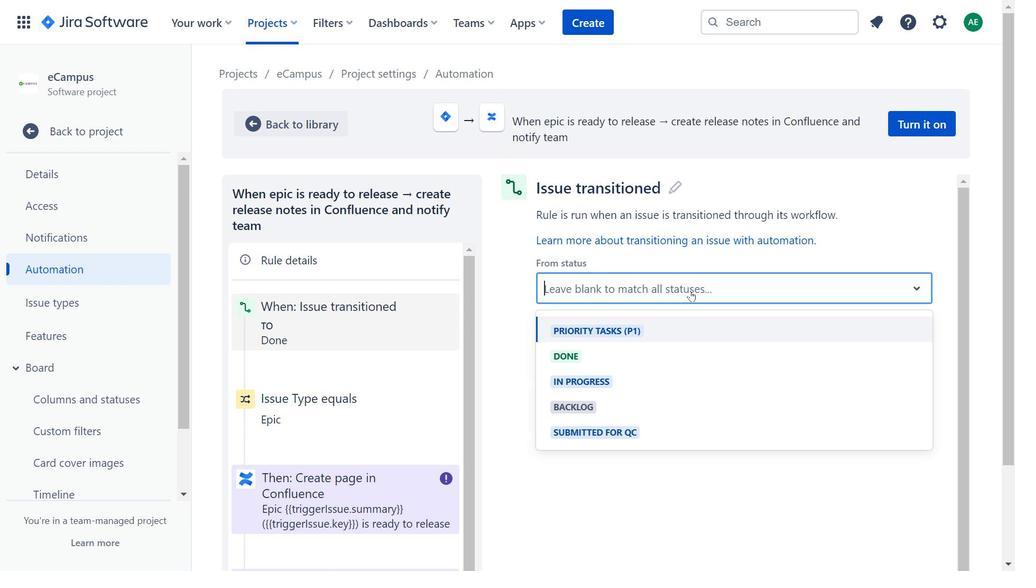 
Action: Mouse pressed left at (674, 273)
Screenshot: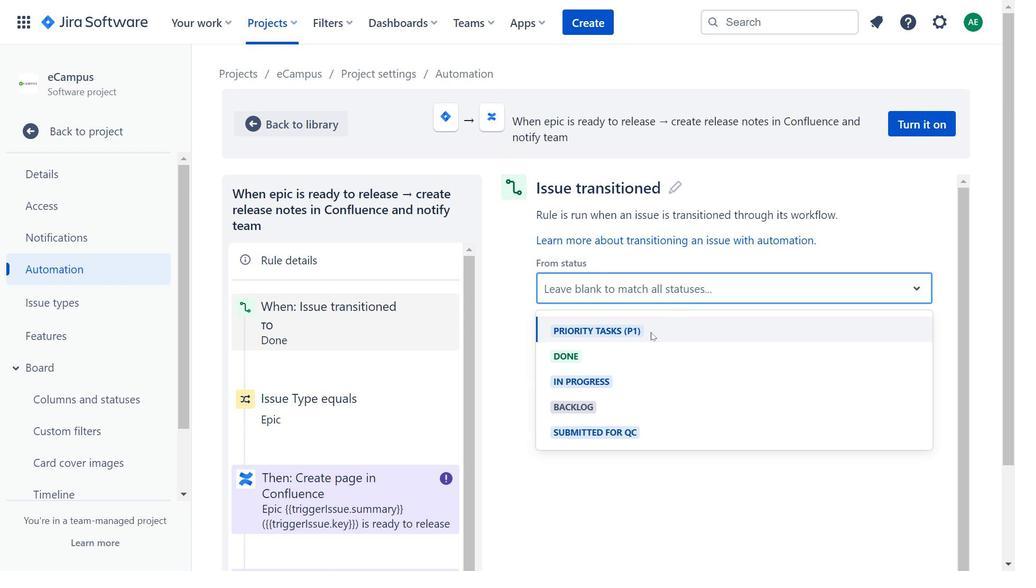 
Action: Mouse moved to (359, 385)
Screenshot: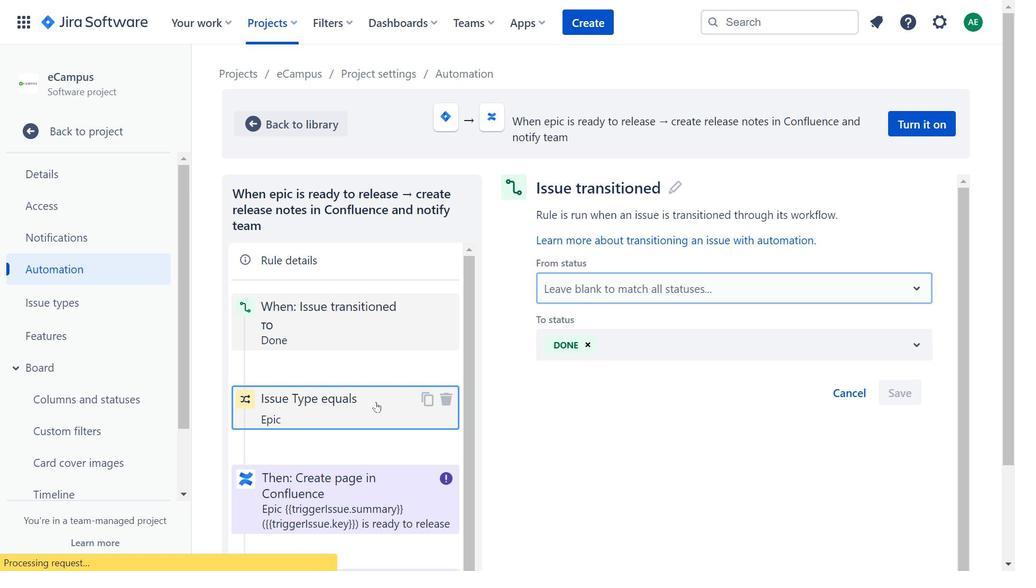 
Action: Mouse pressed left at (359, 385)
Screenshot: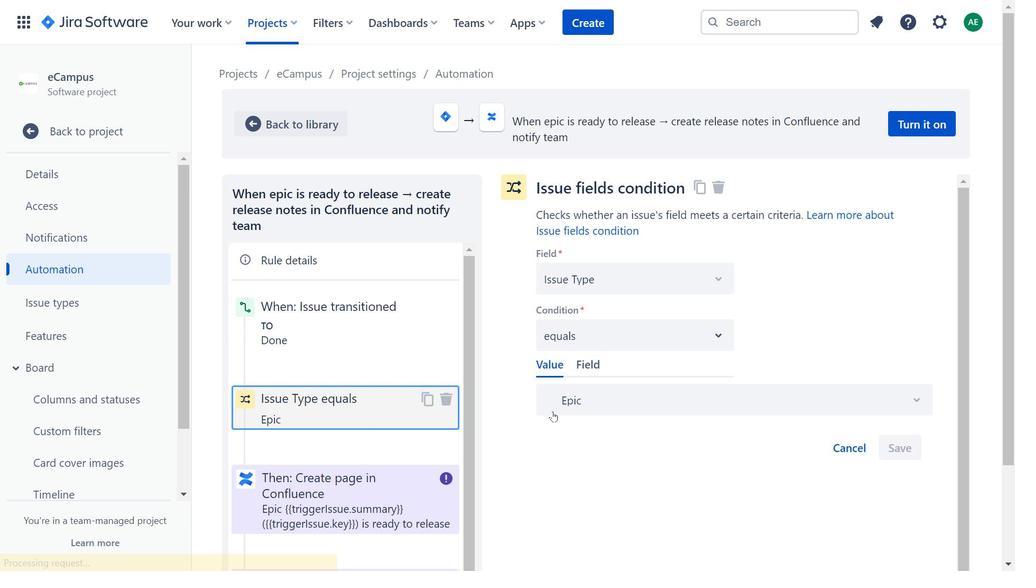 
Action: Mouse moved to (626, 316)
Screenshot: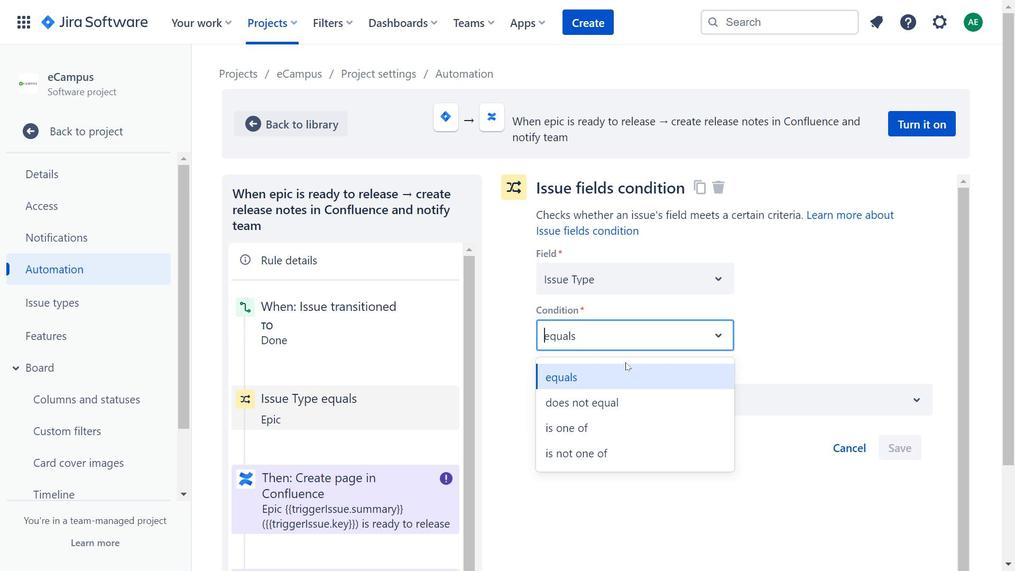 
Action: Mouse pressed left at (626, 316)
Screenshot: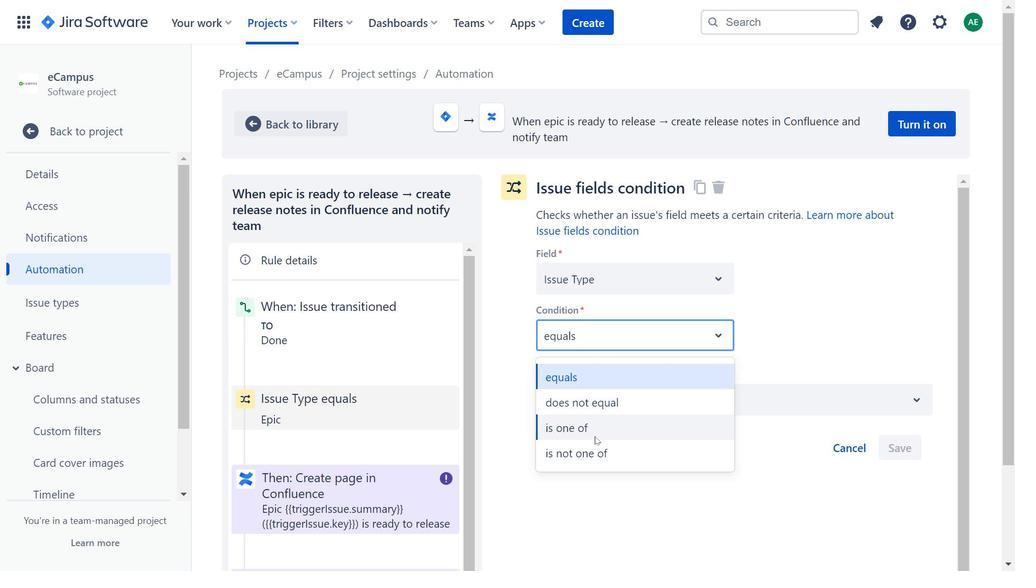 
Action: Mouse moved to (464, 283)
Screenshot: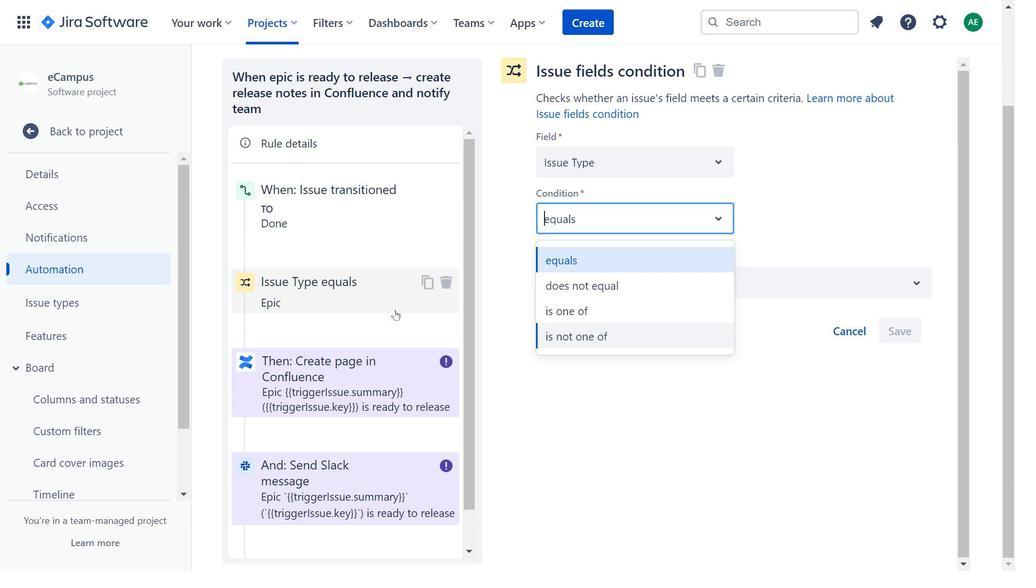 
Action: Mouse scrolled (464, 282) with delta (0, 0)
Screenshot: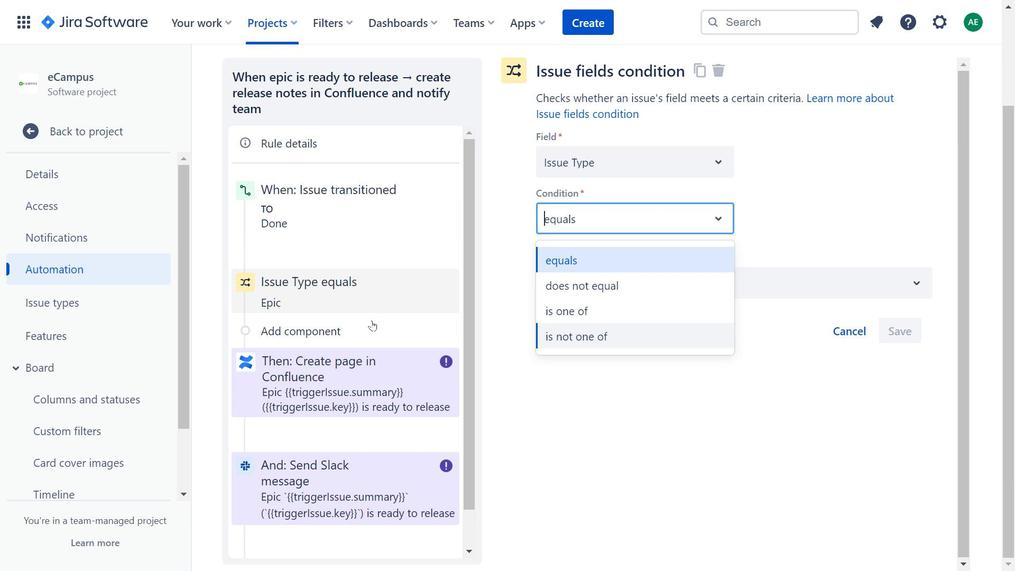 
Action: Mouse scrolled (464, 282) with delta (0, 0)
Screenshot: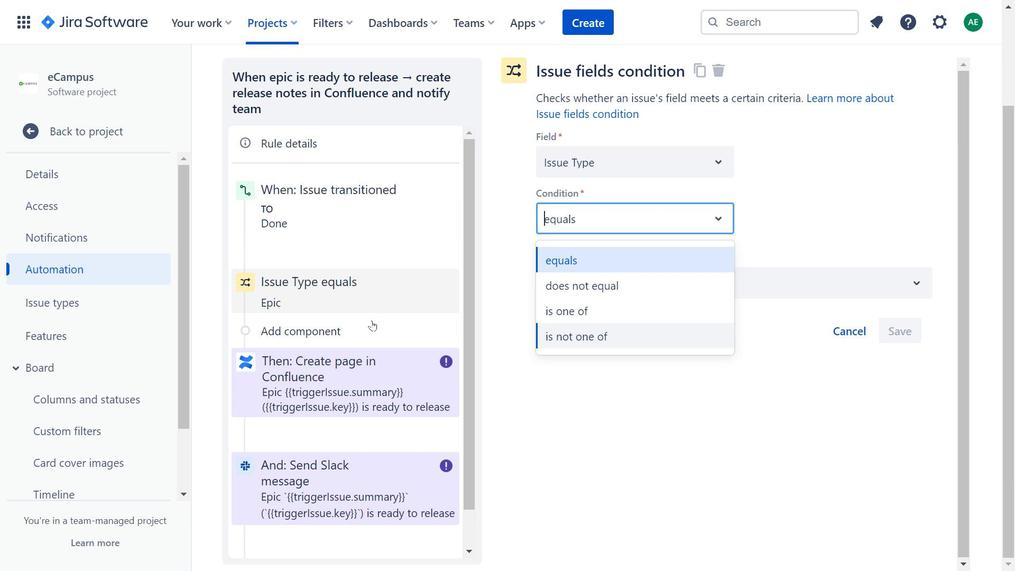 
Action: Mouse moved to (354, 304)
Screenshot: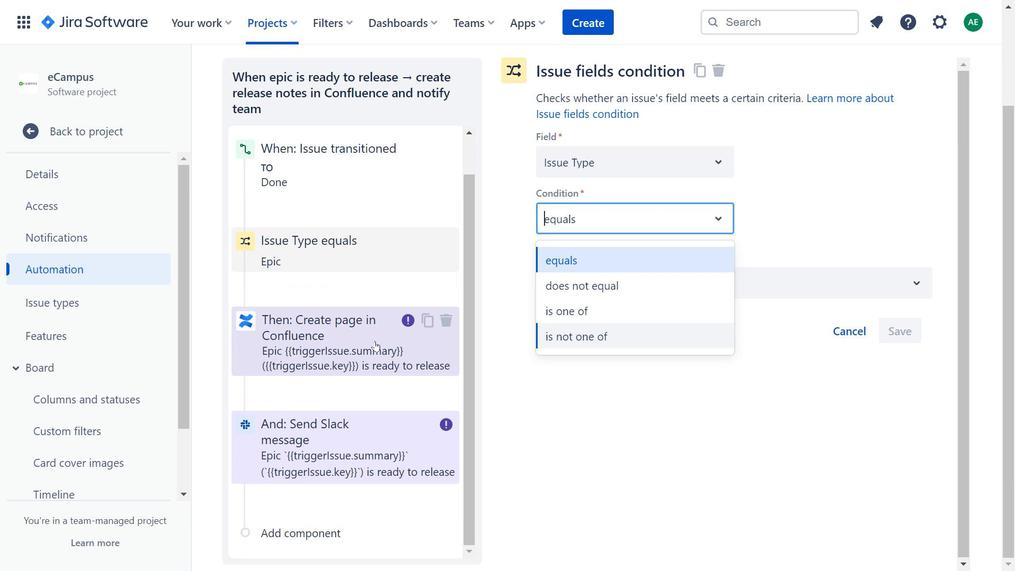 
Action: Mouse scrolled (354, 303) with delta (0, 0)
Screenshot: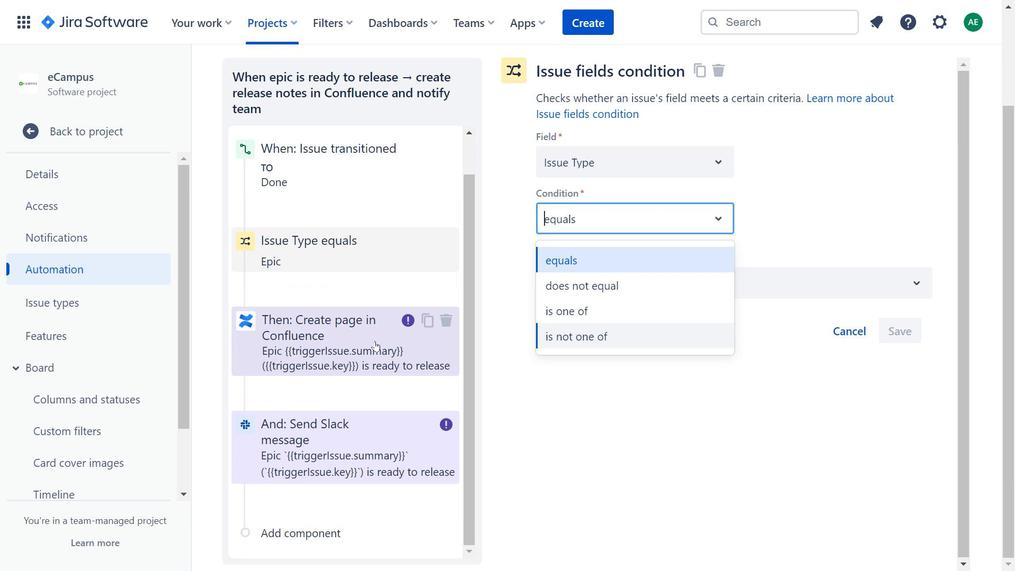 
Action: Mouse moved to (355, 305)
Screenshot: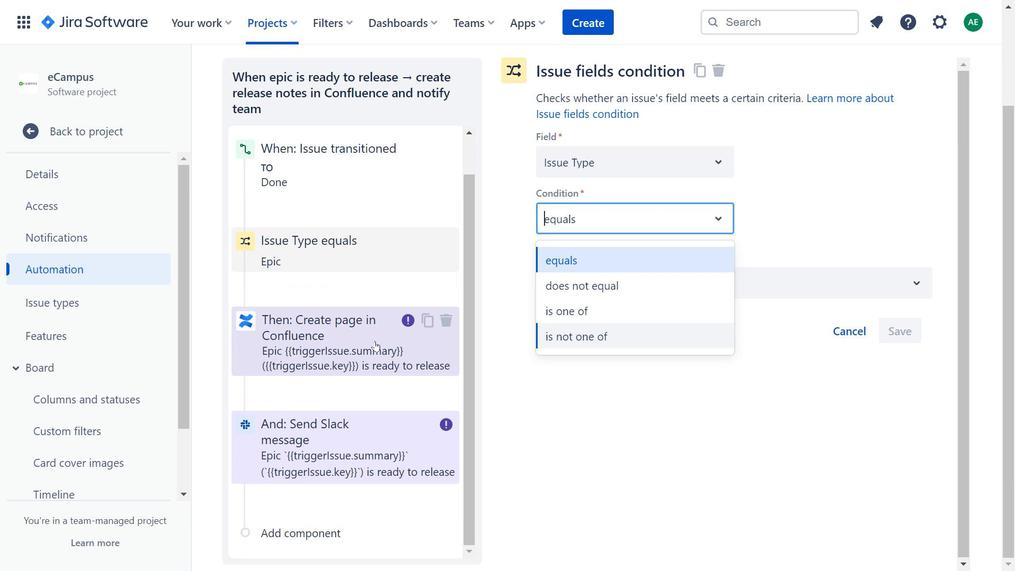 
Action: Mouse scrolled (355, 305) with delta (0, 0)
Screenshot: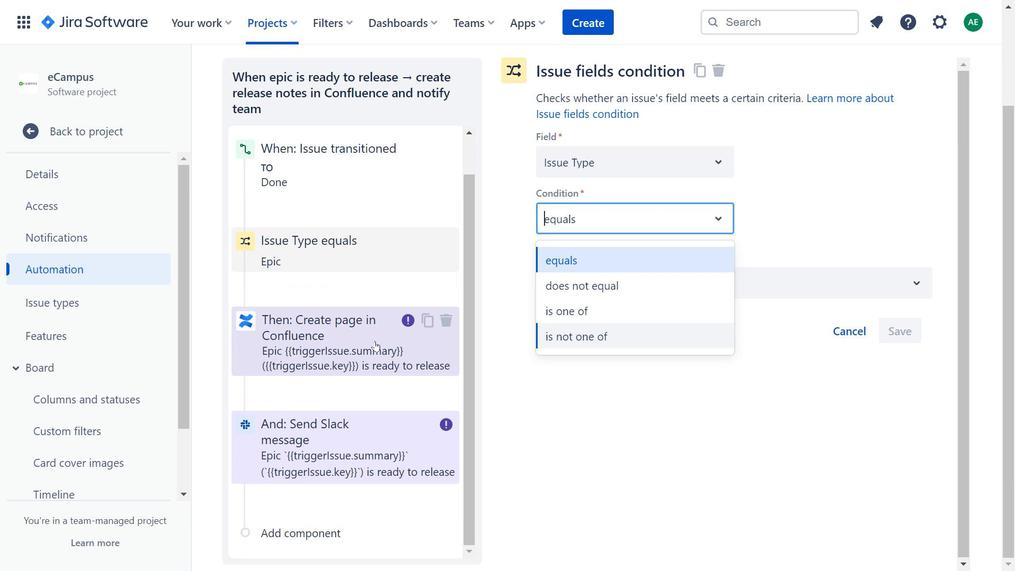 
Action: Mouse moved to (354, 335)
Screenshot: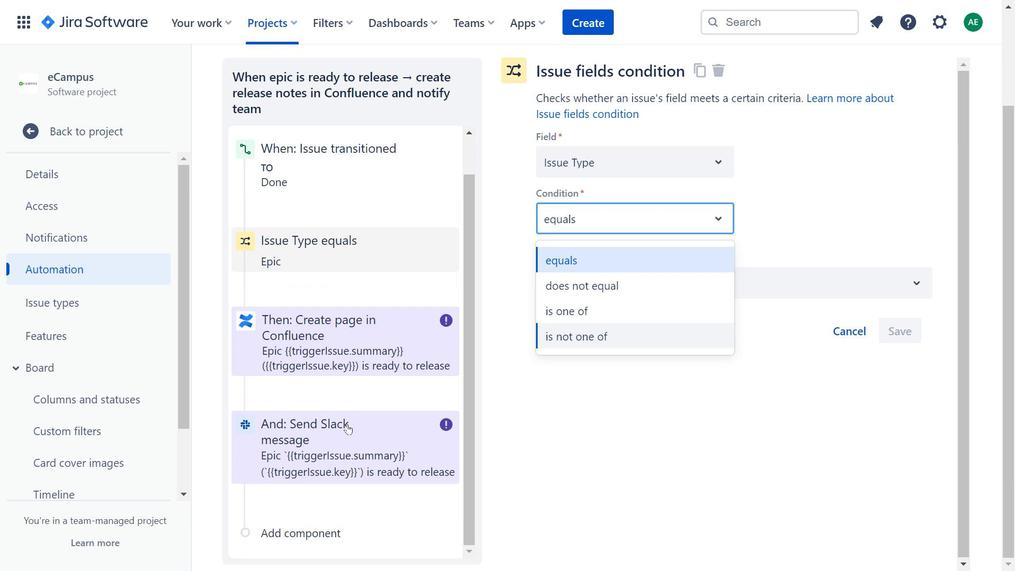 
Action: Mouse scrolled (354, 334) with delta (0, 0)
Screenshot: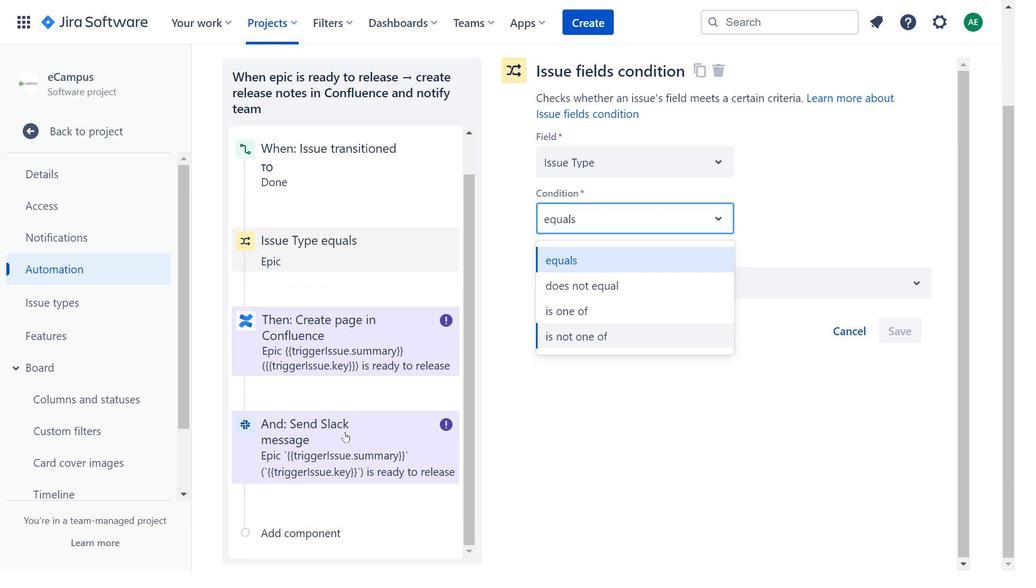 
Action: Mouse moved to (380, 136)
Screenshot: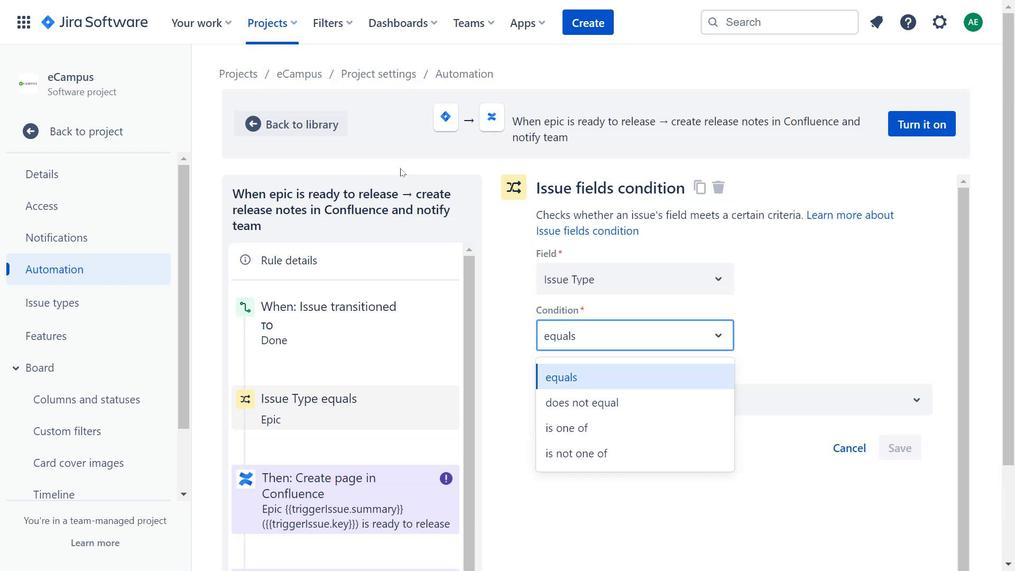 
Action: Mouse scrolled (380, 137) with delta (0, 0)
Screenshot: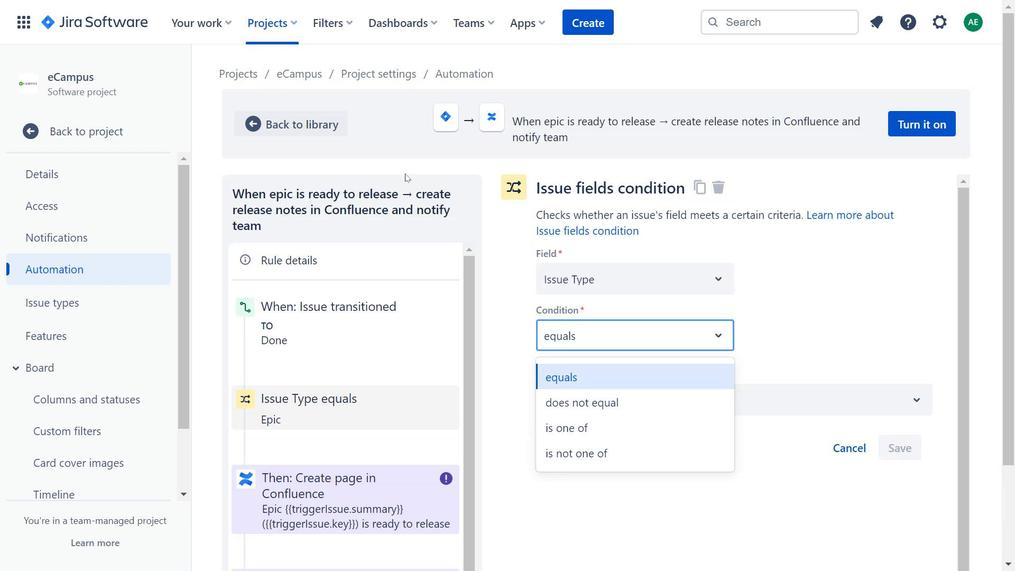 
Action: Mouse scrolled (380, 137) with delta (0, 0)
Screenshot: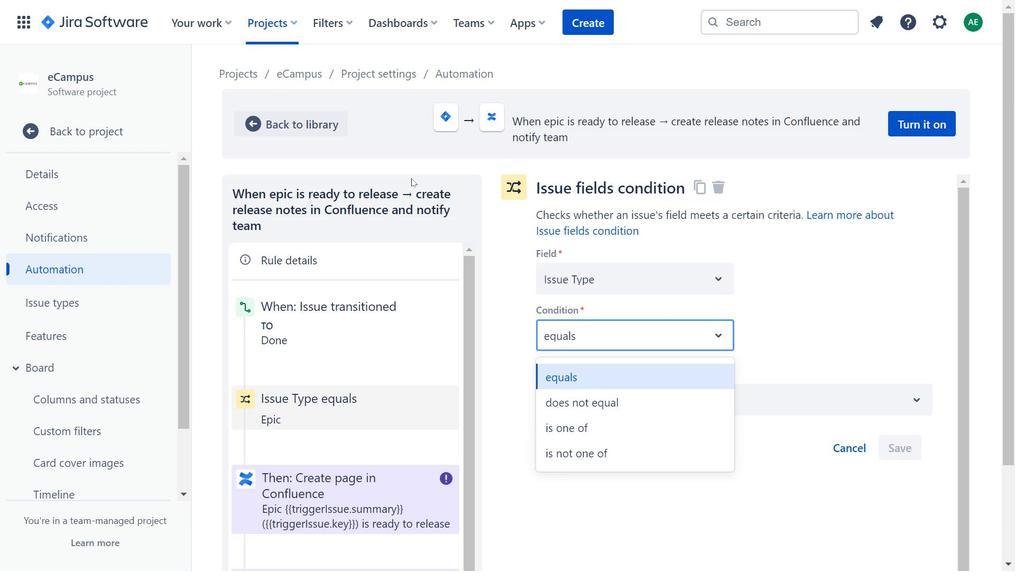 
Action: Mouse moved to (383, 151)
Screenshot: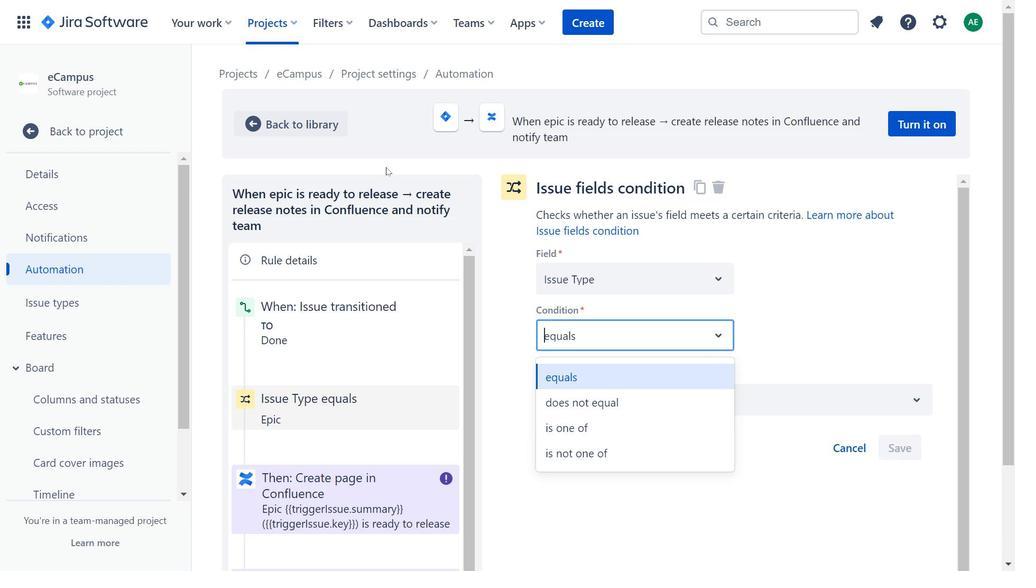 
Action: Mouse scrolled (383, 151) with delta (0, 0)
Screenshot: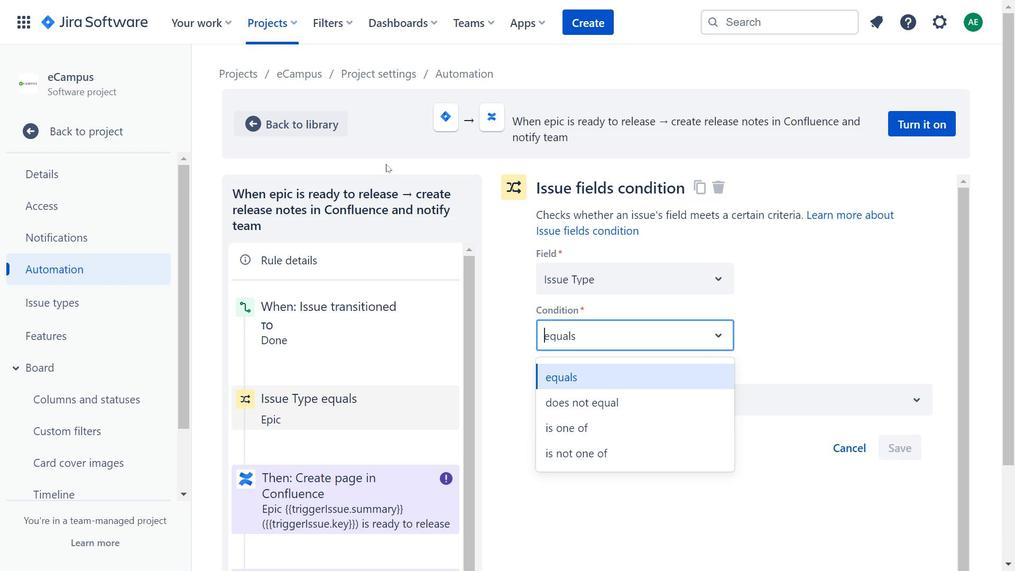 
Action: Mouse scrolled (383, 151) with delta (0, 0)
Screenshot: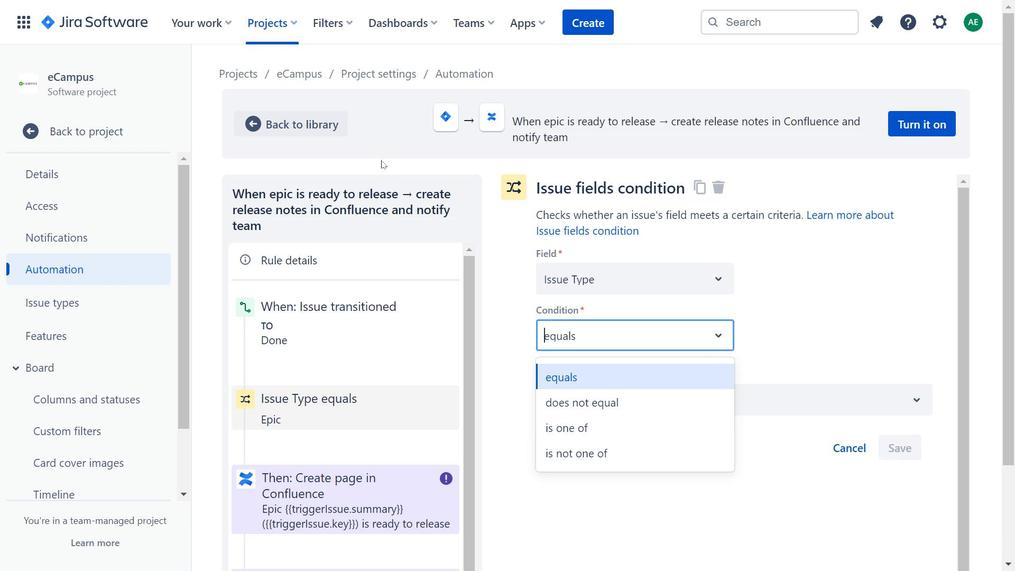 
Action: Mouse moved to (265, 104)
Screenshot: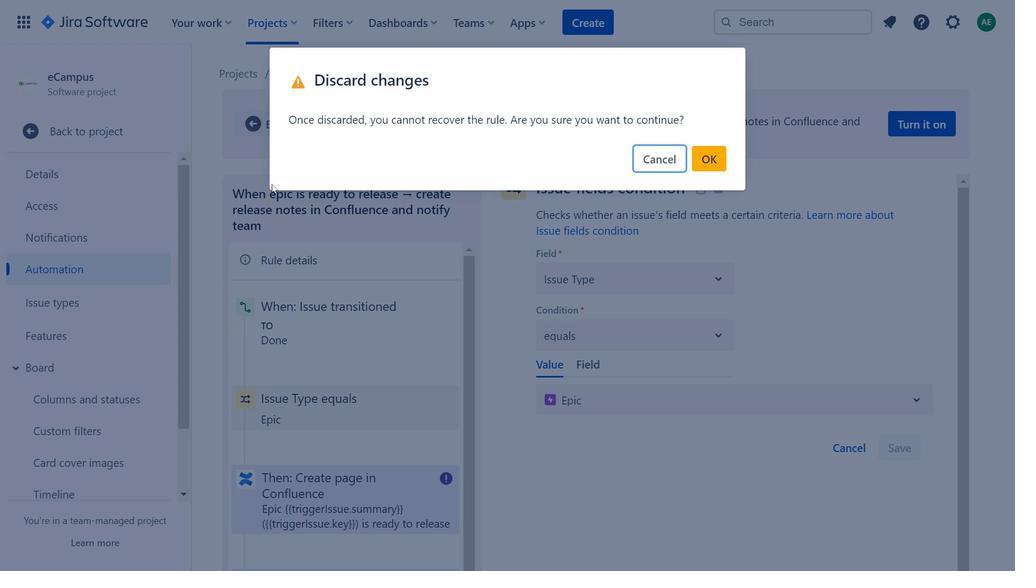 
Action: Mouse pressed left at (265, 104)
Screenshot: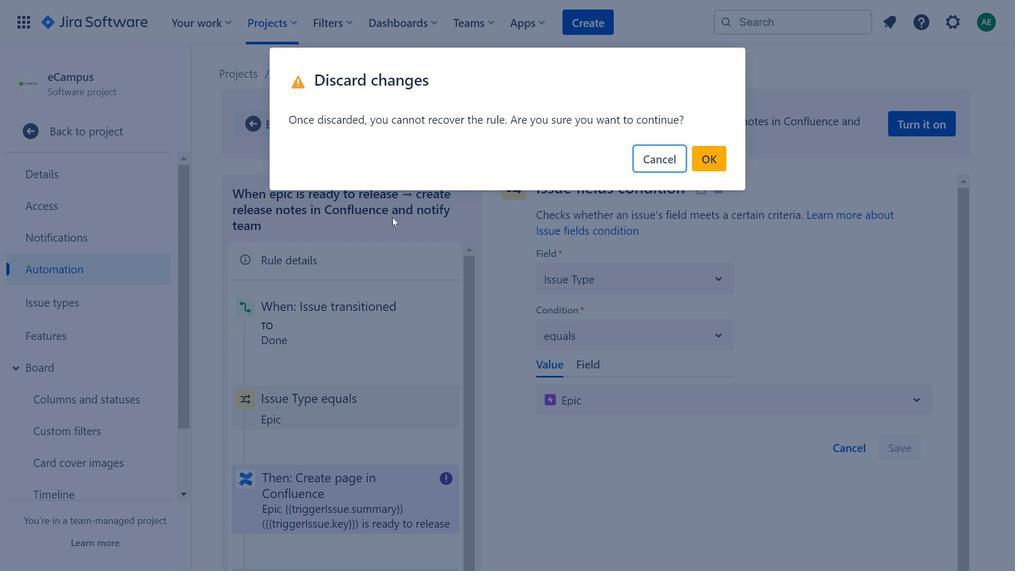 
Action: Mouse moved to (691, 140)
Screenshot: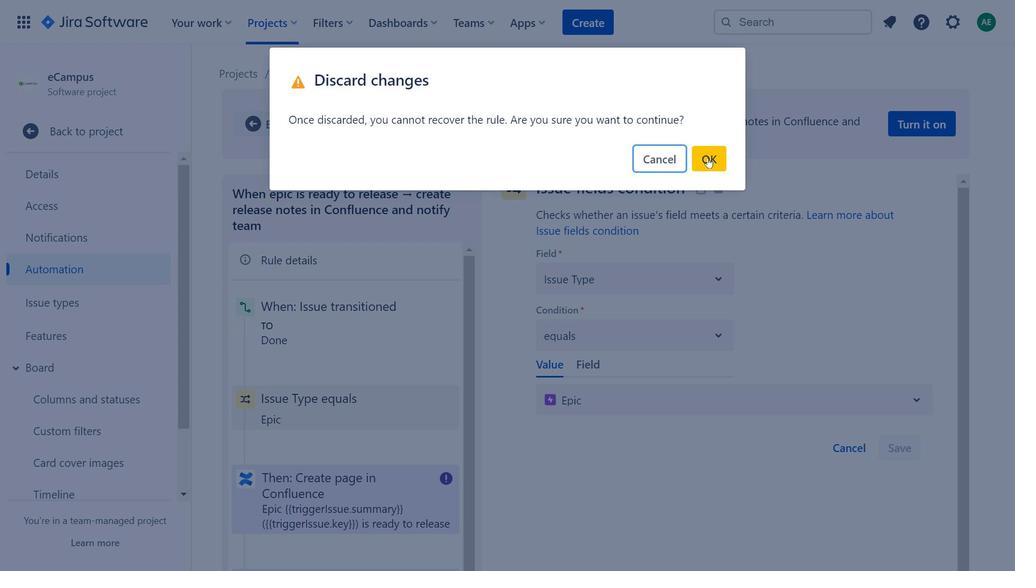 
Action: Mouse pressed left at (691, 140)
